 Task: Look for Airbnb properties in Weil der Stadt, Germany from 5th November, 2023 to 16th November, 2023 for 2 adults.1  bedroom having 1 bed and 1 bathroom. Property type can be hotel. Look for 5 properties as per requirement.
Action: Mouse moved to (456, 88)
Screenshot: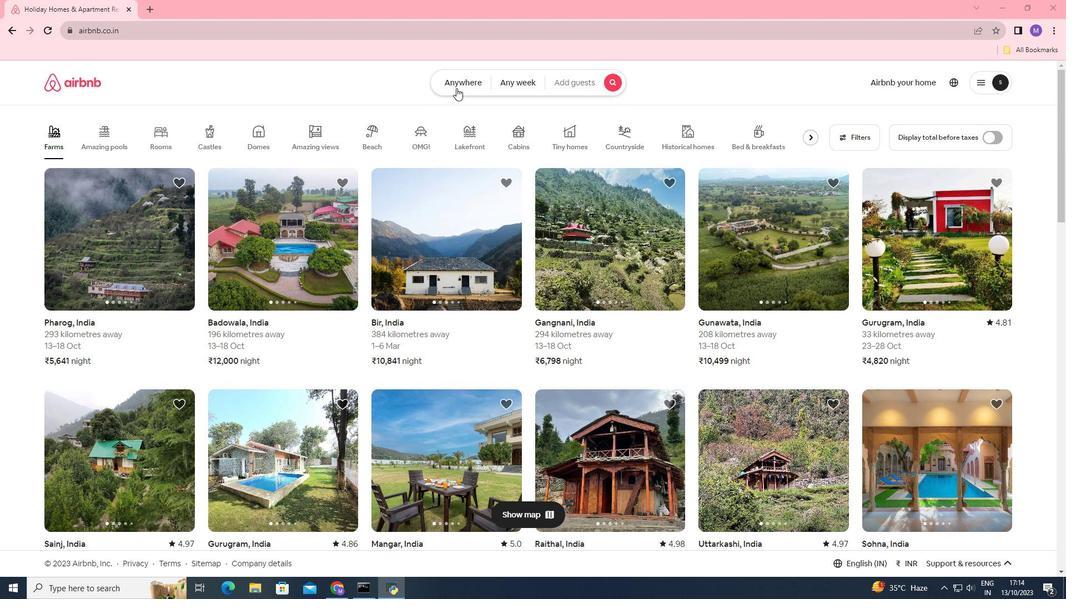 
Action: Mouse pressed left at (456, 88)
Screenshot: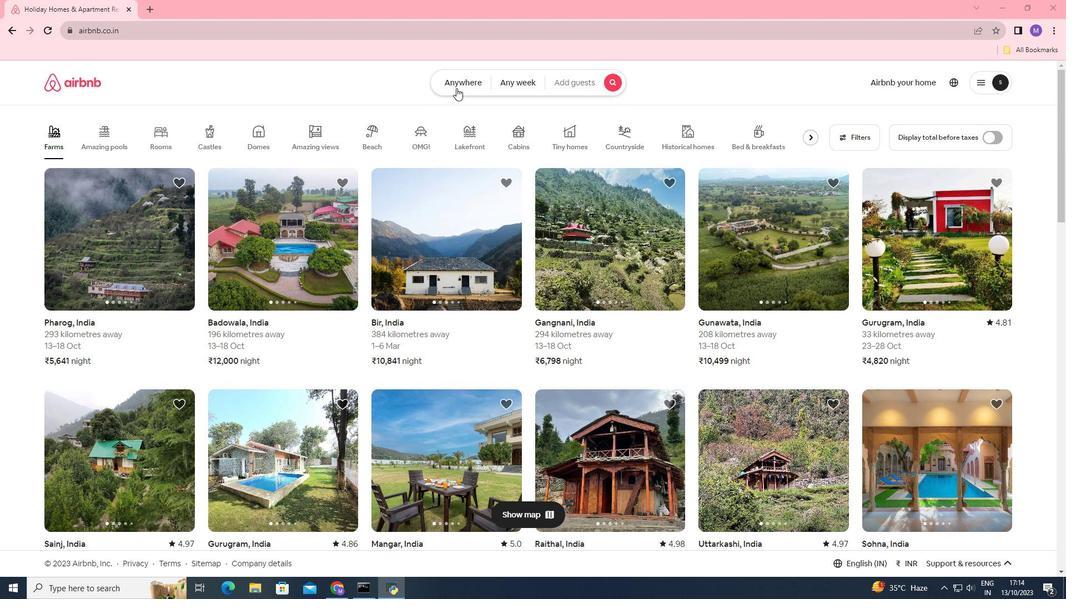 
Action: Mouse moved to (381, 123)
Screenshot: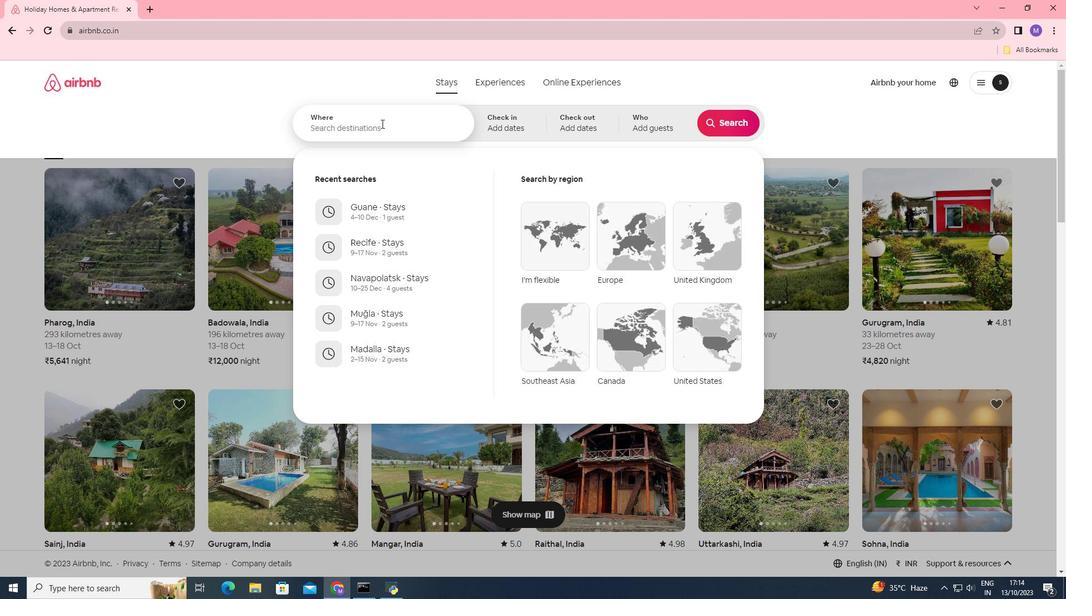 
Action: Mouse pressed left at (381, 123)
Screenshot: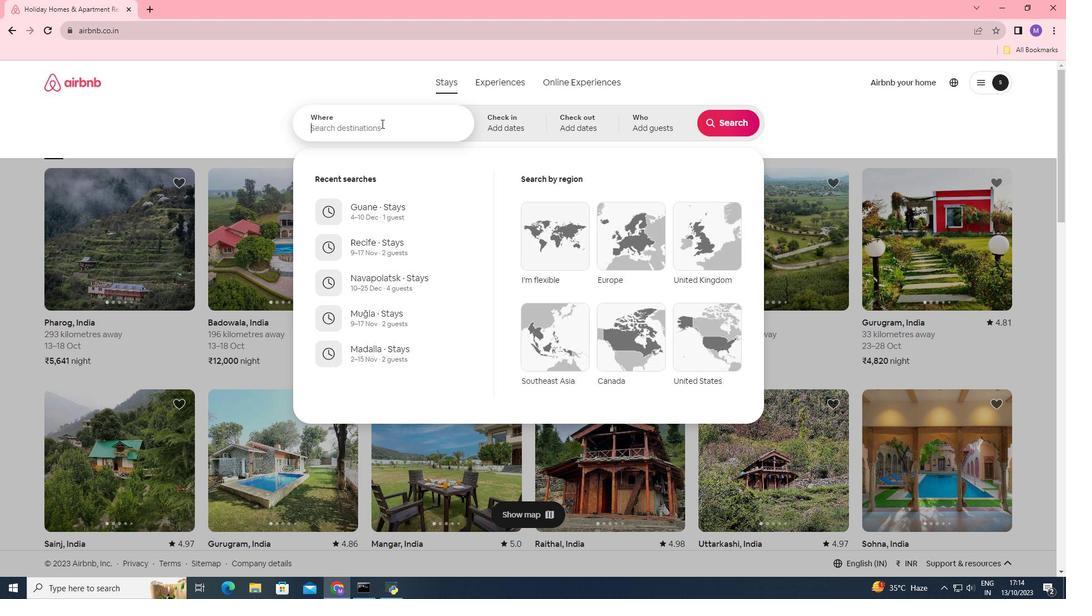
Action: Key pressed <Key.shift>Weil<Key.space>der<Key.space>stadt,<Key.space><Key.shift>Germany
Screenshot: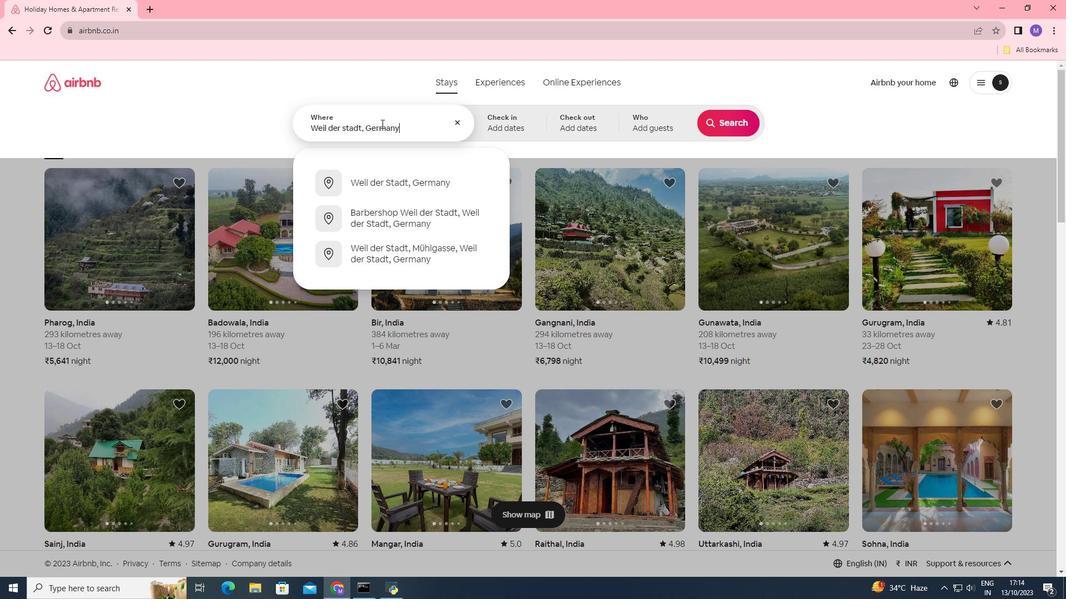 
Action: Mouse scrolled (381, 124) with delta (0, 0)
Screenshot: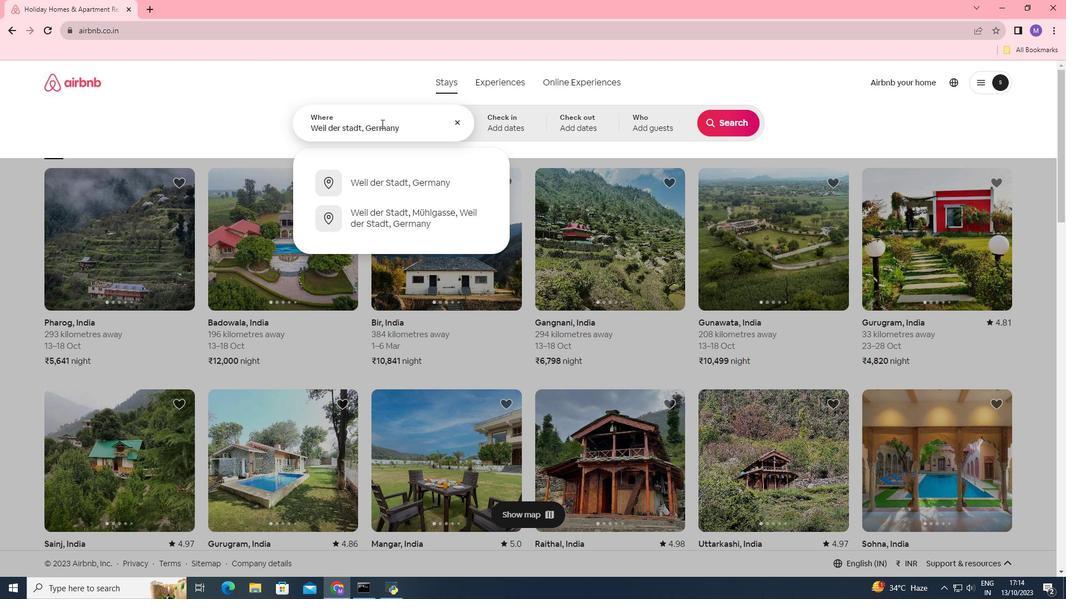 
Action: Mouse moved to (497, 113)
Screenshot: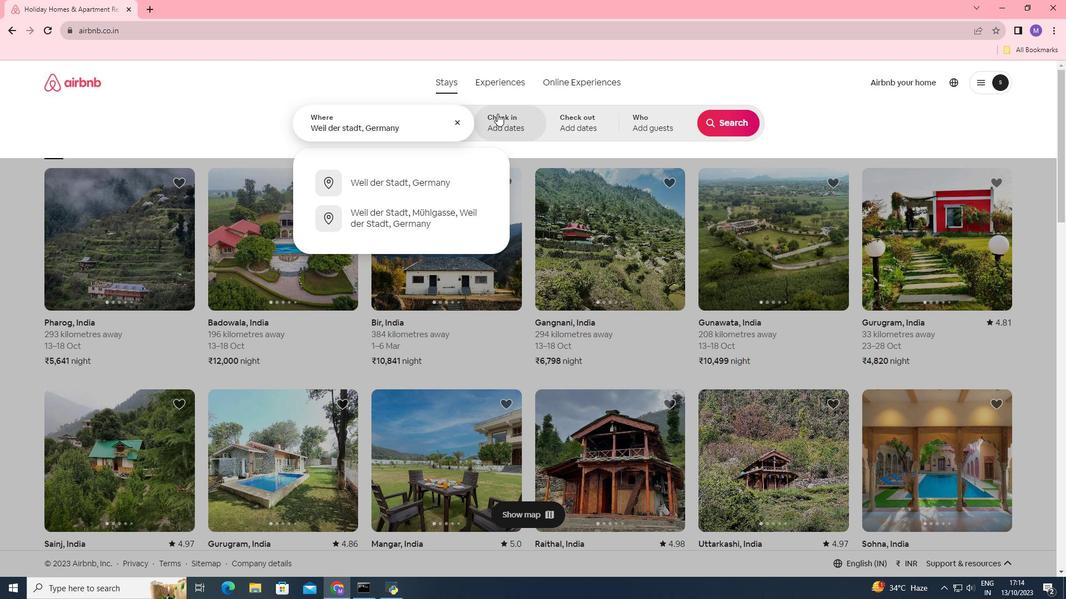 
Action: Mouse pressed left at (497, 113)
Screenshot: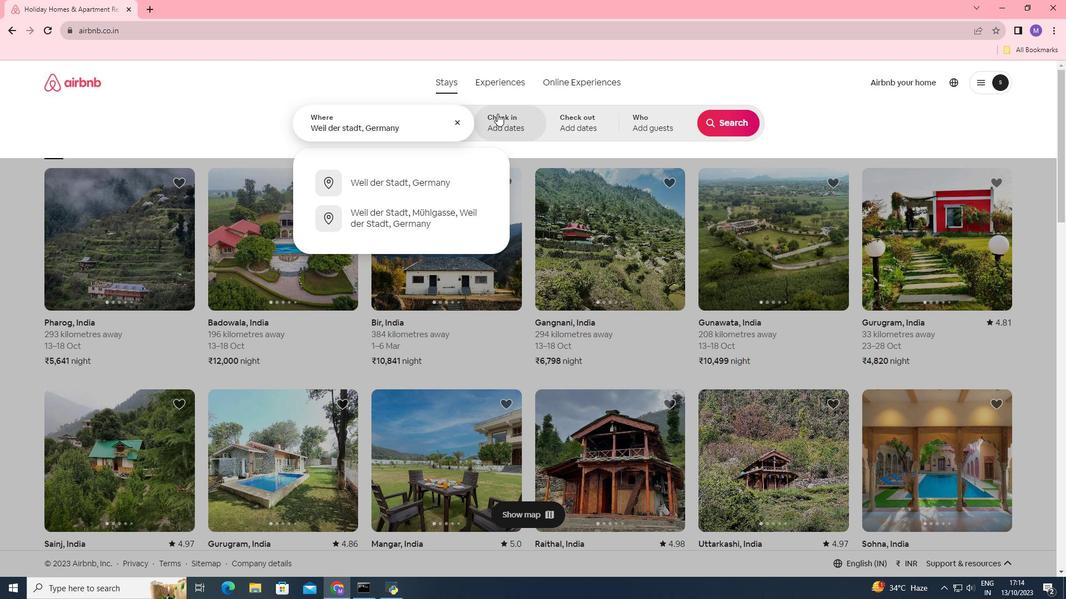 
Action: Mouse moved to (563, 282)
Screenshot: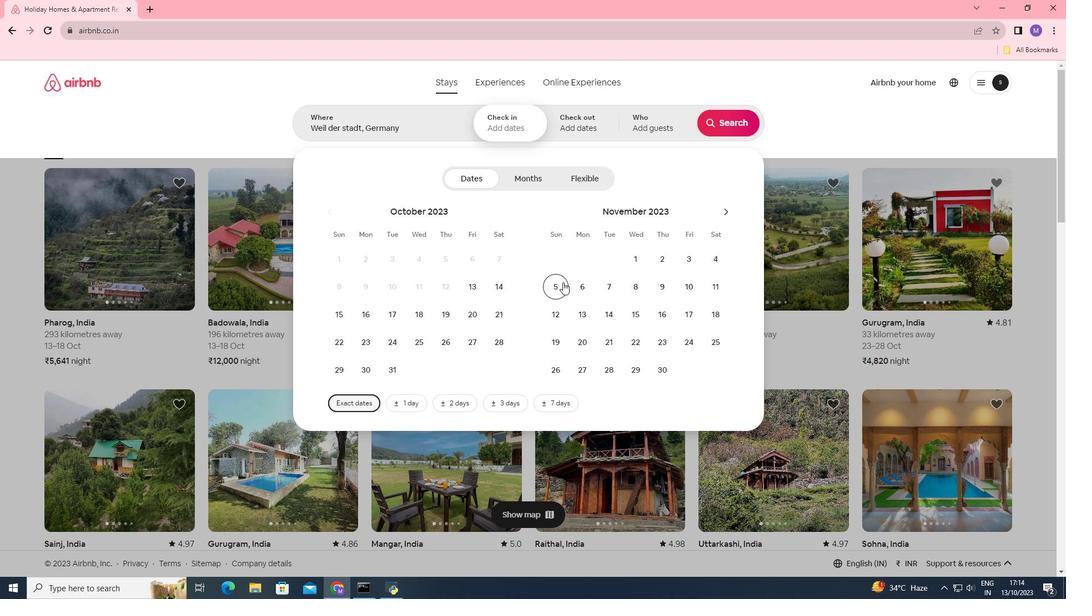 
Action: Mouse pressed left at (563, 282)
Screenshot: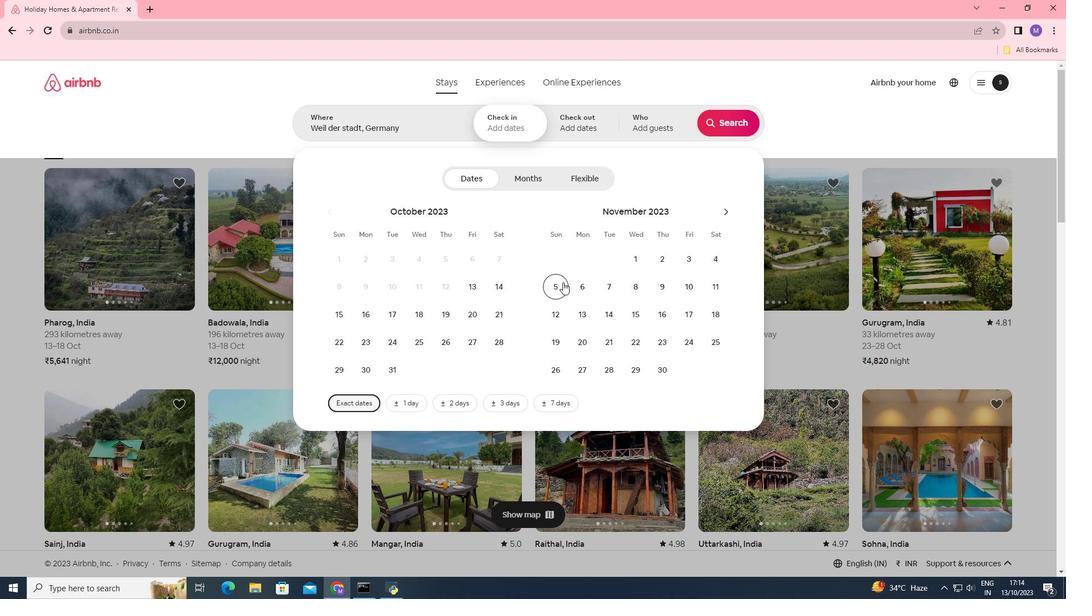 
Action: Mouse moved to (660, 313)
Screenshot: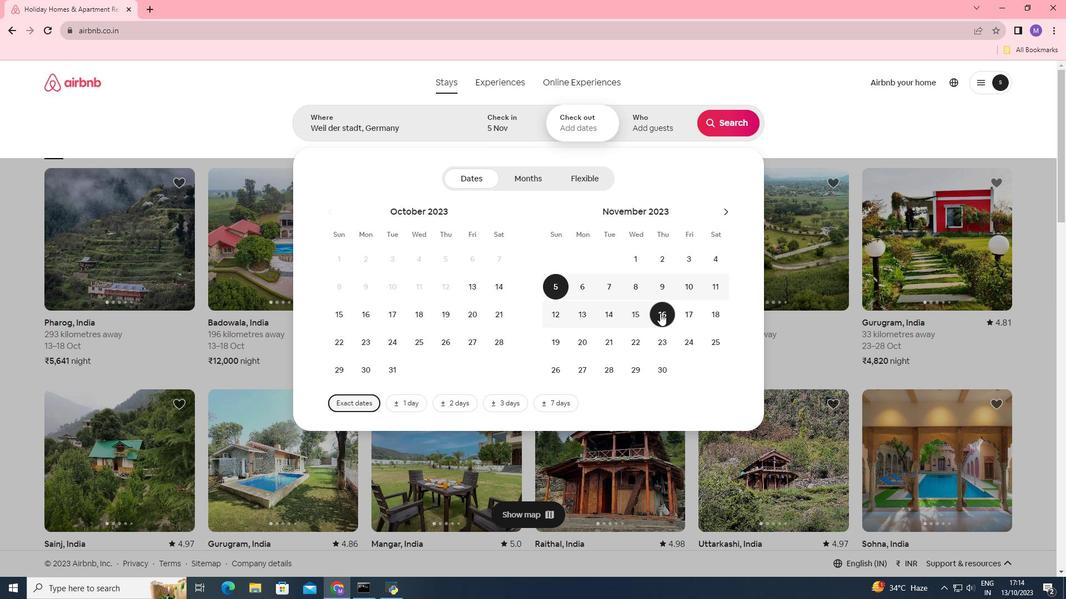 
Action: Mouse pressed left at (660, 313)
Screenshot: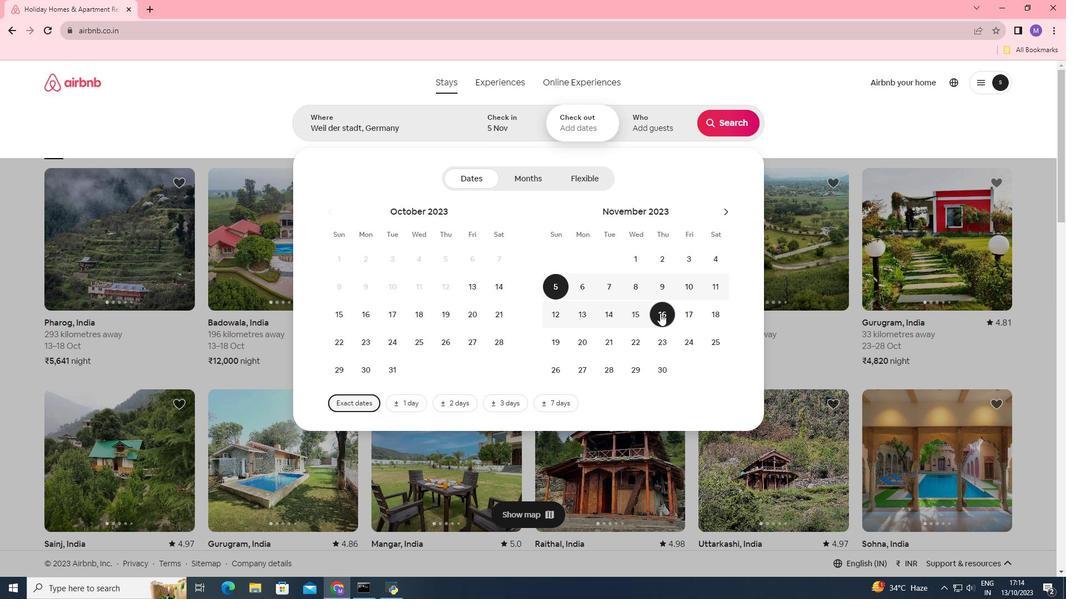 
Action: Mouse moved to (653, 130)
Screenshot: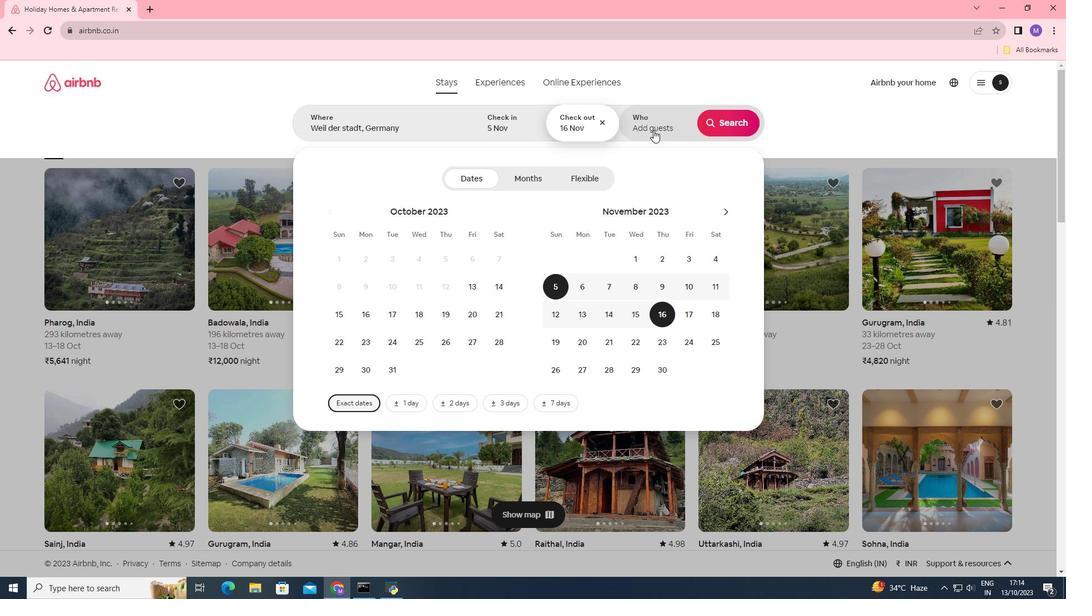 
Action: Mouse pressed left at (653, 130)
Screenshot: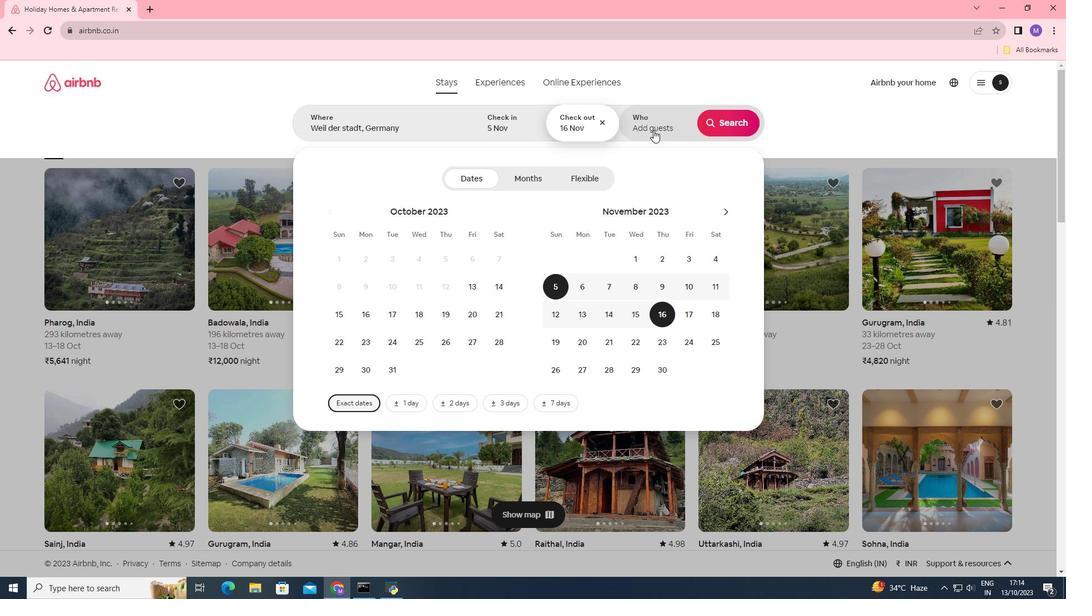 
Action: Mouse moved to (729, 182)
Screenshot: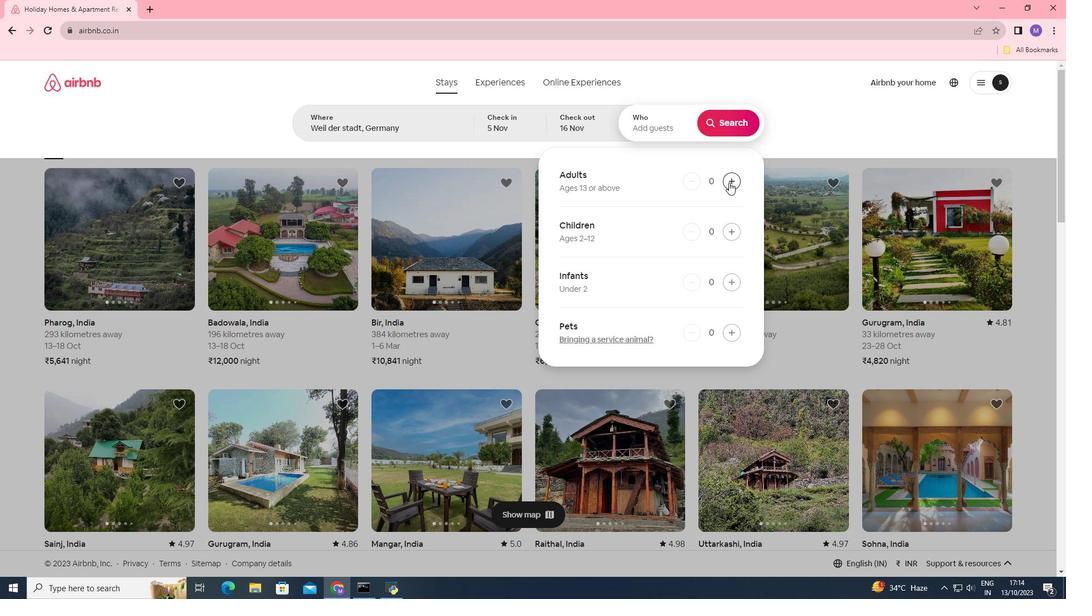 
Action: Mouse pressed left at (729, 182)
Screenshot: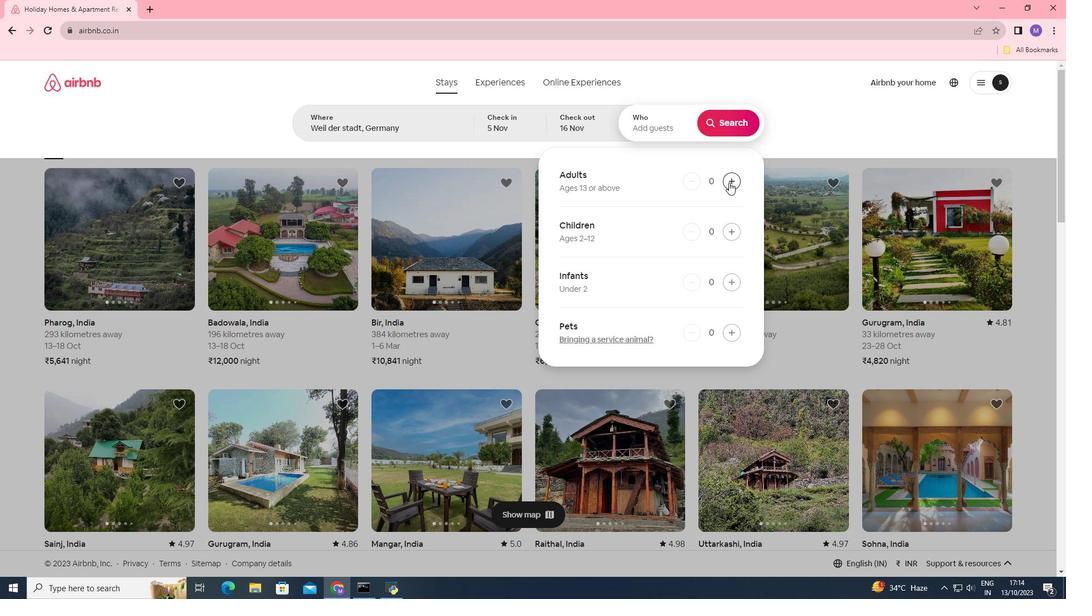
Action: Mouse pressed left at (729, 182)
Screenshot: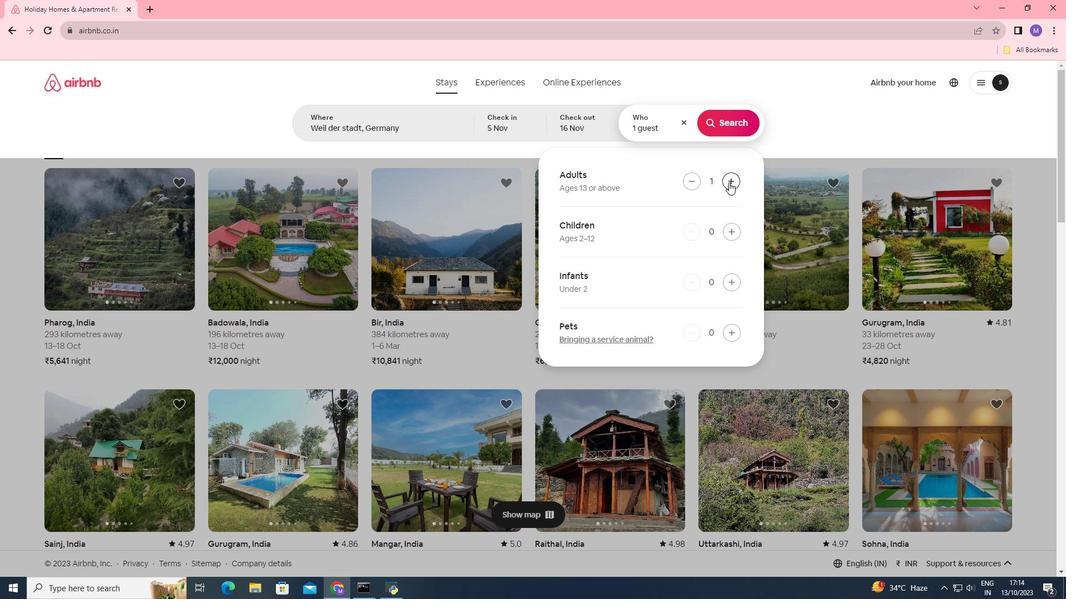 
Action: Mouse moved to (735, 121)
Screenshot: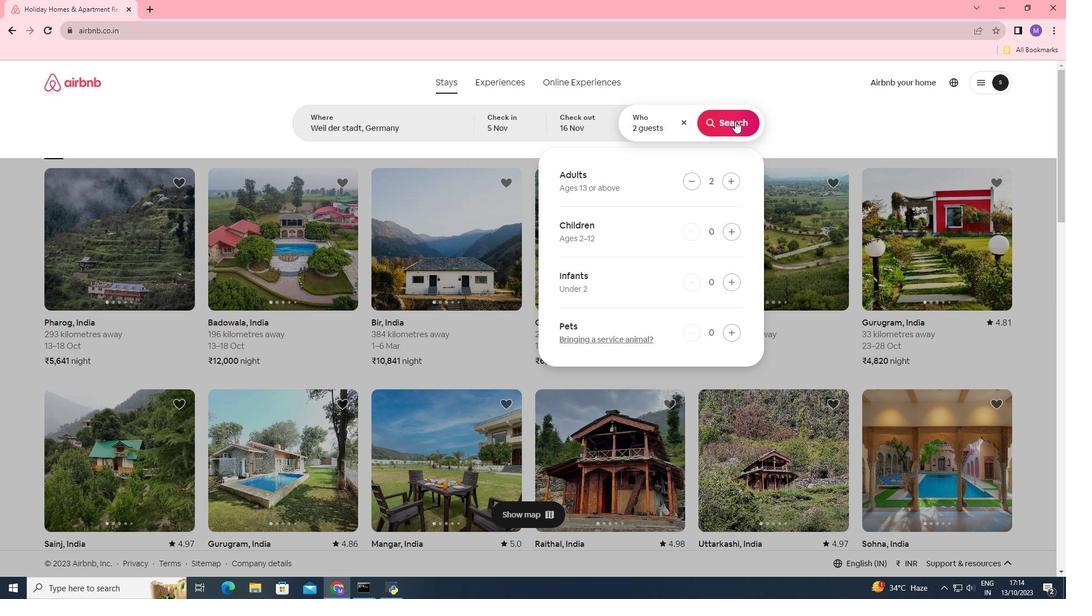 
Action: Mouse pressed left at (735, 121)
Screenshot: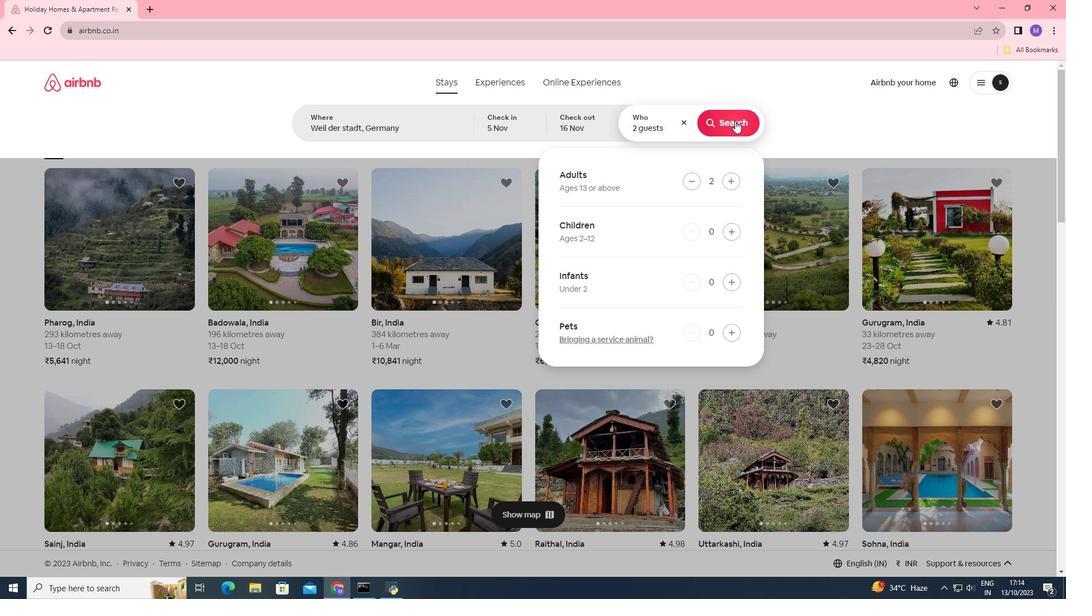 
Action: Mouse moved to (883, 129)
Screenshot: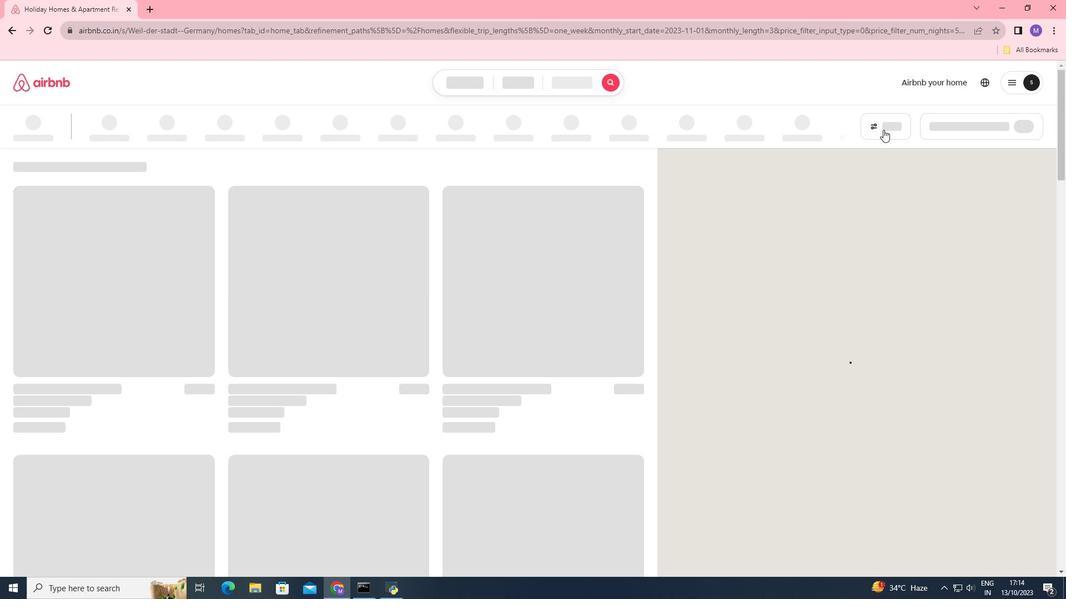 
Action: Mouse pressed left at (883, 129)
Screenshot: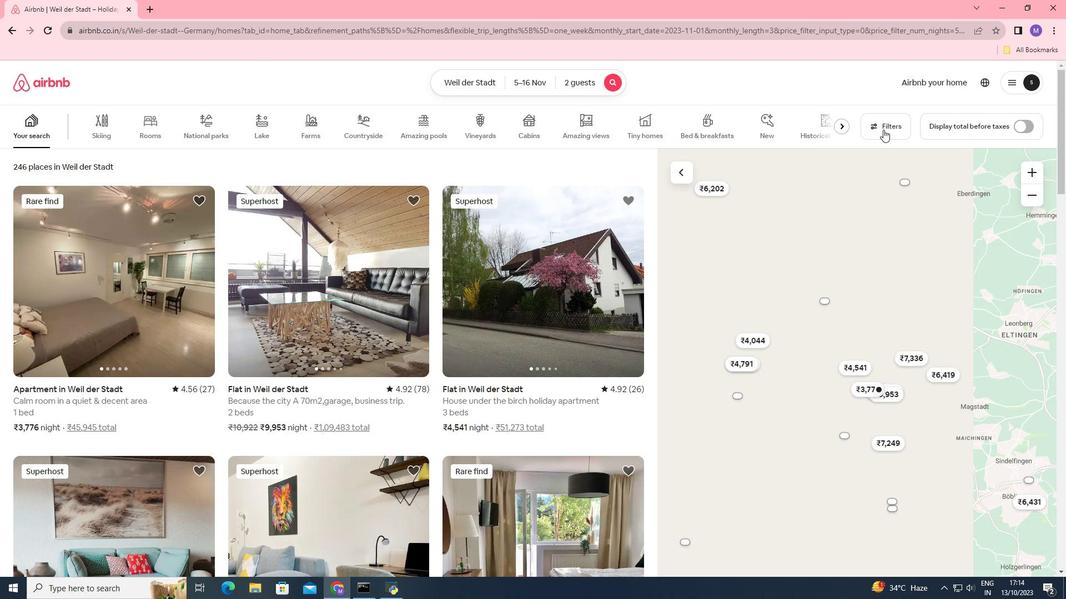 
Action: Mouse moved to (407, 460)
Screenshot: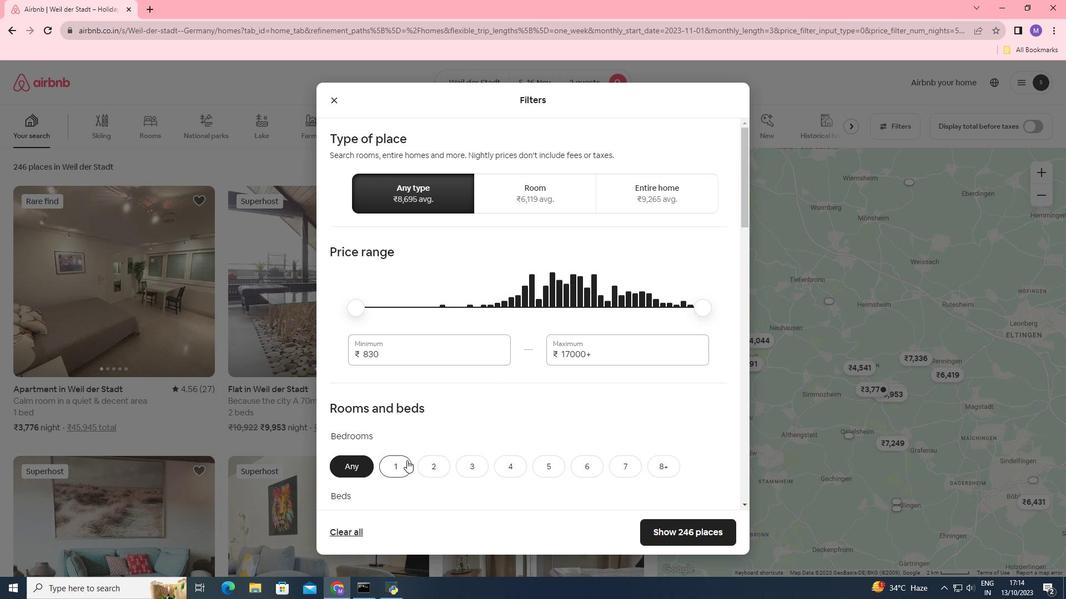 
Action: Mouse pressed left at (407, 460)
Screenshot: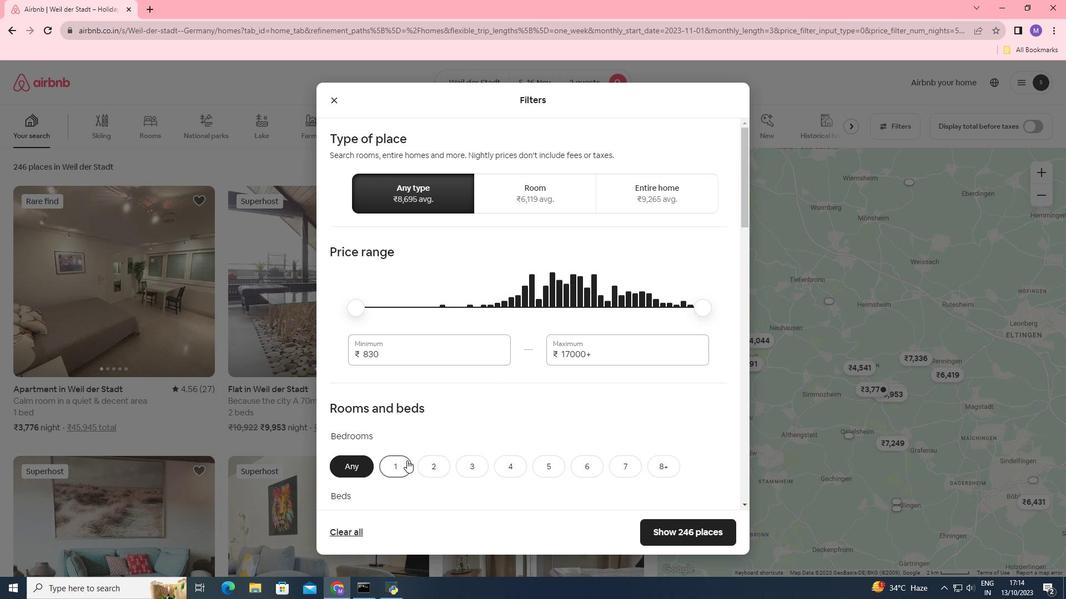 
Action: Mouse moved to (428, 354)
Screenshot: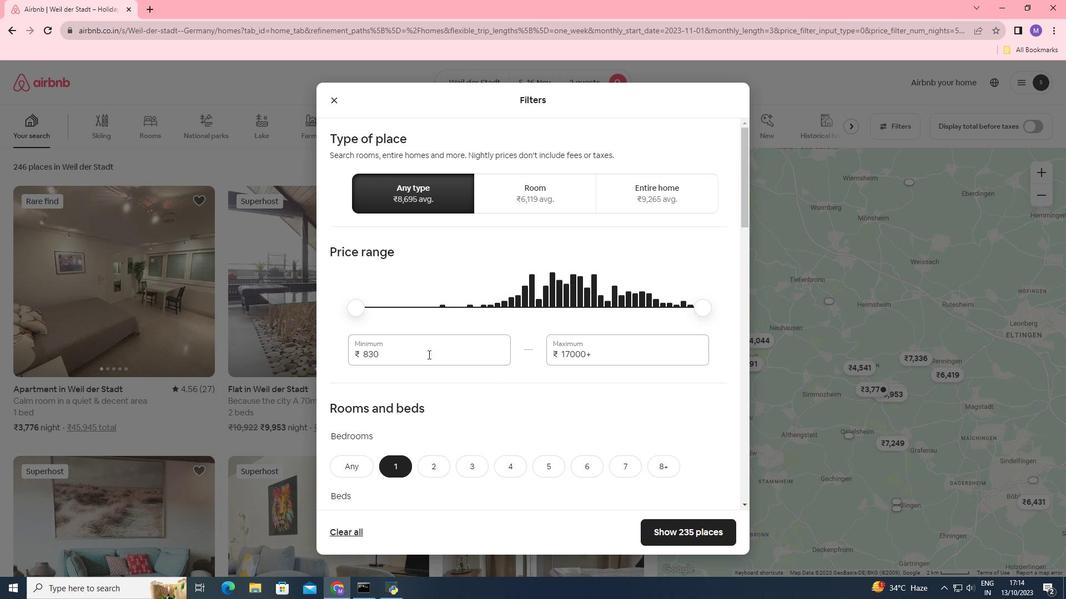 
Action: Mouse scrolled (428, 354) with delta (0, 0)
Screenshot: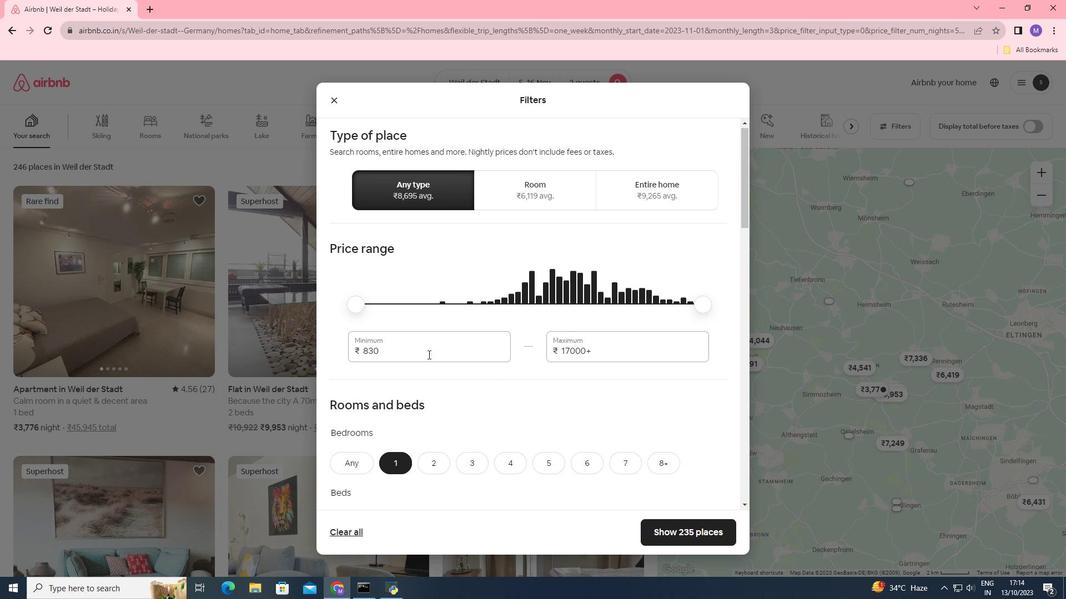 
Action: Mouse scrolled (428, 354) with delta (0, 0)
Screenshot: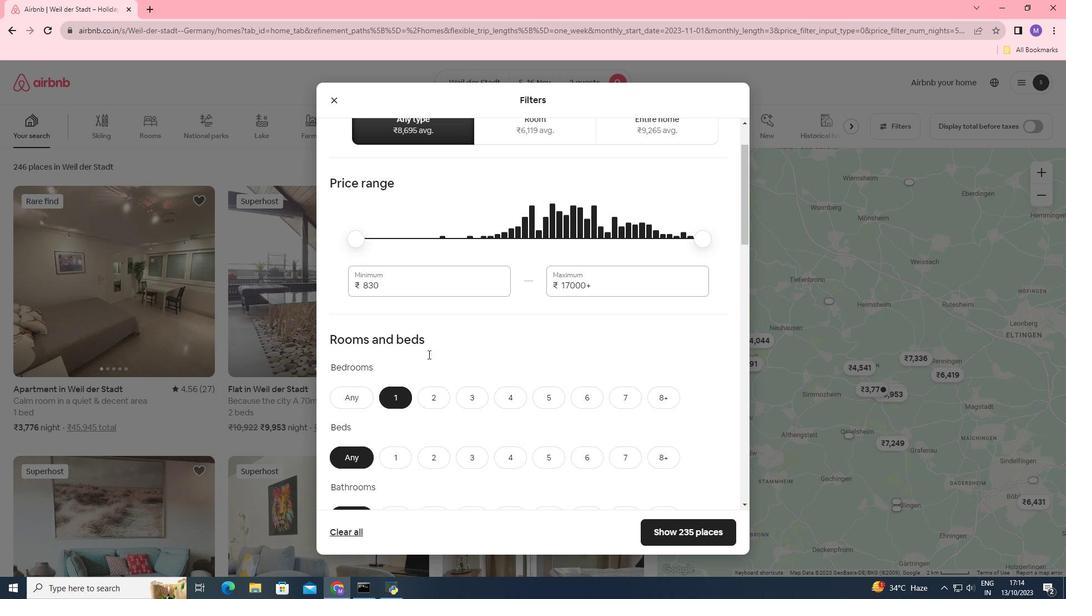 
Action: Mouse scrolled (428, 354) with delta (0, 0)
Screenshot: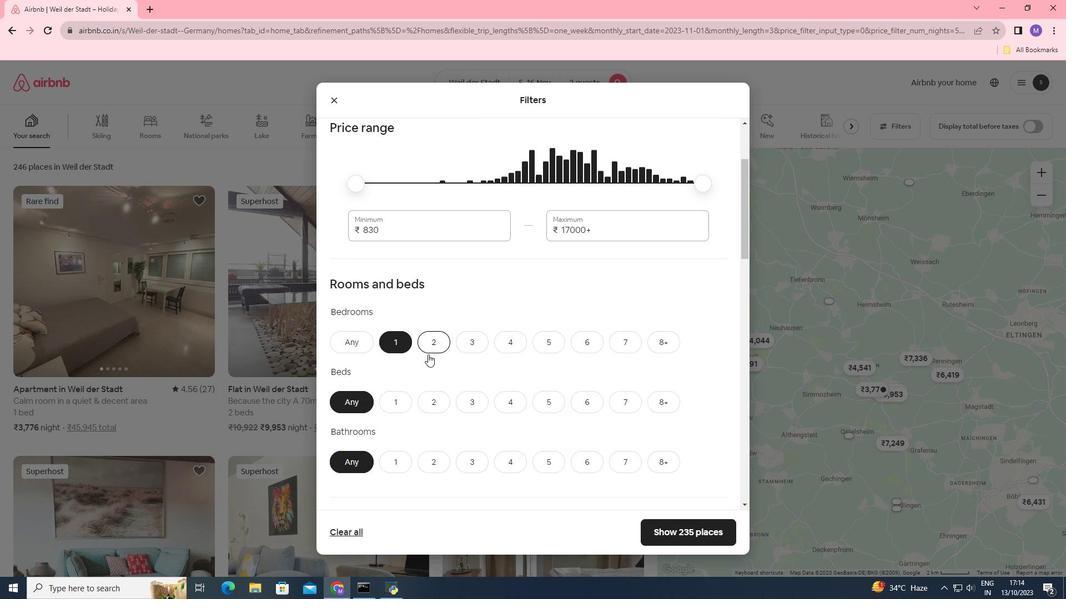 
Action: Mouse moved to (391, 359)
Screenshot: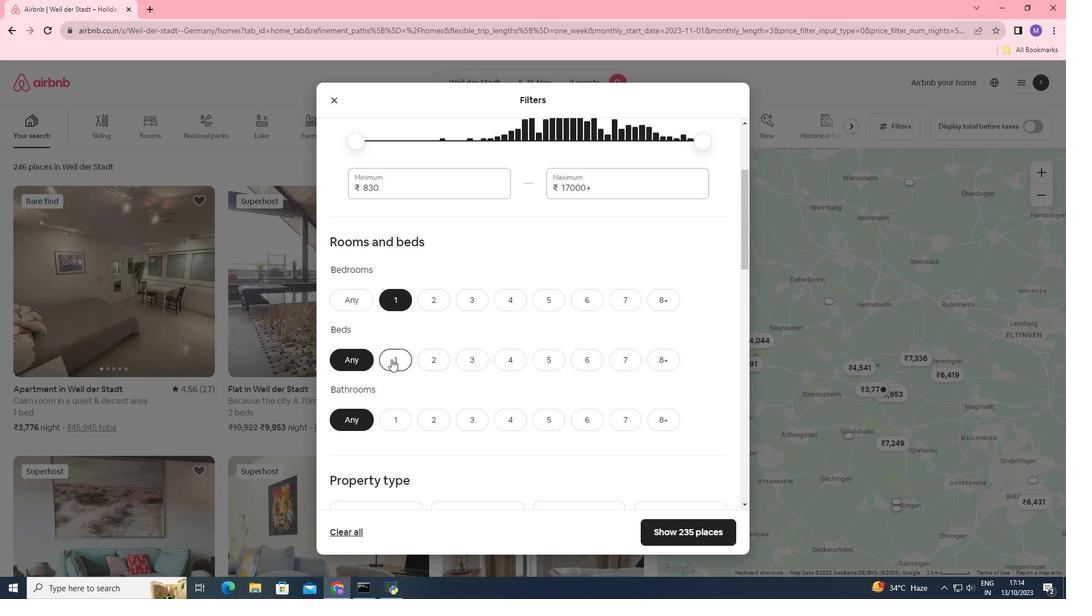 
Action: Mouse pressed left at (391, 359)
Screenshot: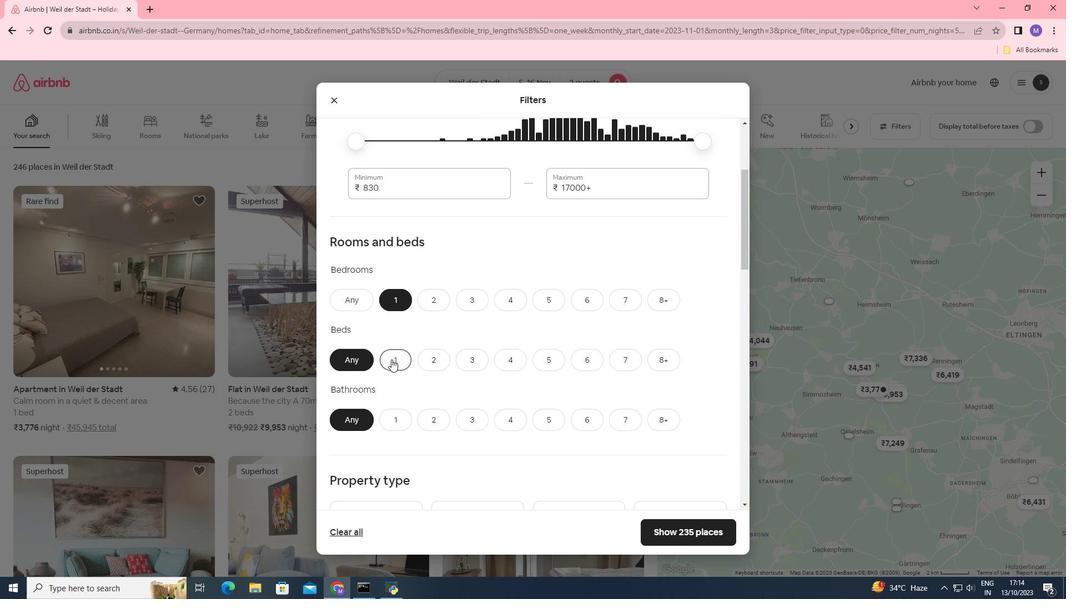 
Action: Mouse moved to (398, 415)
Screenshot: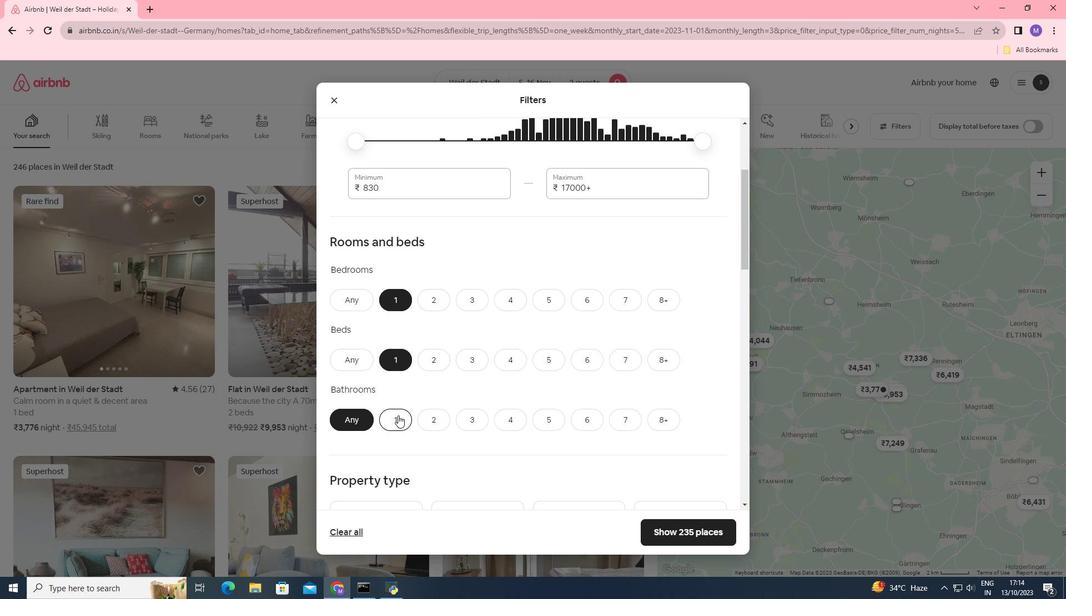 
Action: Mouse pressed left at (398, 415)
Screenshot: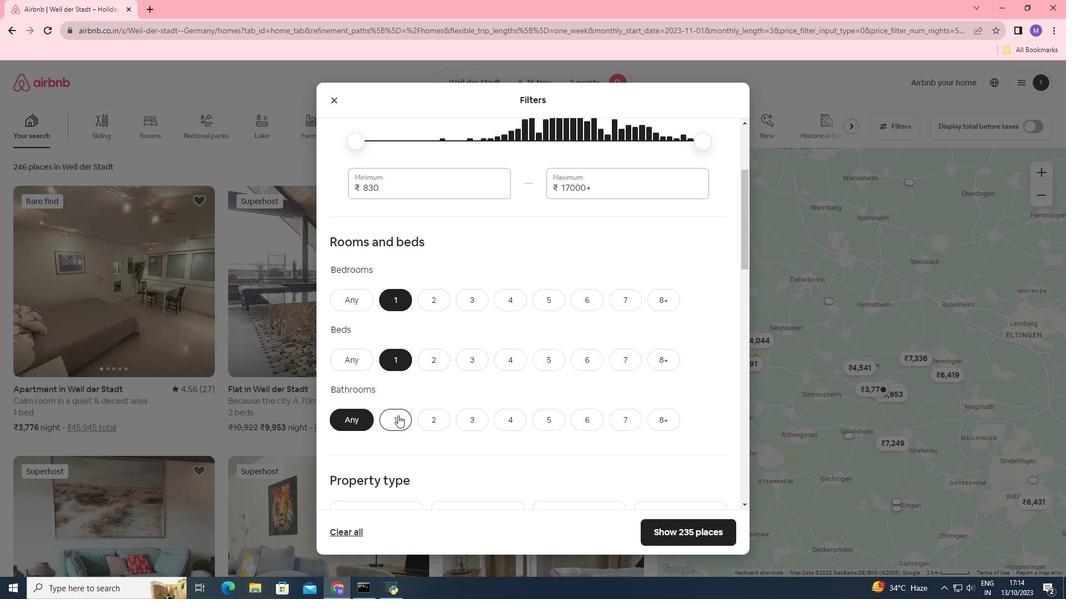 
Action: Mouse moved to (496, 340)
Screenshot: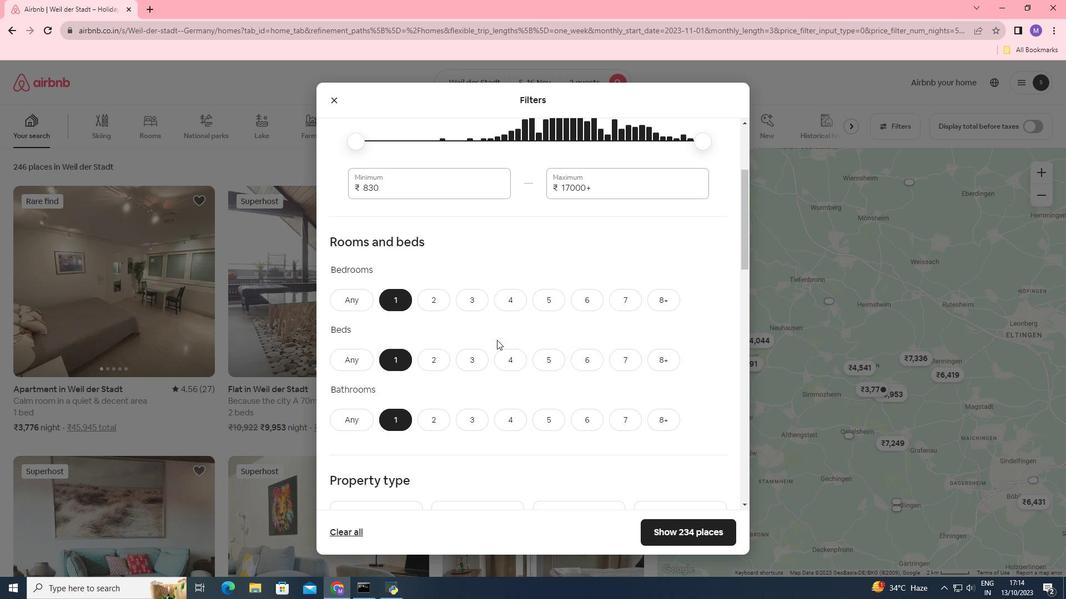 
Action: Mouse scrolled (496, 339) with delta (0, 0)
Screenshot: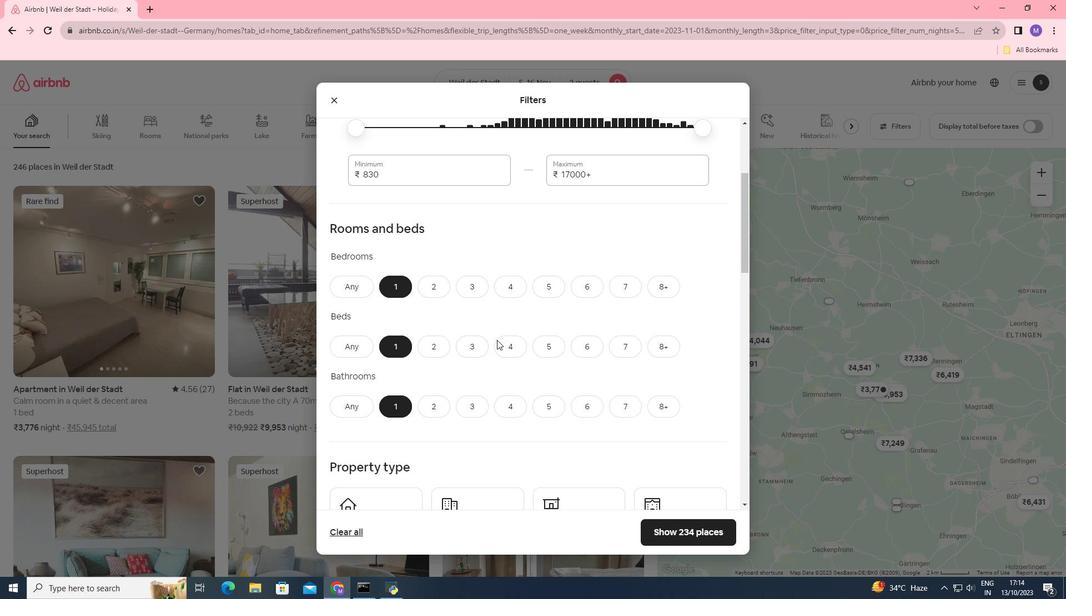 
Action: Mouse scrolled (496, 339) with delta (0, 0)
Screenshot: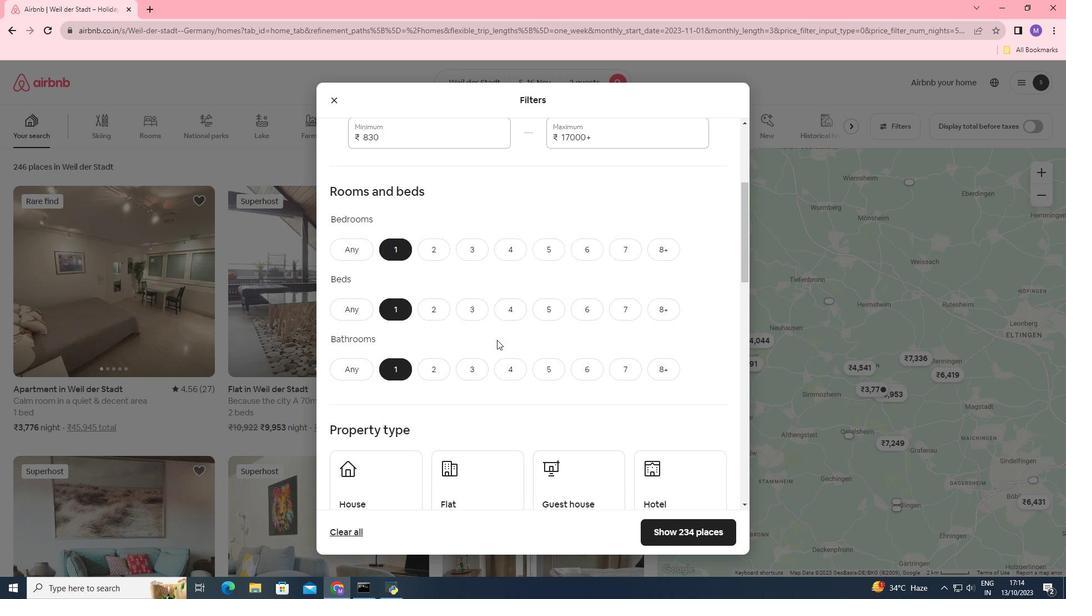 
Action: Mouse scrolled (496, 339) with delta (0, 0)
Screenshot: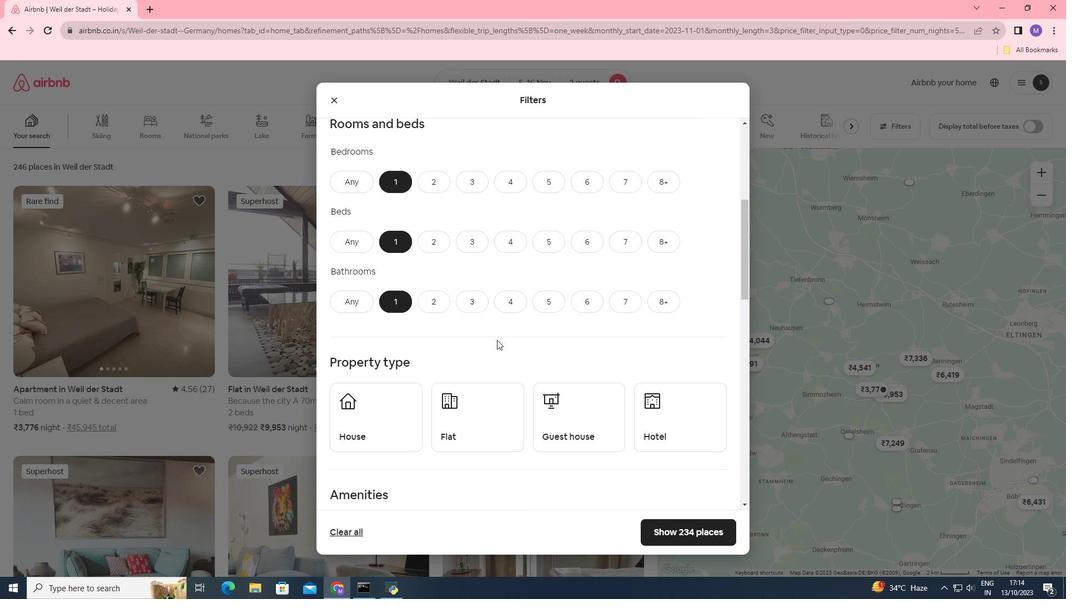 
Action: Mouse moved to (699, 391)
Screenshot: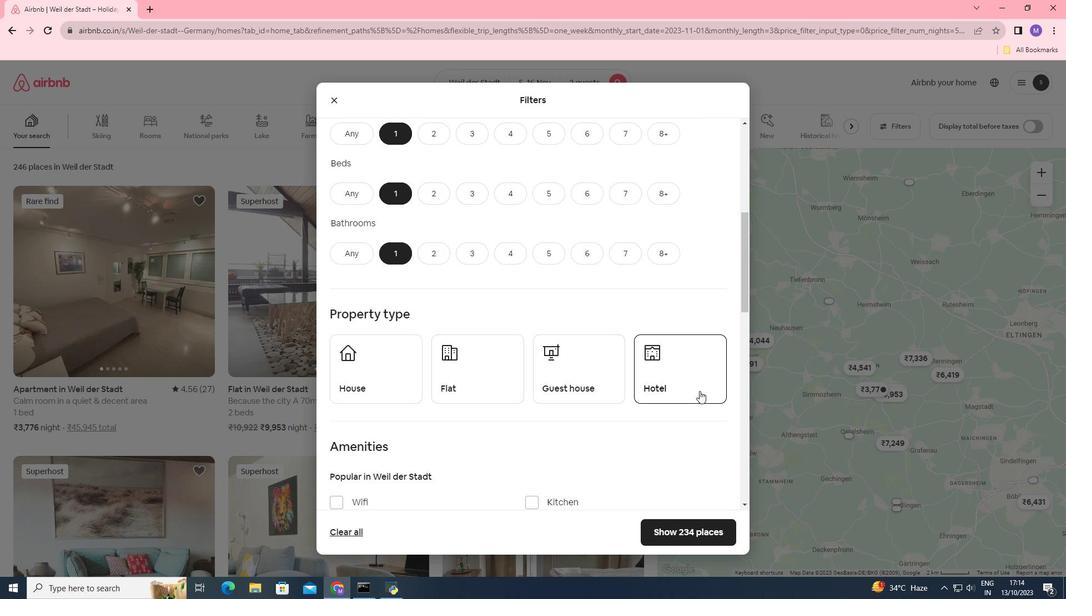 
Action: Mouse pressed left at (699, 391)
Screenshot: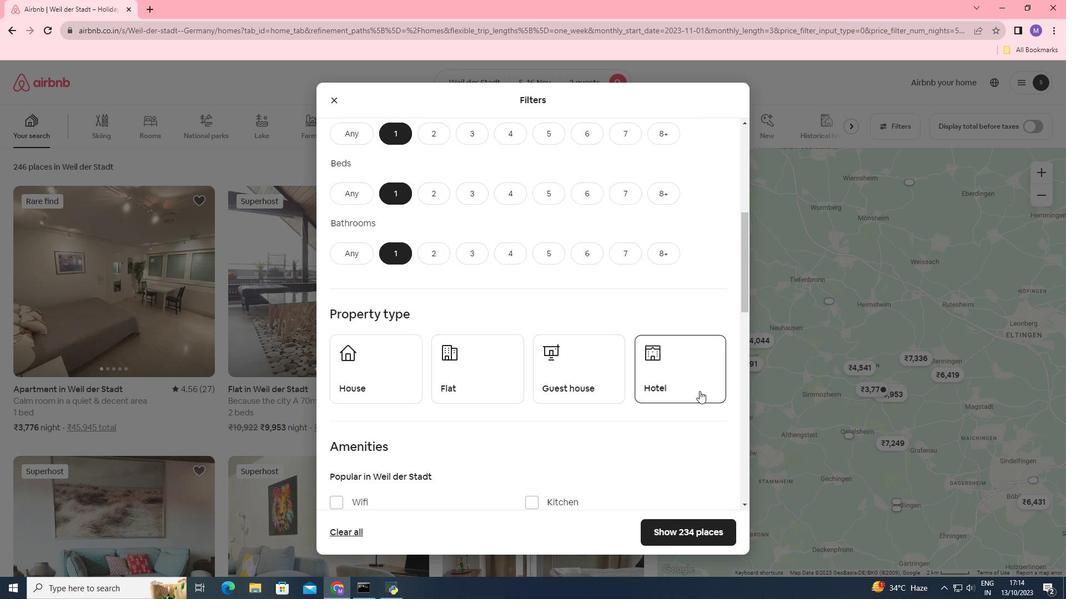 
Action: Mouse moved to (629, 294)
Screenshot: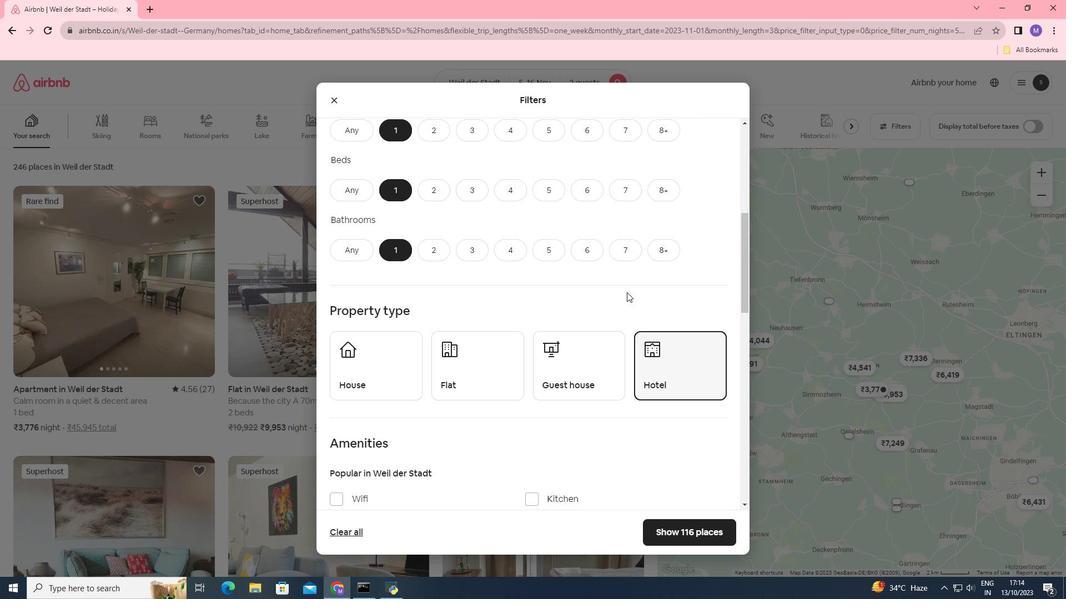 
Action: Mouse scrolled (629, 293) with delta (0, 0)
Screenshot: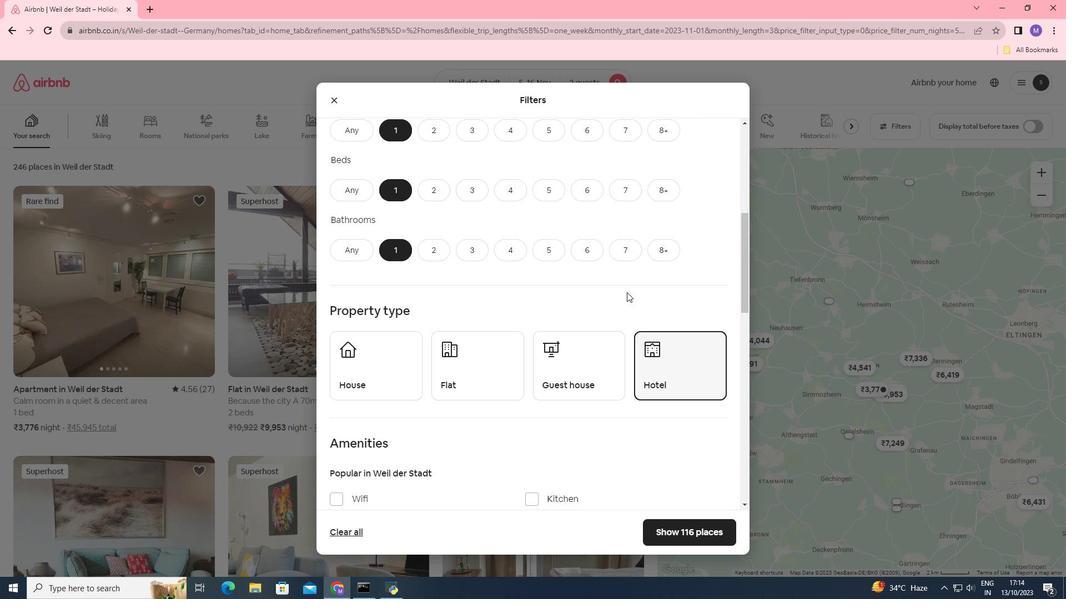 
Action: Mouse moved to (626, 292)
Screenshot: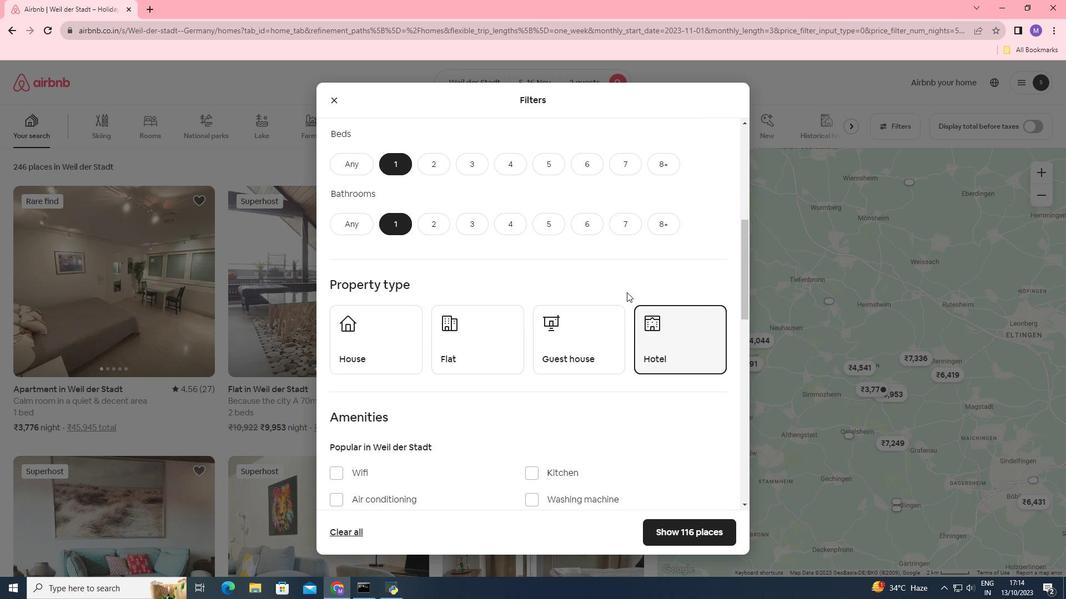 
Action: Mouse scrolled (626, 292) with delta (0, 0)
Screenshot: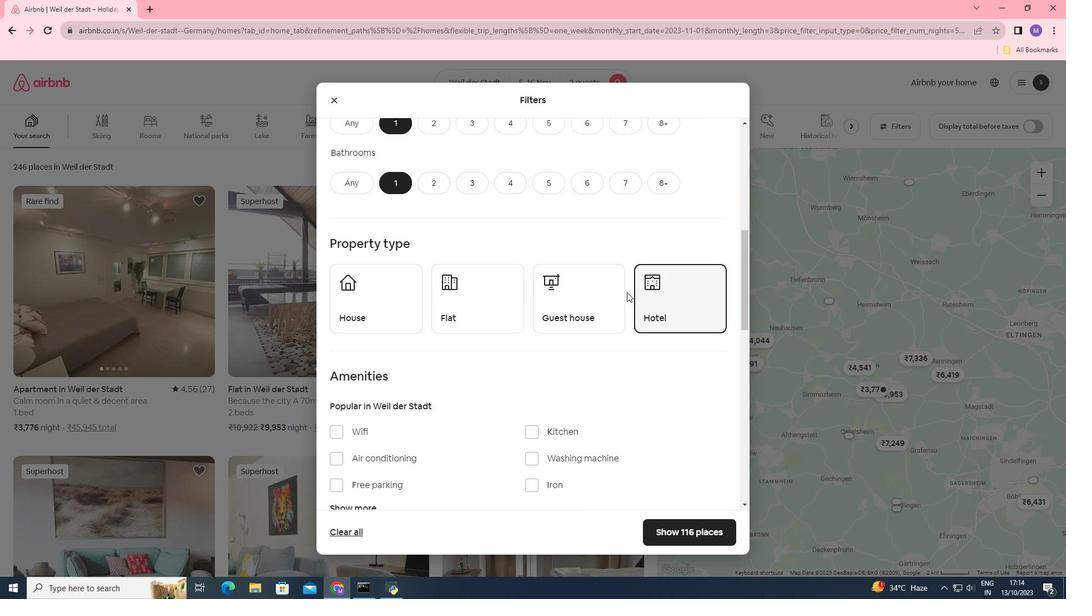 
Action: Mouse moved to (361, 468)
Screenshot: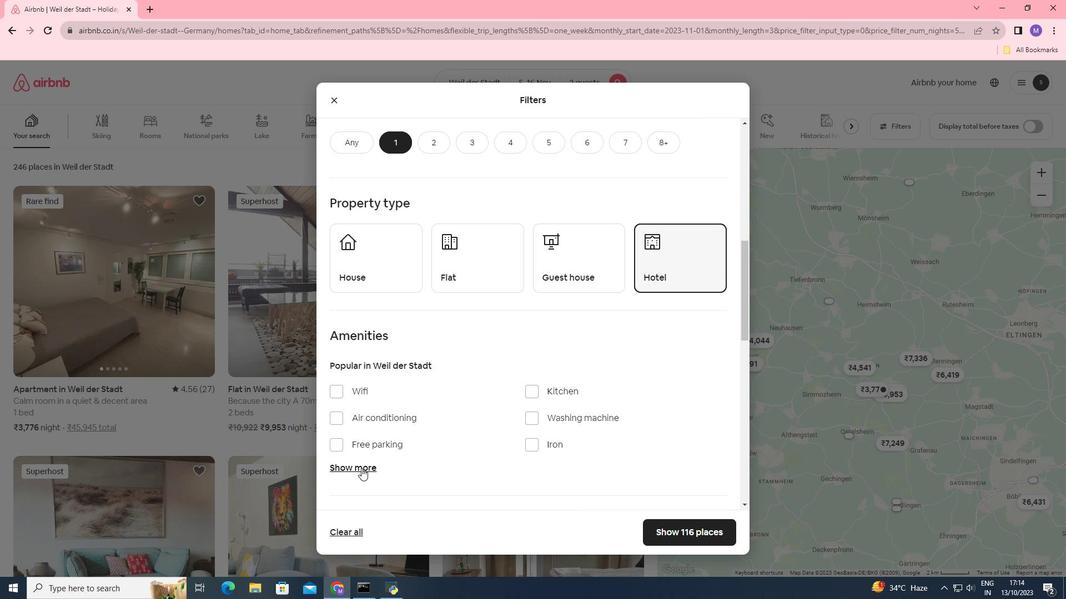 
Action: Mouse pressed left at (361, 468)
Screenshot: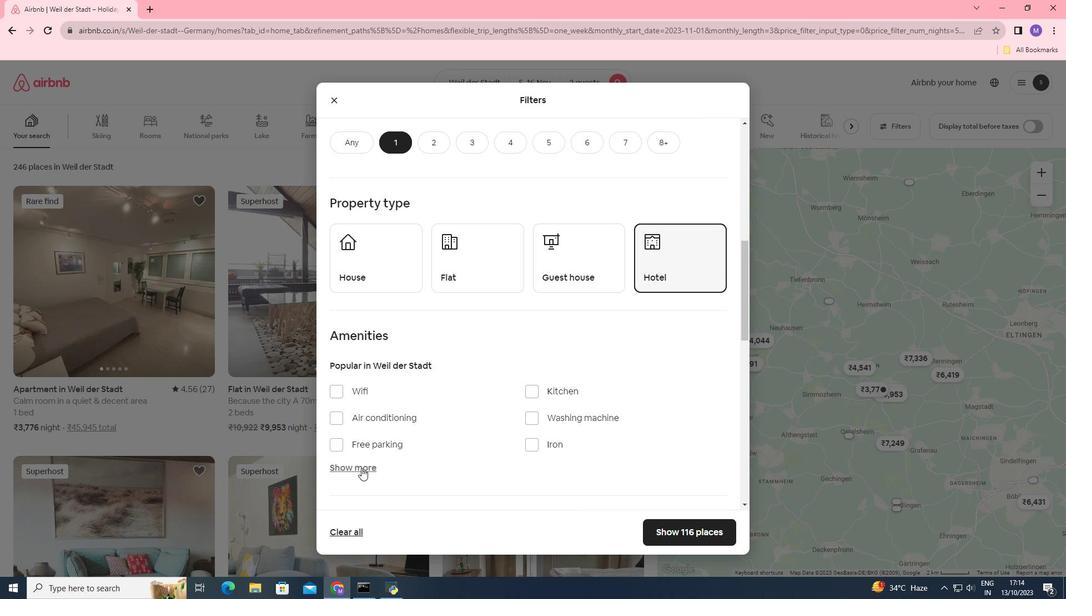 
Action: Mouse moved to (501, 380)
Screenshot: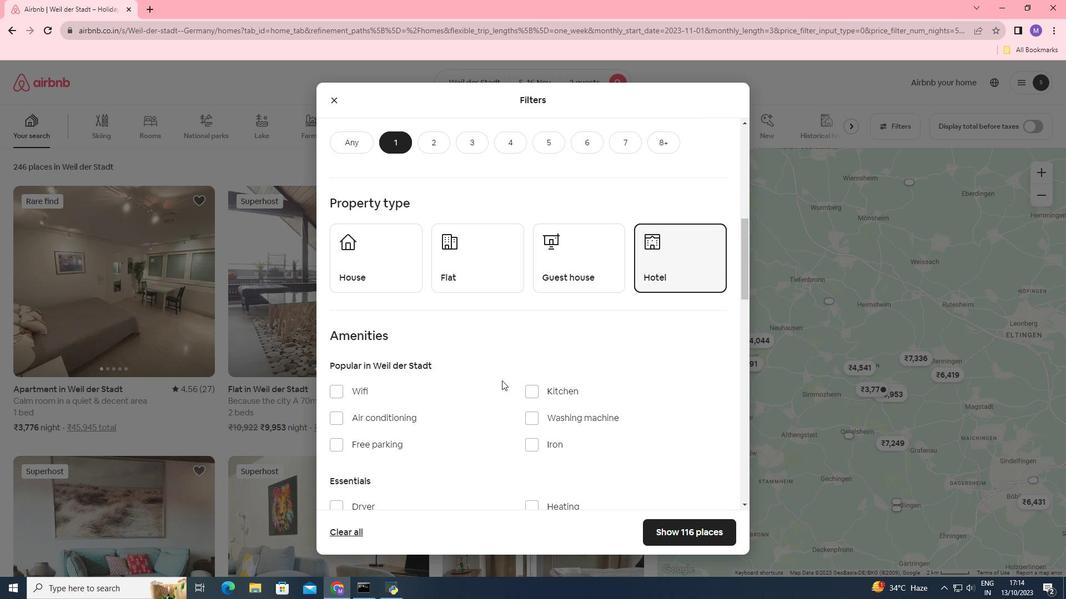 
Action: Mouse scrolled (501, 380) with delta (0, 0)
Screenshot: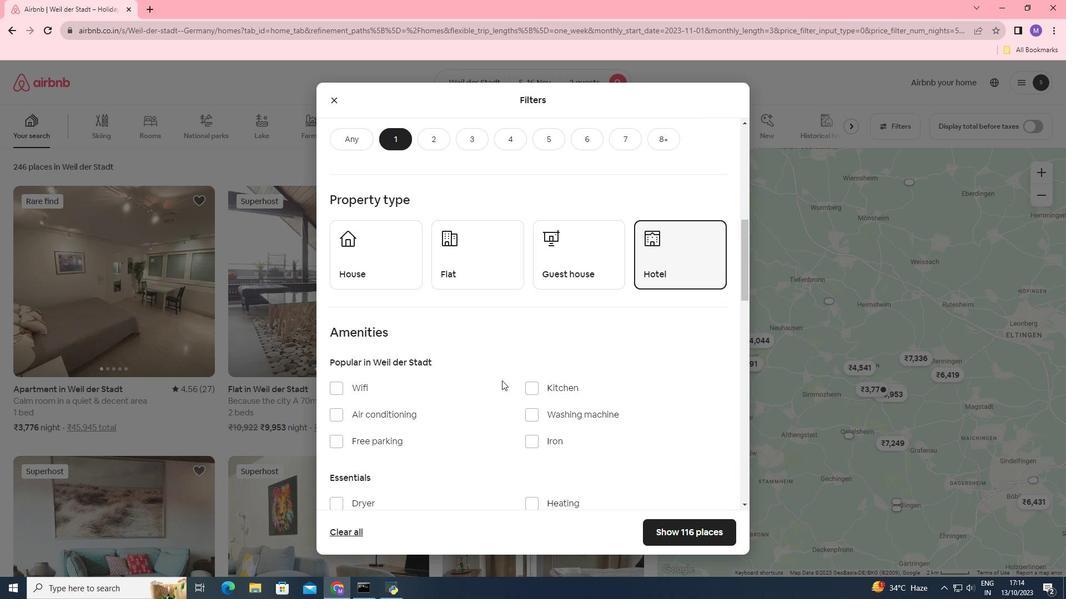 
Action: Mouse scrolled (501, 380) with delta (0, 0)
Screenshot: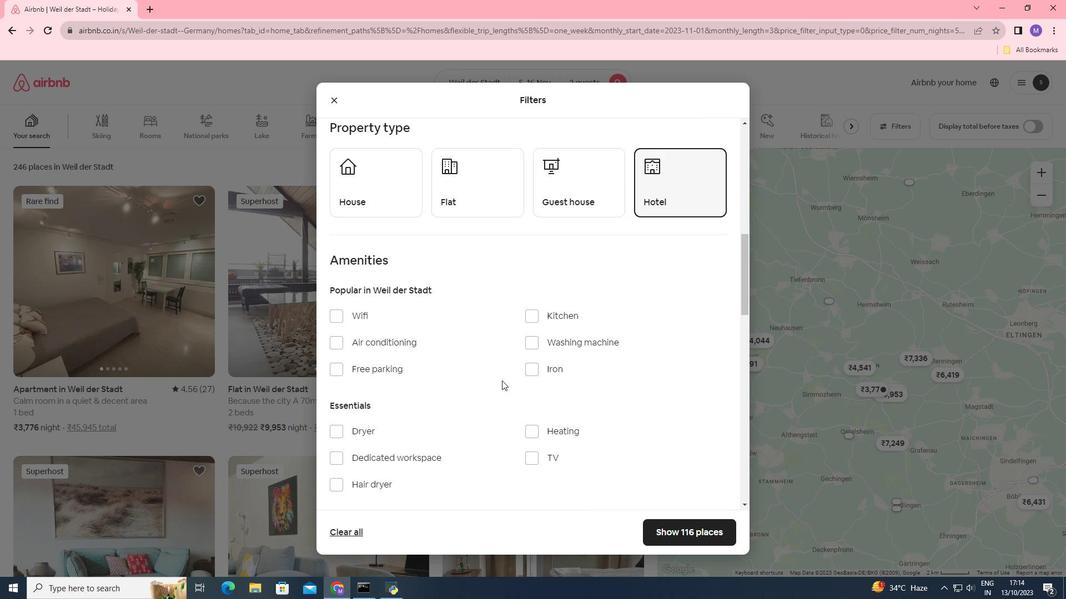 
Action: Mouse moved to (590, 375)
Screenshot: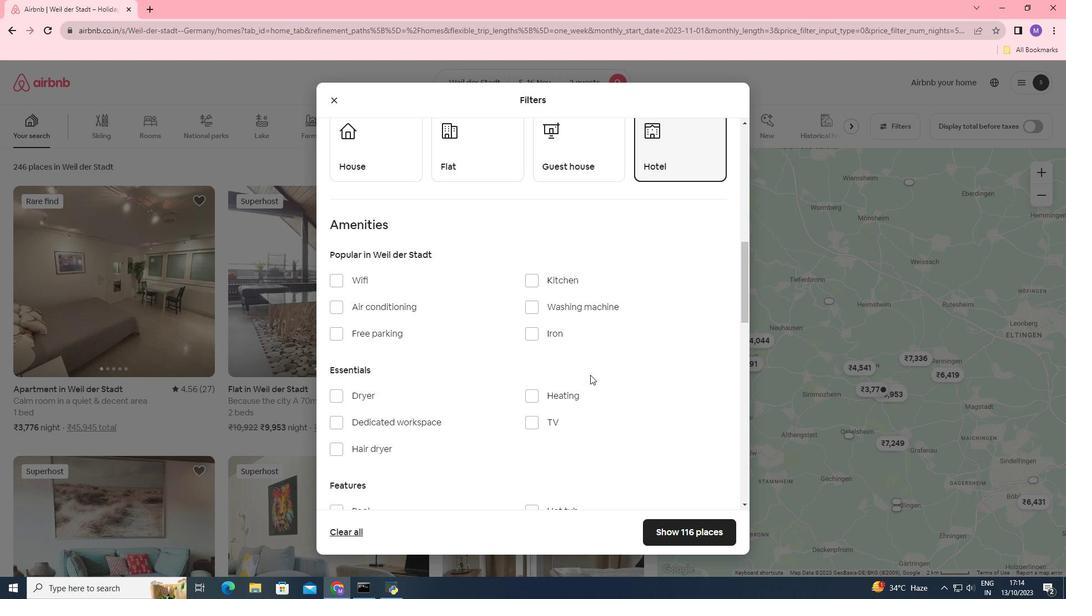 
Action: Mouse scrolled (590, 374) with delta (0, 0)
Screenshot: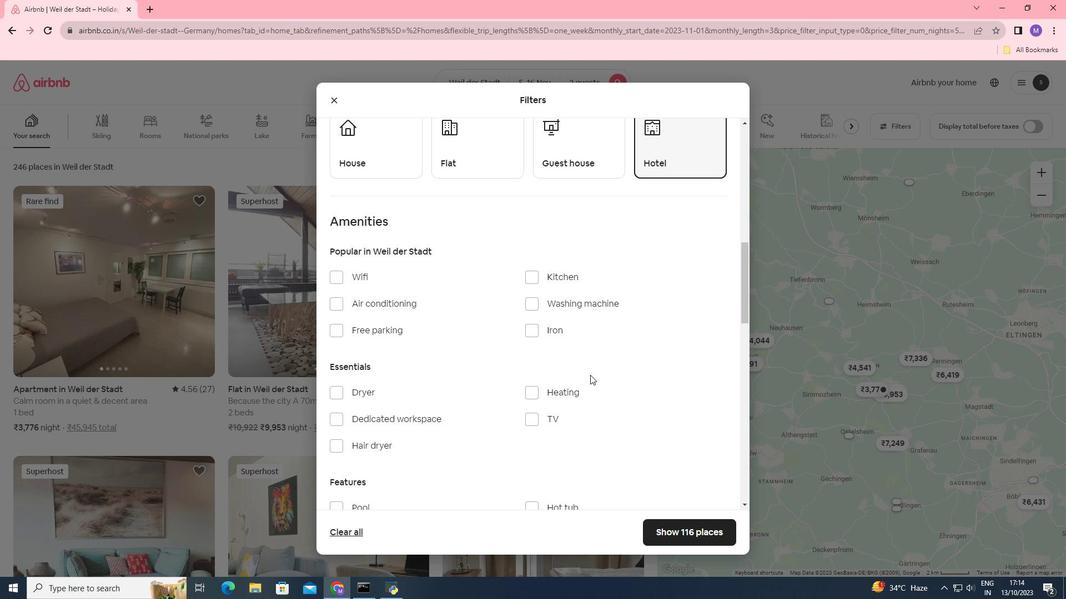 
Action: Mouse scrolled (590, 374) with delta (0, 0)
Screenshot: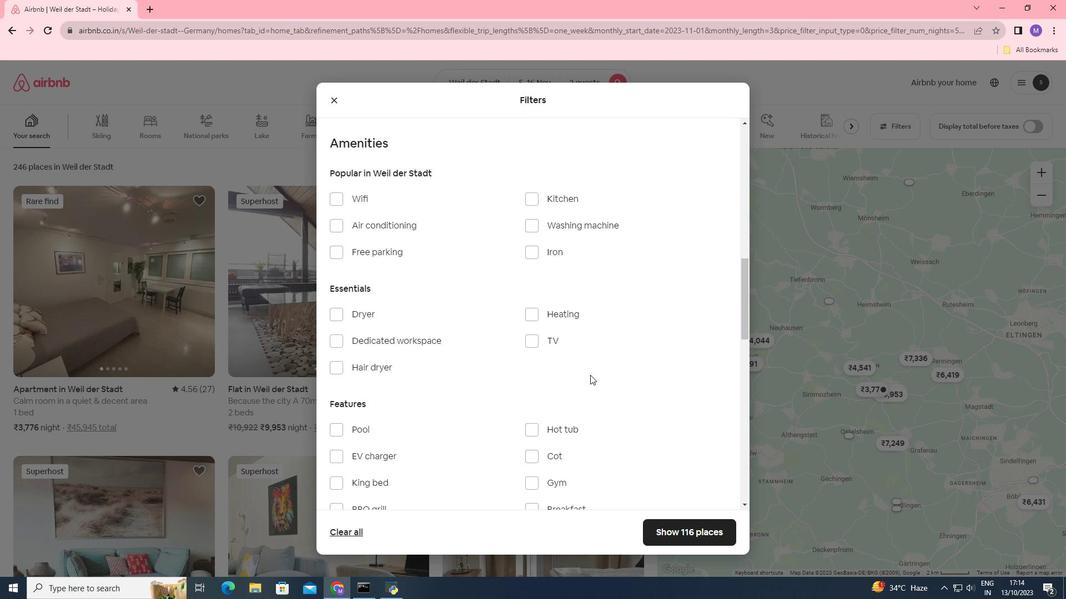 
Action: Mouse moved to (606, 376)
Screenshot: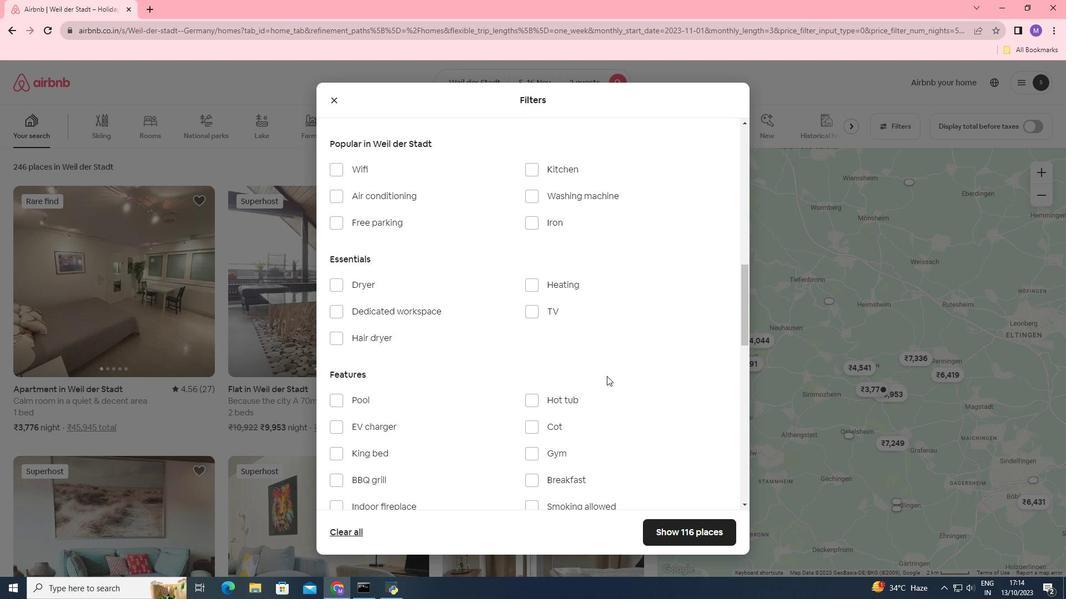 
Action: Mouse scrolled (606, 375) with delta (0, 0)
Screenshot: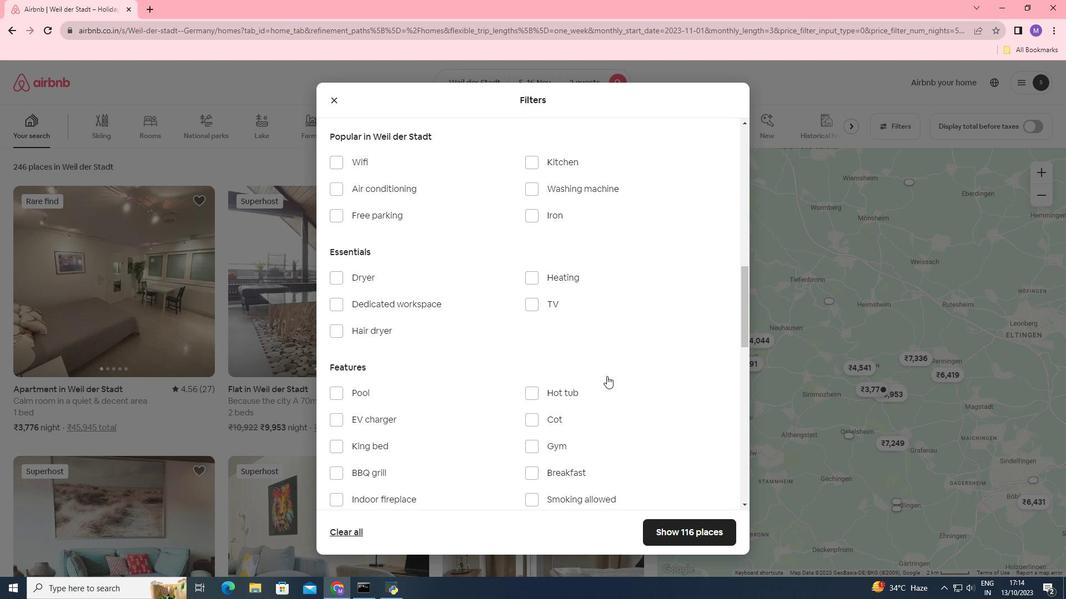 
Action: Mouse scrolled (606, 375) with delta (0, 0)
Screenshot: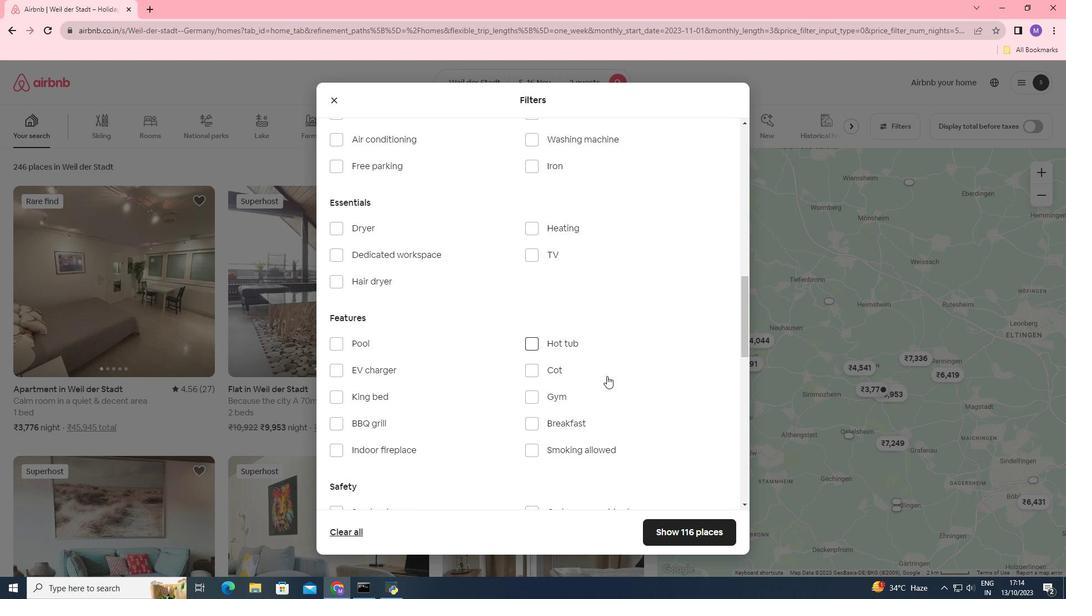 
Action: Mouse scrolled (606, 375) with delta (0, 0)
Screenshot: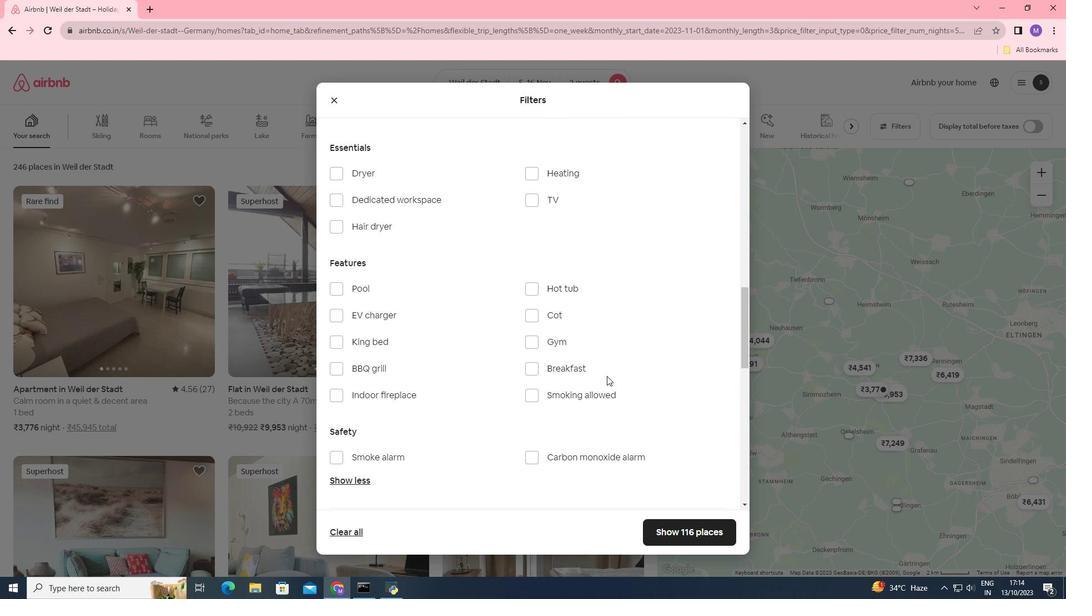 
Action: Mouse scrolled (606, 375) with delta (0, 0)
Screenshot: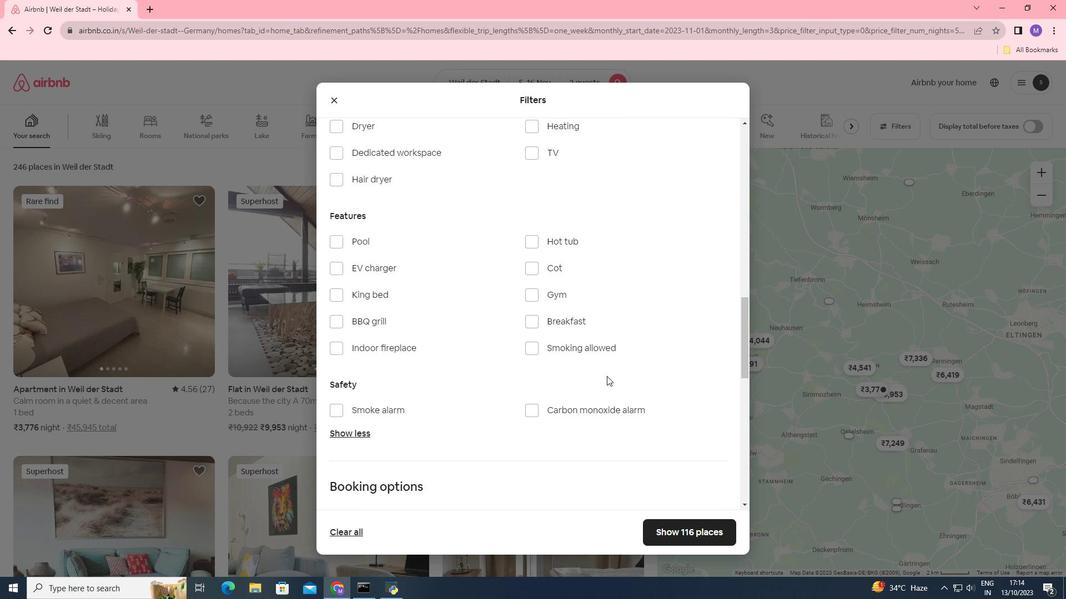 
Action: Mouse scrolled (606, 375) with delta (0, 0)
Screenshot: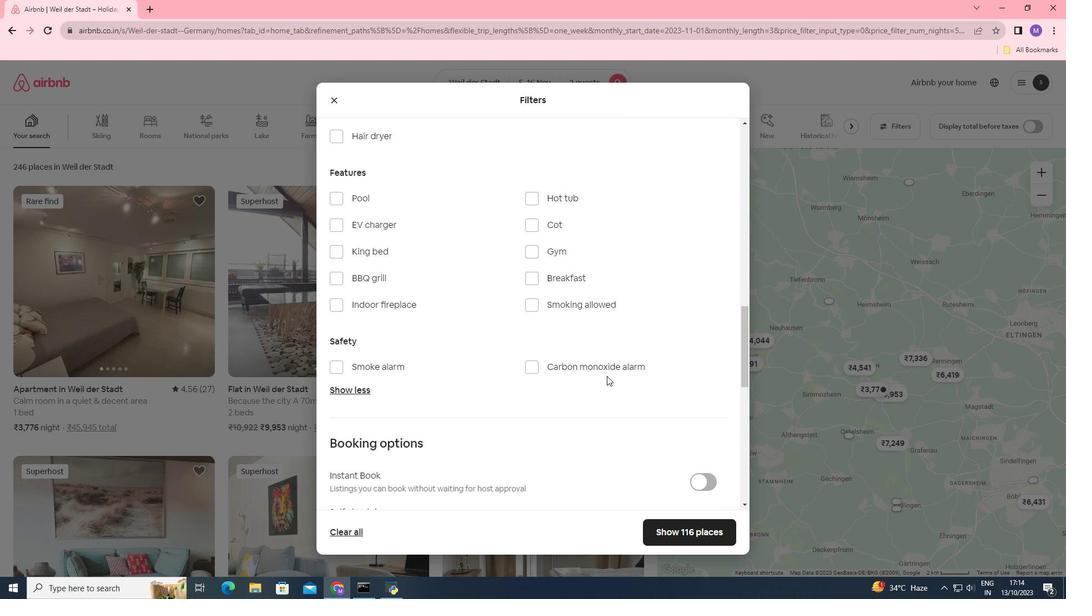 
Action: Mouse scrolled (606, 375) with delta (0, 0)
Screenshot: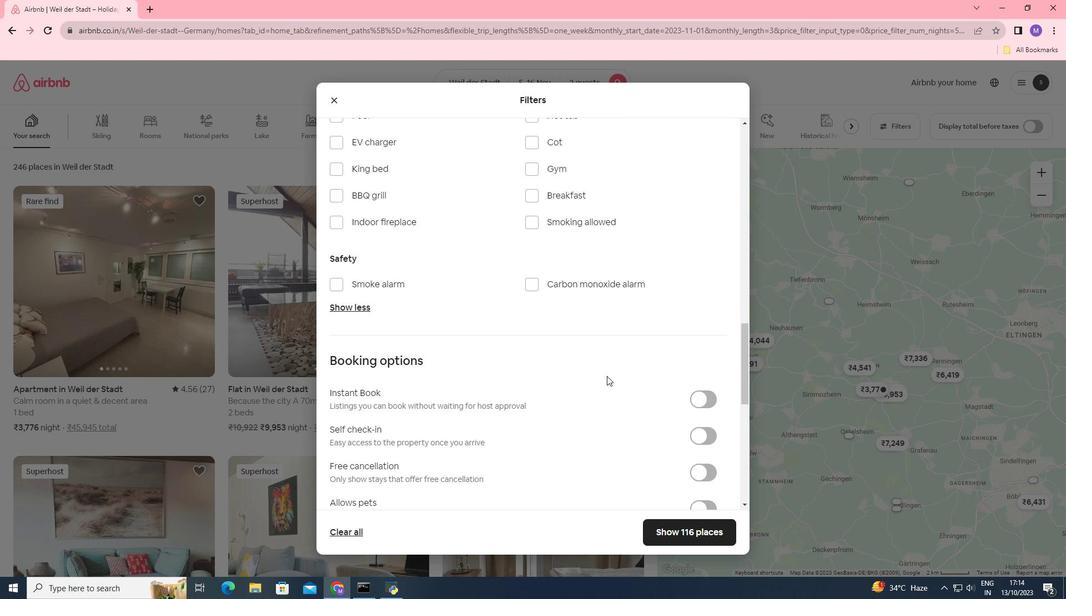
Action: Mouse scrolled (606, 375) with delta (0, 0)
Screenshot: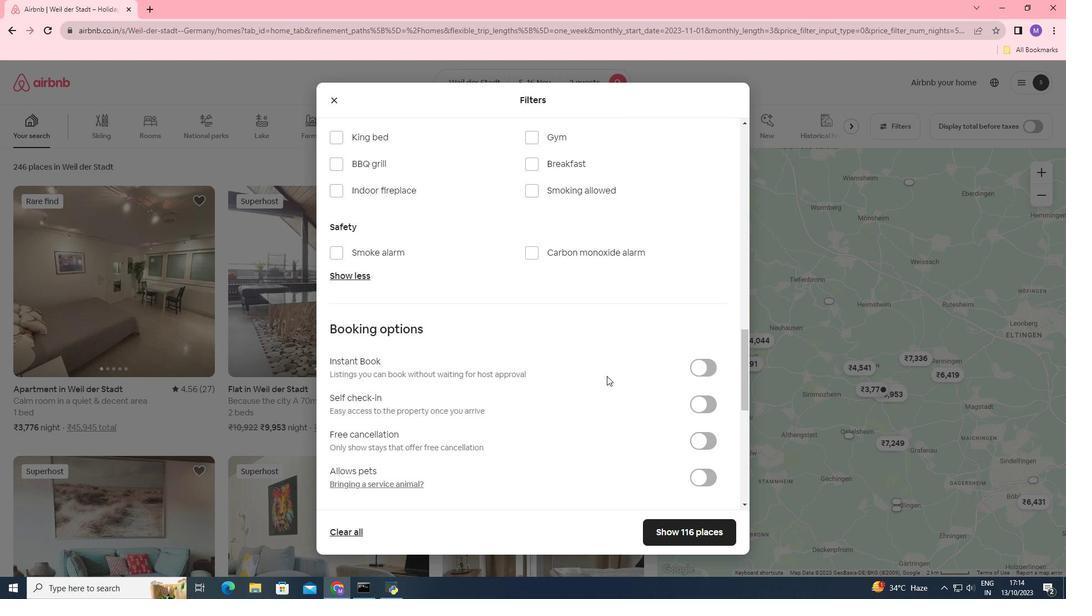 
Action: Mouse moved to (704, 540)
Screenshot: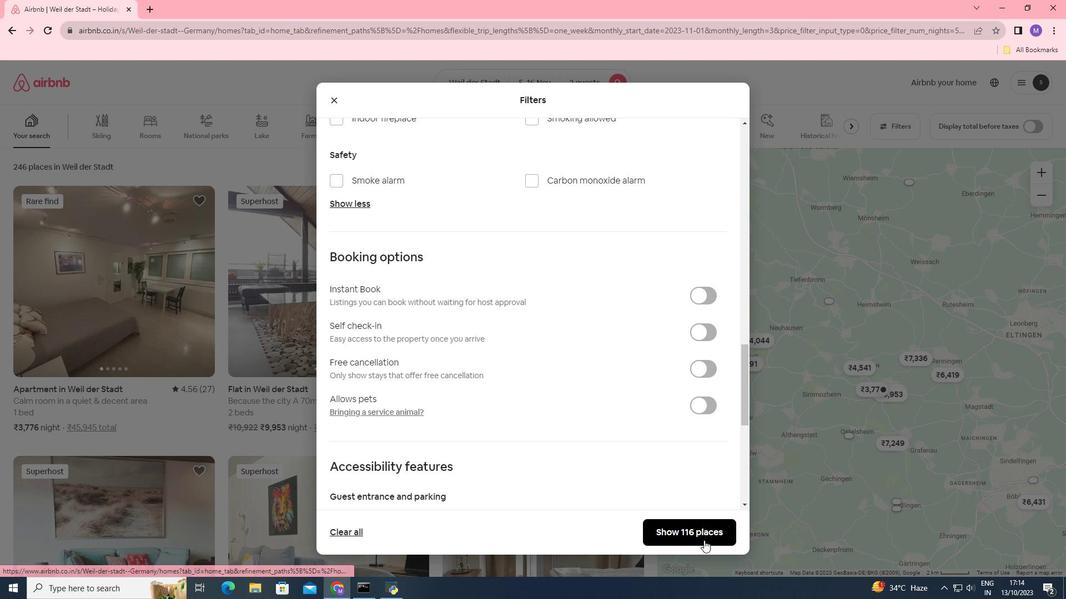 
Action: Mouse pressed left at (704, 540)
Screenshot: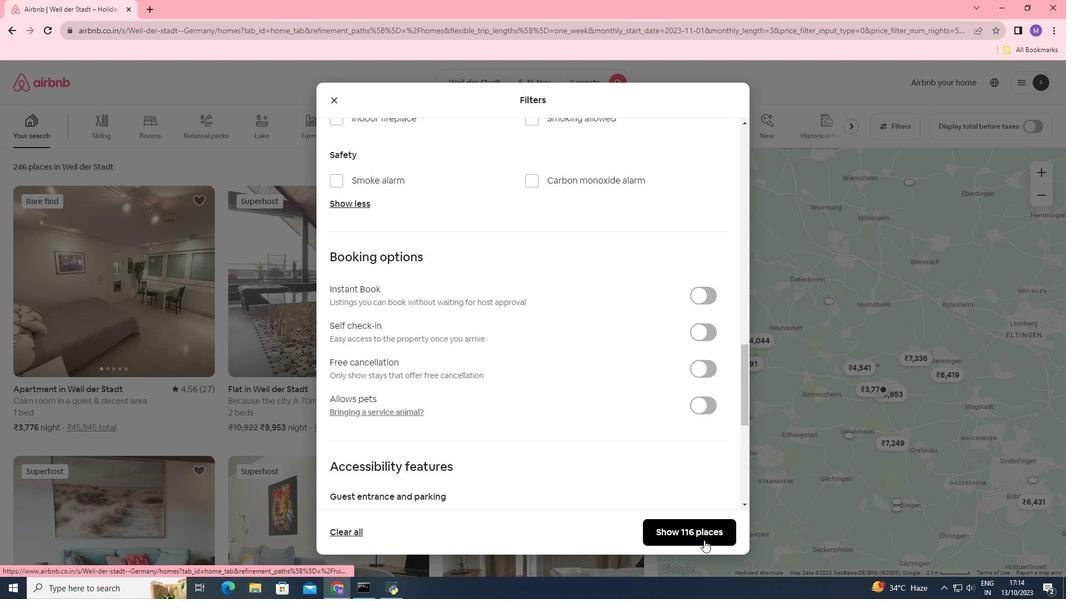
Action: Mouse moved to (159, 267)
Screenshot: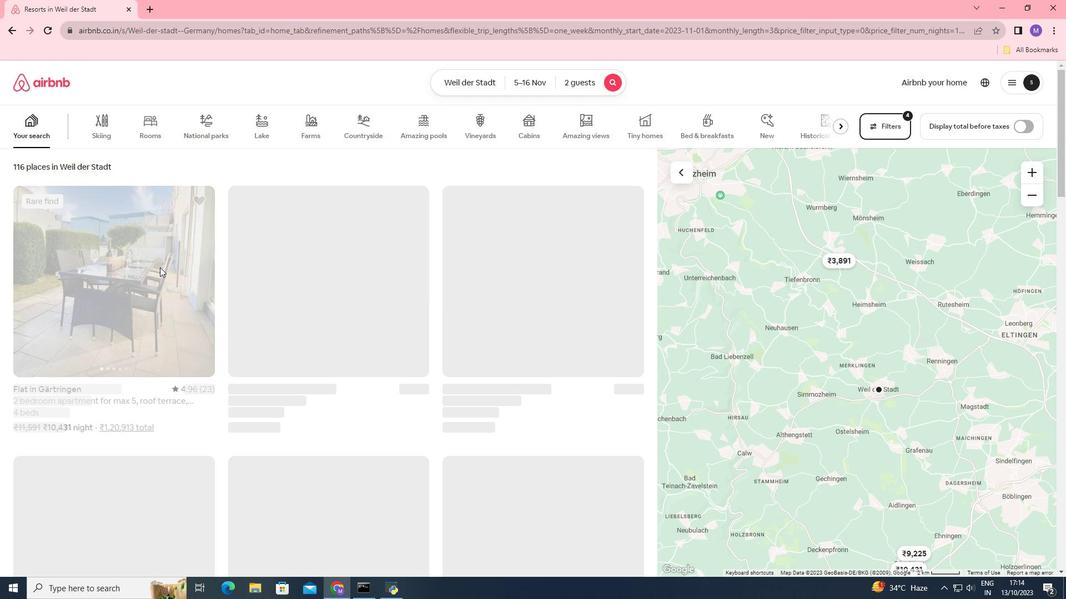 
Action: Mouse pressed left at (159, 267)
Screenshot: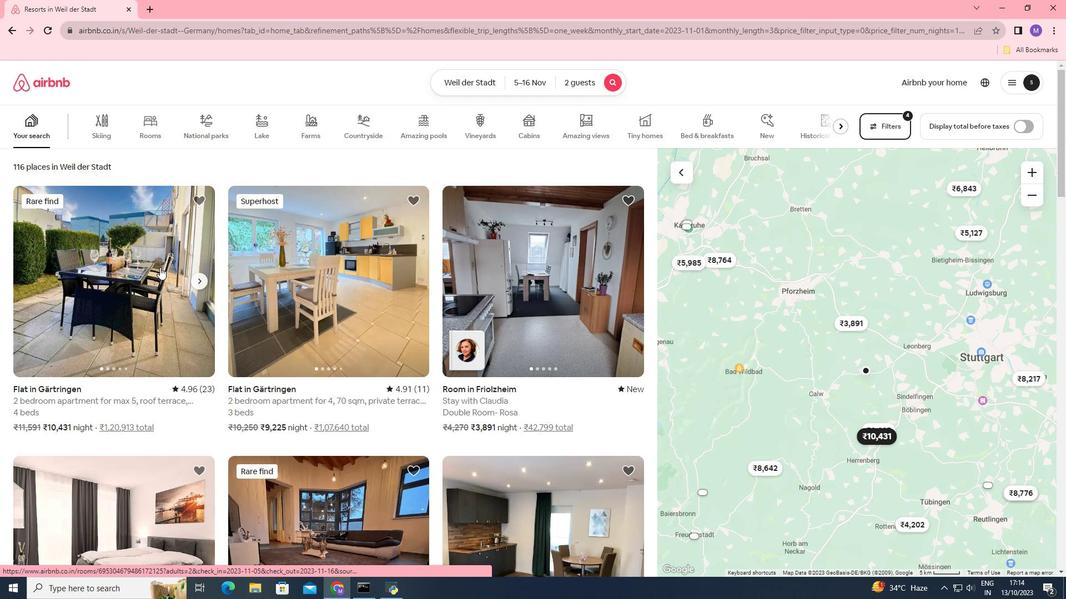 
Action: Mouse moved to (781, 415)
Screenshot: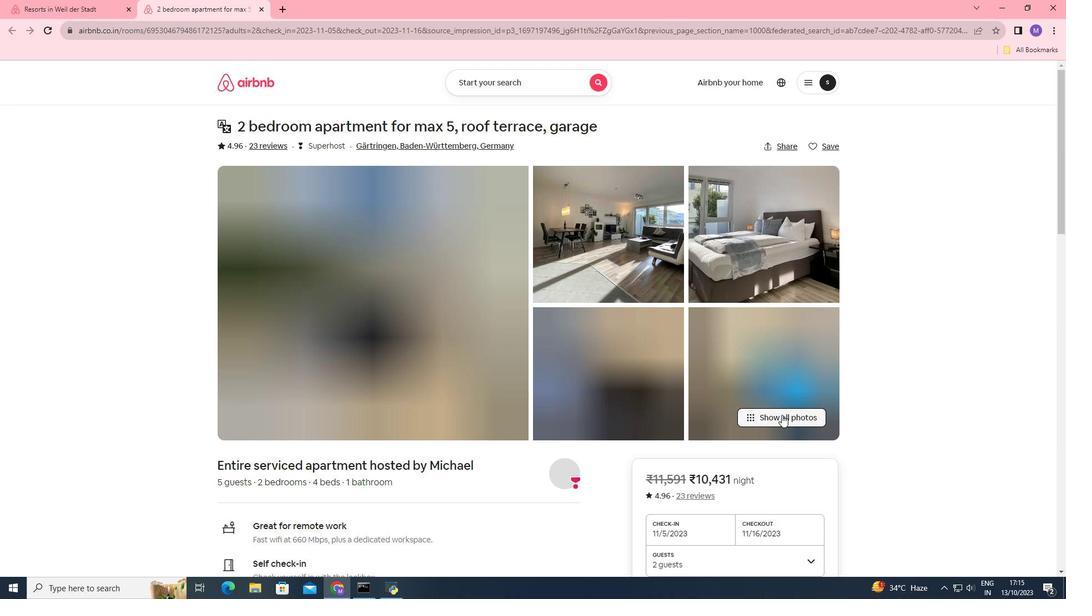 
Action: Mouse pressed left at (781, 415)
Screenshot: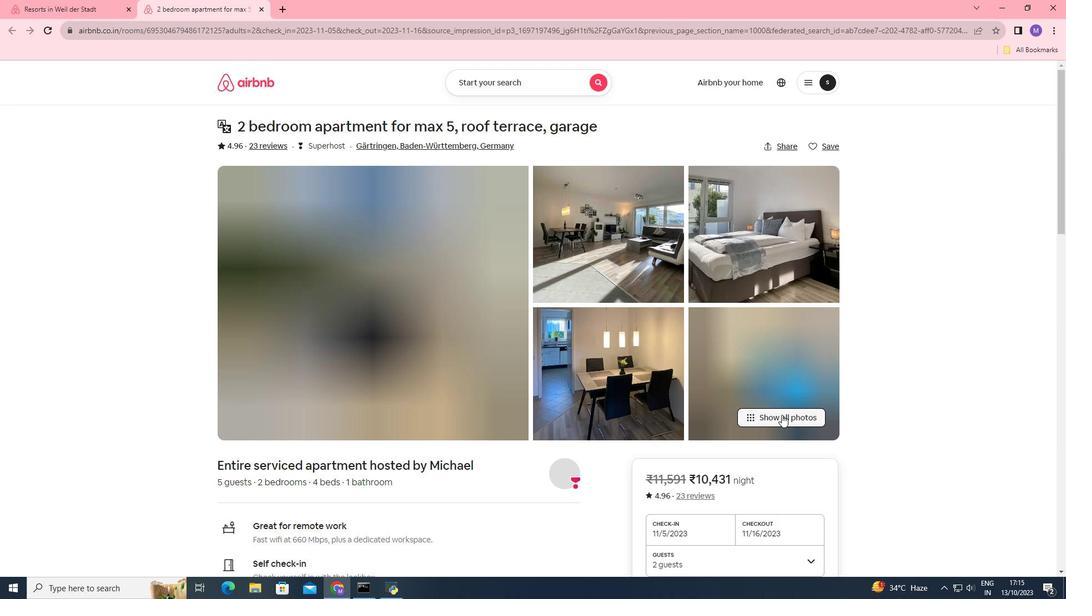 
Action: Mouse moved to (616, 338)
Screenshot: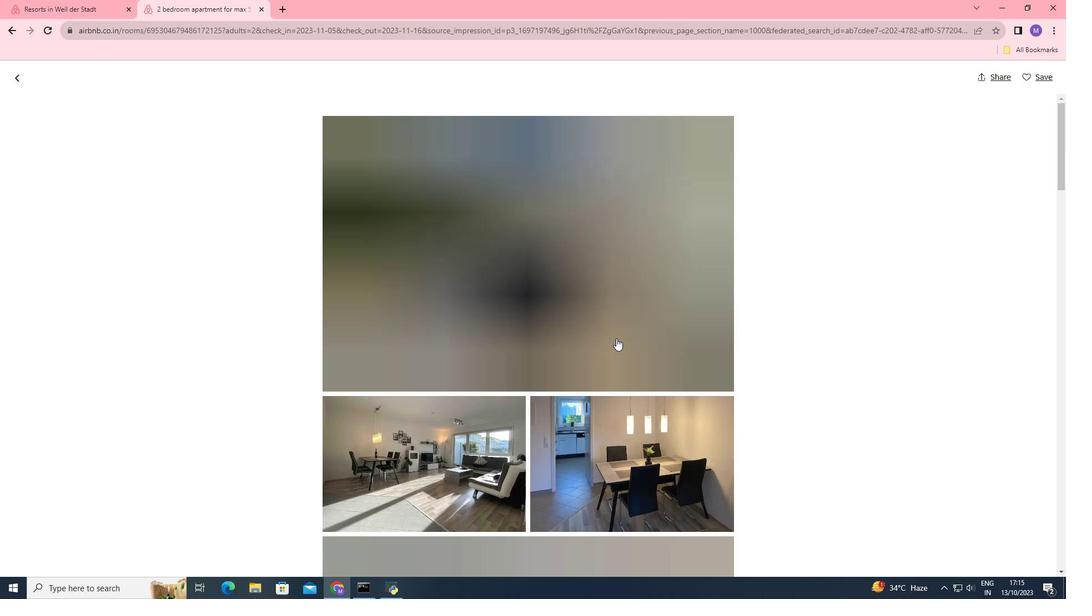 
Action: Mouse scrolled (616, 338) with delta (0, 0)
Screenshot: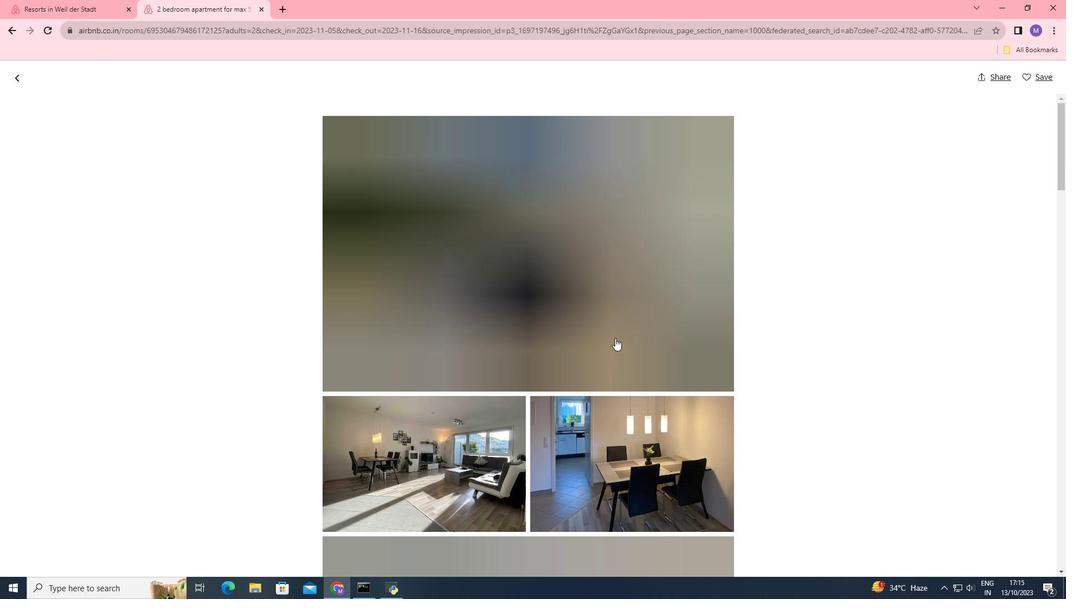 
Action: Mouse moved to (615, 338)
Screenshot: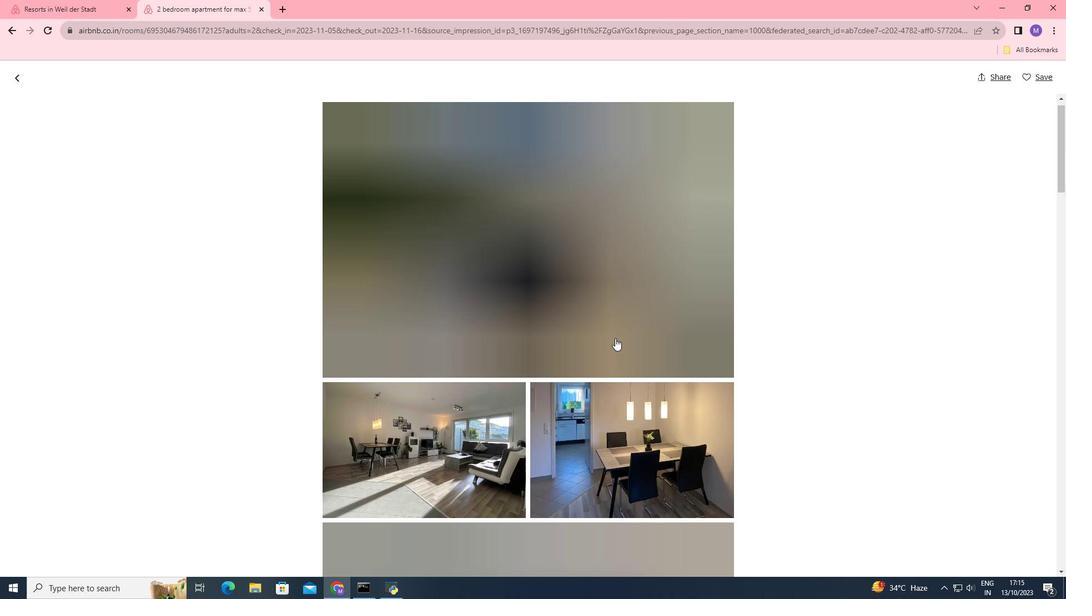 
Action: Mouse scrolled (615, 338) with delta (0, 0)
Screenshot: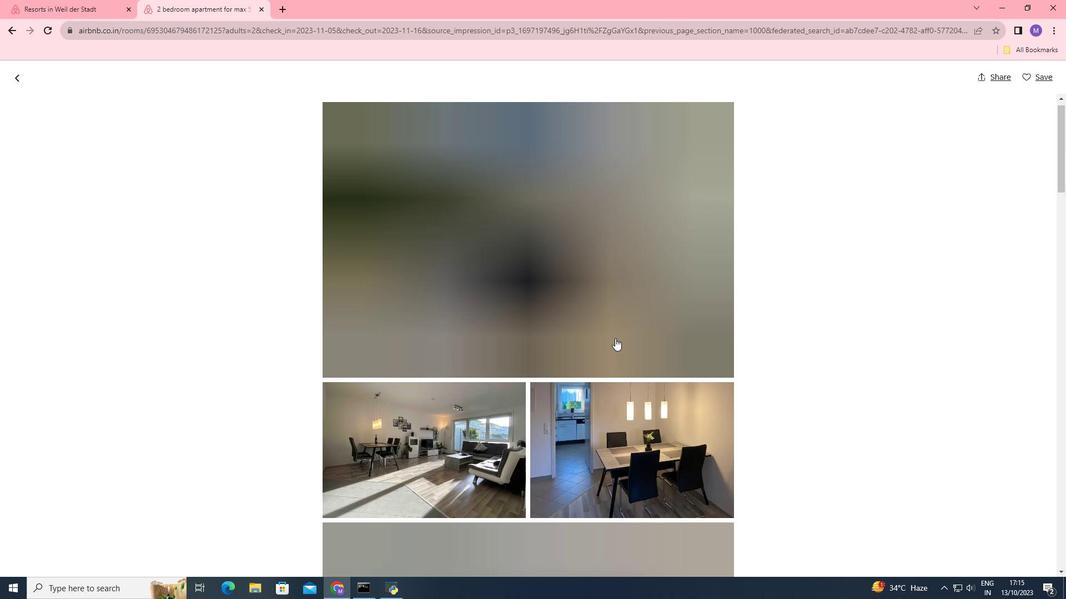 
Action: Mouse scrolled (615, 338) with delta (0, 0)
Screenshot: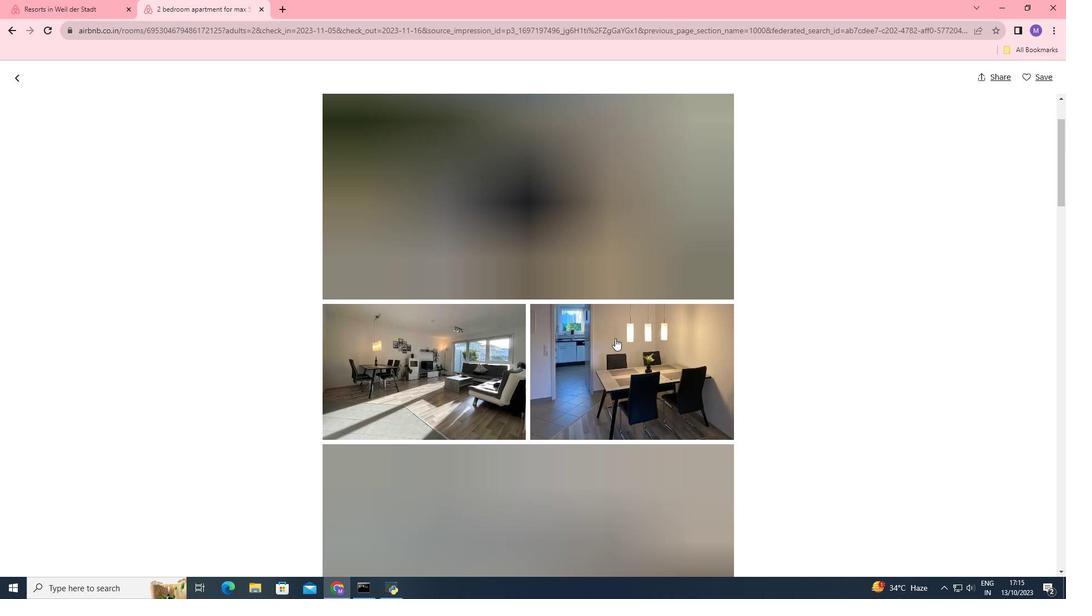 
Action: Mouse scrolled (615, 338) with delta (0, 0)
Screenshot: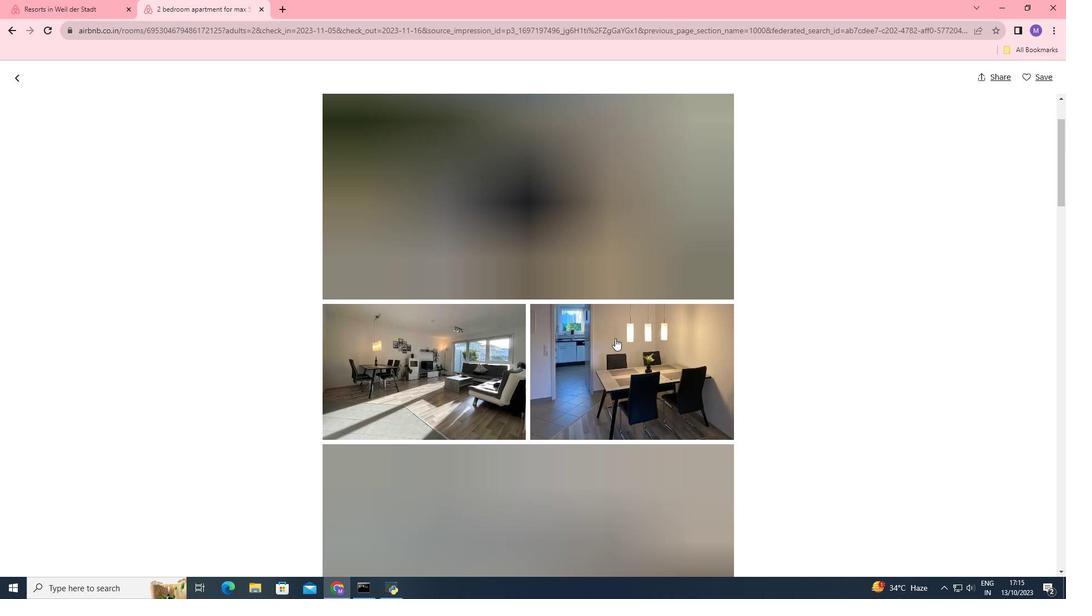 
Action: Mouse scrolled (615, 338) with delta (0, 0)
Screenshot: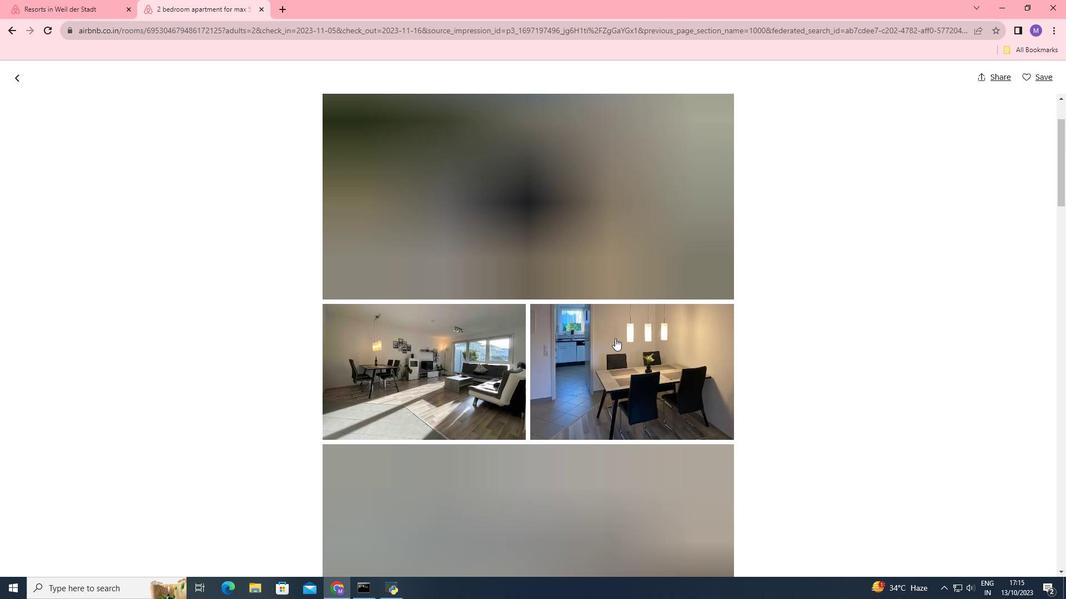 
Action: Mouse scrolled (615, 338) with delta (0, 0)
Screenshot: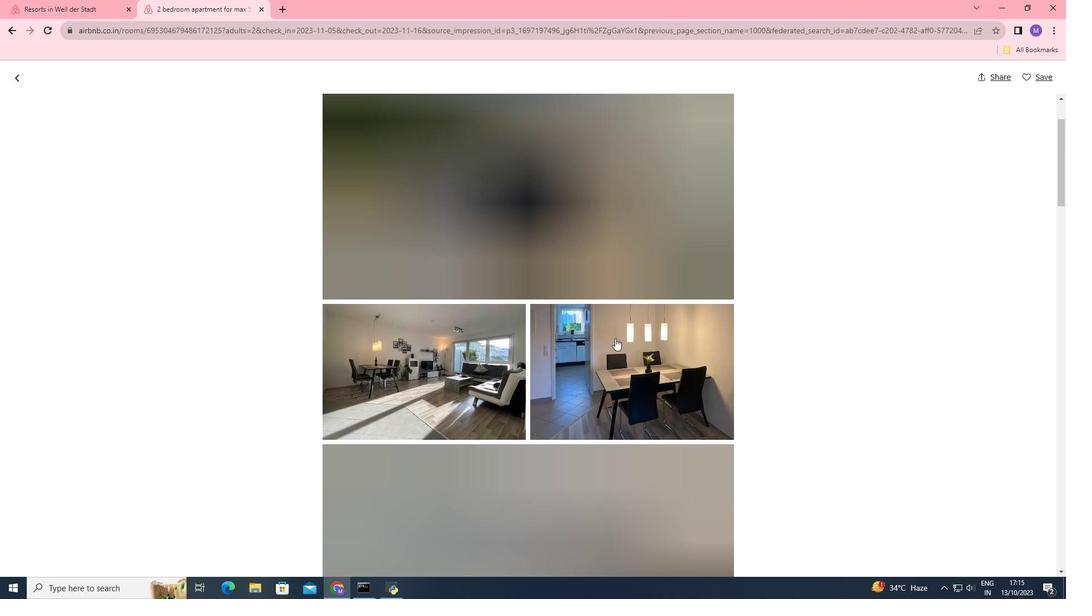 
Action: Mouse scrolled (615, 338) with delta (0, 0)
Screenshot: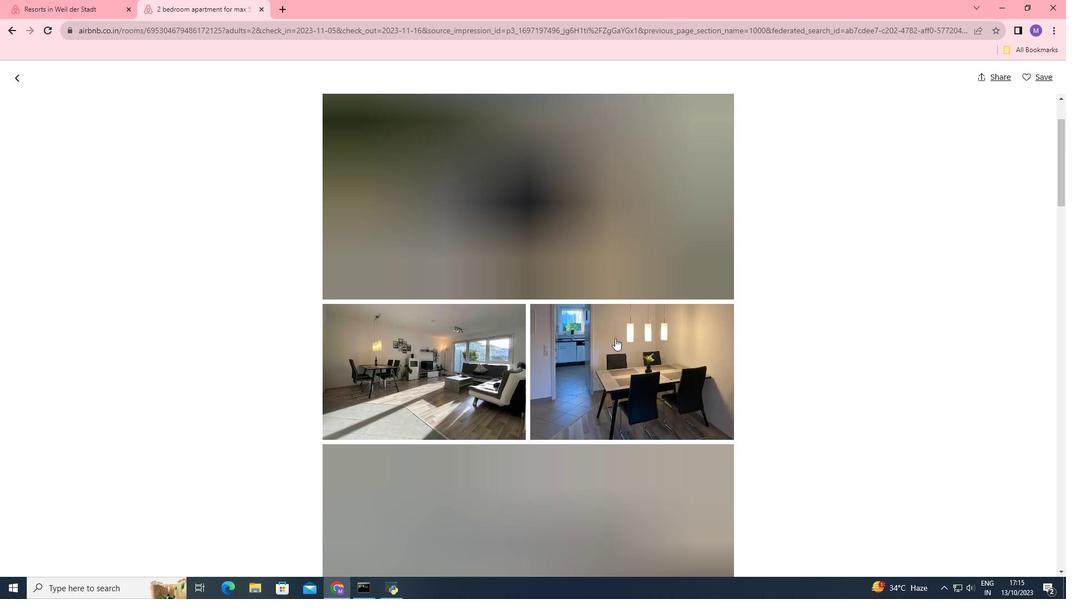 
Action: Mouse scrolled (615, 338) with delta (0, 0)
Screenshot: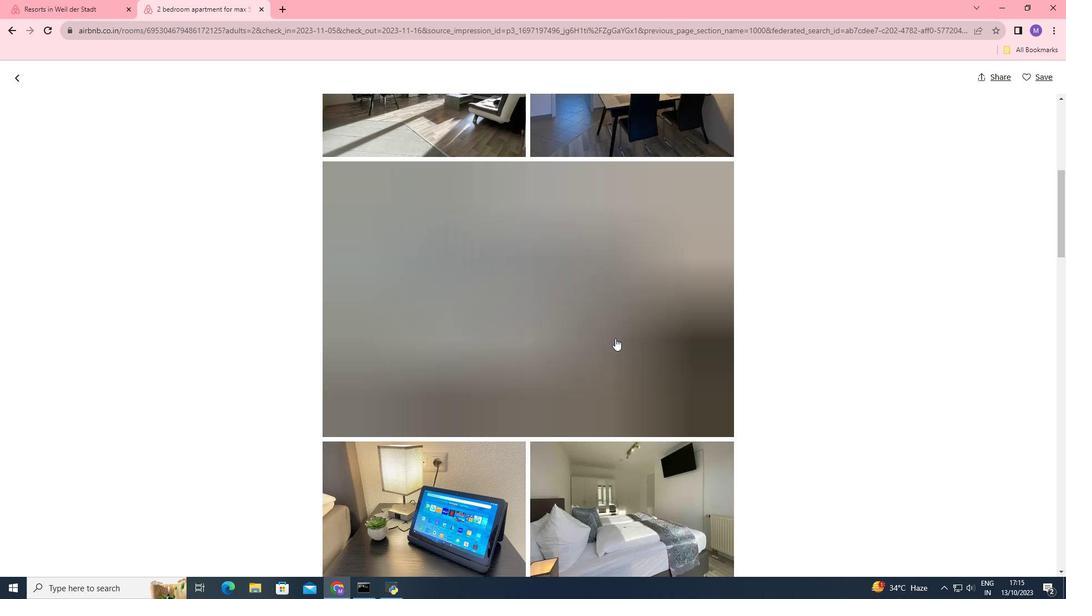 
Action: Mouse scrolled (615, 338) with delta (0, 0)
Screenshot: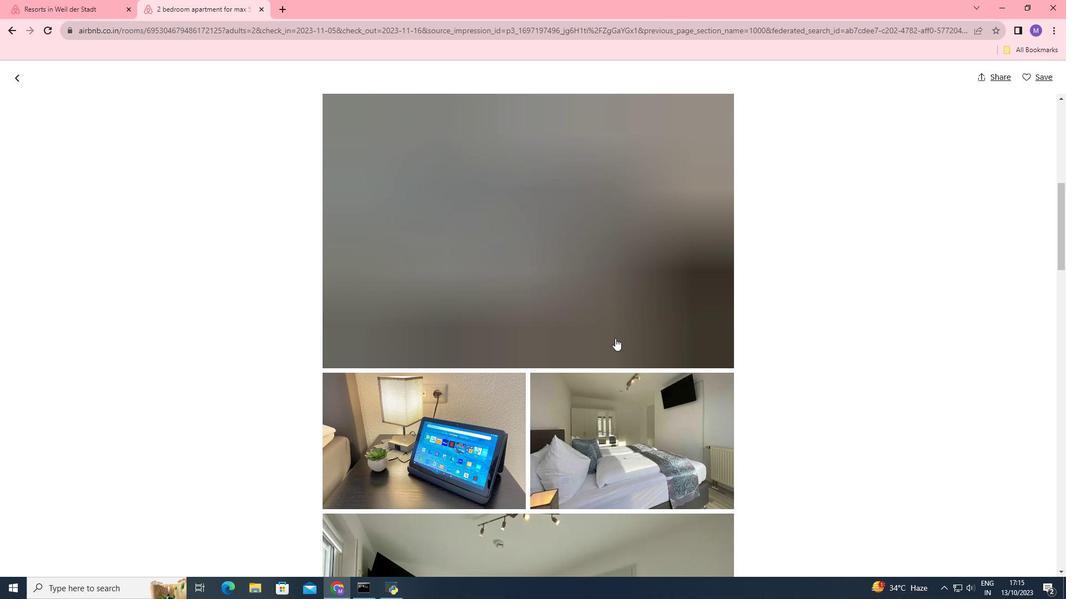 
Action: Mouse scrolled (615, 338) with delta (0, 0)
Screenshot: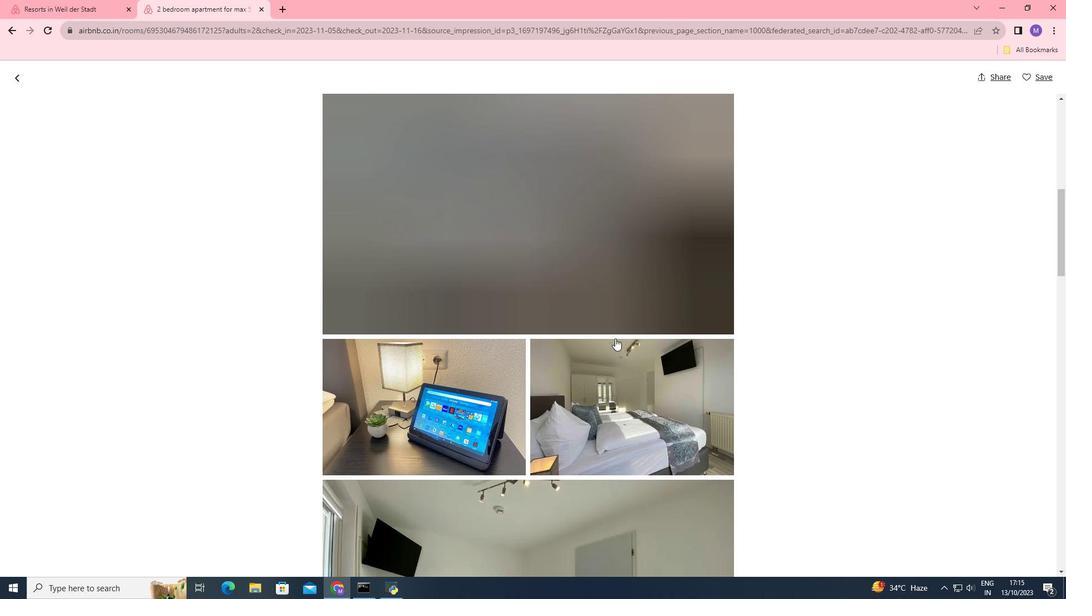 
Action: Mouse scrolled (615, 338) with delta (0, 0)
Screenshot: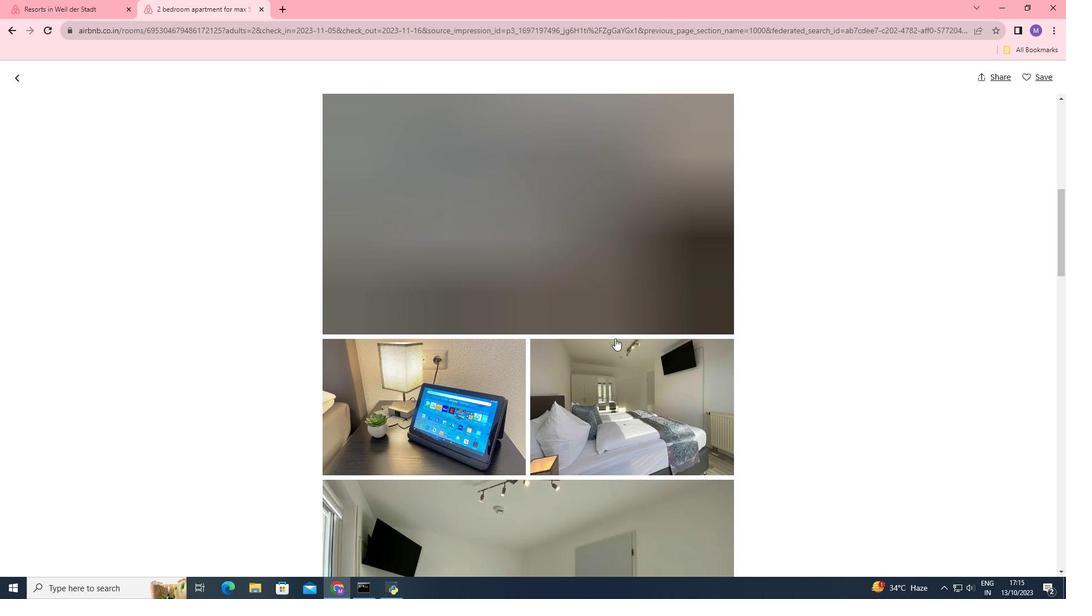 
Action: Mouse scrolled (615, 338) with delta (0, 0)
Screenshot: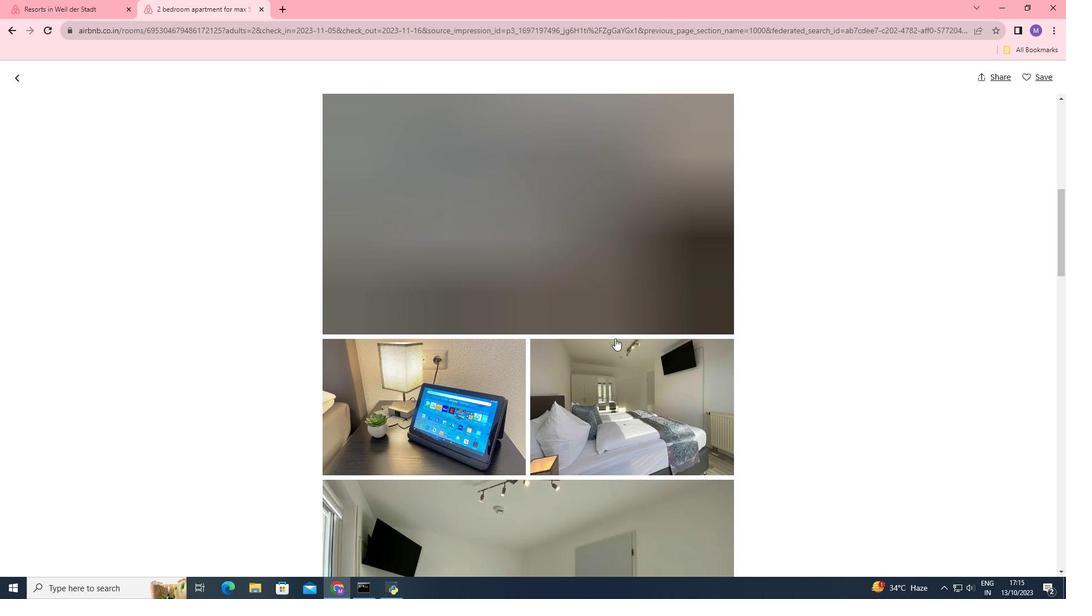
Action: Mouse scrolled (615, 338) with delta (0, 0)
Screenshot: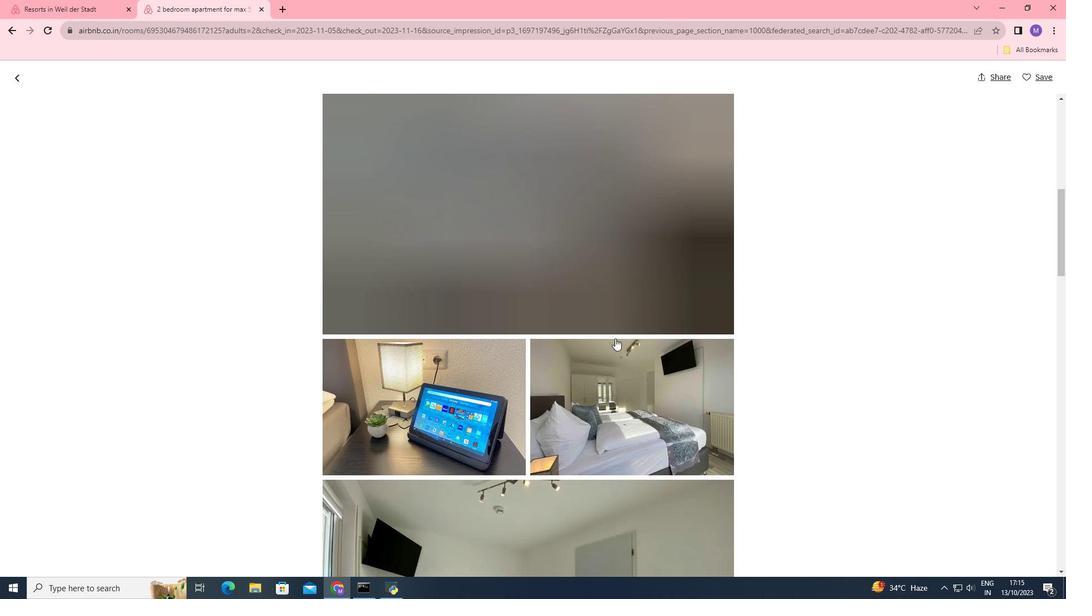 
Action: Mouse scrolled (615, 338) with delta (0, 0)
Screenshot: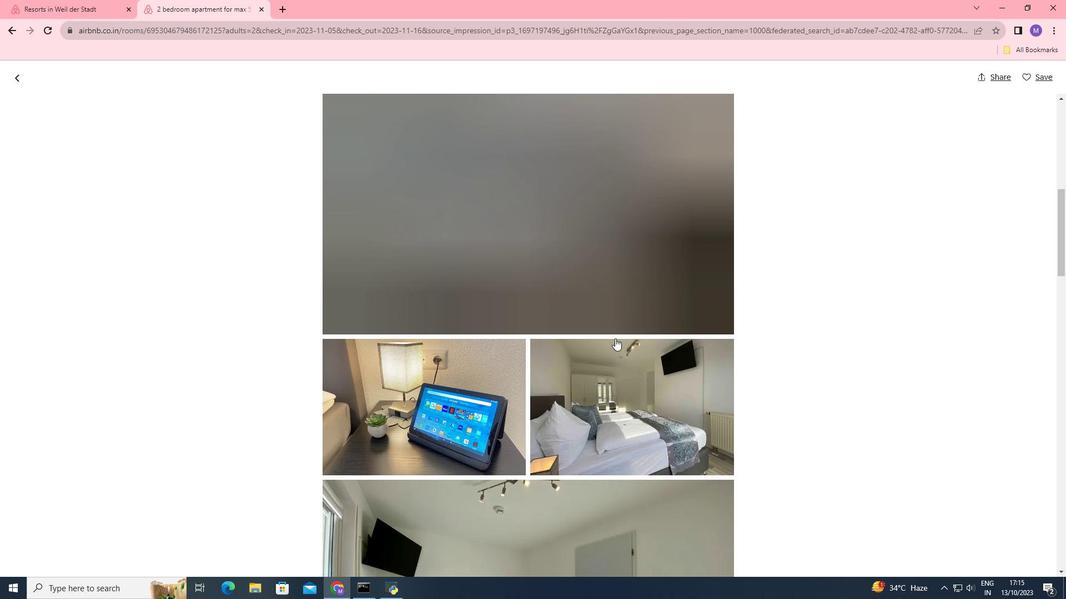 
Action: Mouse scrolled (615, 338) with delta (0, 0)
Screenshot: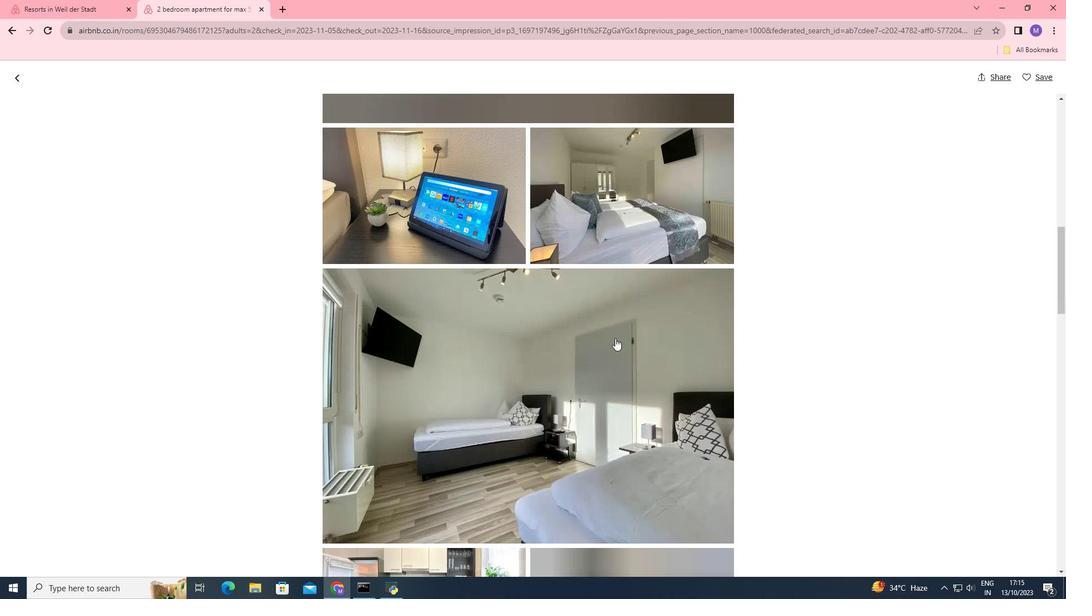 
Action: Mouse scrolled (615, 338) with delta (0, 0)
Screenshot: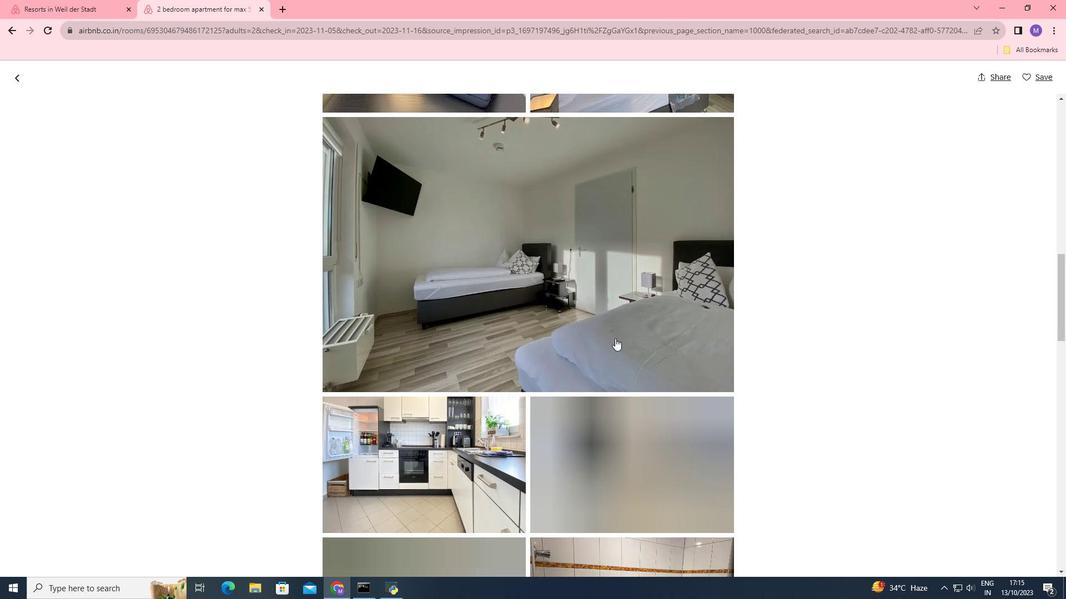 
Action: Mouse scrolled (615, 338) with delta (0, 0)
Screenshot: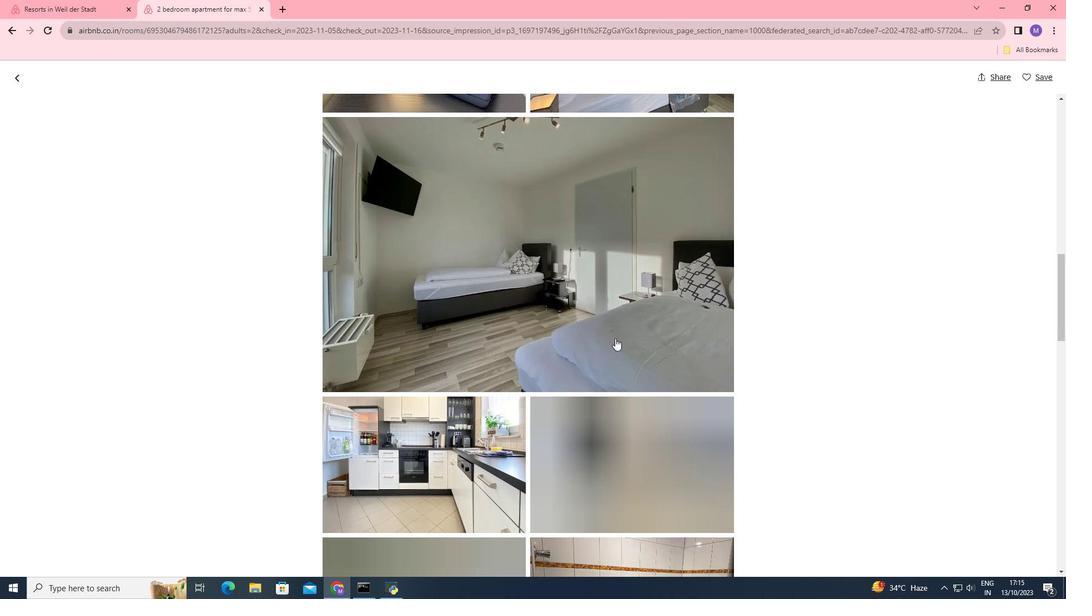 
Action: Mouse scrolled (615, 338) with delta (0, 0)
Screenshot: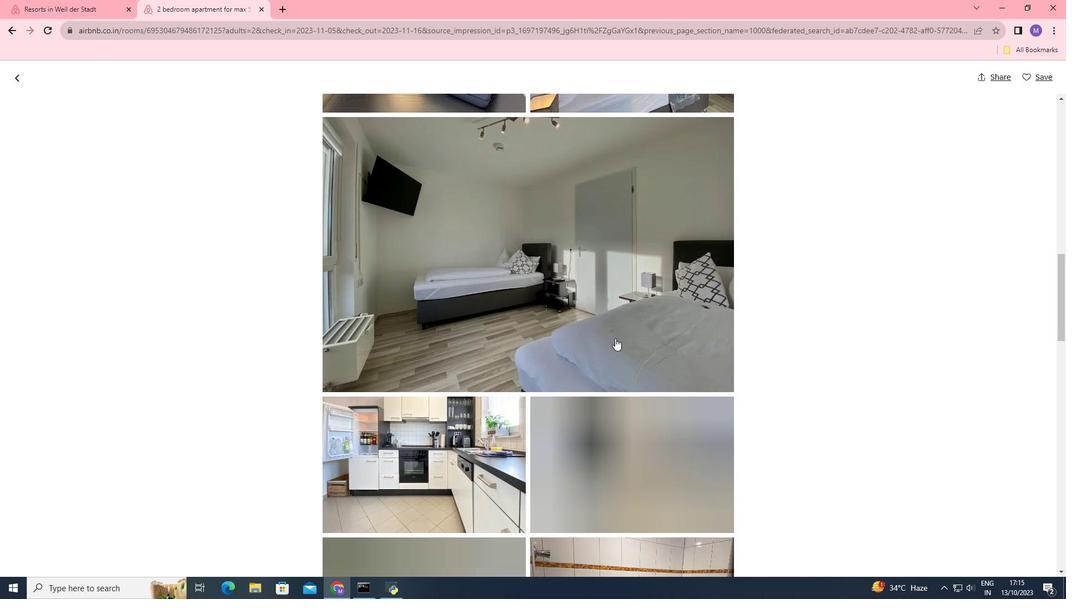 
Action: Mouse scrolled (615, 338) with delta (0, 0)
Screenshot: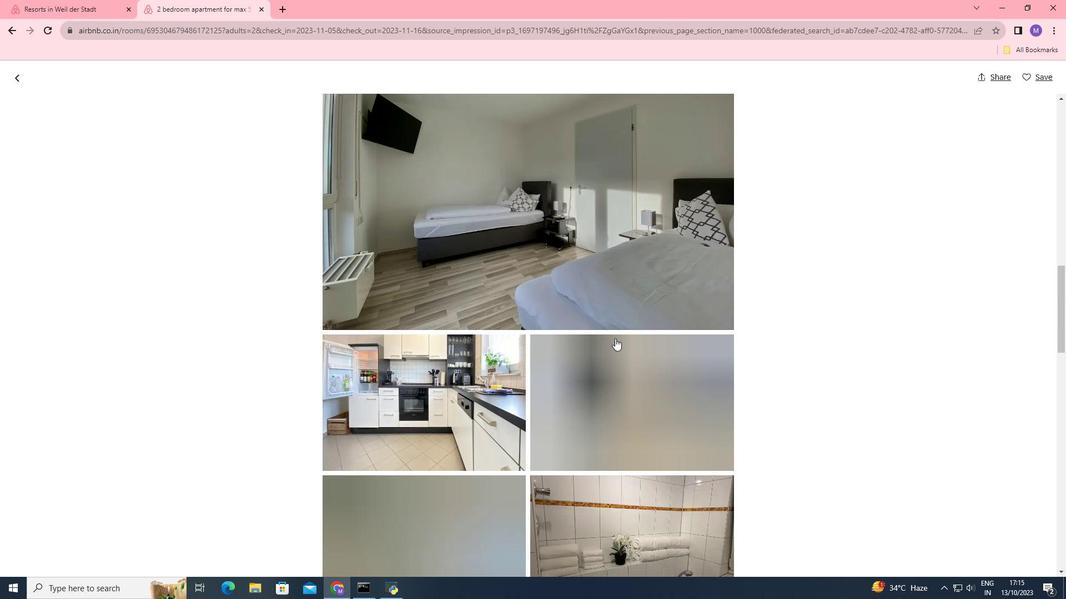 
Action: Mouse scrolled (615, 338) with delta (0, 0)
Screenshot: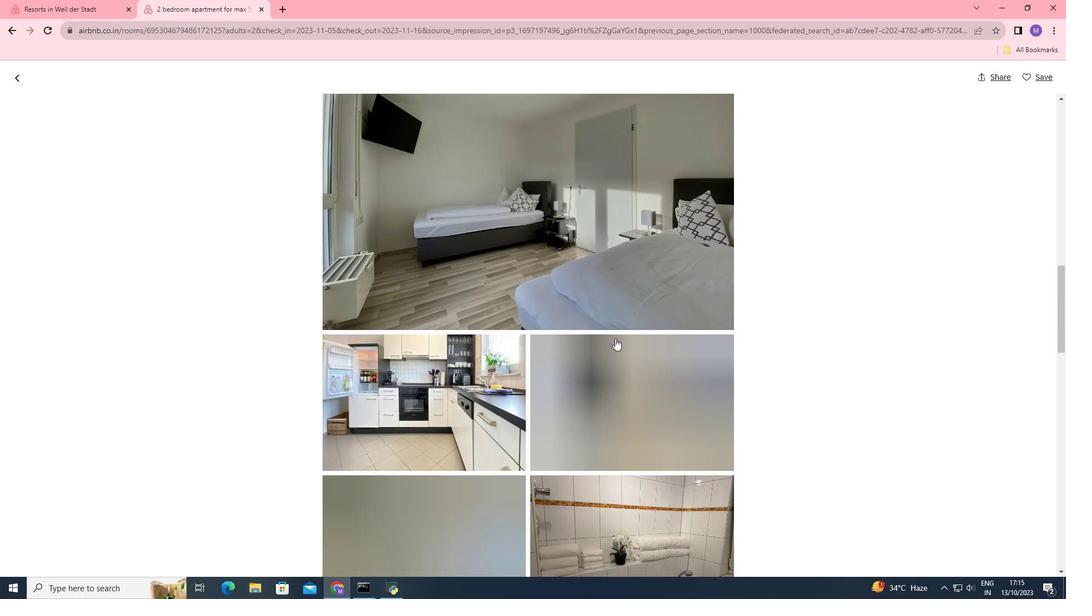 
Action: Mouse scrolled (615, 338) with delta (0, 0)
Screenshot: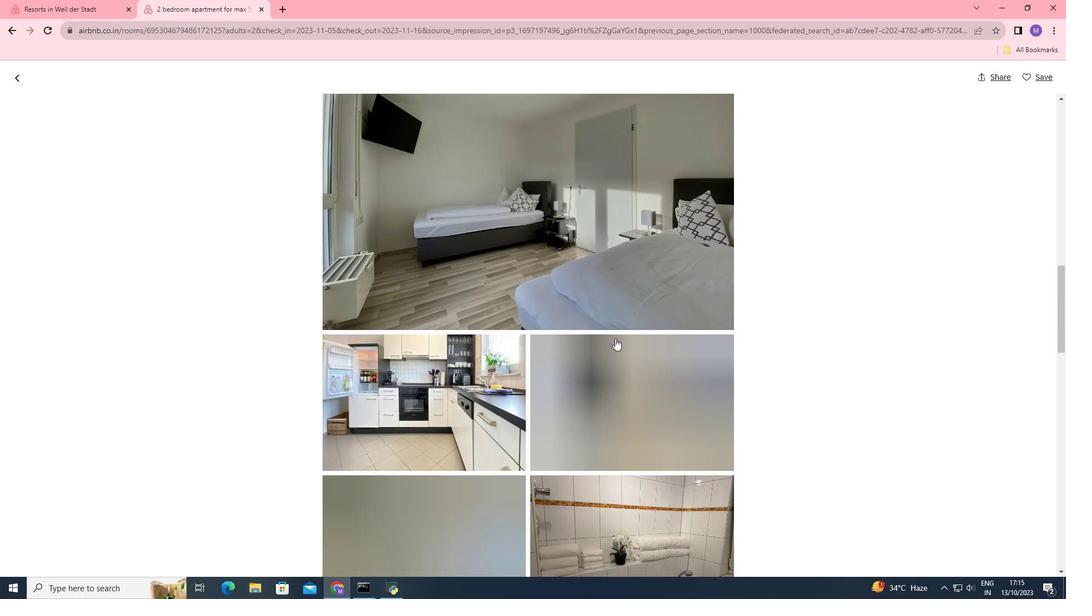 
Action: Mouse scrolled (615, 338) with delta (0, 0)
Screenshot: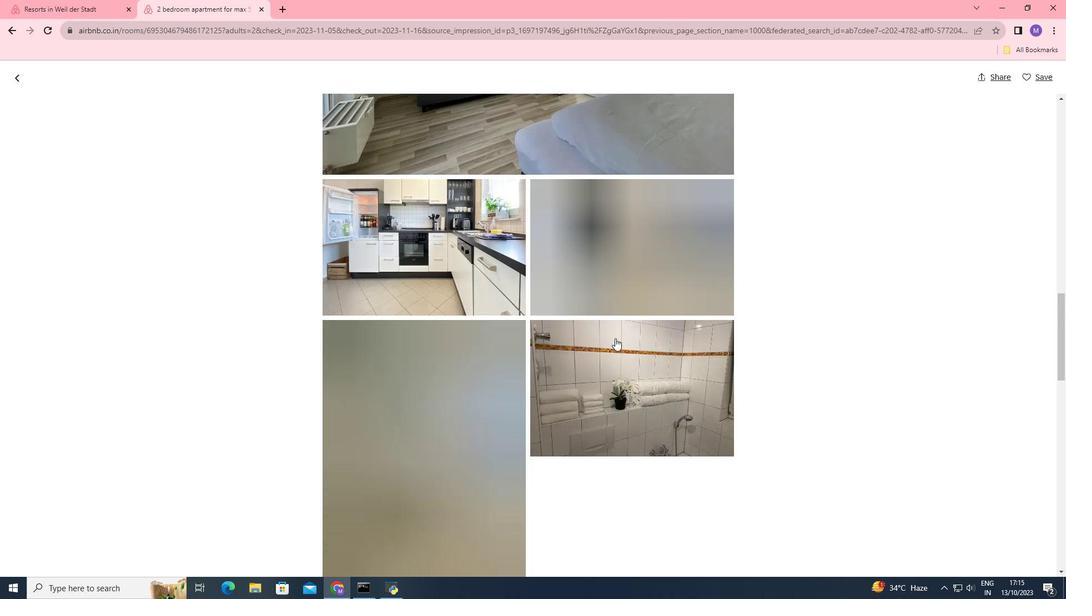 
Action: Mouse scrolled (615, 338) with delta (0, 0)
Screenshot: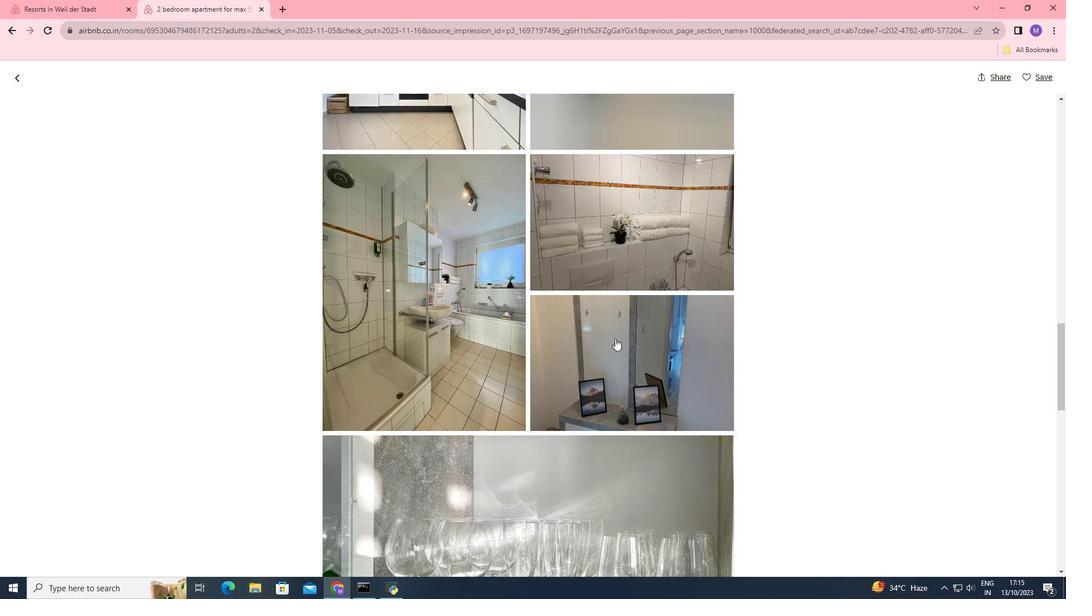 
Action: Mouse scrolled (615, 338) with delta (0, 0)
Screenshot: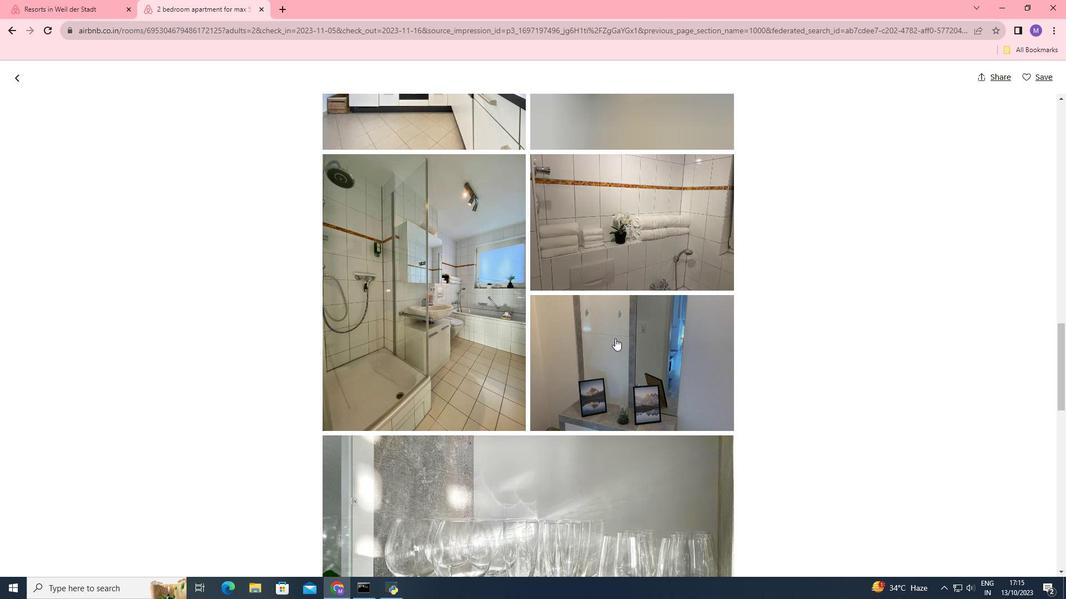 
Action: Mouse scrolled (615, 338) with delta (0, 0)
Screenshot: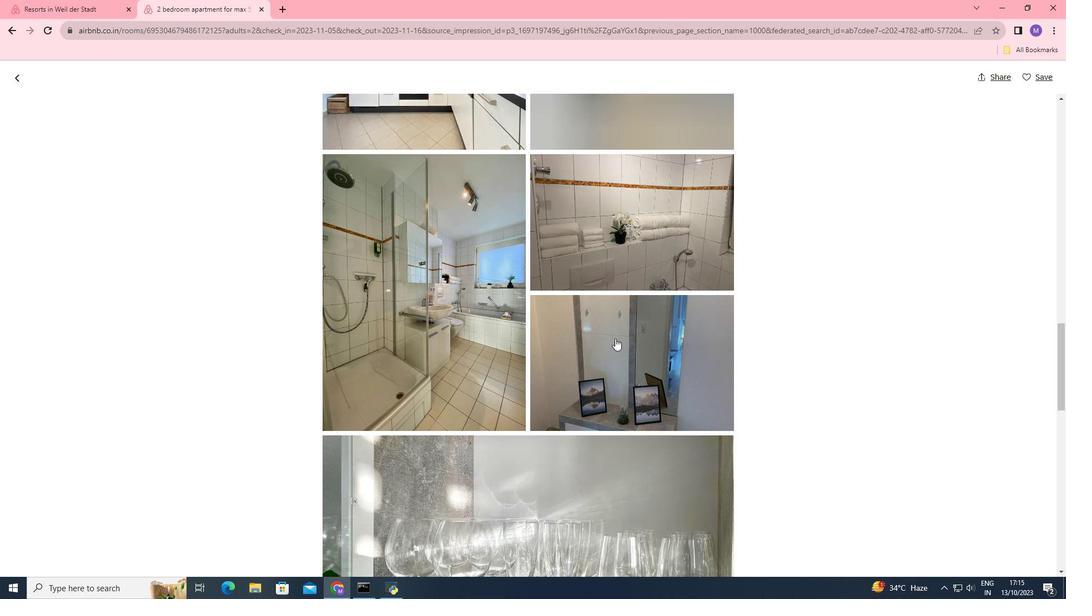 
Action: Mouse scrolled (615, 338) with delta (0, 0)
Screenshot: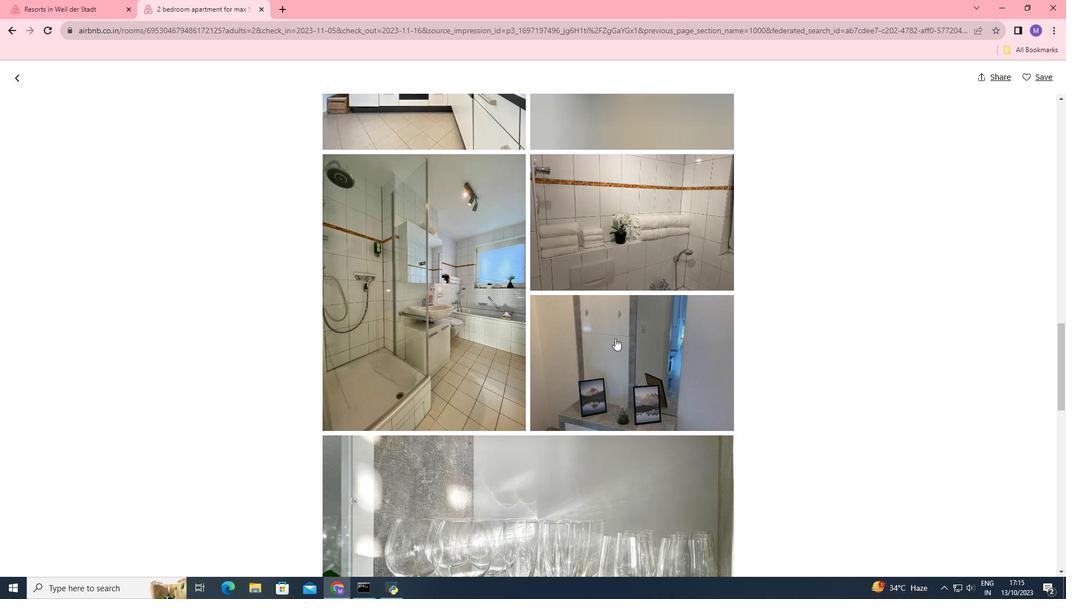 
Action: Mouse scrolled (615, 338) with delta (0, 0)
Screenshot: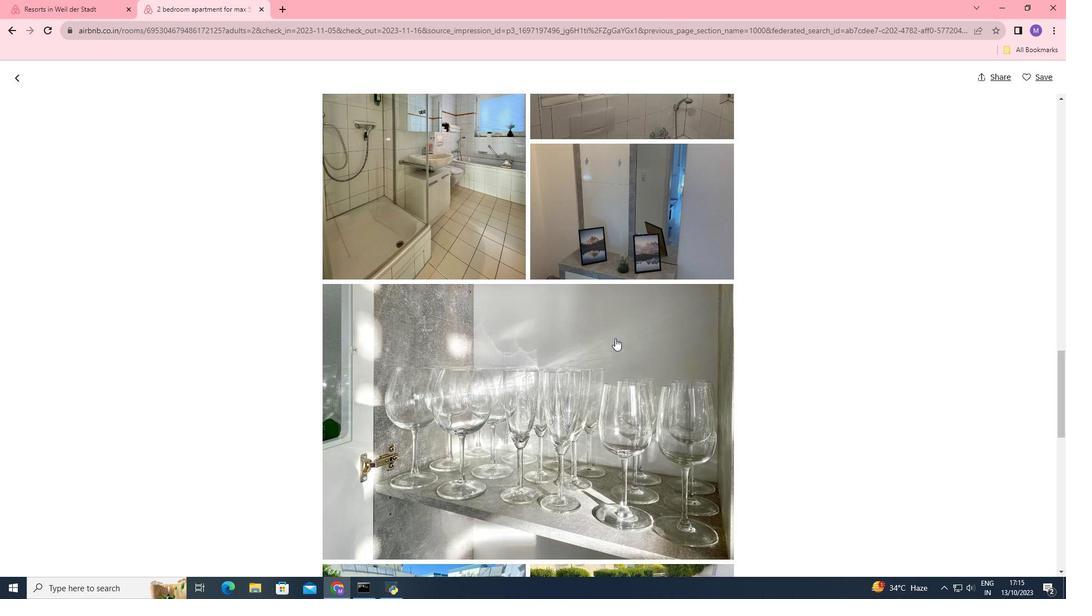 
Action: Mouse scrolled (615, 338) with delta (0, 0)
Screenshot: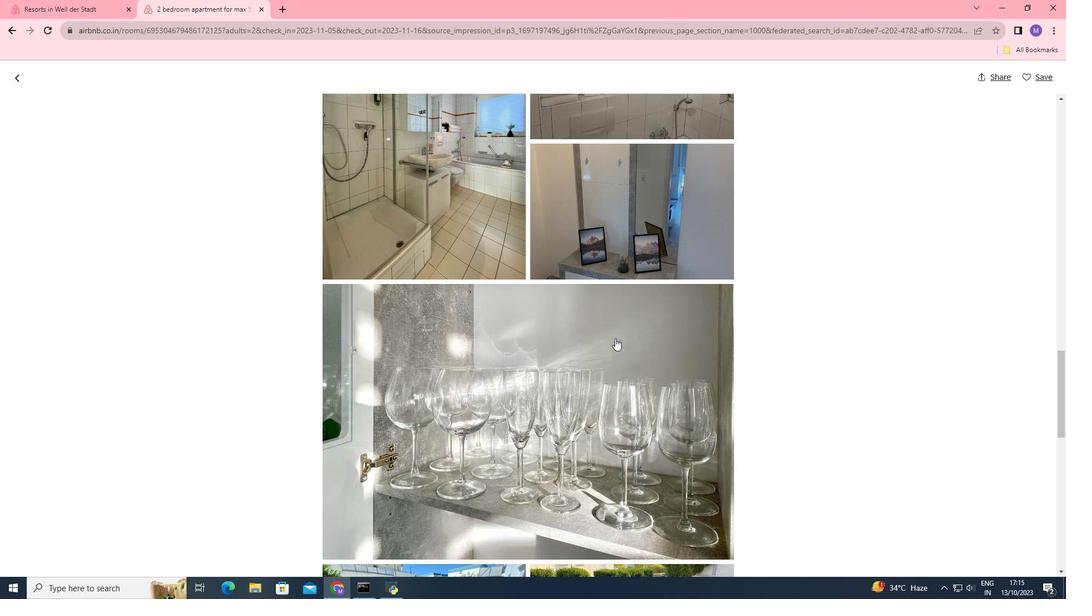 
Action: Mouse scrolled (615, 338) with delta (0, 0)
Screenshot: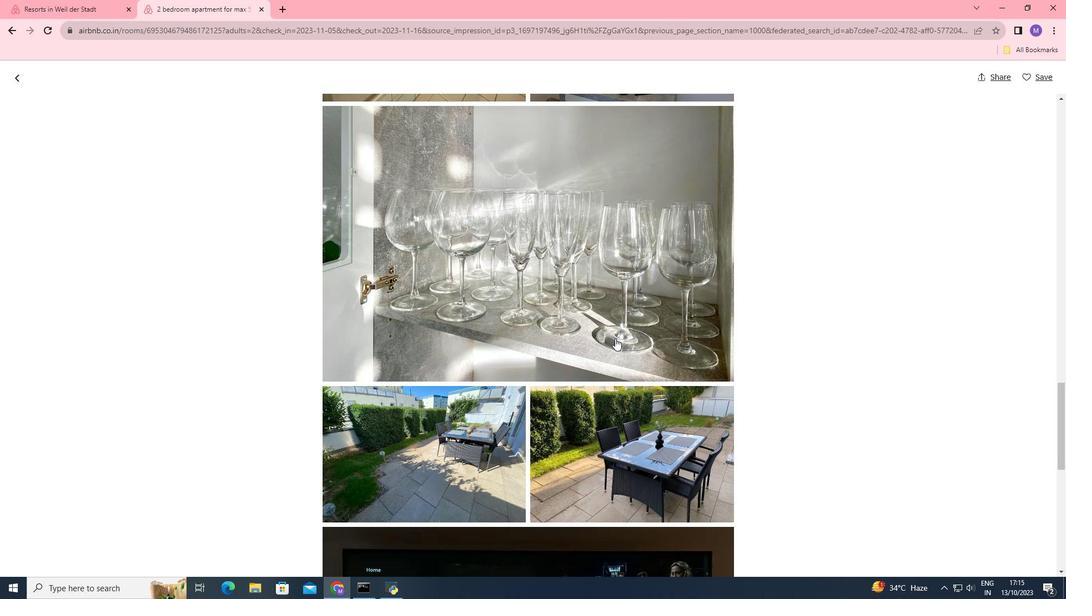 
Action: Mouse scrolled (615, 338) with delta (0, 0)
Screenshot: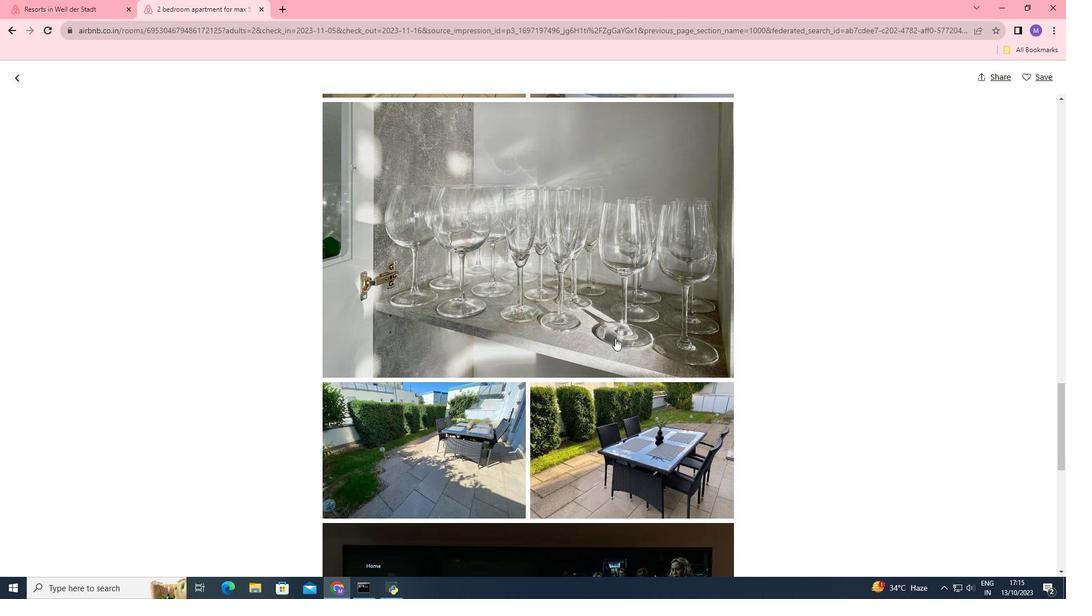 
Action: Mouse scrolled (615, 338) with delta (0, 0)
Screenshot: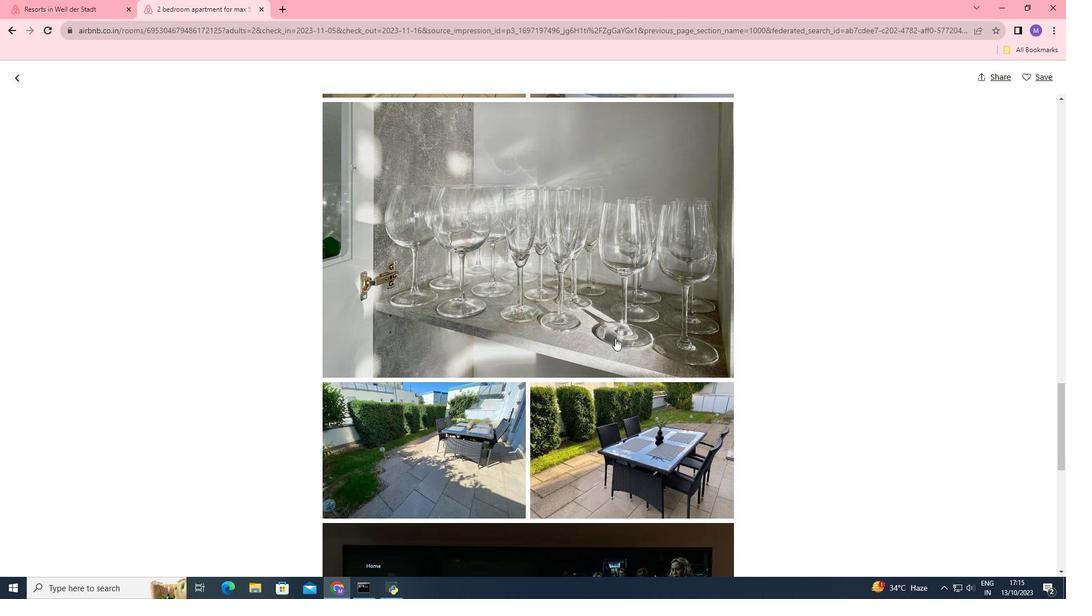 
Action: Mouse scrolled (615, 338) with delta (0, 0)
Screenshot: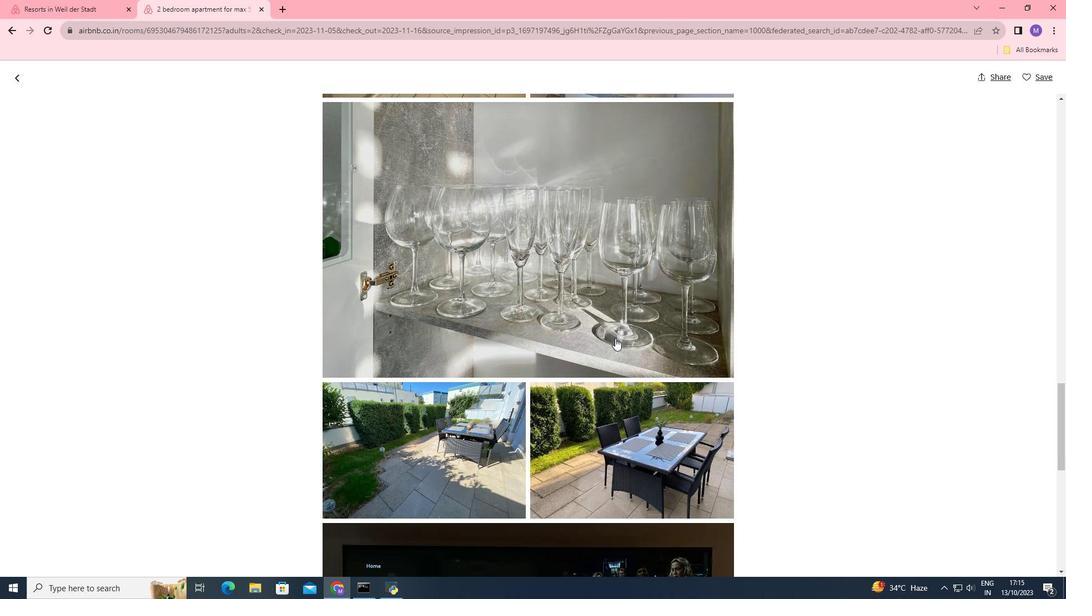
Action: Mouse scrolled (615, 338) with delta (0, 0)
Screenshot: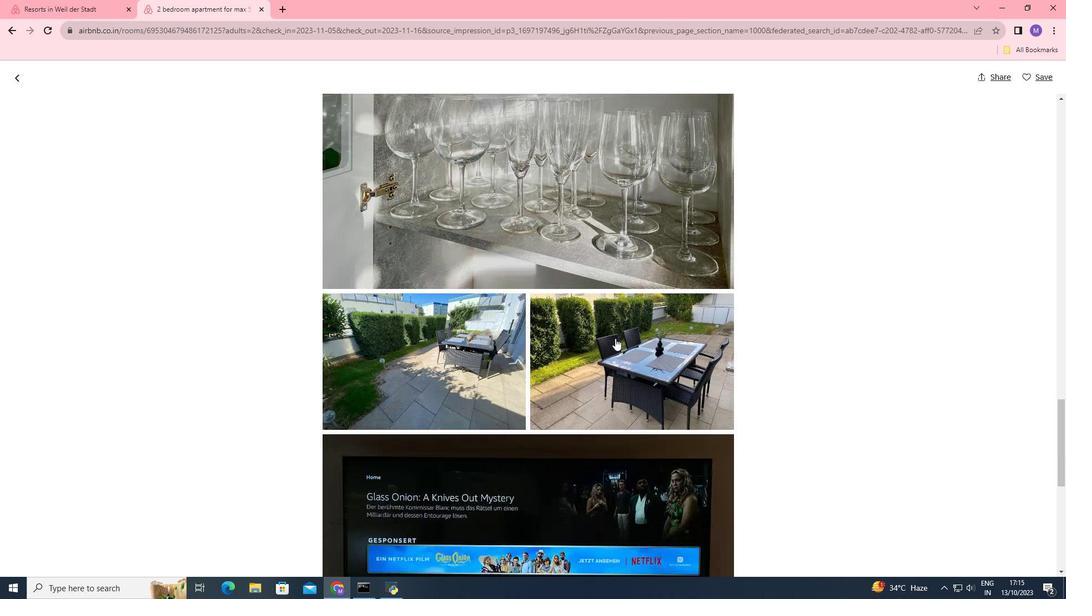 
Action: Mouse scrolled (615, 338) with delta (0, 0)
Screenshot: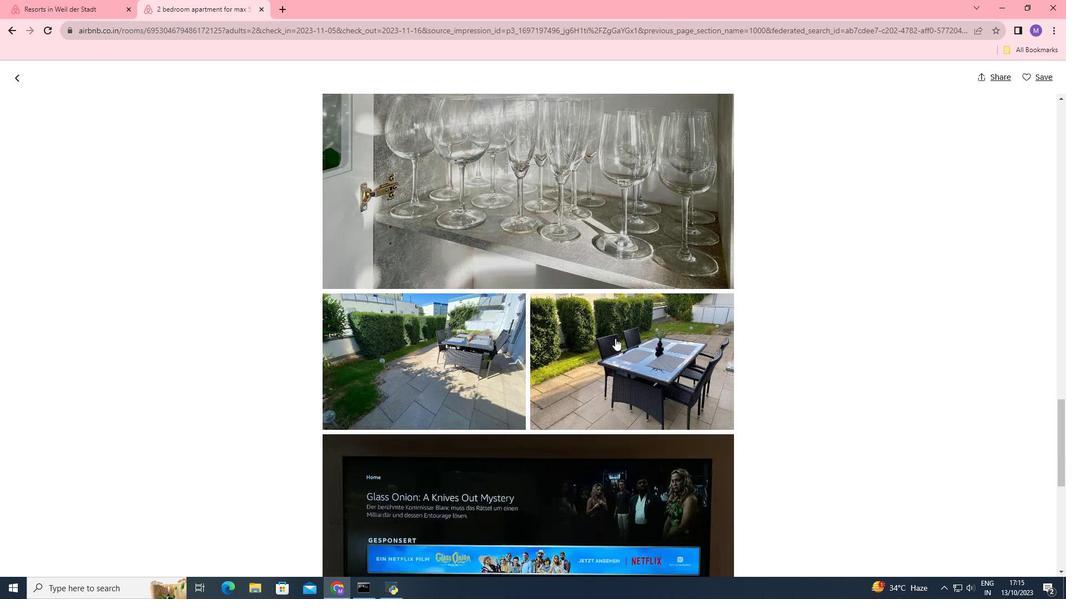 
Action: Mouse scrolled (615, 338) with delta (0, 0)
Screenshot: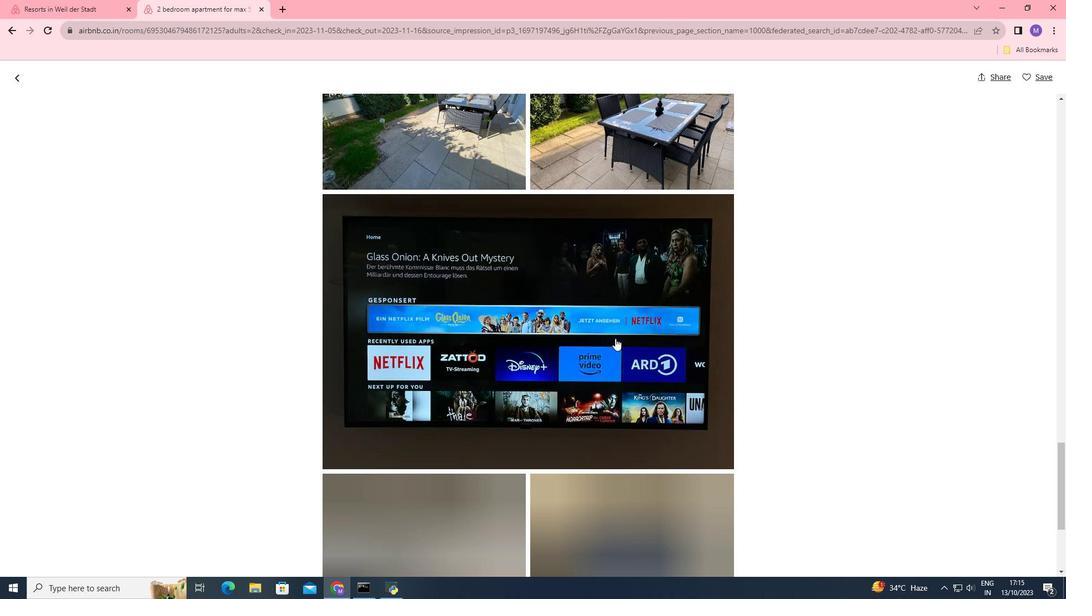 
Action: Mouse scrolled (615, 338) with delta (0, 0)
Screenshot: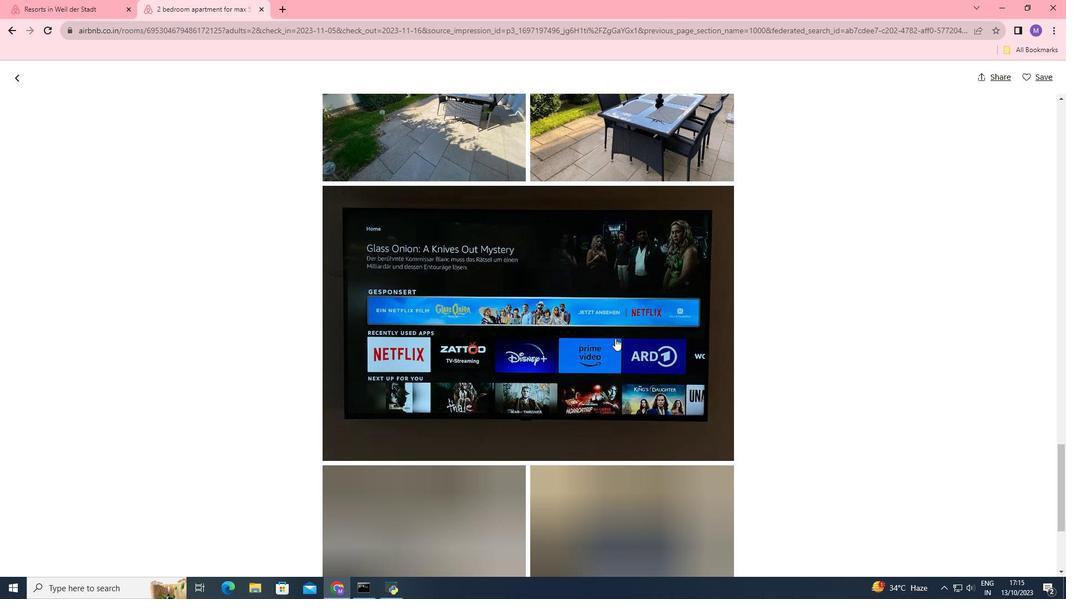 
Action: Mouse scrolled (615, 338) with delta (0, 0)
Screenshot: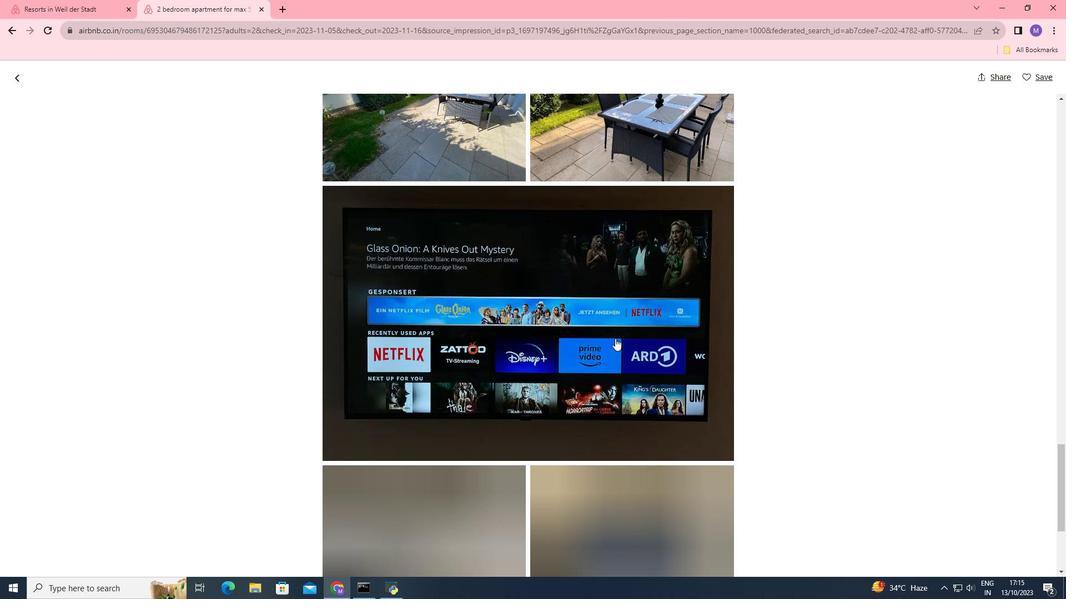 
Action: Mouse scrolled (615, 338) with delta (0, 0)
Screenshot: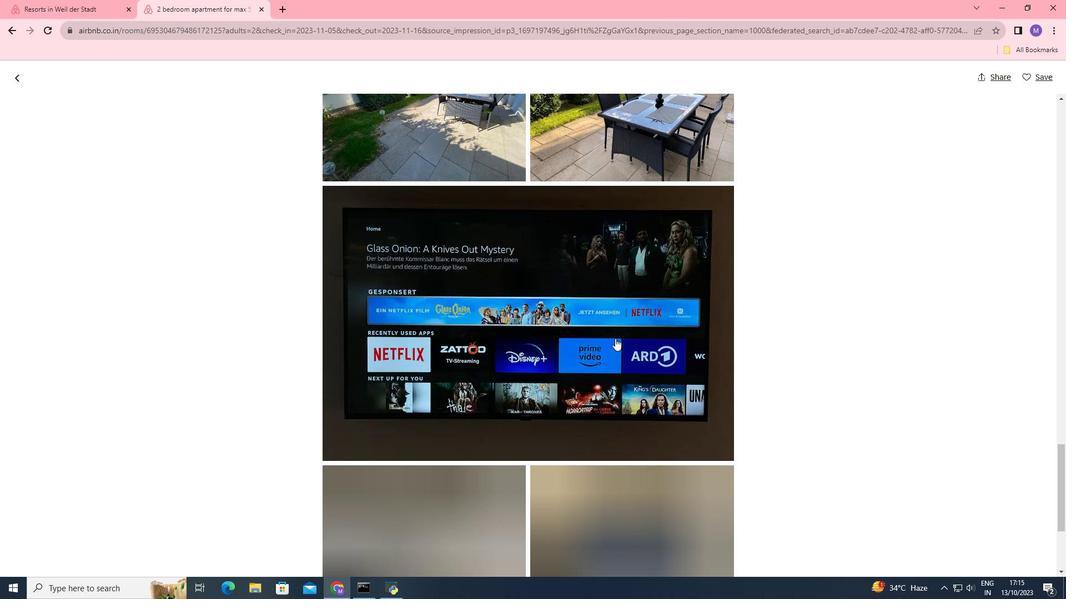 
Action: Mouse scrolled (615, 338) with delta (0, 0)
Screenshot: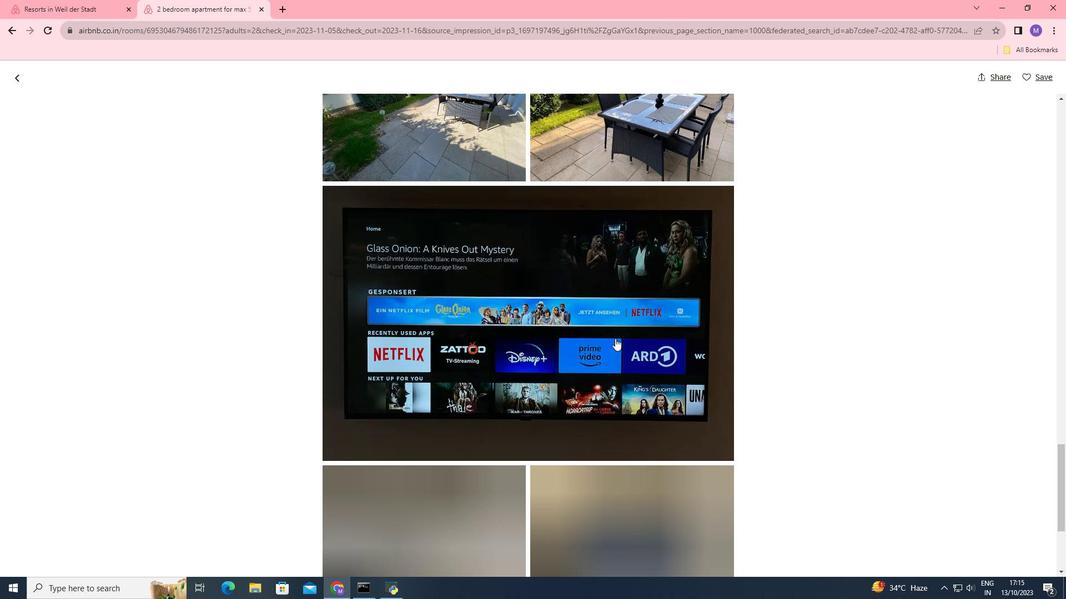 
Action: Mouse scrolled (615, 338) with delta (0, 0)
Screenshot: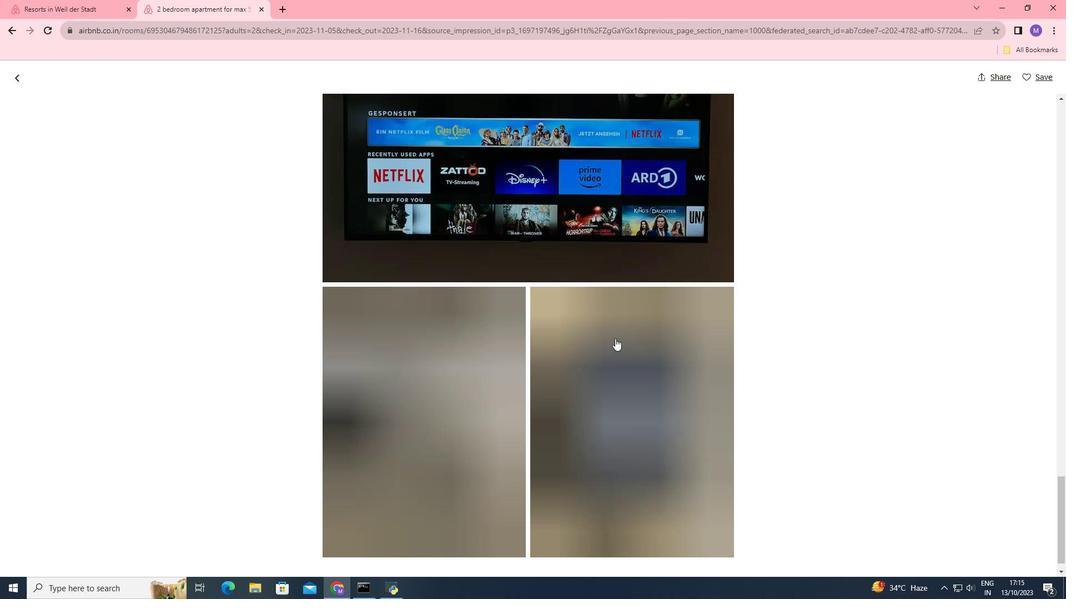 
Action: Mouse scrolled (615, 338) with delta (0, 0)
Screenshot: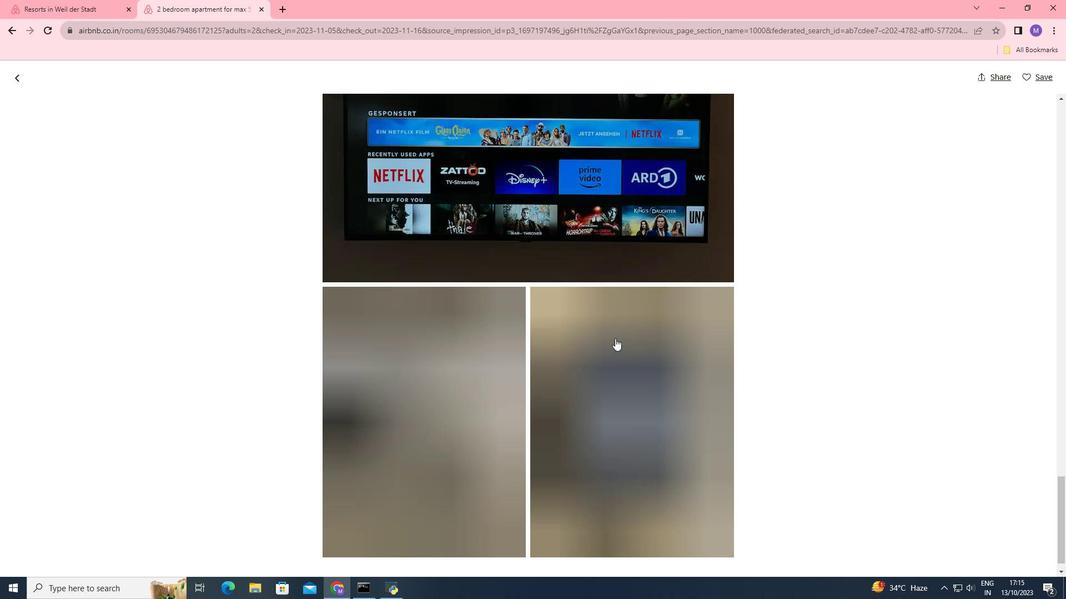 
Action: Mouse scrolled (615, 338) with delta (0, 0)
Screenshot: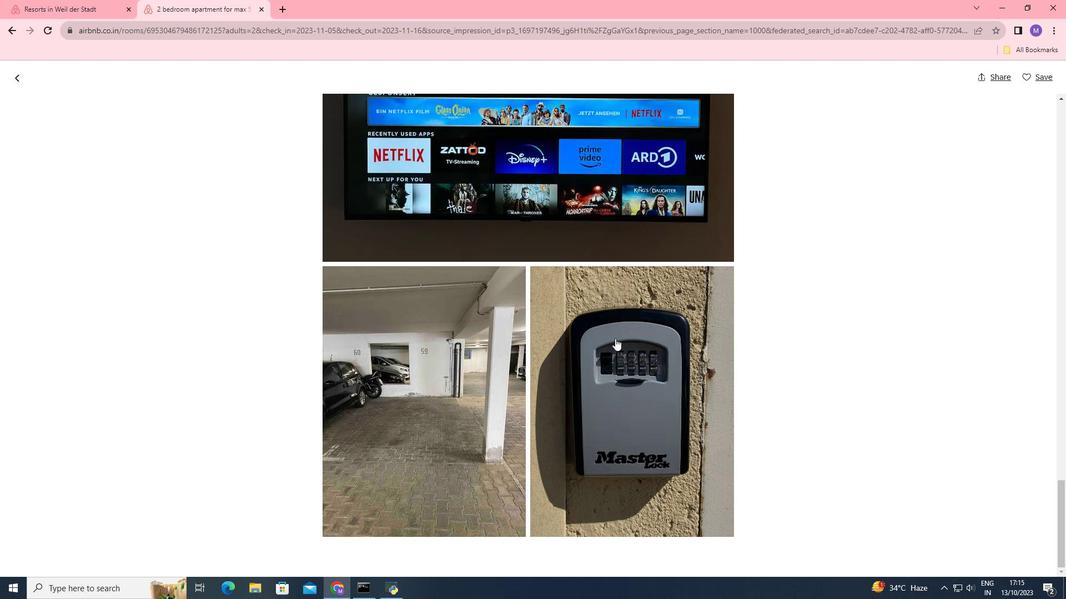 
Action: Mouse scrolled (615, 338) with delta (0, 0)
Screenshot: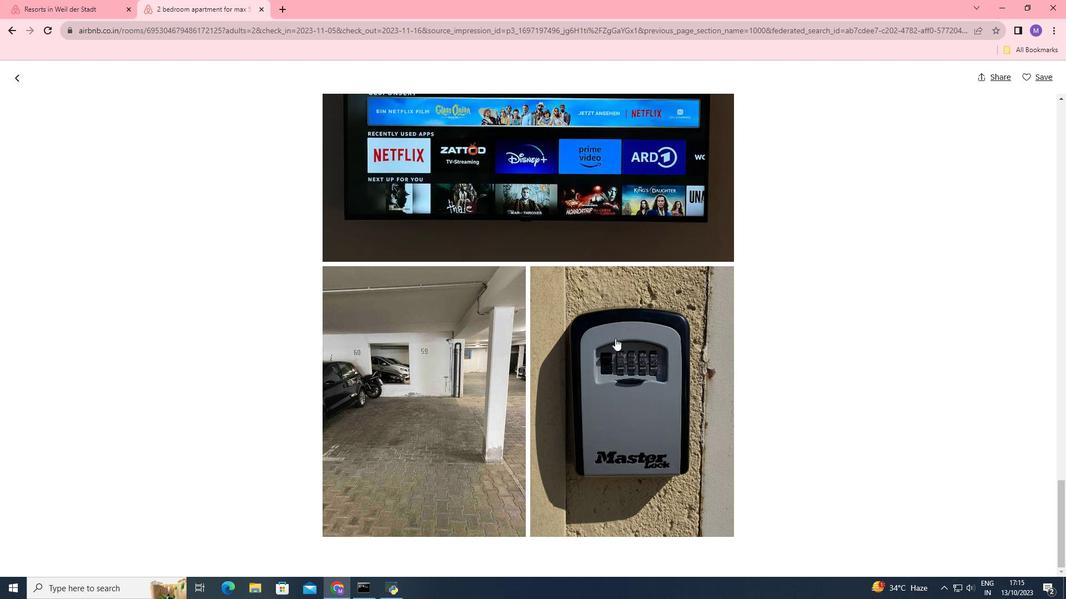 
Action: Mouse scrolled (615, 338) with delta (0, 0)
Screenshot: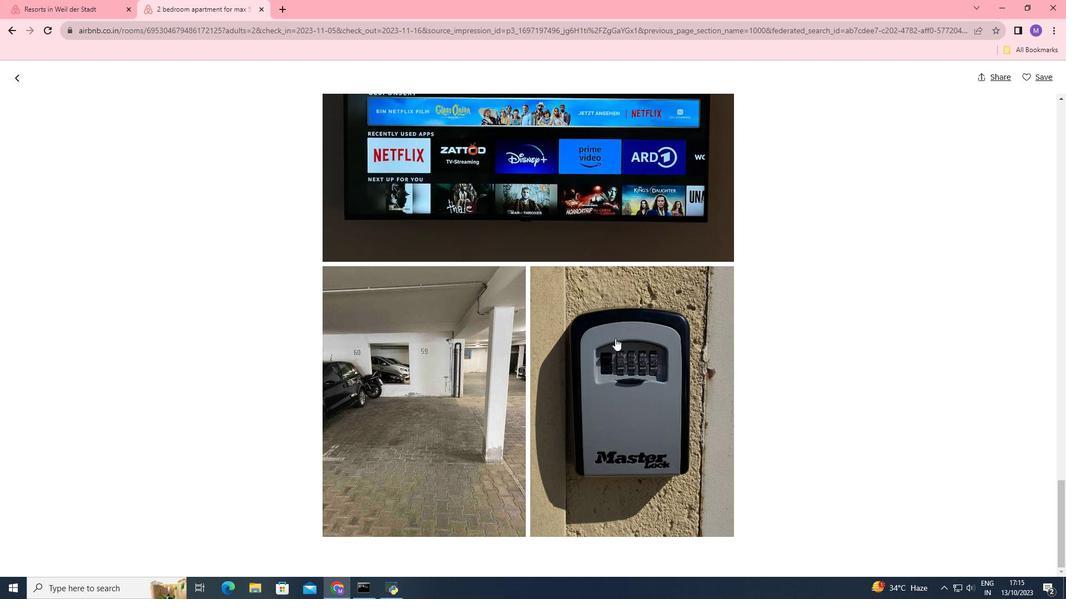 
Action: Mouse scrolled (615, 338) with delta (0, 0)
Screenshot: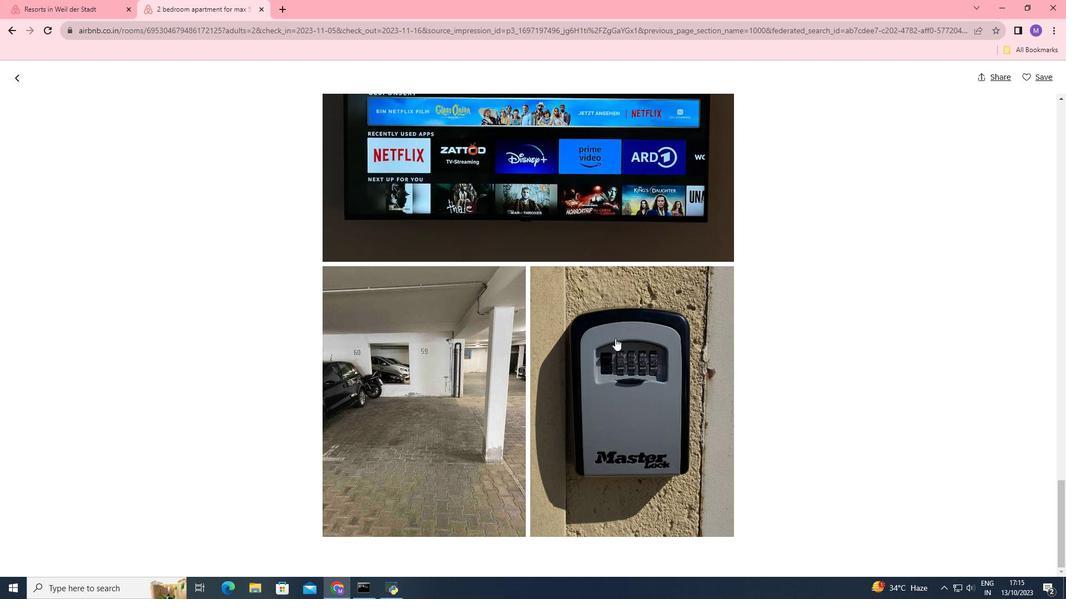 
Action: Mouse scrolled (615, 338) with delta (0, 0)
Screenshot: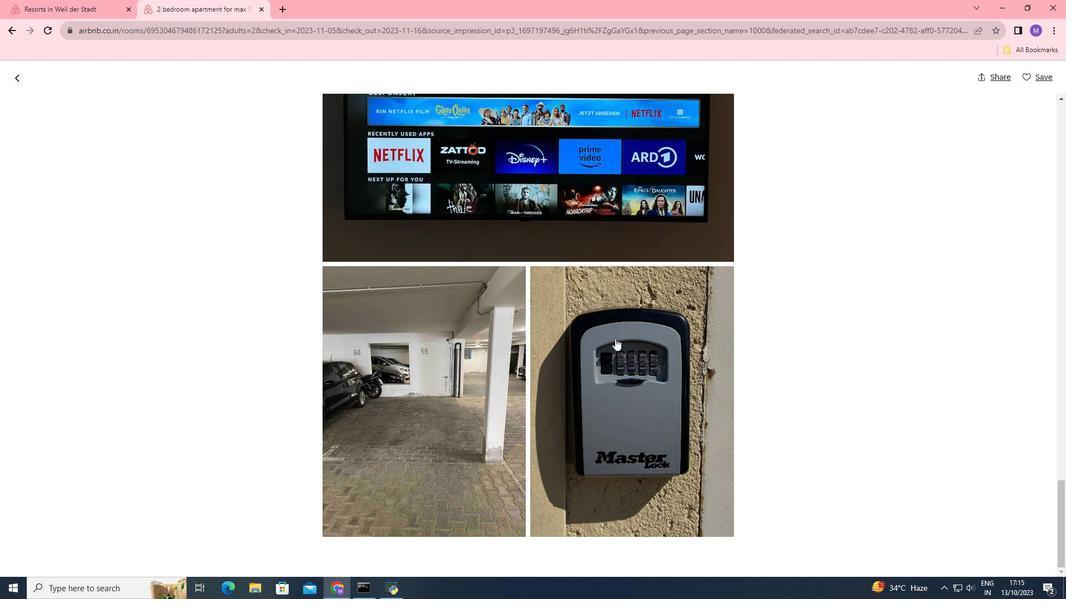 
Action: Mouse moved to (16, 77)
Screenshot: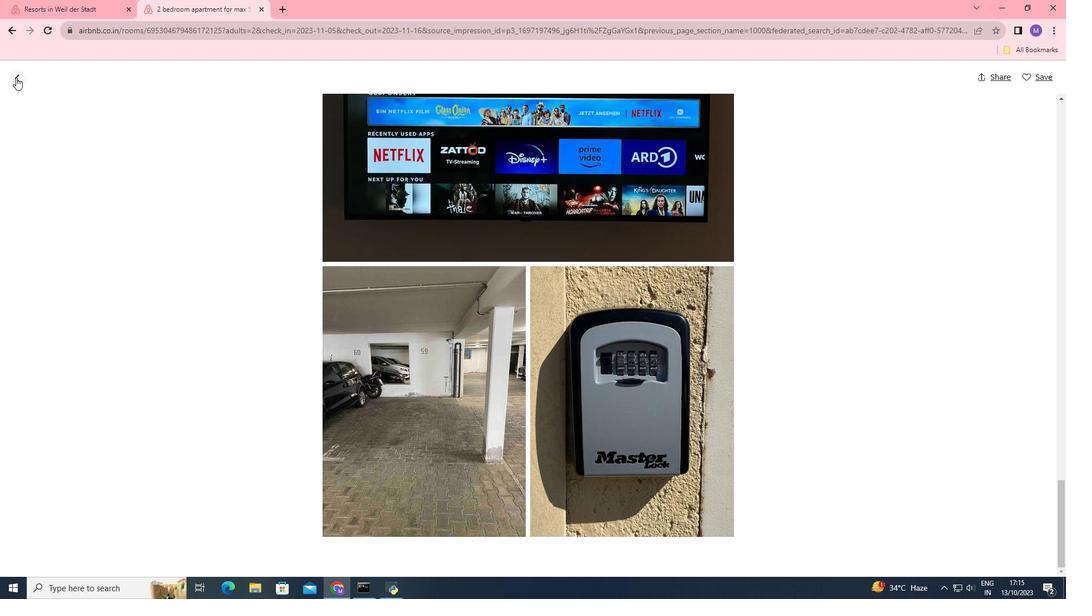 
Action: Mouse pressed left at (16, 77)
Screenshot: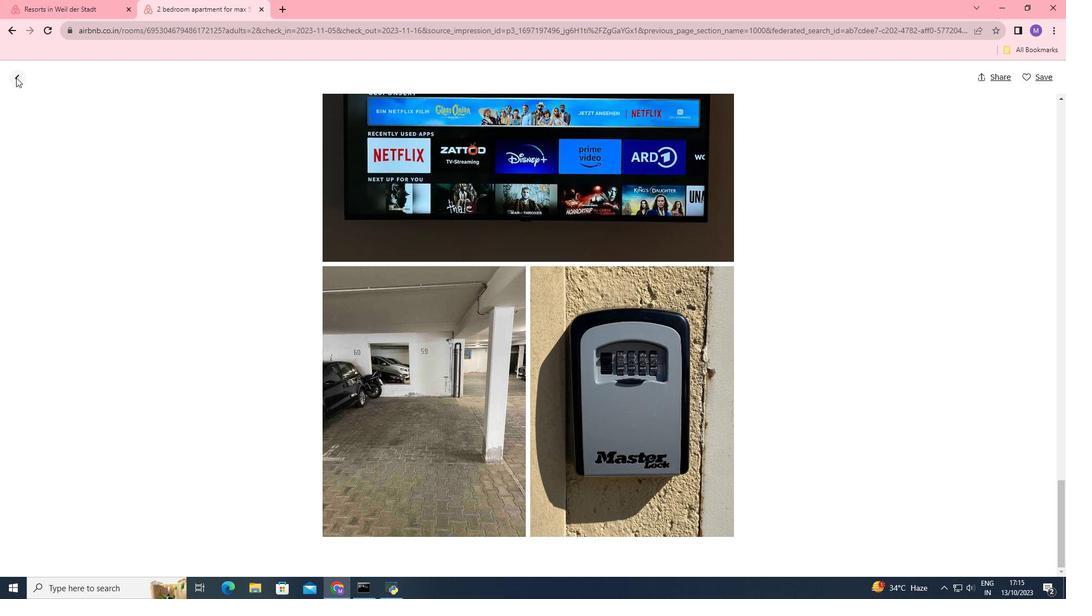 
Action: Mouse moved to (565, 299)
Screenshot: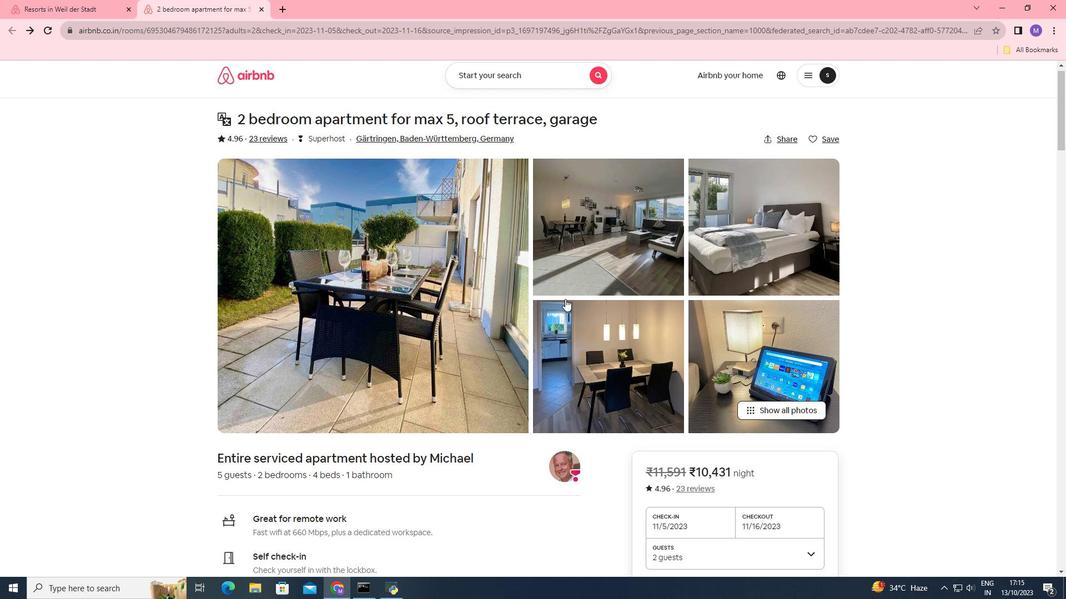 
Action: Mouse scrolled (565, 298) with delta (0, 0)
Screenshot: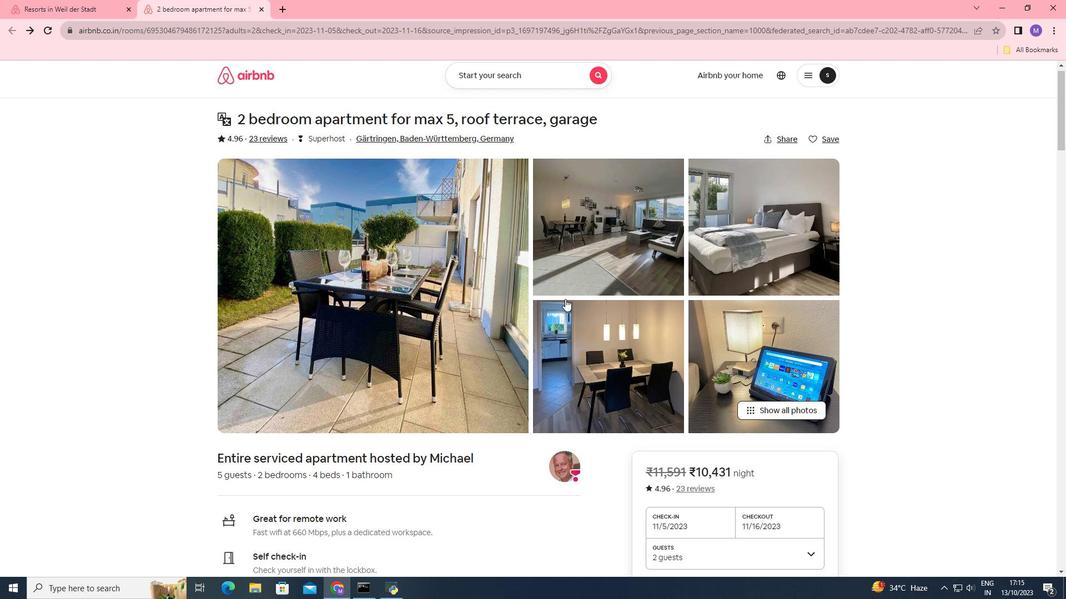 
Action: Mouse scrolled (565, 298) with delta (0, 0)
Screenshot: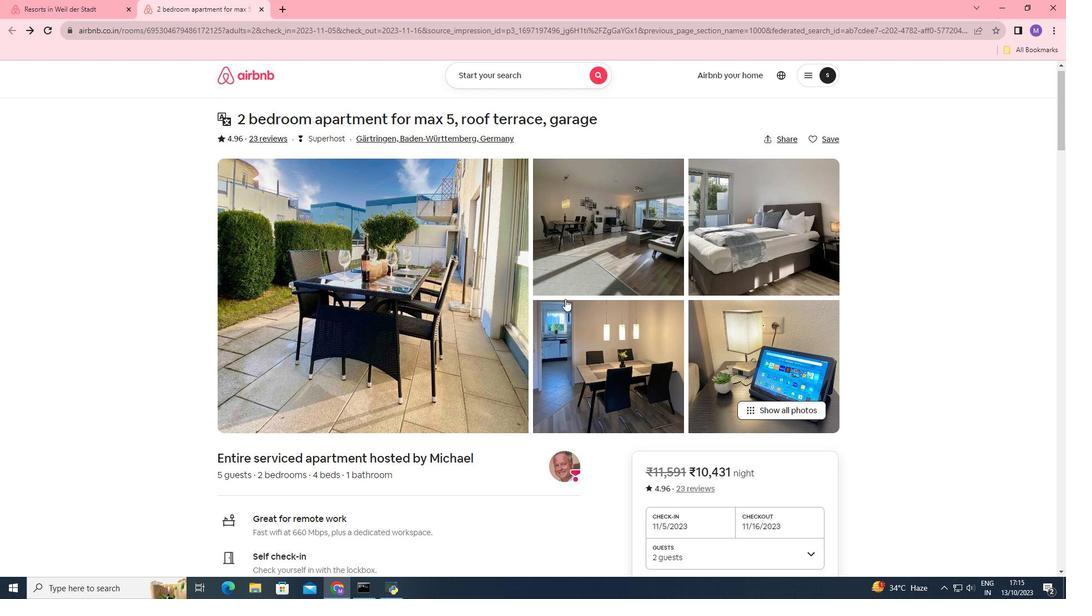 
Action: Mouse scrolled (565, 298) with delta (0, 0)
Screenshot: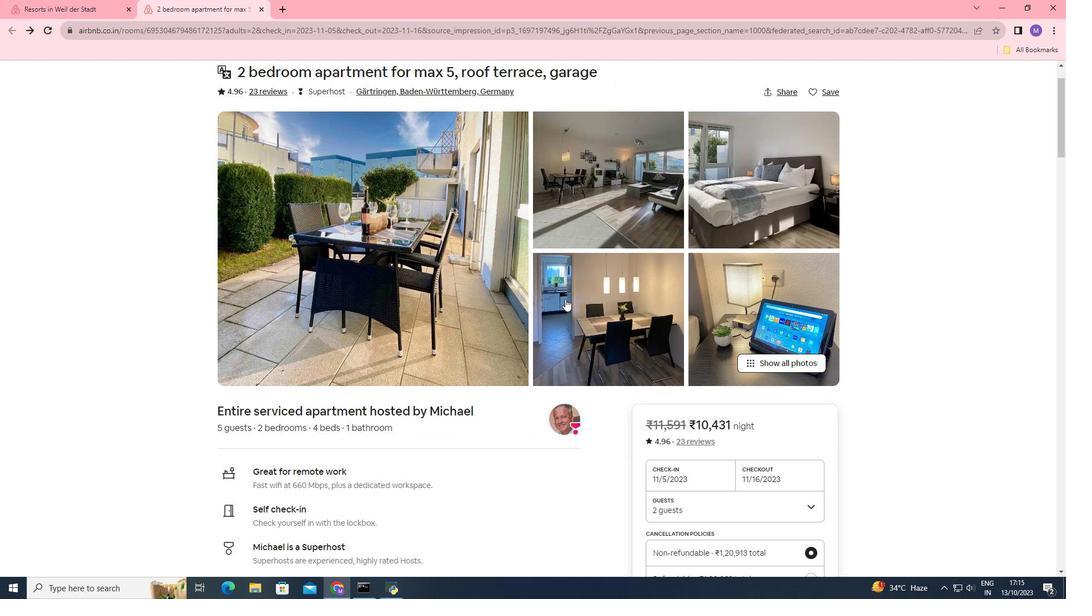 
Action: Mouse scrolled (565, 298) with delta (0, 0)
Screenshot: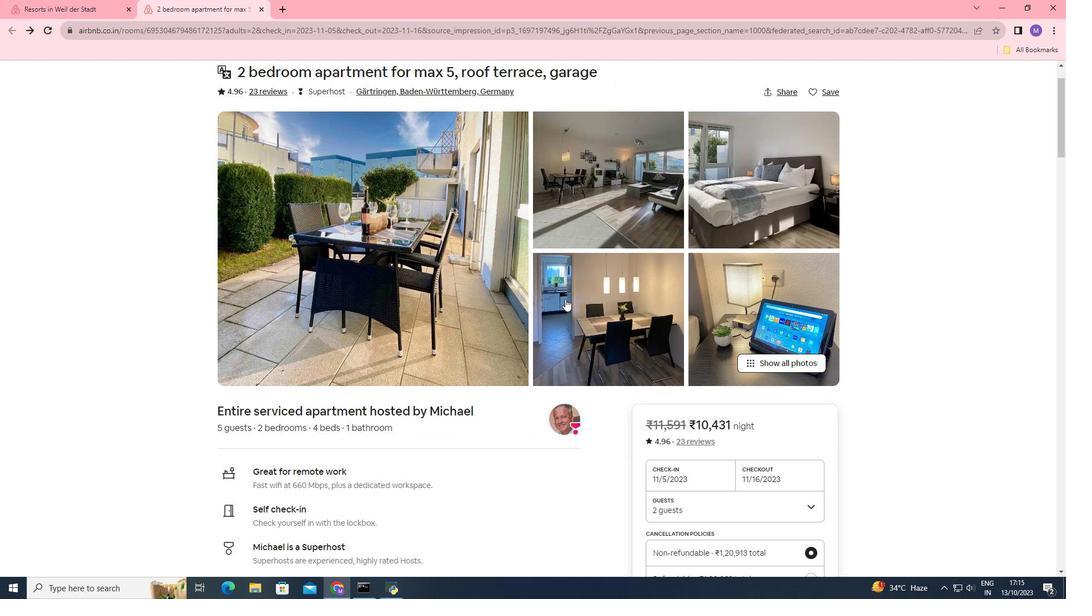 
Action: Mouse scrolled (565, 298) with delta (0, 0)
Screenshot: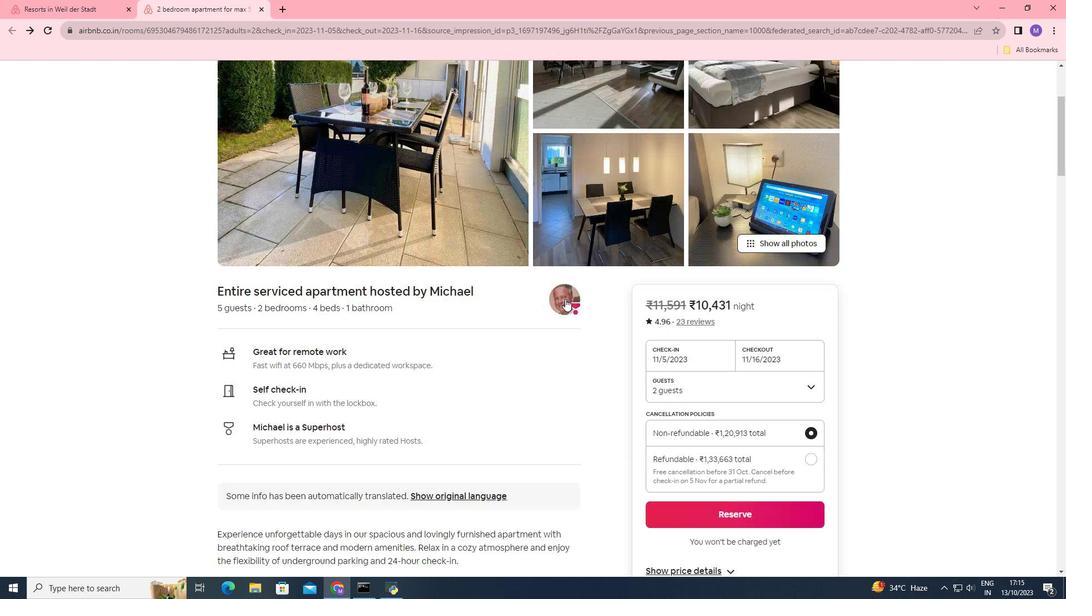 
Action: Mouse moved to (560, 297)
Screenshot: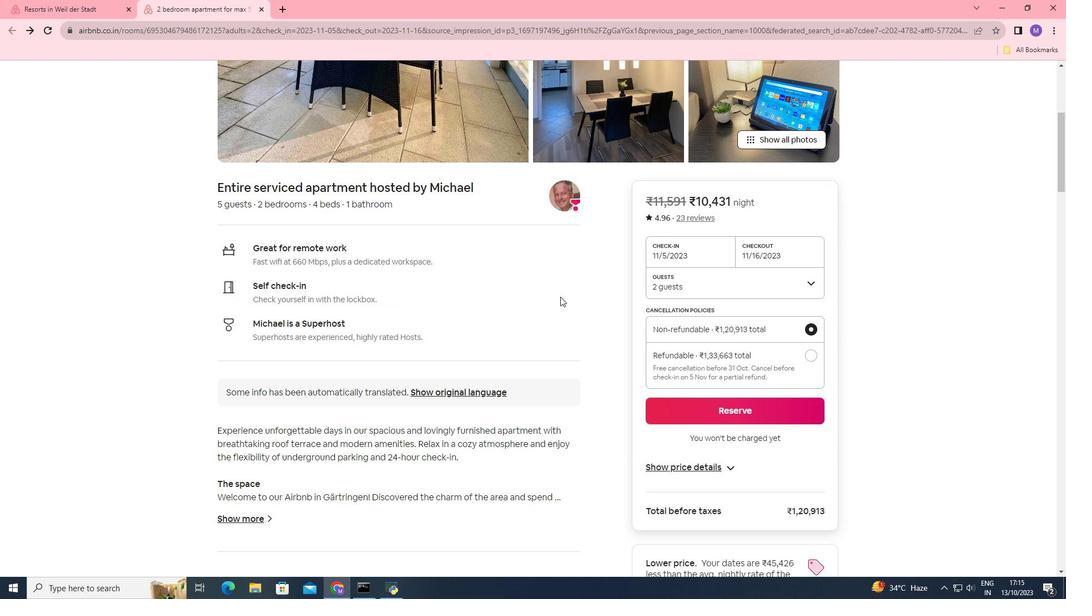 
Action: Mouse scrolled (560, 296) with delta (0, 0)
Screenshot: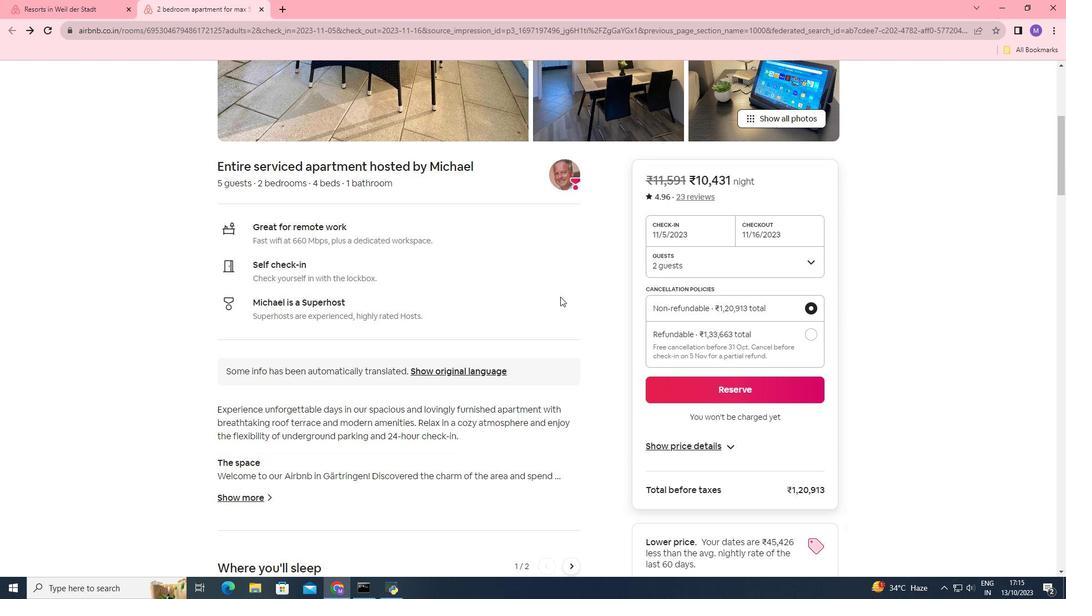 
Action: Mouse moved to (560, 297)
Screenshot: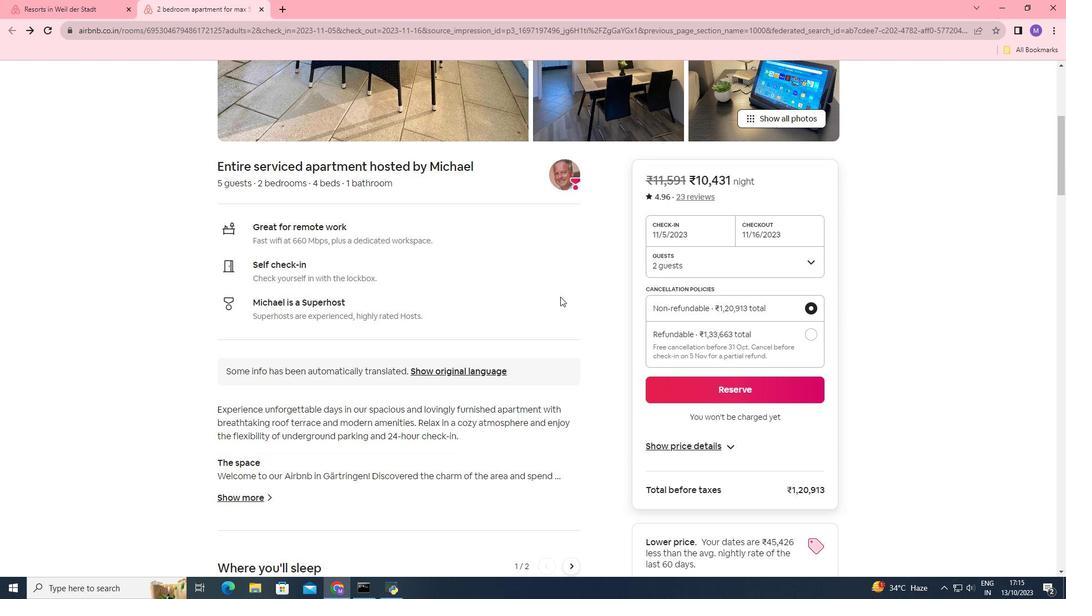 
Action: Mouse scrolled (560, 296) with delta (0, 0)
Screenshot: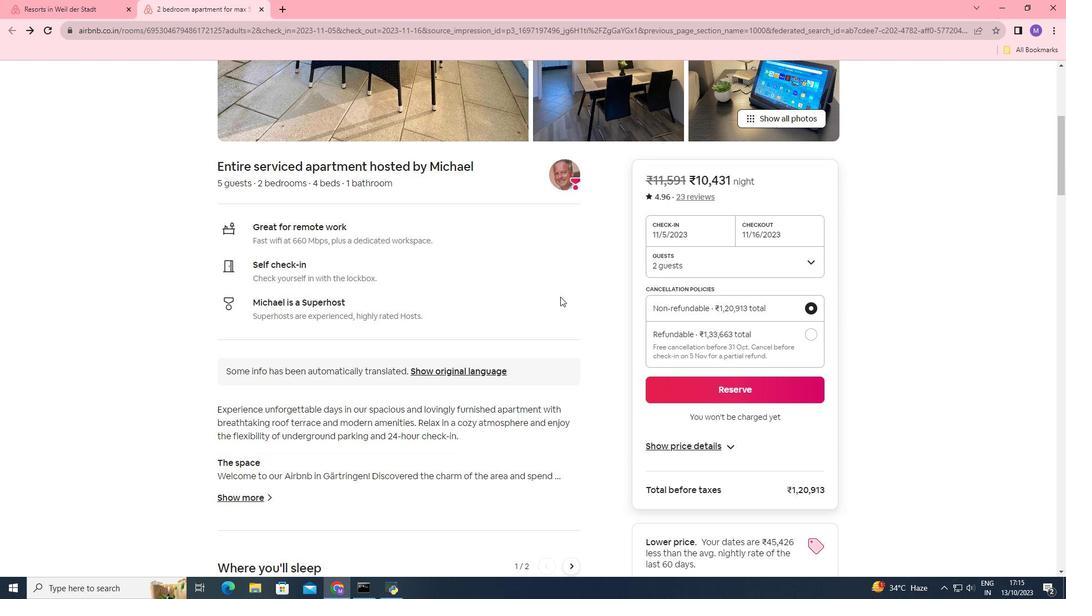 
Action: Mouse moved to (290, 307)
Screenshot: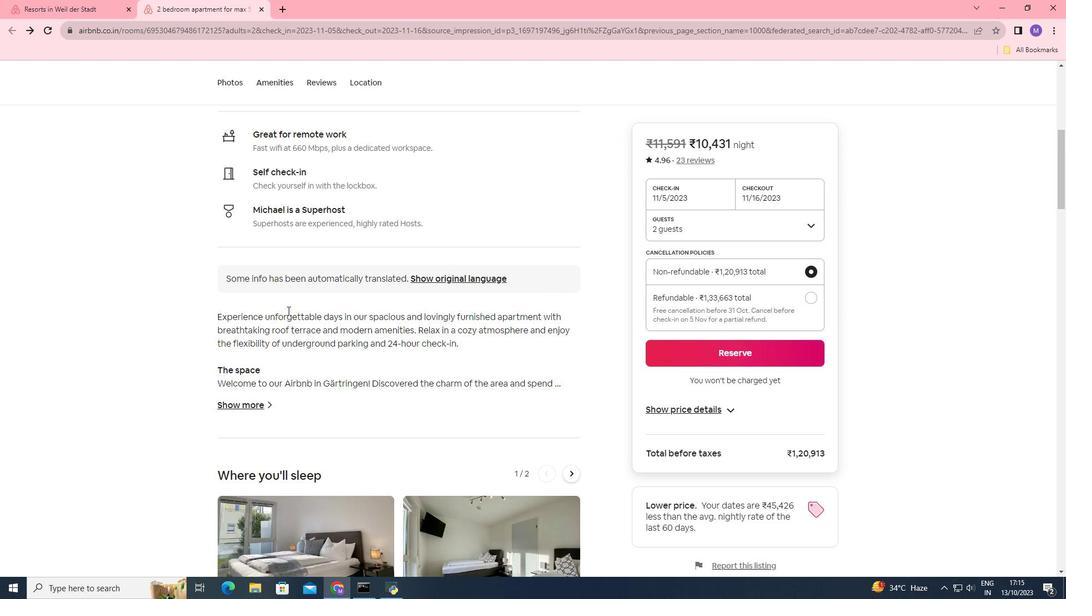 
Action: Mouse scrolled (290, 306) with delta (0, 0)
Screenshot: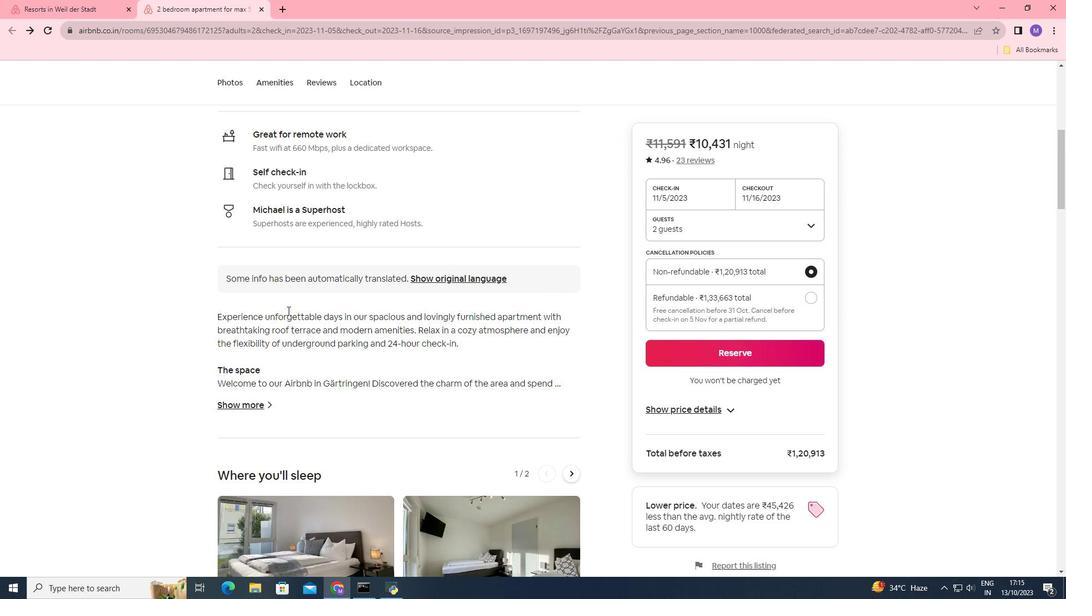 
Action: Mouse moved to (288, 310)
Screenshot: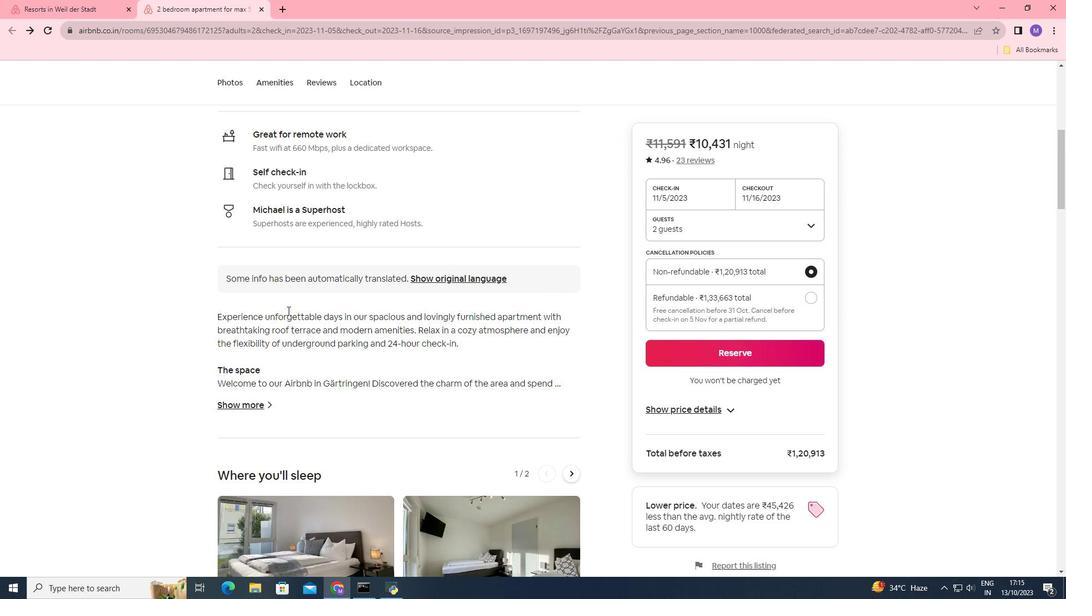 
Action: Mouse scrolled (288, 309) with delta (0, 0)
Screenshot: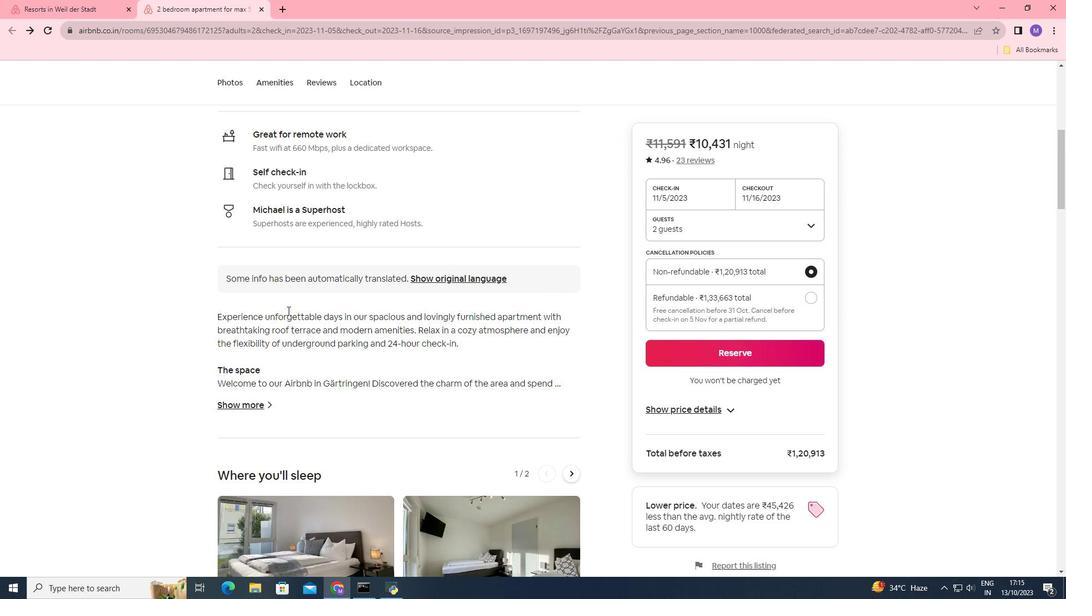 
Action: Mouse moved to (287, 312)
Screenshot: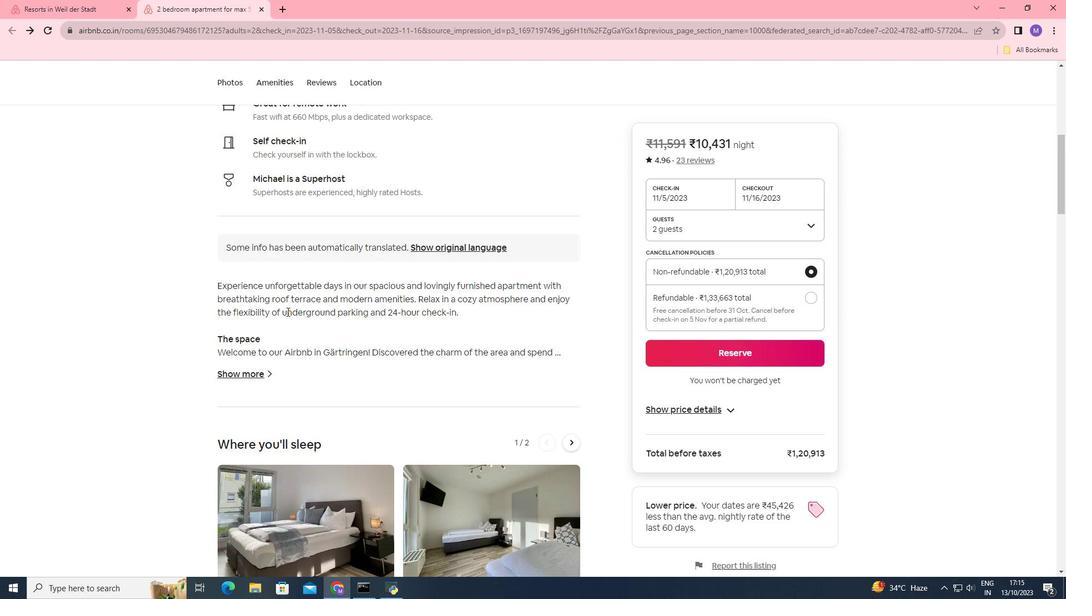 
Action: Mouse scrolled (287, 311) with delta (0, 0)
Screenshot: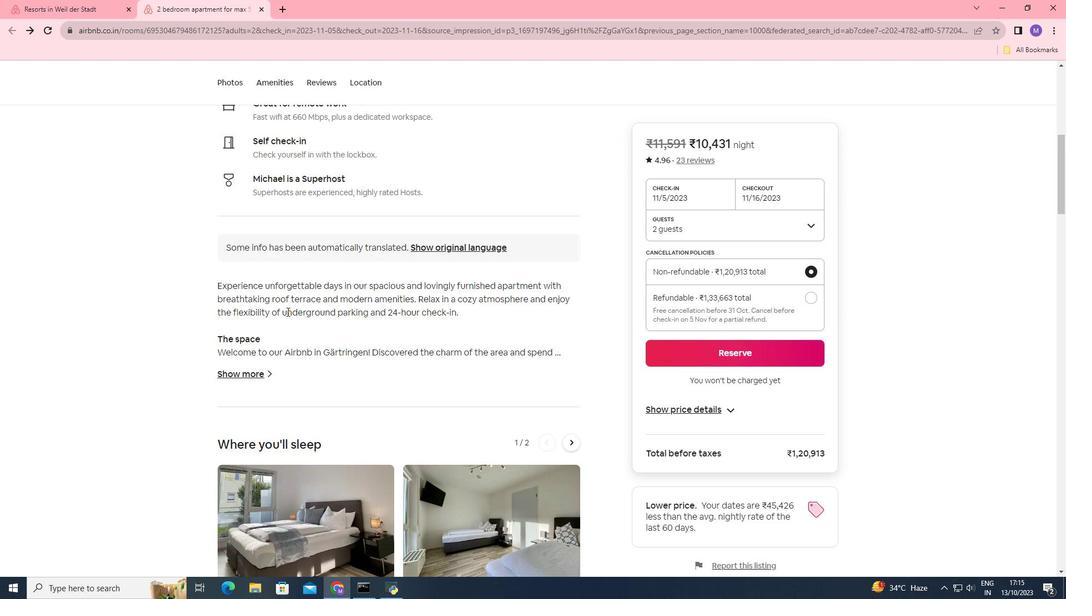 
Action: Mouse moved to (253, 238)
Screenshot: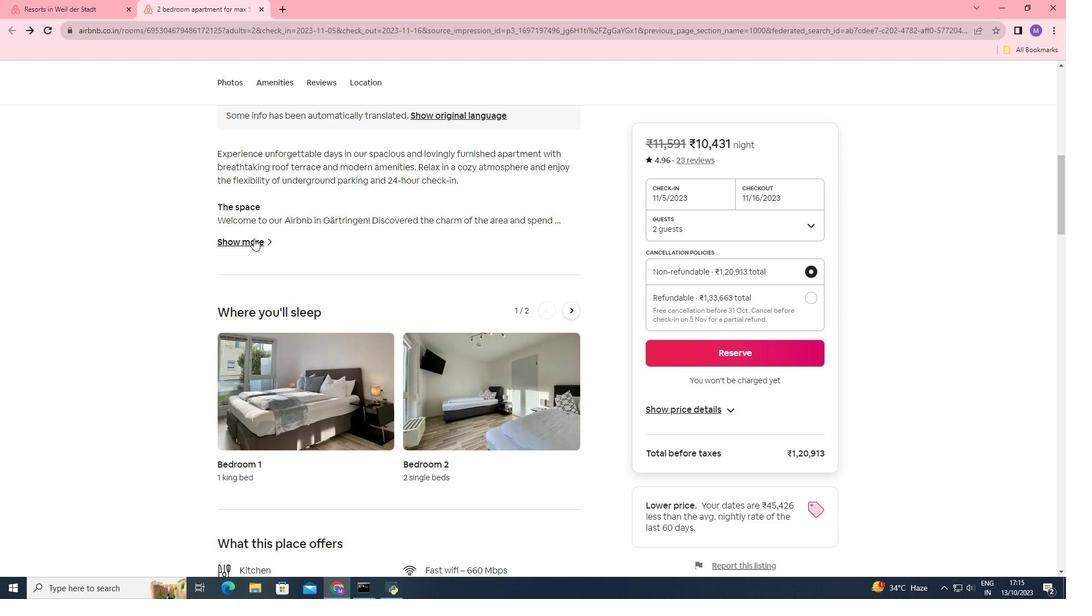 
Action: Mouse pressed left at (253, 238)
Screenshot: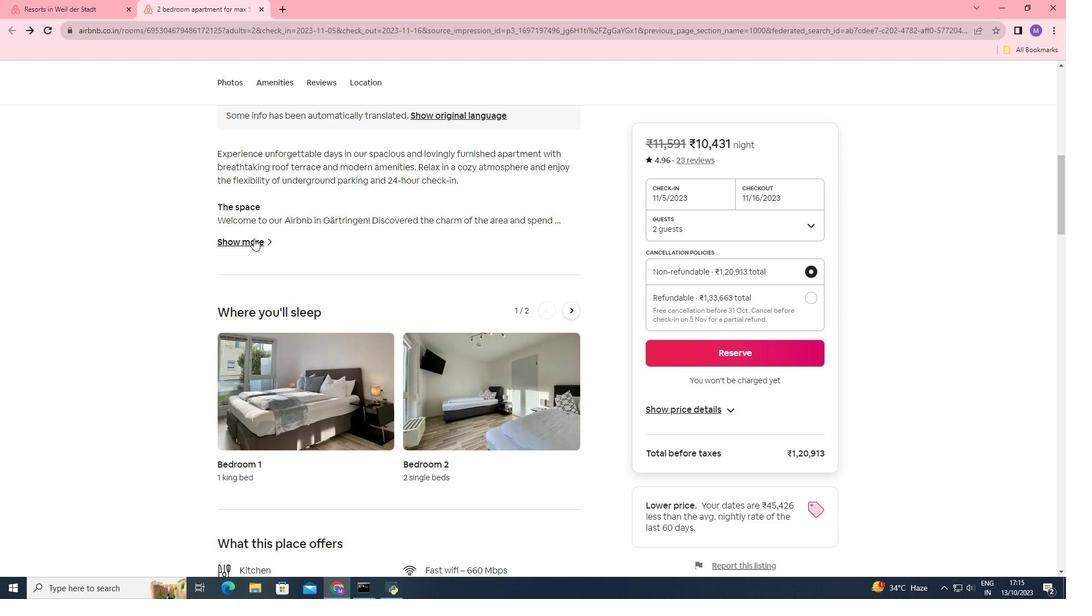 
Action: Mouse moved to (331, 103)
Screenshot: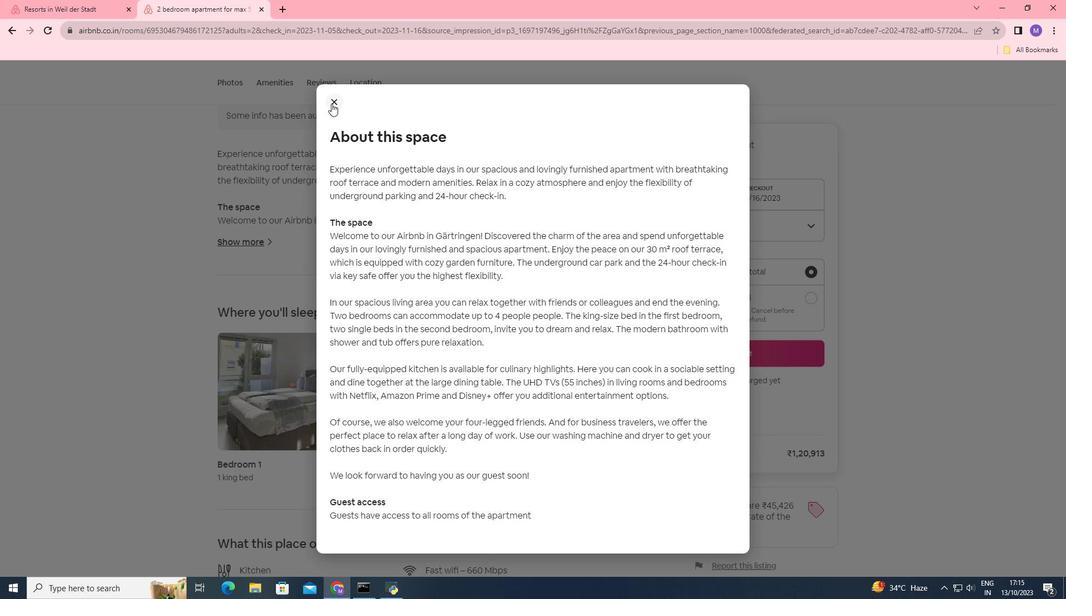 
Action: Mouse pressed left at (331, 103)
Screenshot: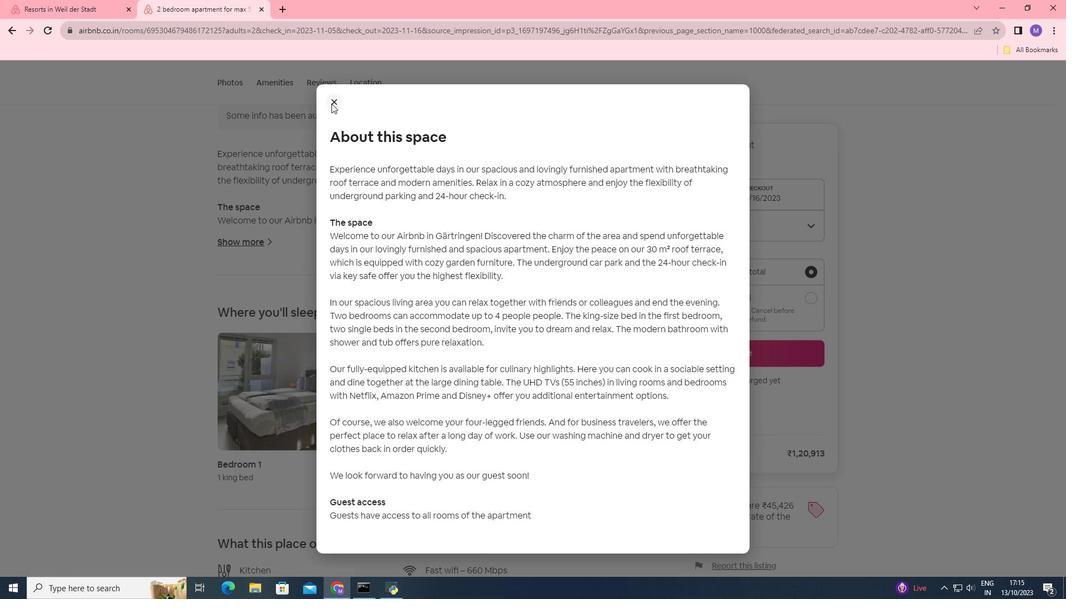 
Action: Mouse moved to (313, 220)
Screenshot: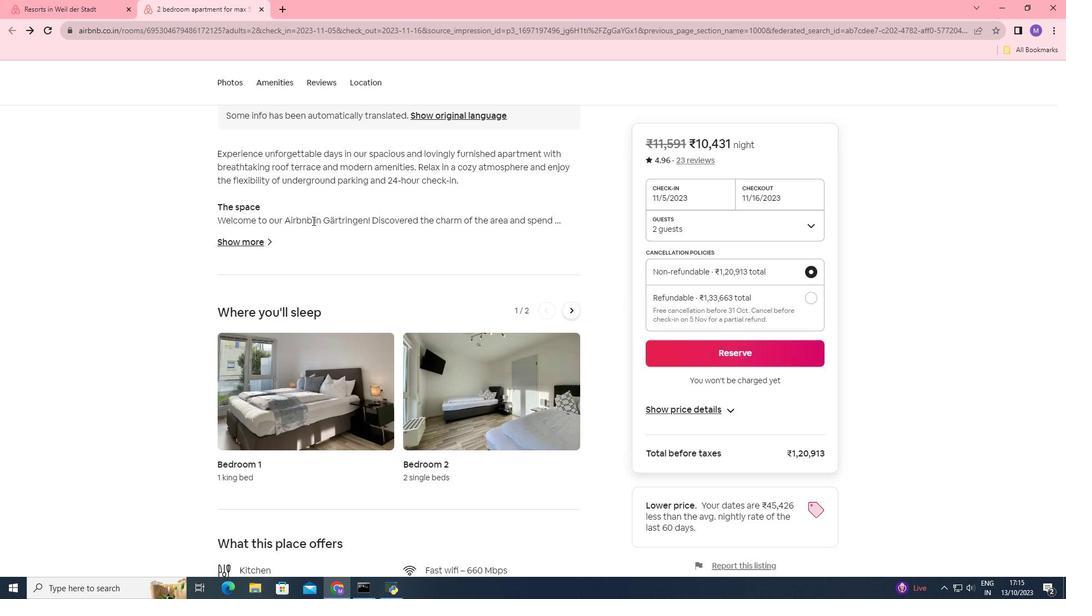 
Action: Mouse scrolled (313, 219) with delta (0, 0)
Screenshot: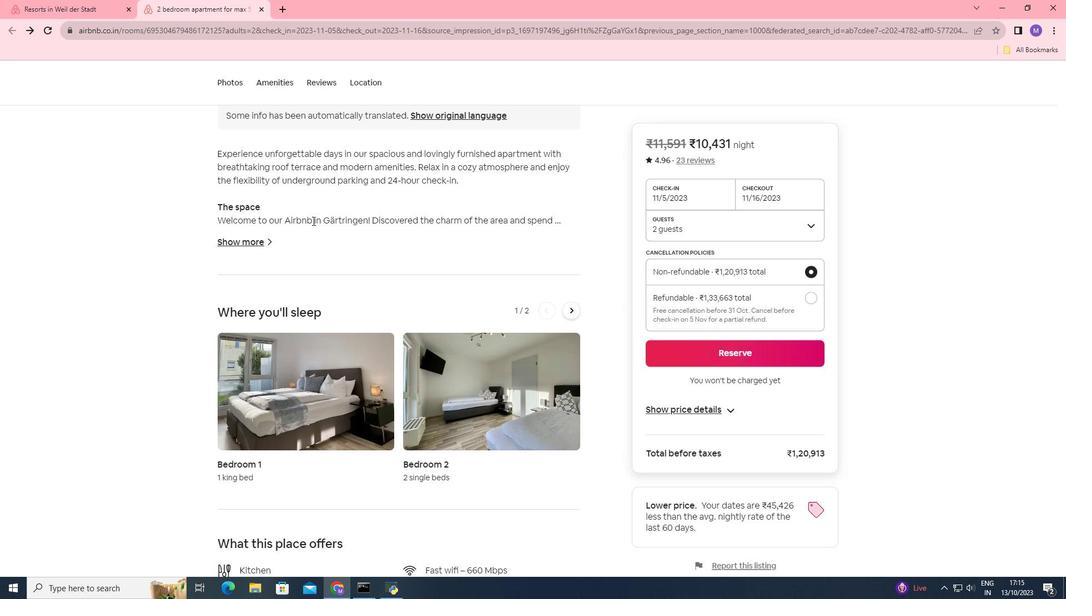 
Action: Mouse moved to (312, 220)
Screenshot: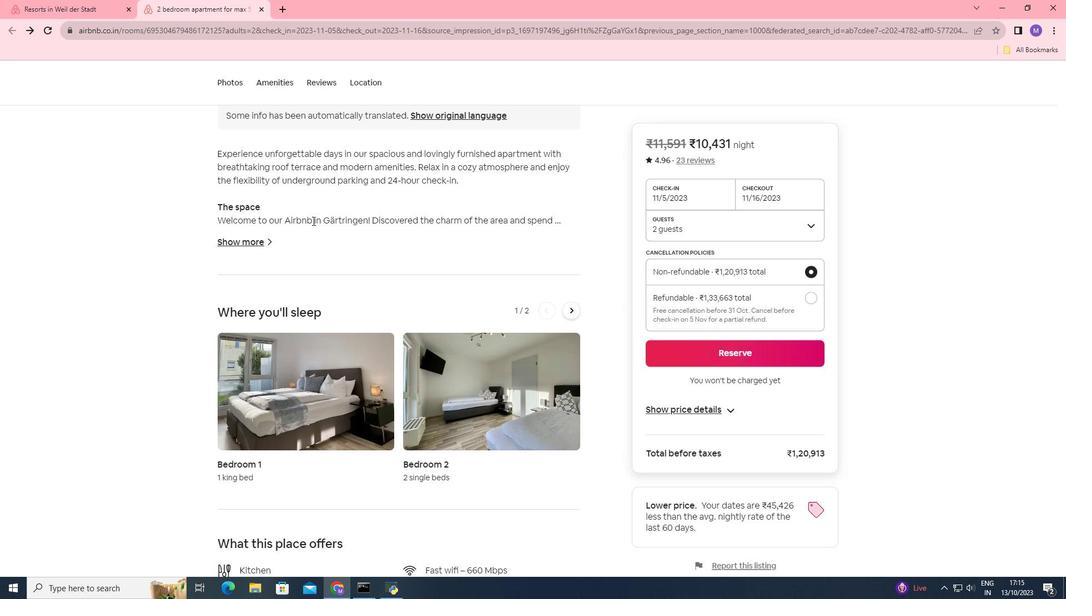 
Action: Mouse scrolled (312, 220) with delta (0, 0)
Screenshot: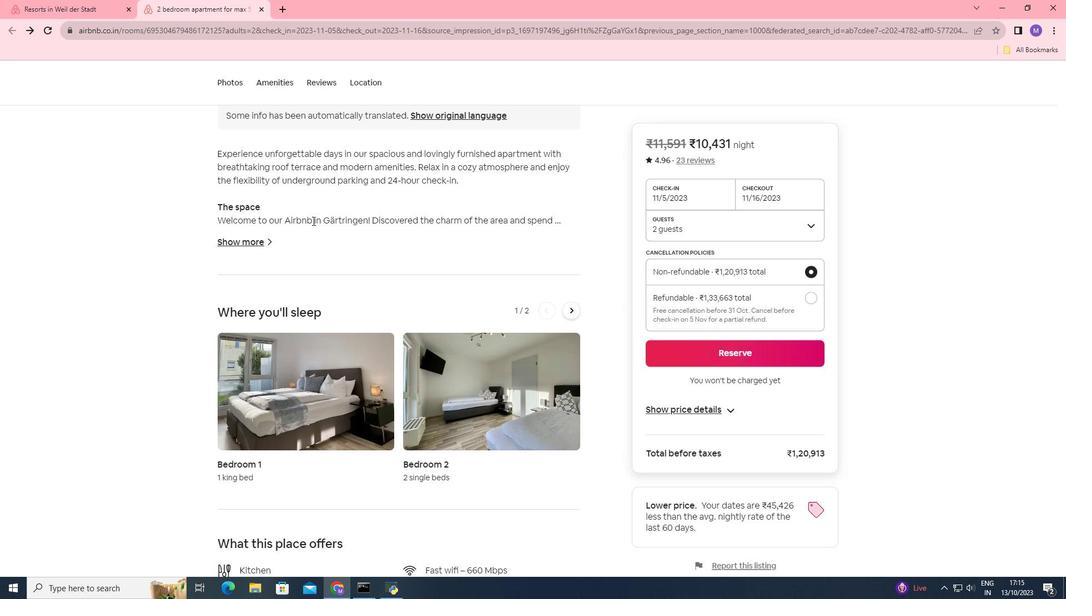 
Action: Mouse moved to (312, 221)
Screenshot: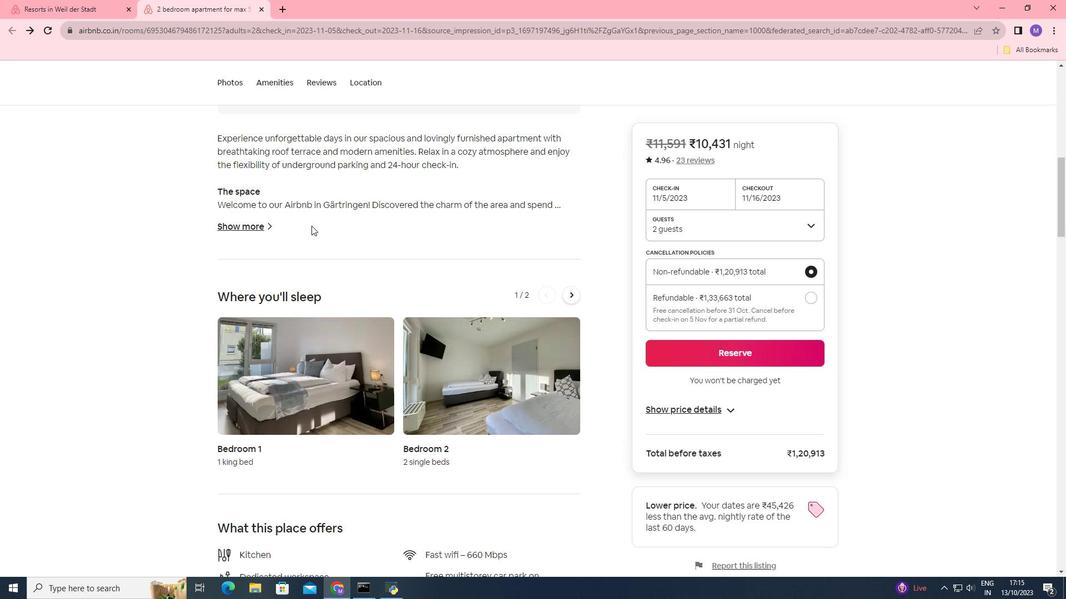 
Action: Mouse scrolled (312, 220) with delta (0, 0)
Screenshot: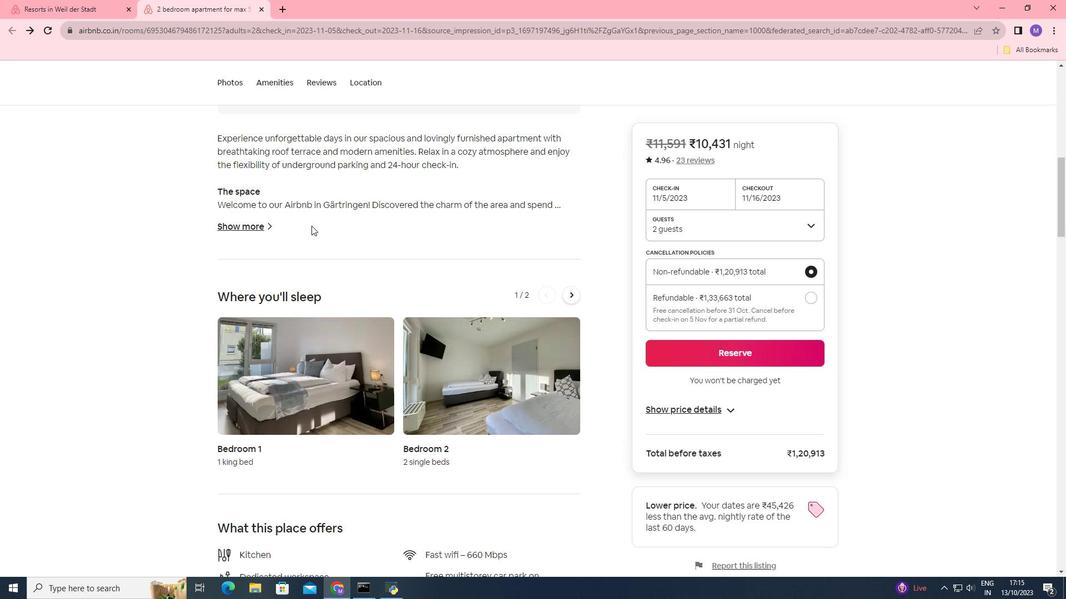 
Action: Mouse moved to (311, 224)
Screenshot: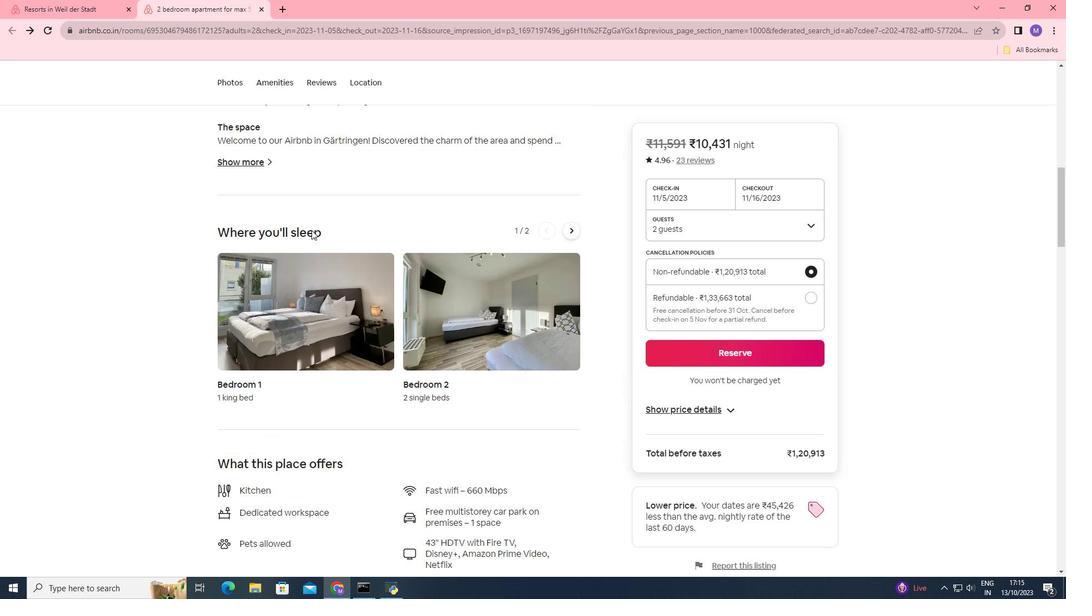 
Action: Mouse scrolled (311, 224) with delta (0, 0)
Screenshot: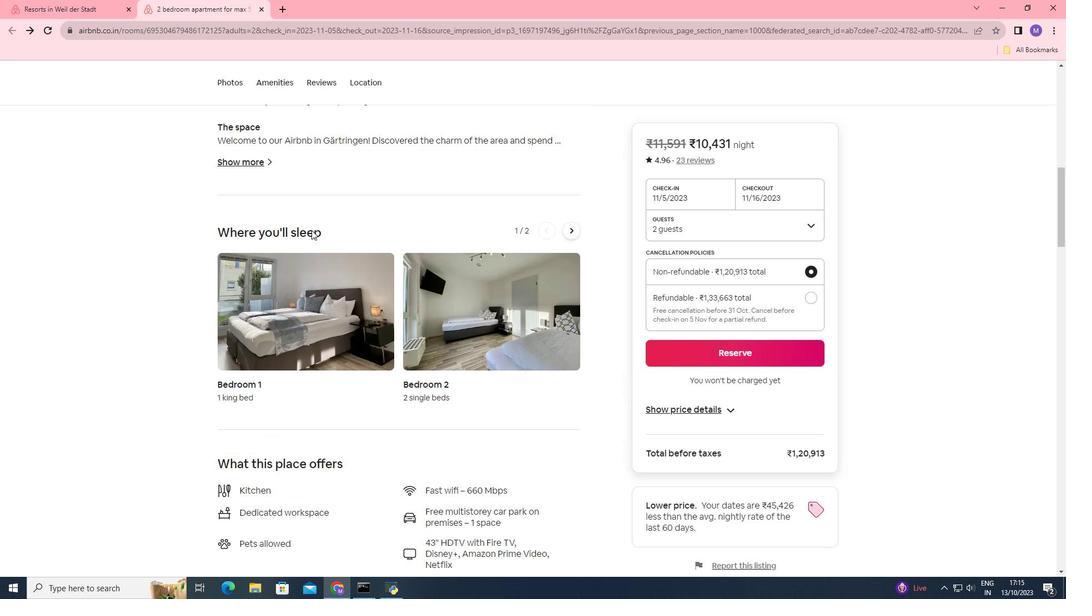 
Action: Mouse moved to (311, 227)
Screenshot: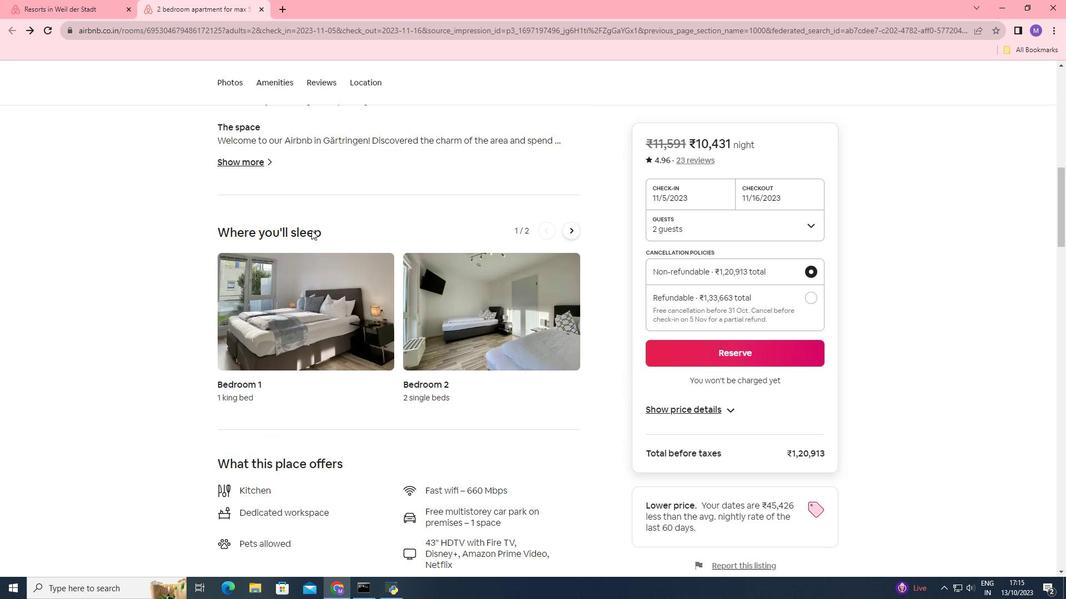 
Action: Mouse scrolled (311, 227) with delta (0, 0)
Screenshot: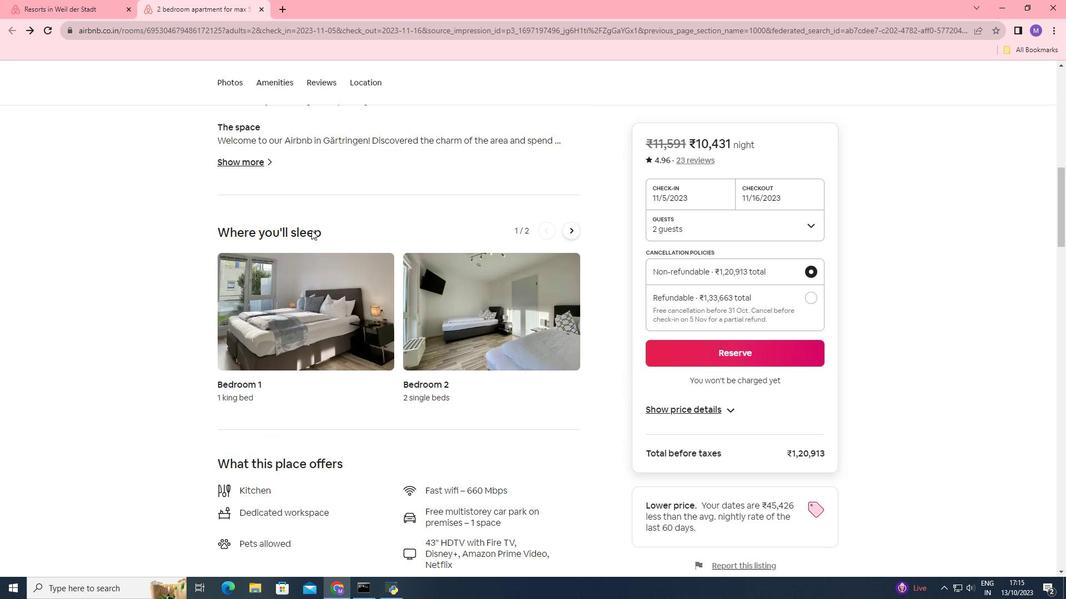 
Action: Mouse moved to (333, 332)
Screenshot: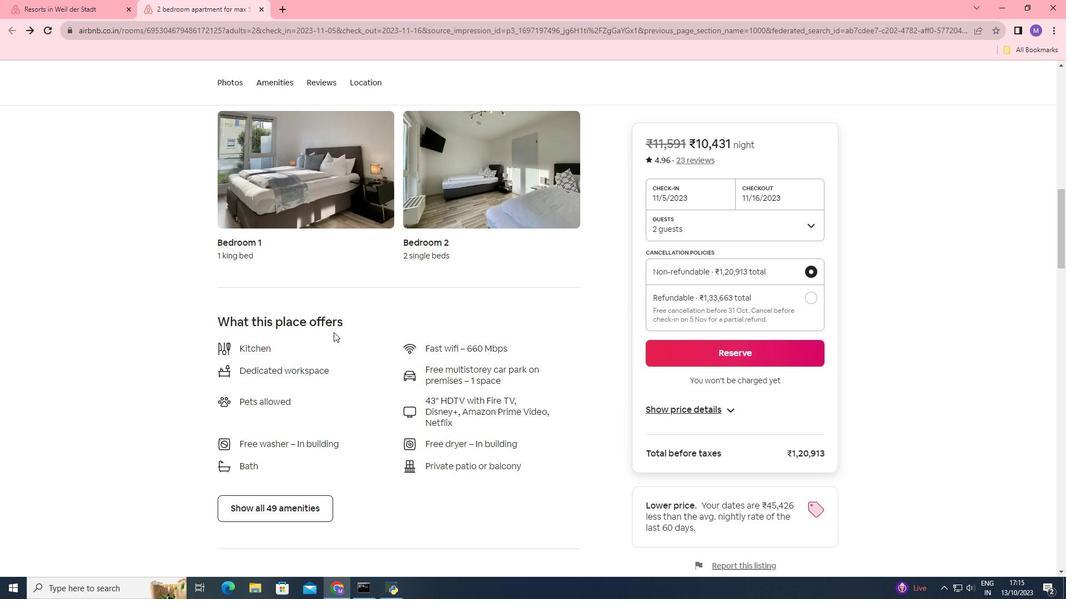 
Action: Mouse scrolled (333, 332) with delta (0, 0)
Screenshot: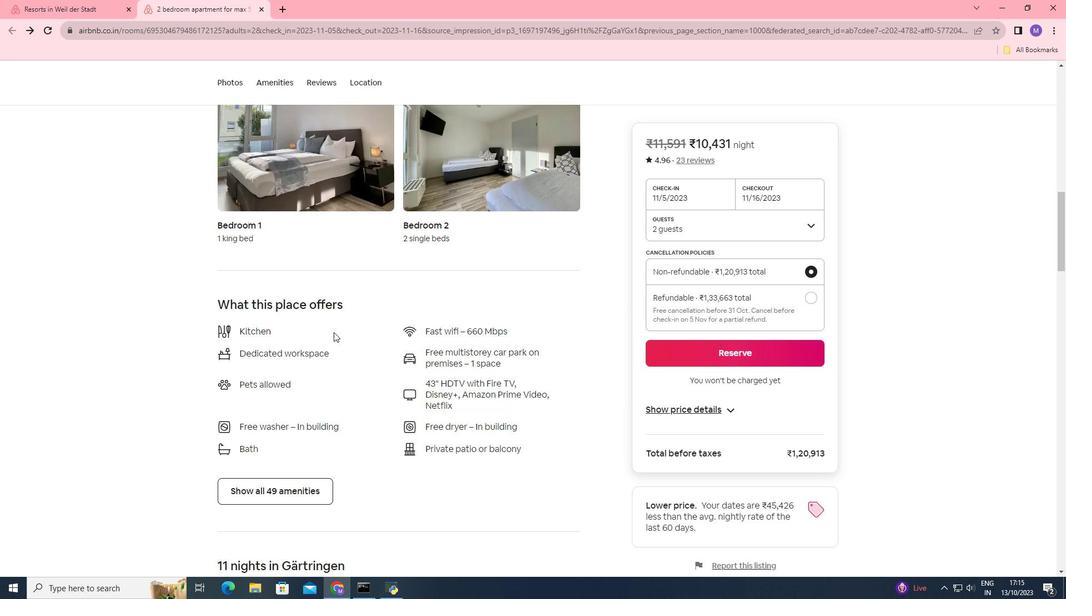 
Action: Mouse scrolled (333, 332) with delta (0, 0)
Screenshot: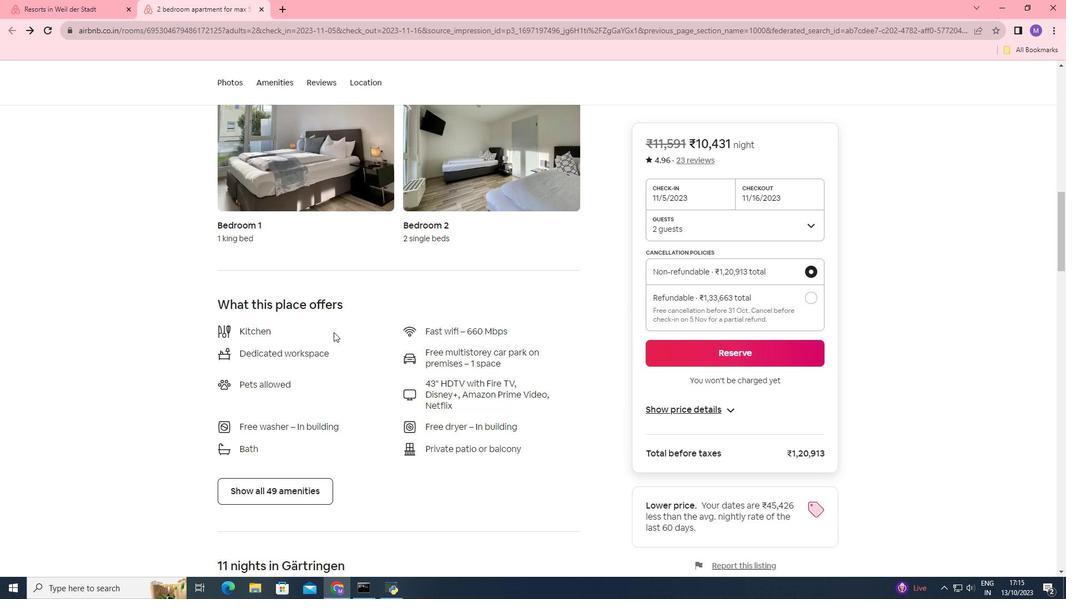 
Action: Mouse scrolled (333, 332) with delta (0, 0)
Screenshot: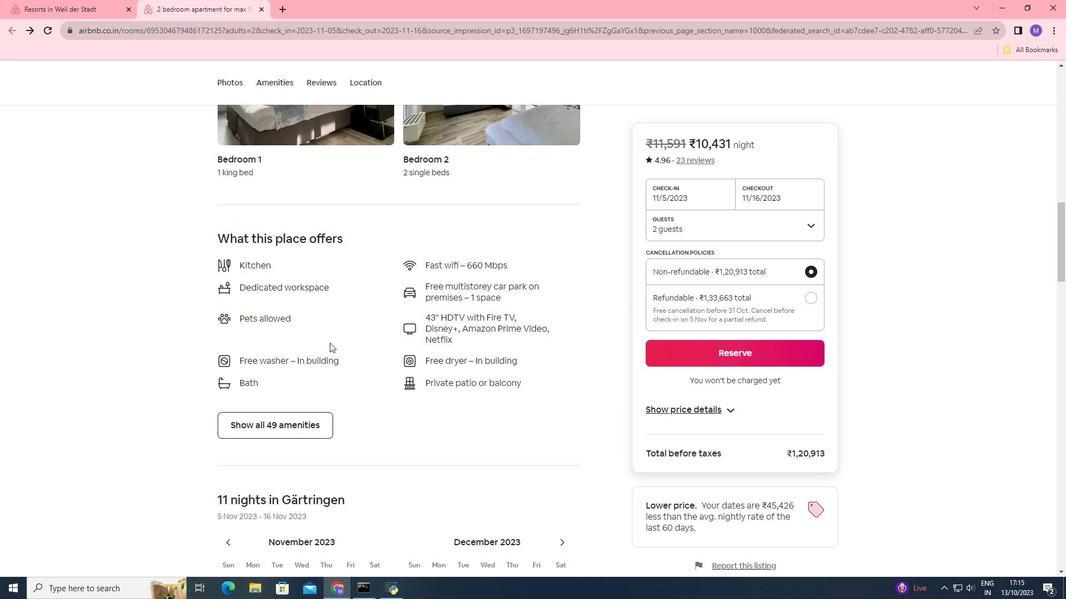 
Action: Mouse moved to (294, 342)
Screenshot: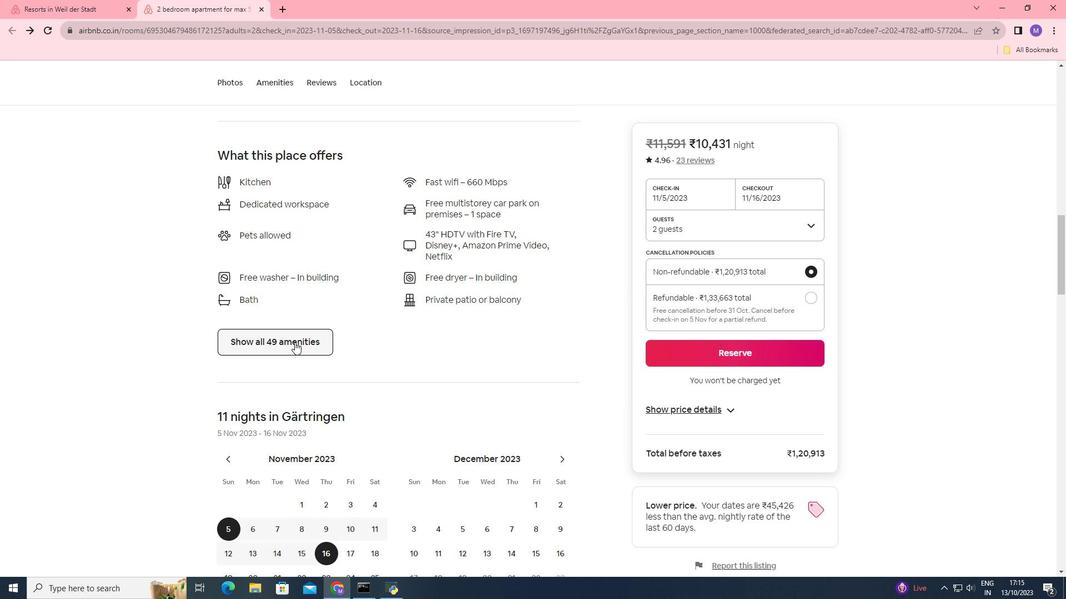 
Action: Mouse pressed left at (294, 342)
Screenshot: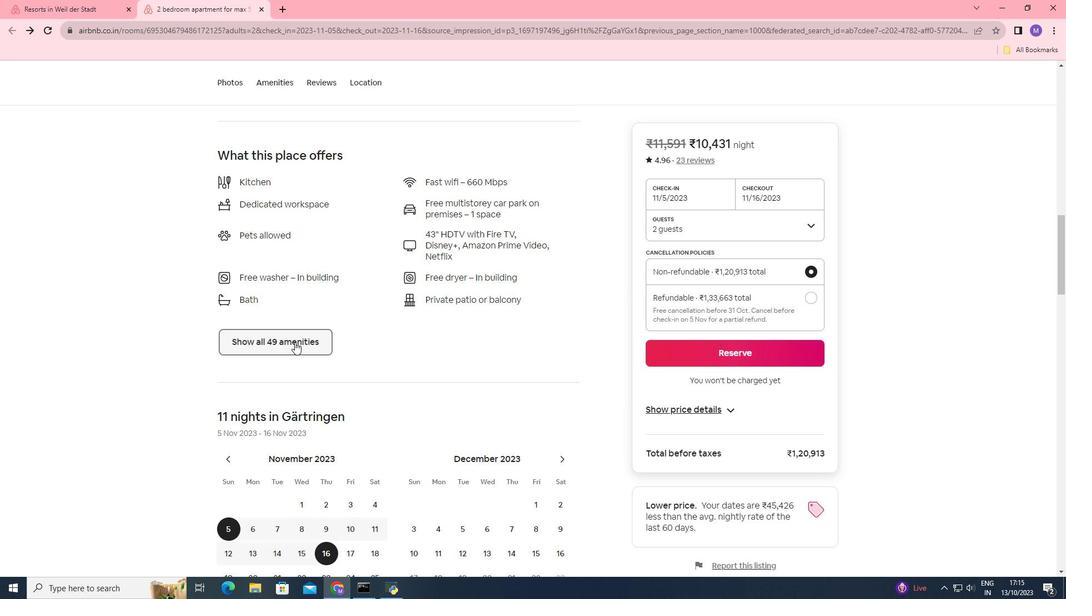 
Action: Mouse moved to (480, 267)
Screenshot: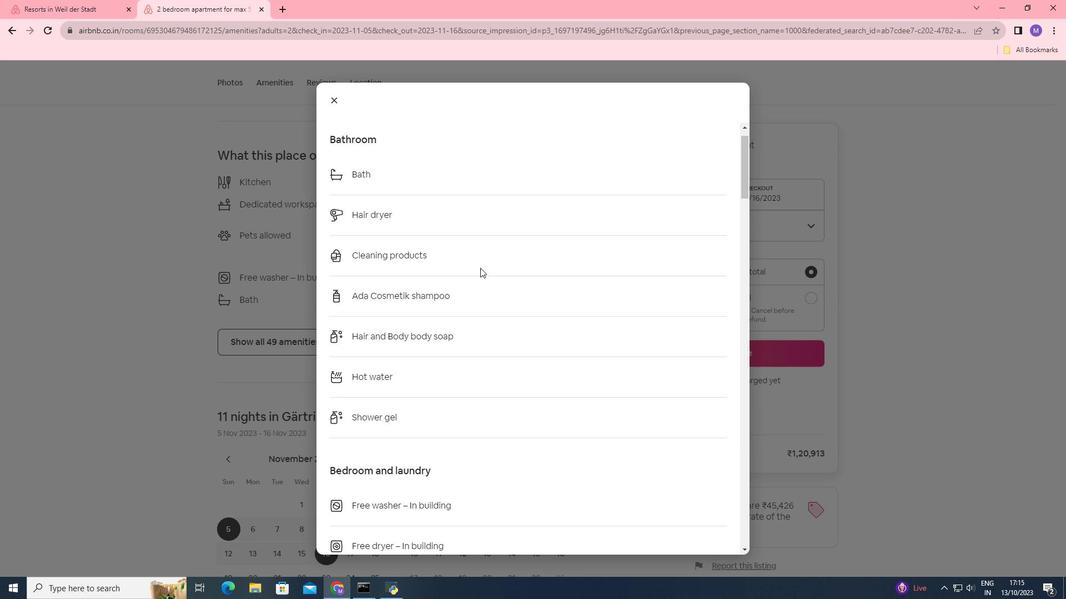 
Action: Mouse scrolled (480, 266) with delta (0, 0)
Screenshot: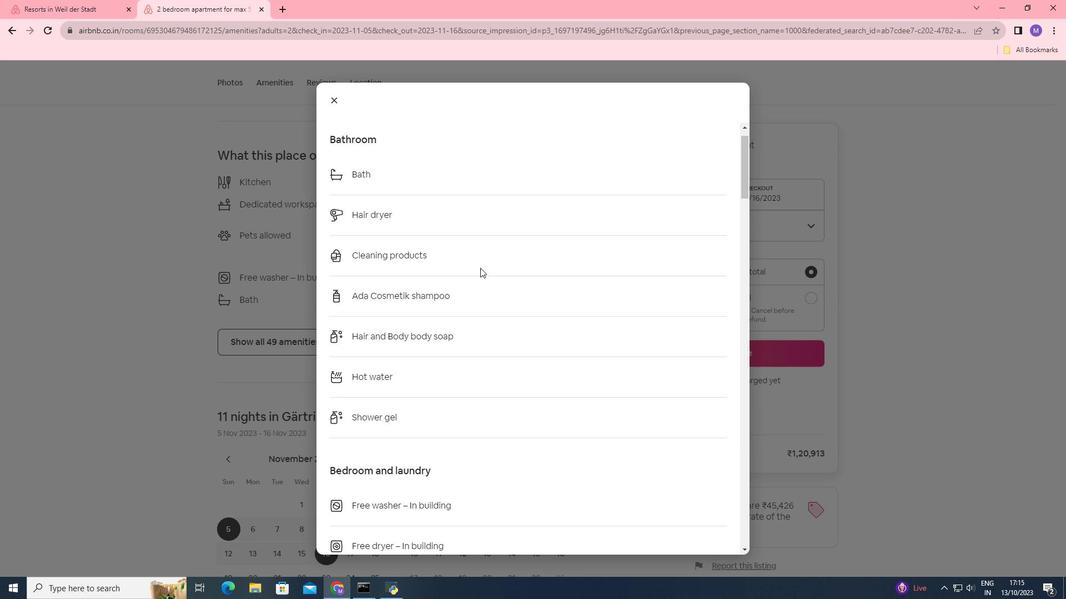 
Action: Mouse moved to (480, 267)
Screenshot: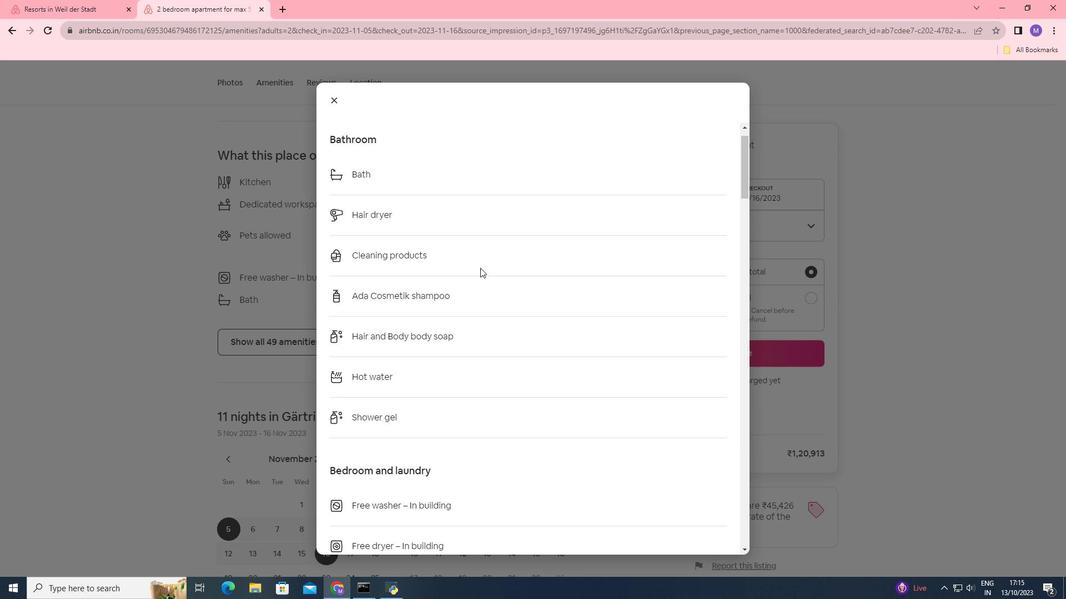 
Action: Mouse scrolled (480, 267) with delta (0, 0)
Screenshot: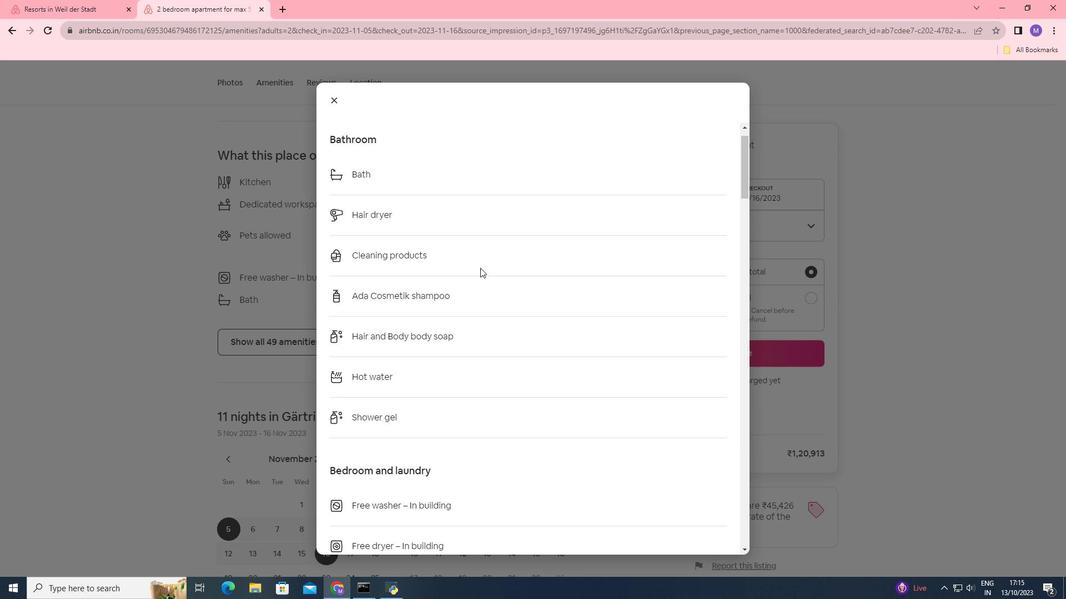 
Action: Mouse moved to (480, 268)
Screenshot: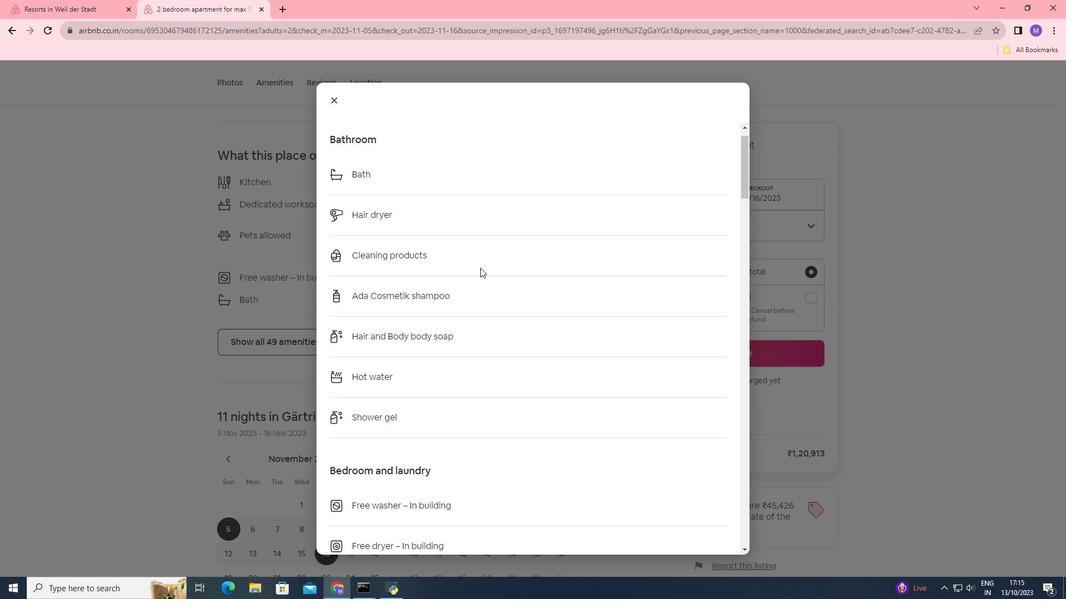 
Action: Mouse scrolled (480, 267) with delta (0, 0)
Screenshot: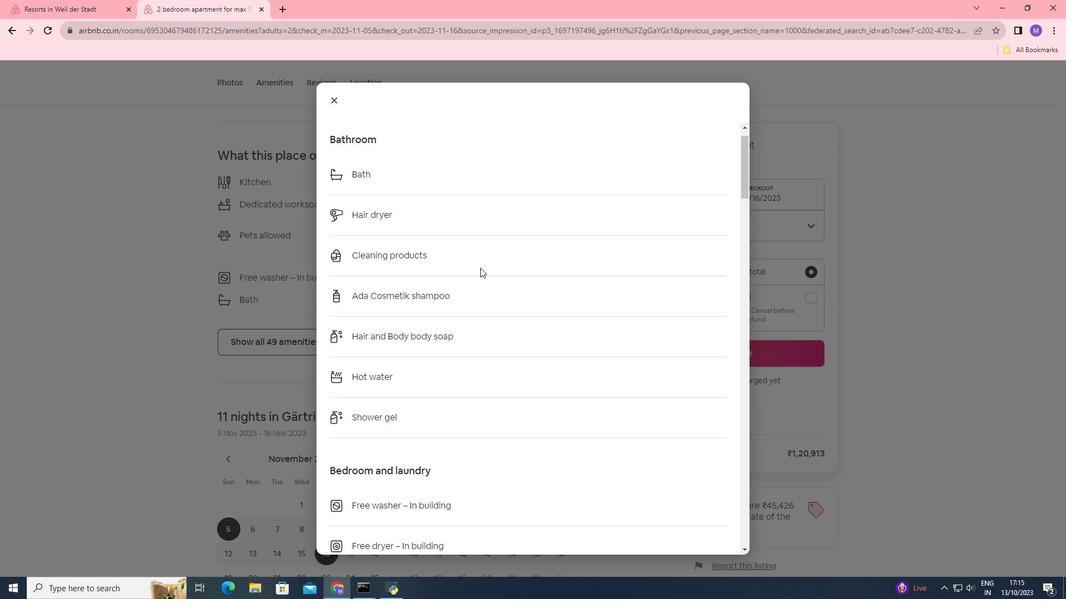 
Action: Mouse scrolled (480, 267) with delta (0, 0)
Screenshot: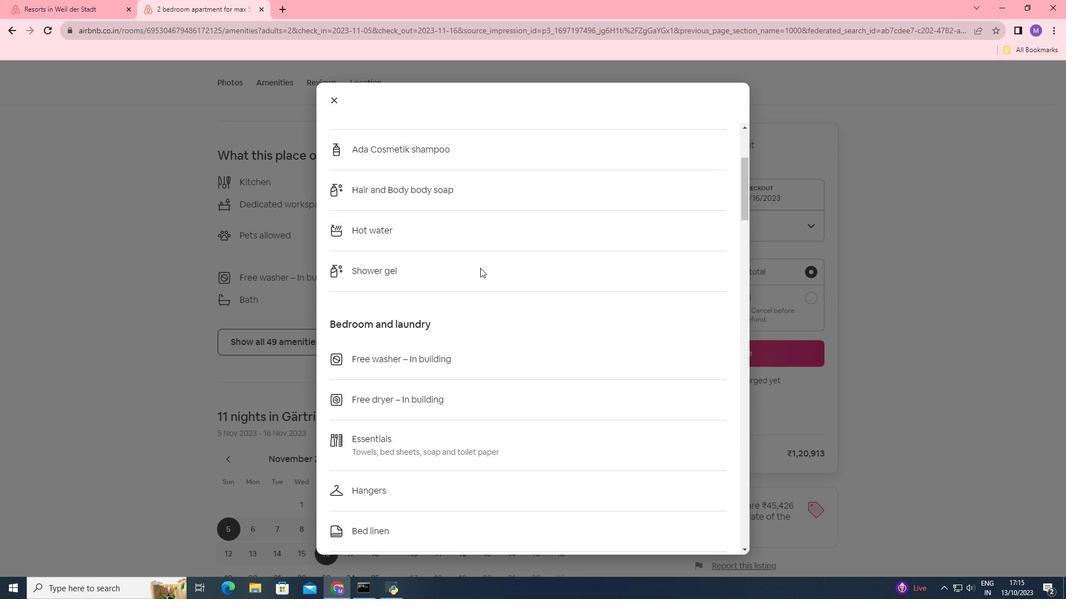 
Action: Mouse scrolled (480, 267) with delta (0, 0)
Screenshot: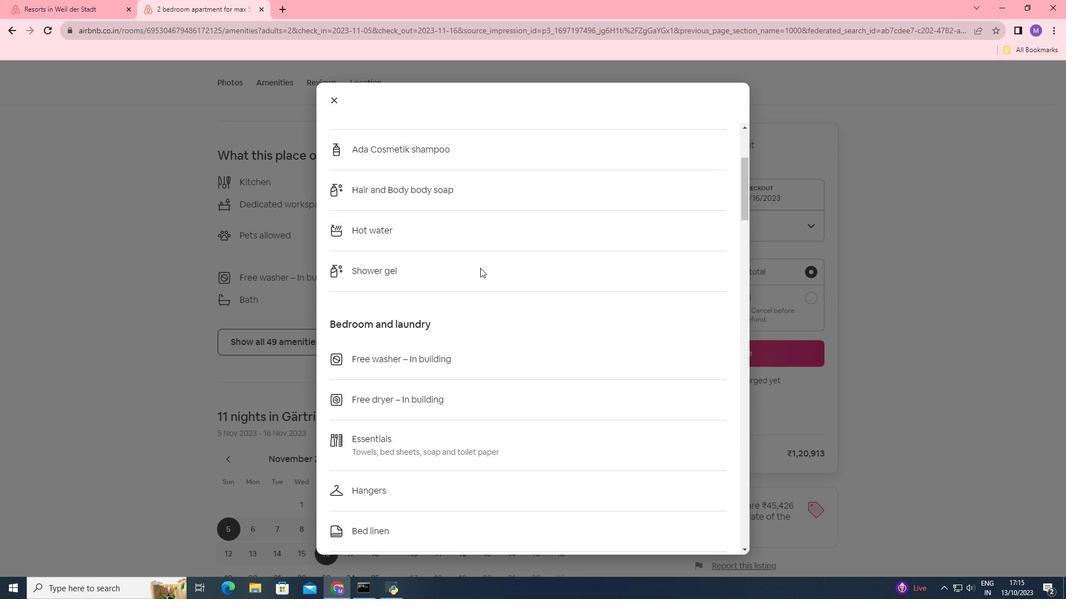 
Action: Mouse scrolled (480, 267) with delta (0, 0)
Screenshot: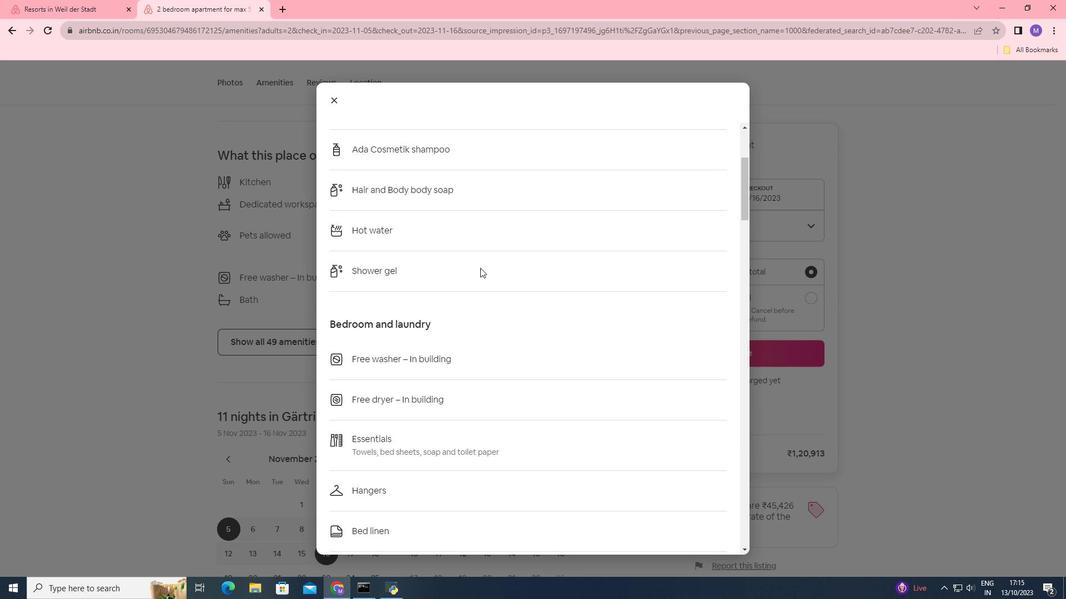 
Action: Mouse scrolled (480, 267) with delta (0, 0)
Screenshot: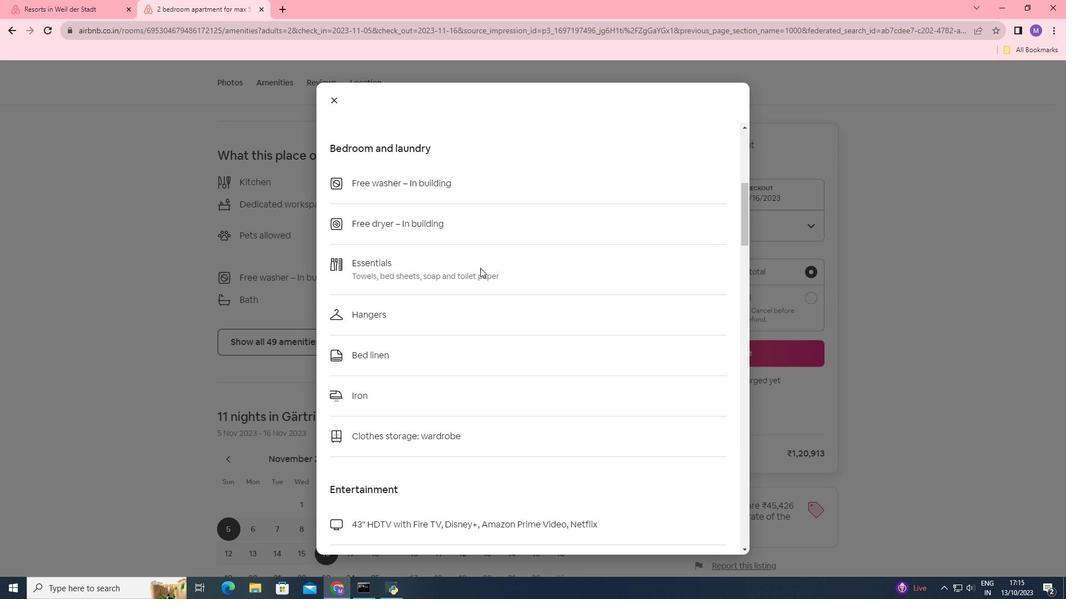 
Action: Mouse scrolled (480, 267) with delta (0, 0)
Screenshot: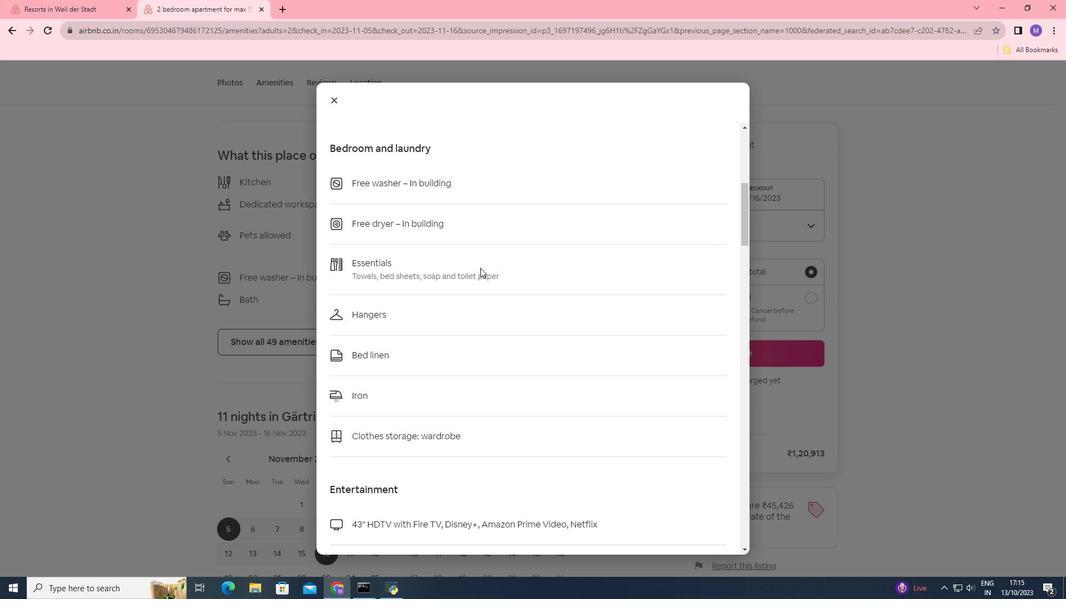 
Action: Mouse moved to (486, 274)
Screenshot: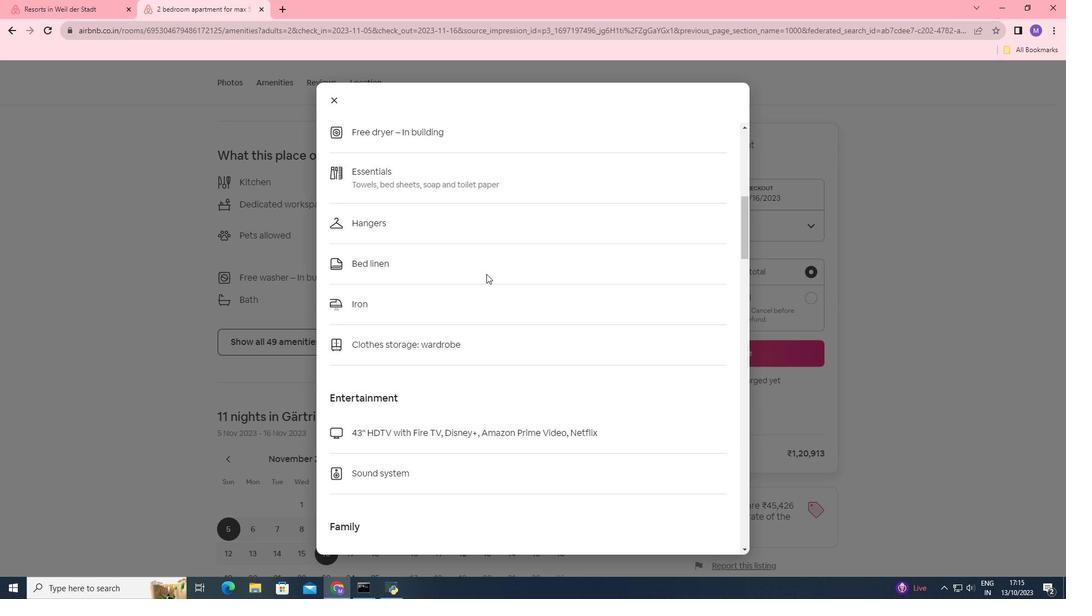 
Action: Mouse scrolled (486, 273) with delta (0, 0)
Screenshot: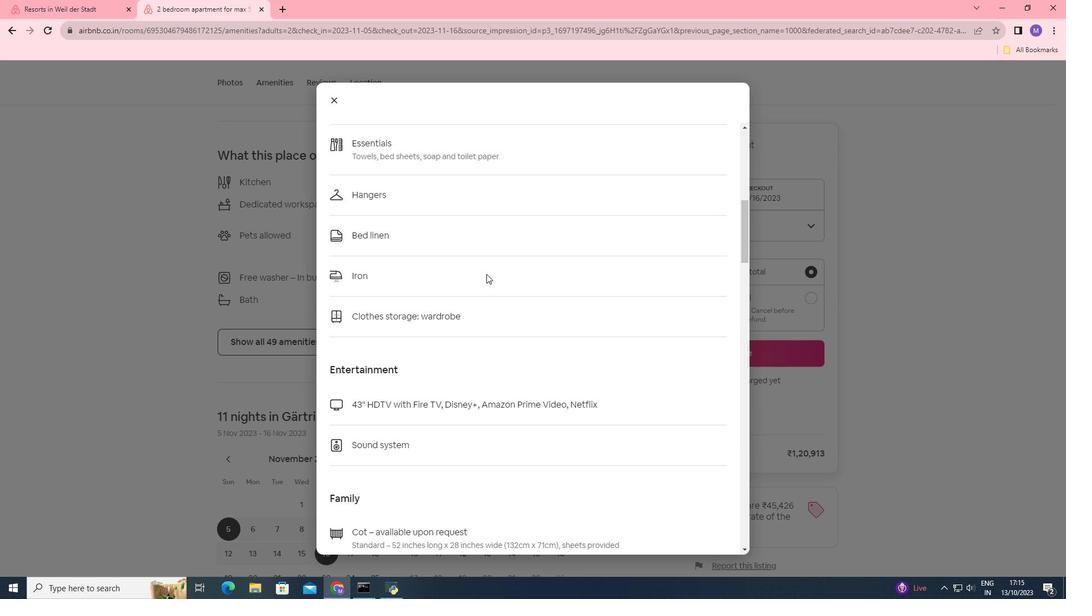 
Action: Mouse scrolled (486, 273) with delta (0, 0)
Screenshot: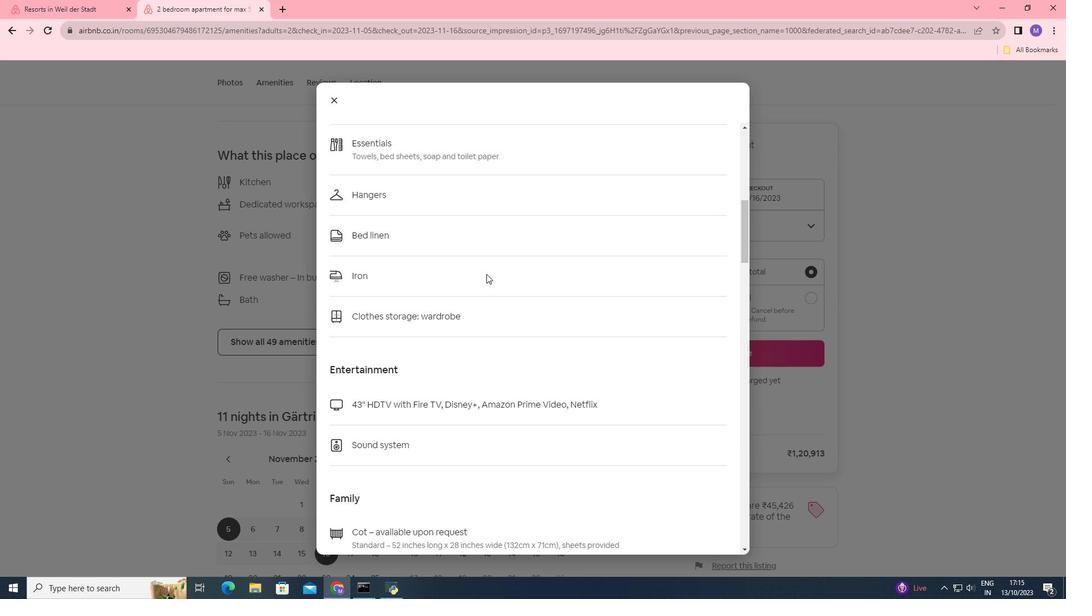 
Action: Mouse scrolled (486, 273) with delta (0, 0)
Screenshot: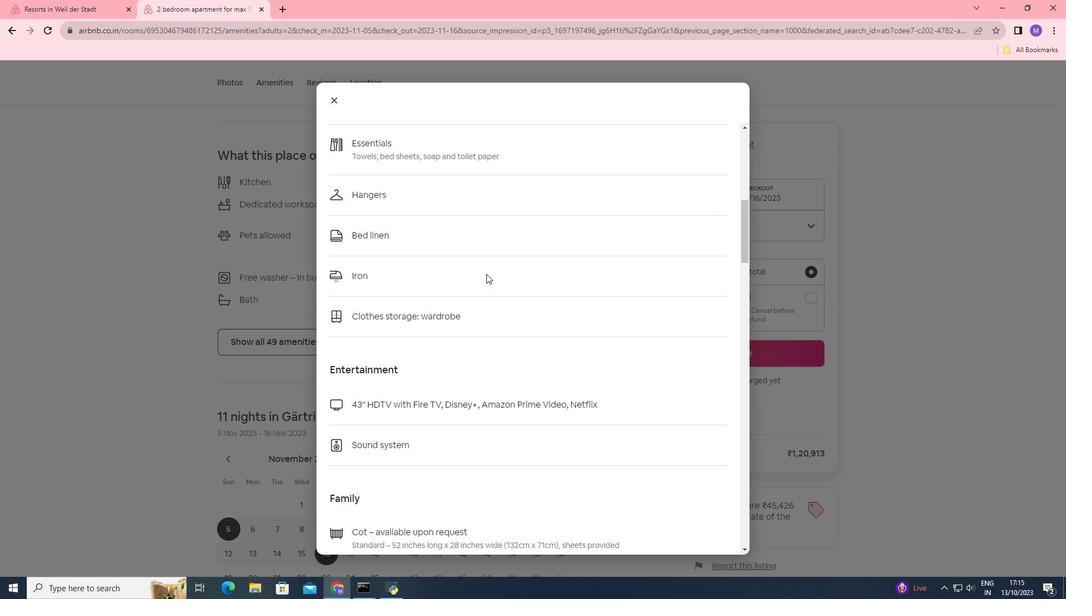 
Action: Mouse scrolled (486, 273) with delta (0, 0)
Screenshot: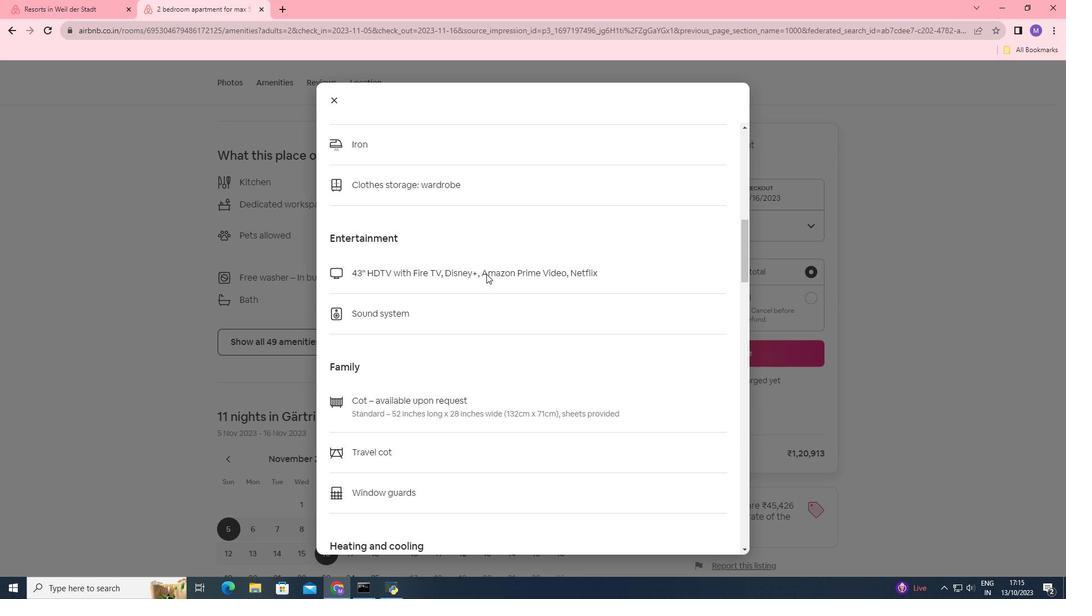 
Action: Mouse scrolled (486, 273) with delta (0, 0)
Screenshot: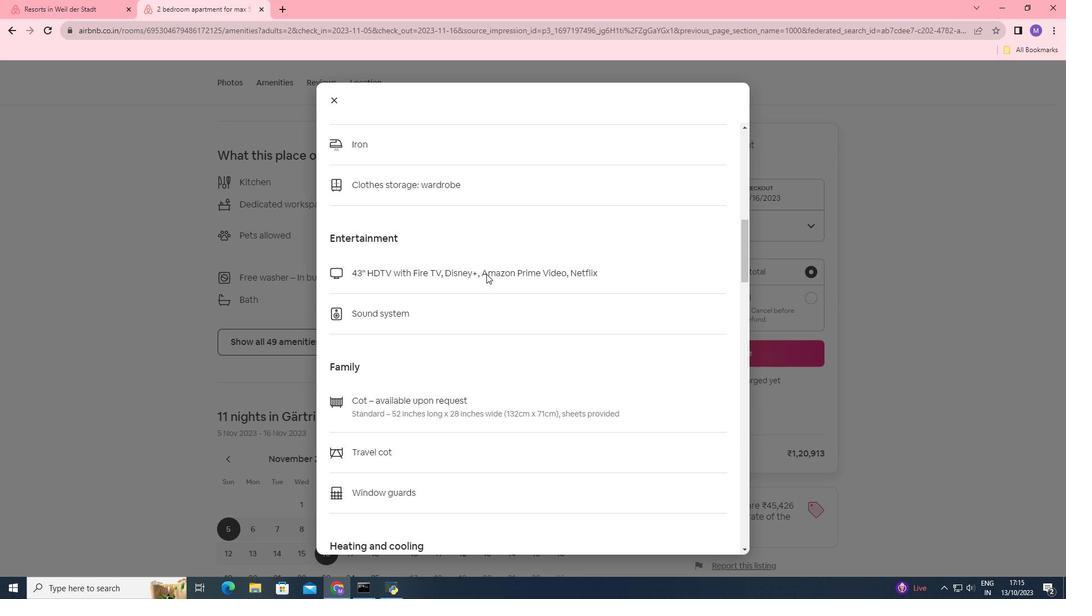 
Action: Mouse scrolled (486, 273) with delta (0, 0)
Screenshot: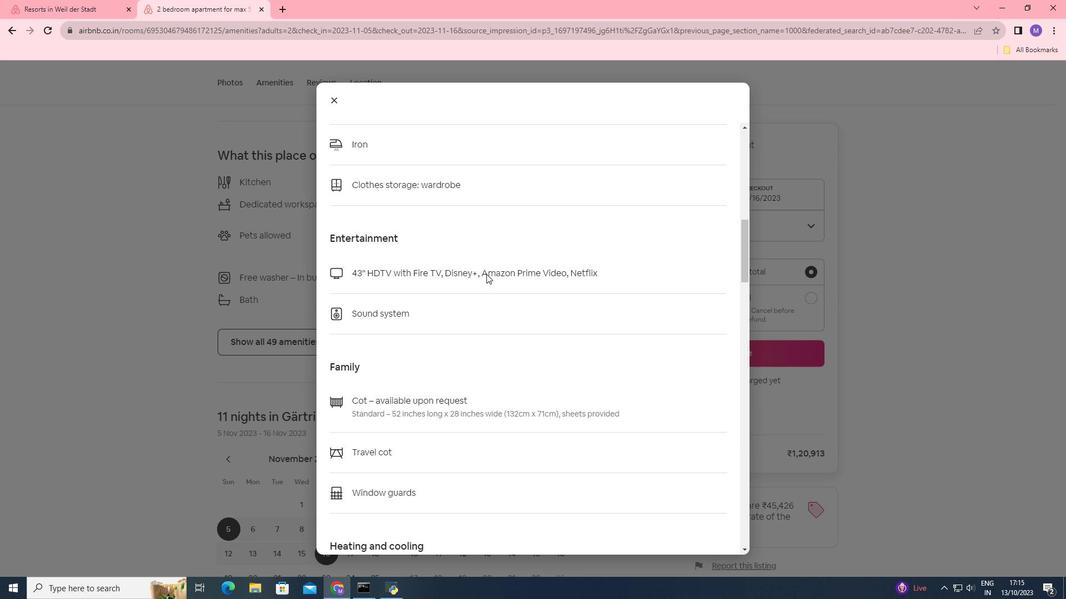 
Action: Mouse scrolled (486, 273) with delta (0, 0)
Screenshot: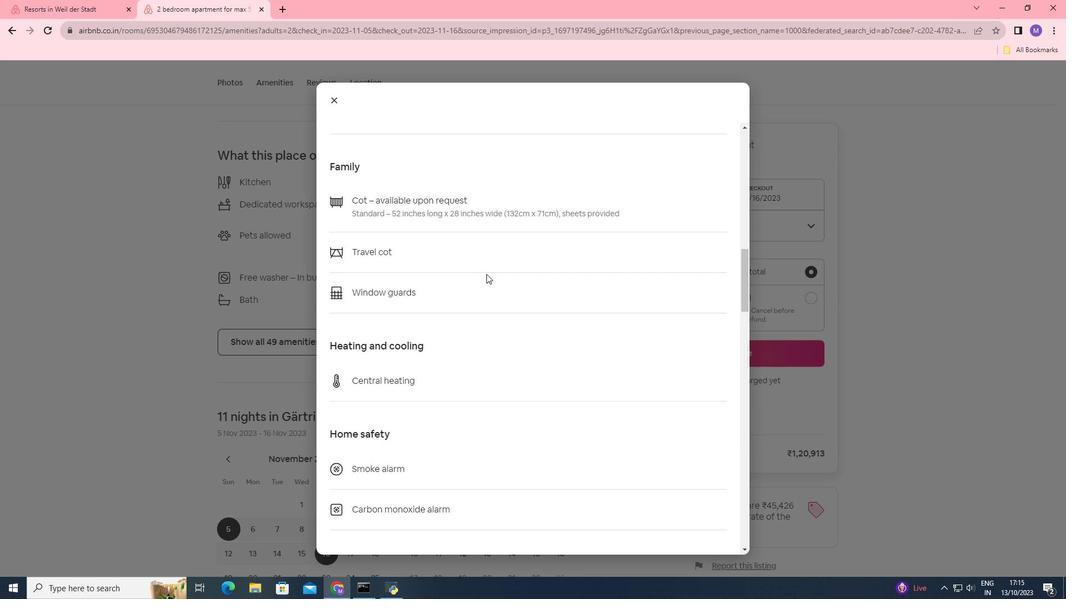 
Action: Mouse scrolled (486, 273) with delta (0, 0)
Screenshot: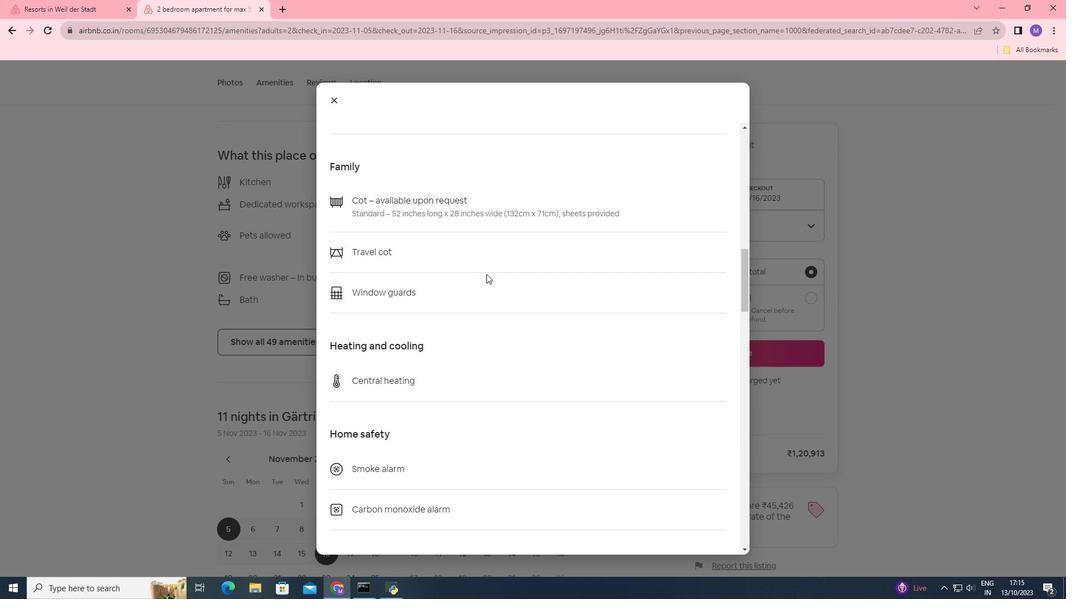 
Action: Mouse scrolled (486, 273) with delta (0, 0)
Screenshot: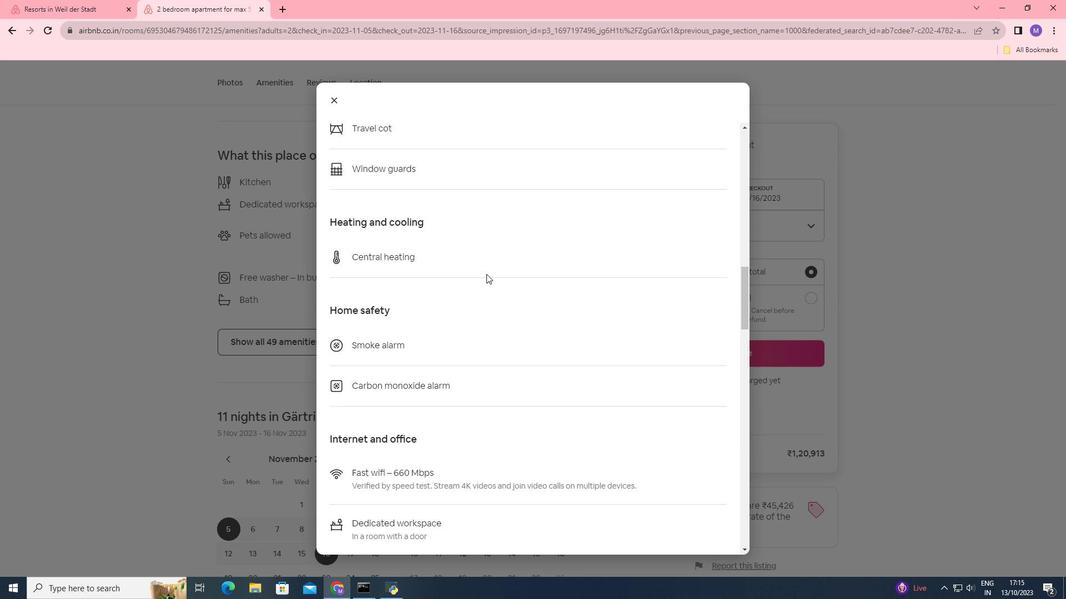 
Action: Mouse moved to (494, 282)
Screenshot: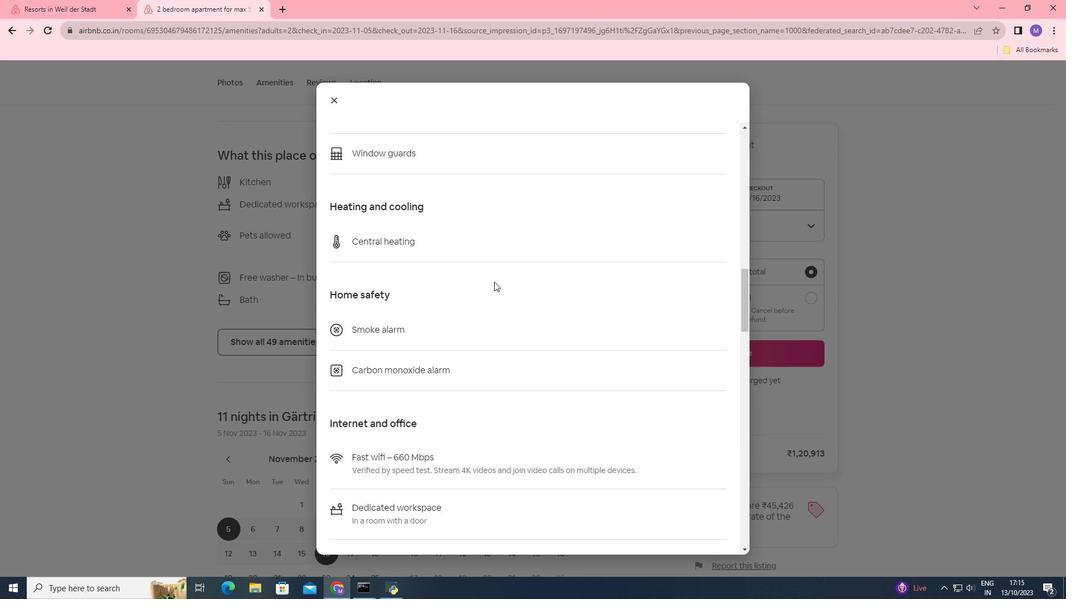 
Action: Mouse scrolled (494, 281) with delta (0, 0)
Screenshot: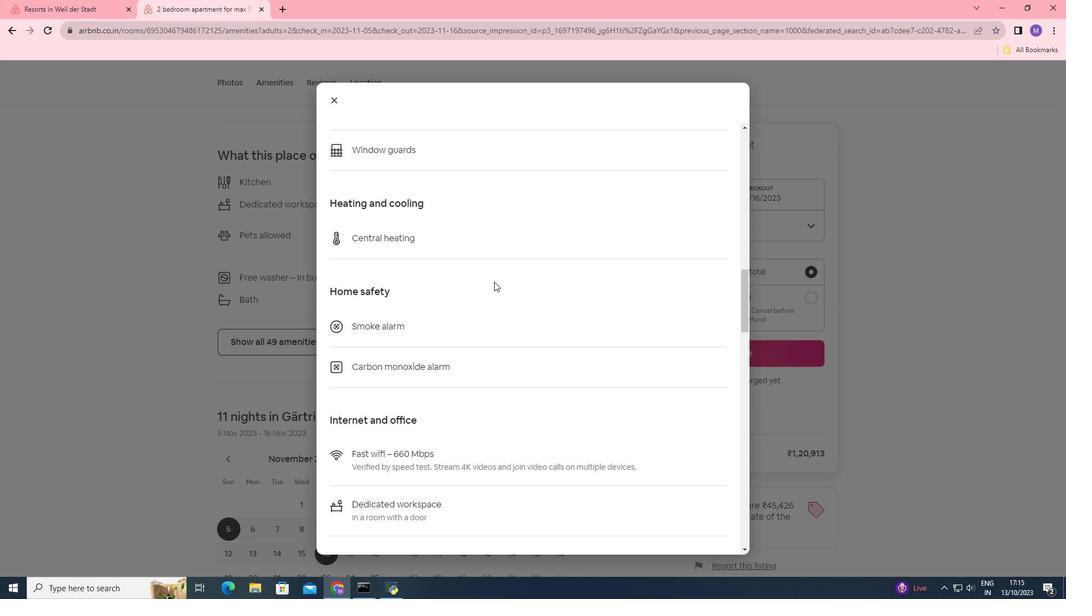 
Action: Mouse scrolled (494, 281) with delta (0, 0)
Screenshot: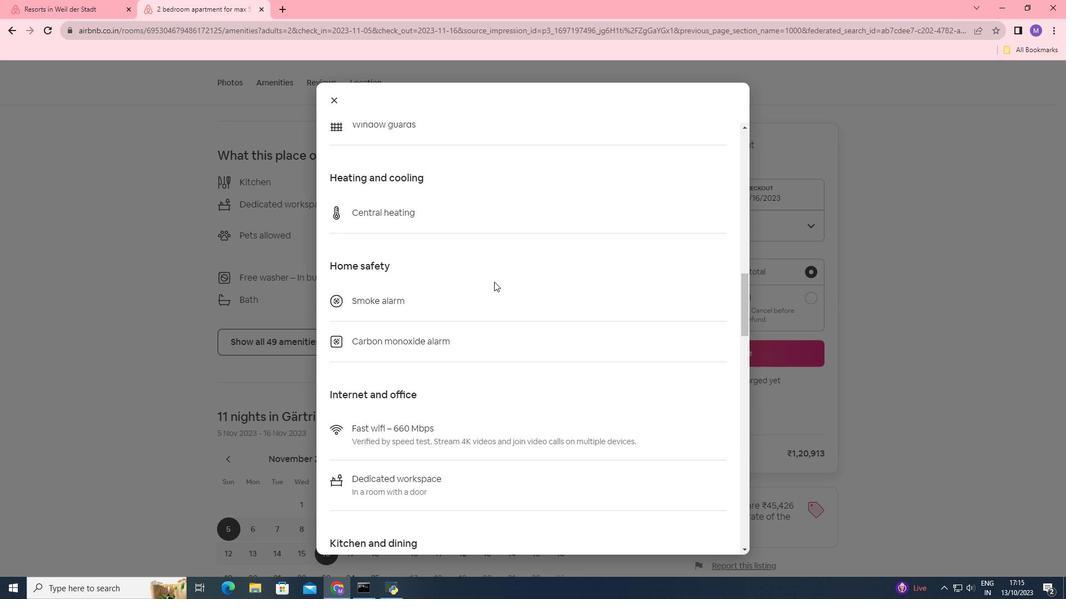 
Action: Mouse scrolled (494, 281) with delta (0, 0)
Screenshot: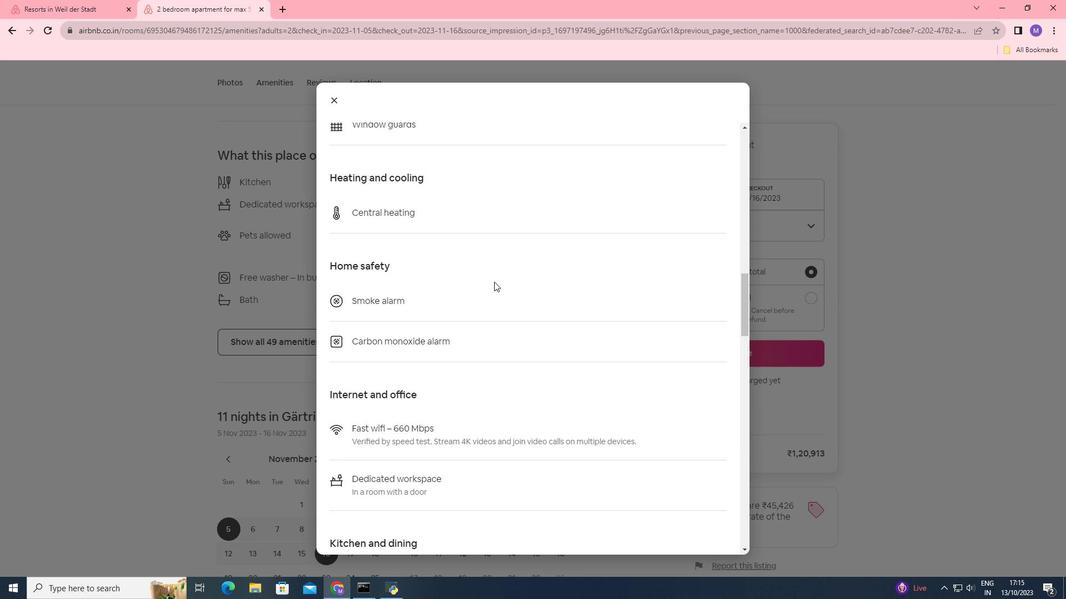 
Action: Mouse scrolled (494, 281) with delta (0, 0)
Screenshot: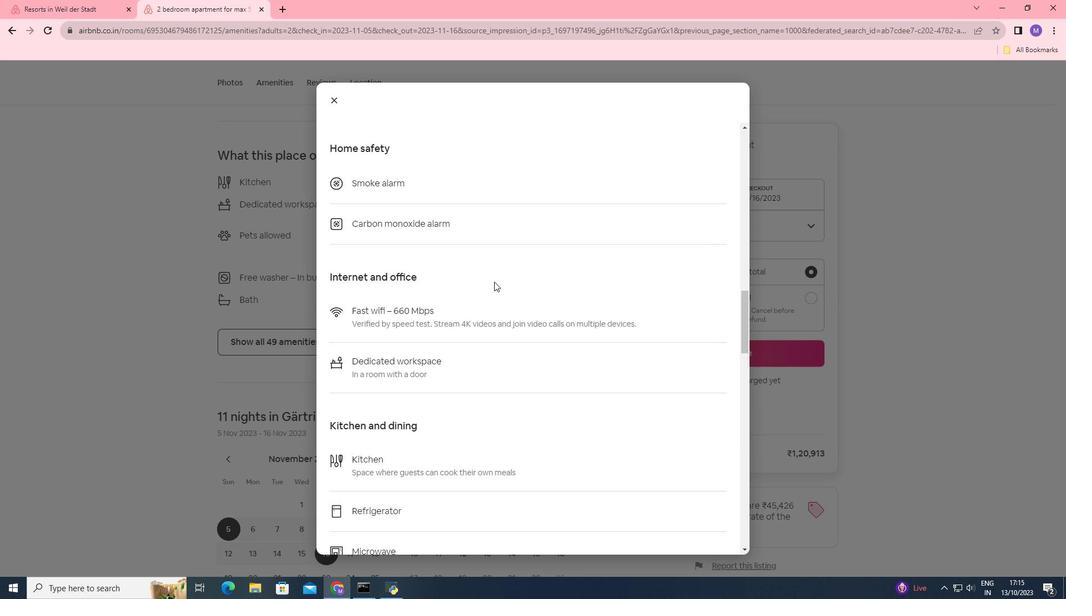 
Action: Mouse scrolled (494, 281) with delta (0, 0)
Screenshot: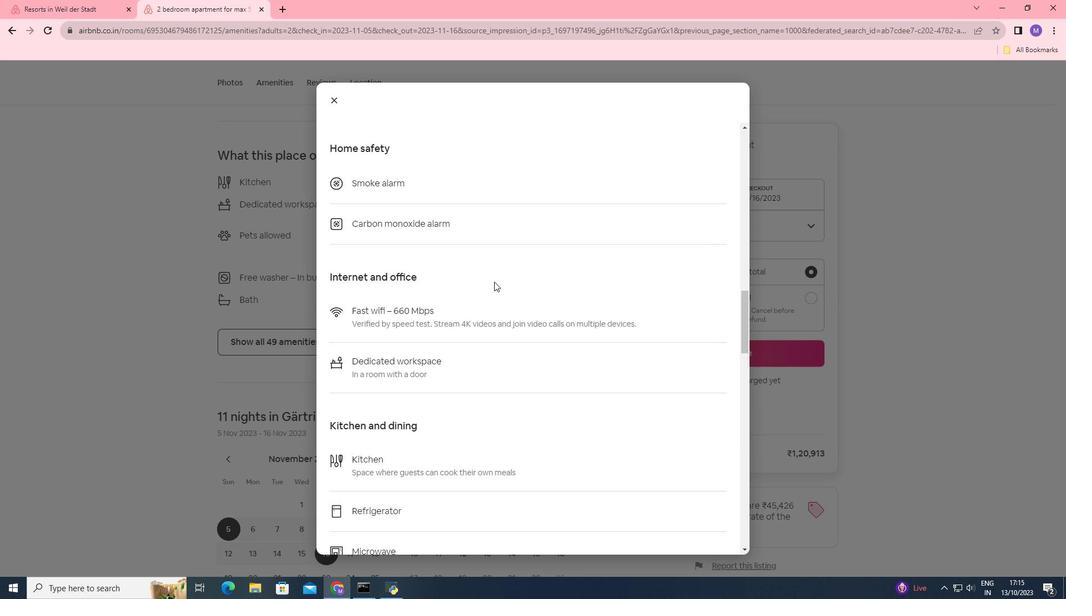 
Action: Mouse scrolled (494, 281) with delta (0, 0)
Screenshot: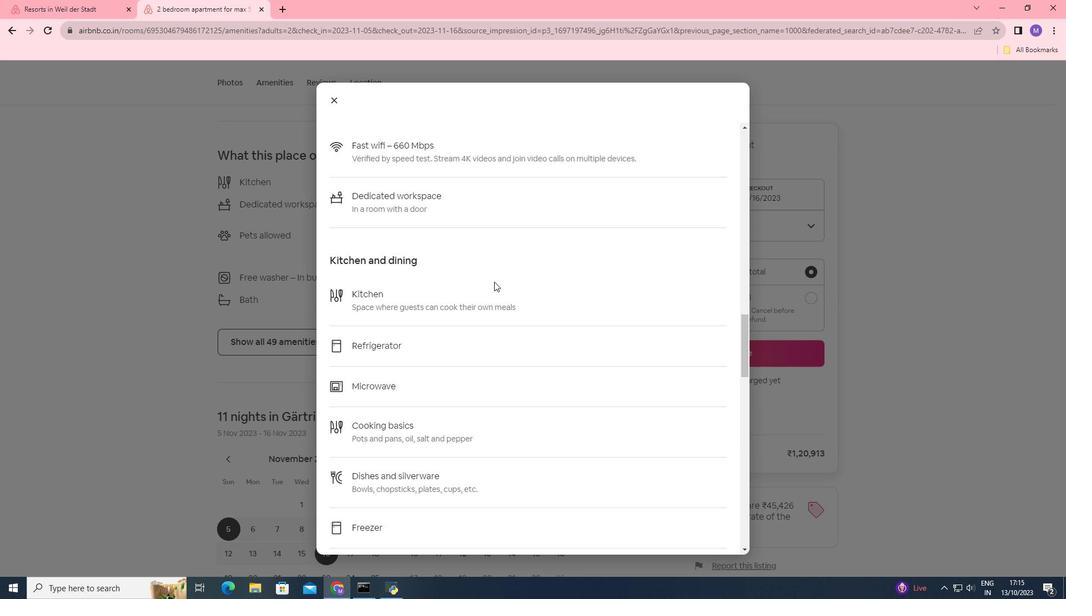 
Action: Mouse scrolled (494, 281) with delta (0, 0)
Screenshot: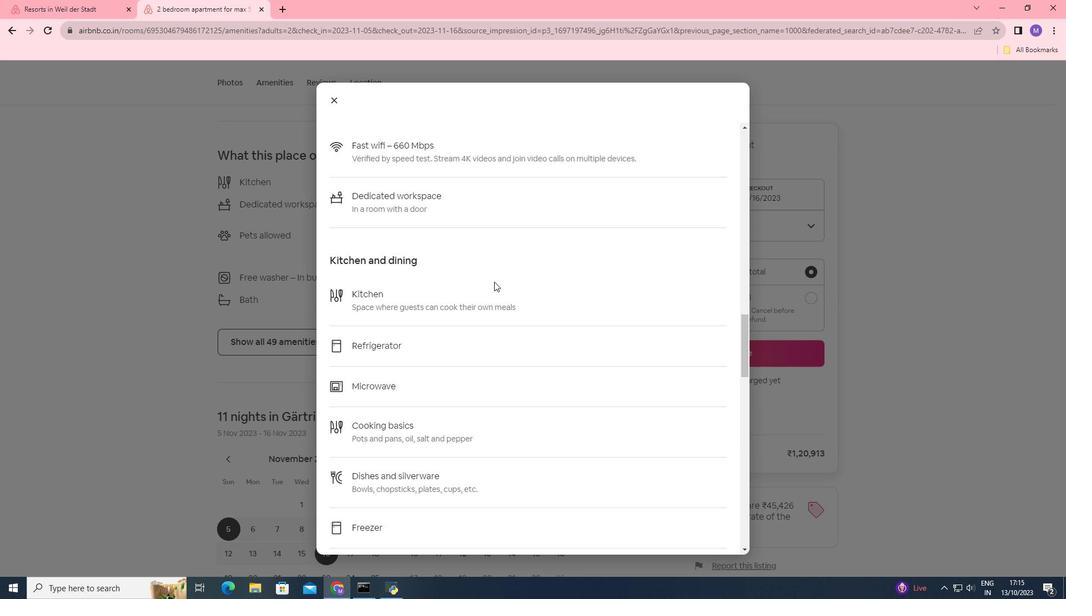 
Action: Mouse scrolled (494, 281) with delta (0, 0)
Screenshot: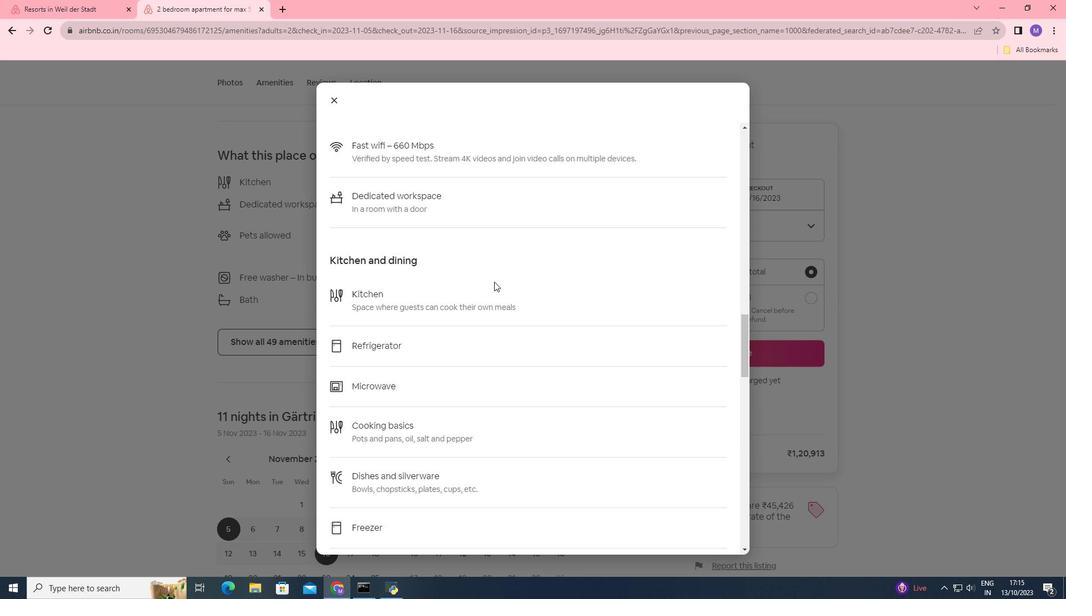 
Action: Mouse moved to (494, 282)
Screenshot: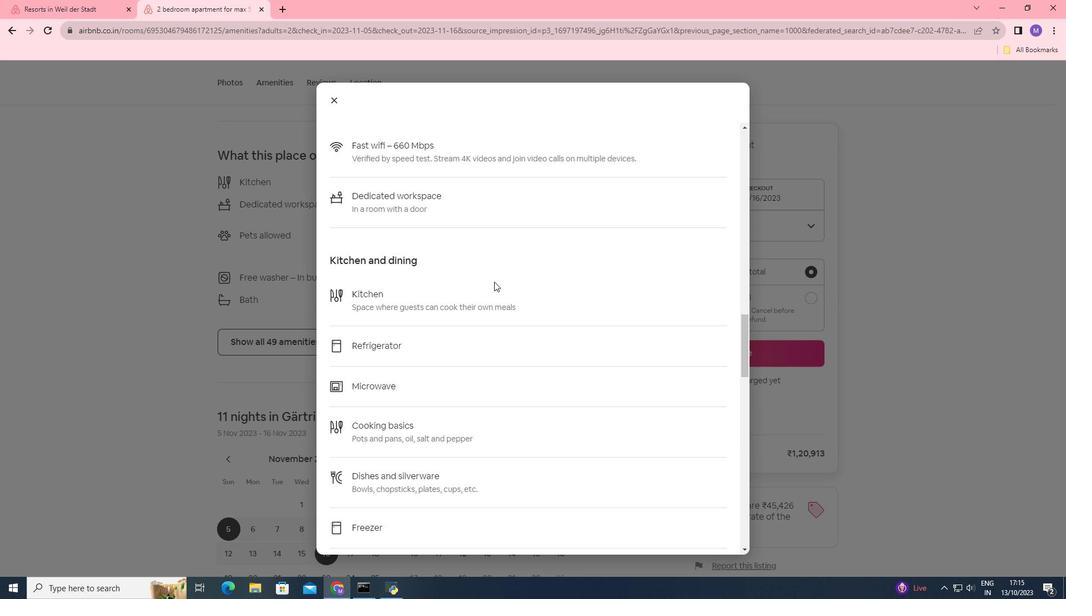 
Action: Mouse scrolled (494, 281) with delta (0, 0)
Screenshot: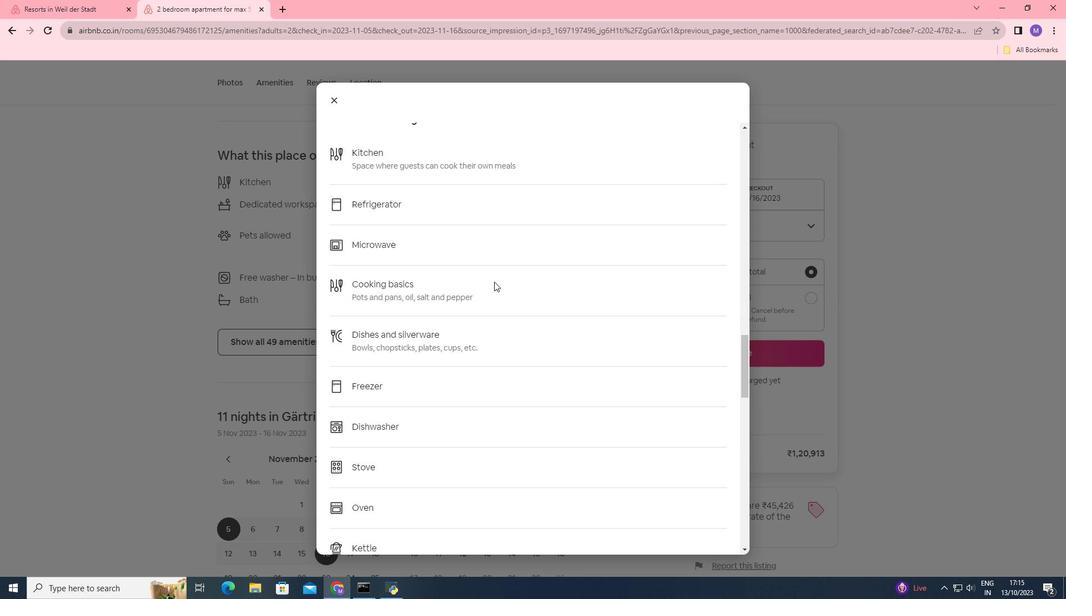 
Action: Mouse scrolled (494, 281) with delta (0, 0)
Screenshot: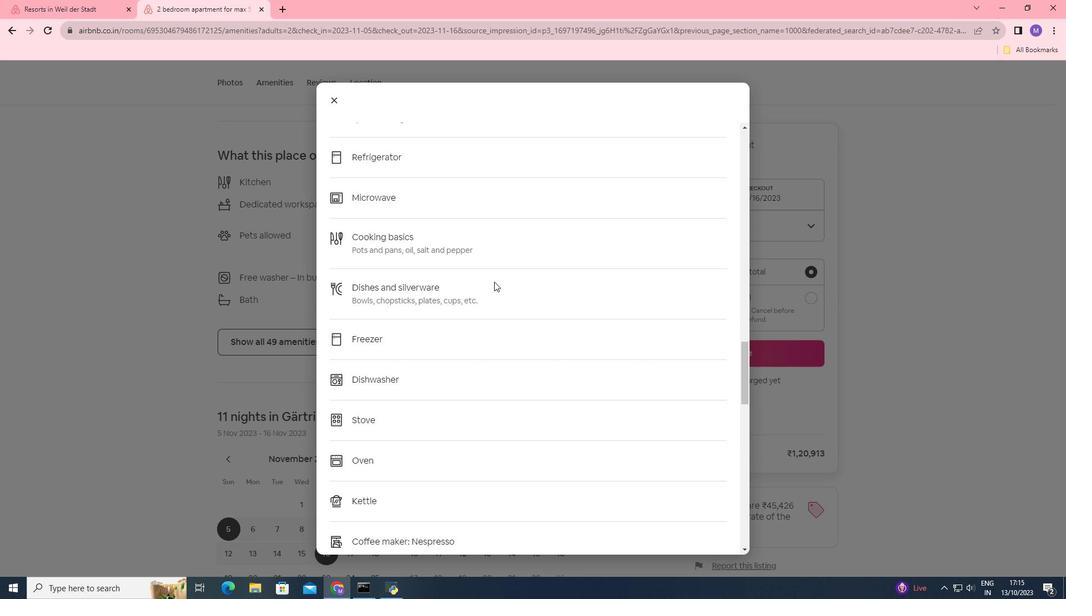 
Action: Mouse scrolled (494, 281) with delta (0, 0)
Screenshot: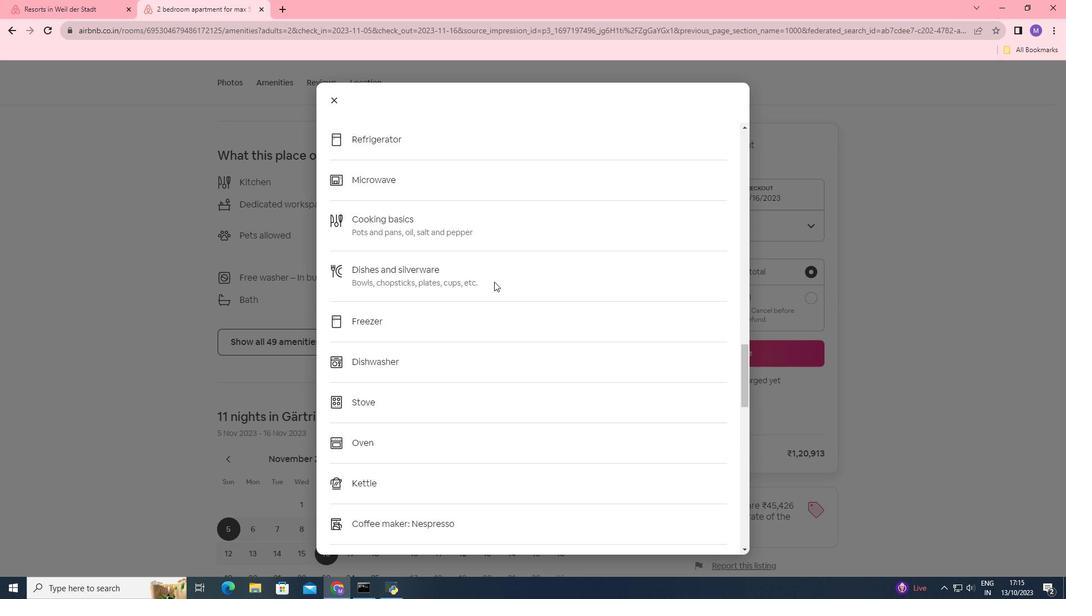 
Action: Mouse scrolled (494, 281) with delta (0, 0)
Screenshot: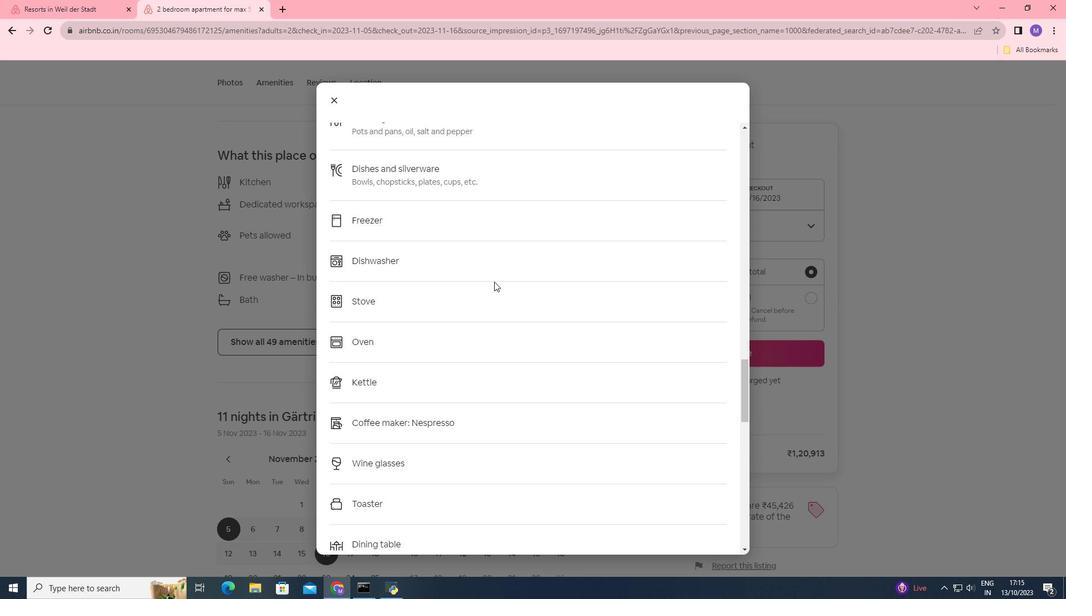 
Action: Mouse scrolled (494, 281) with delta (0, 0)
Screenshot: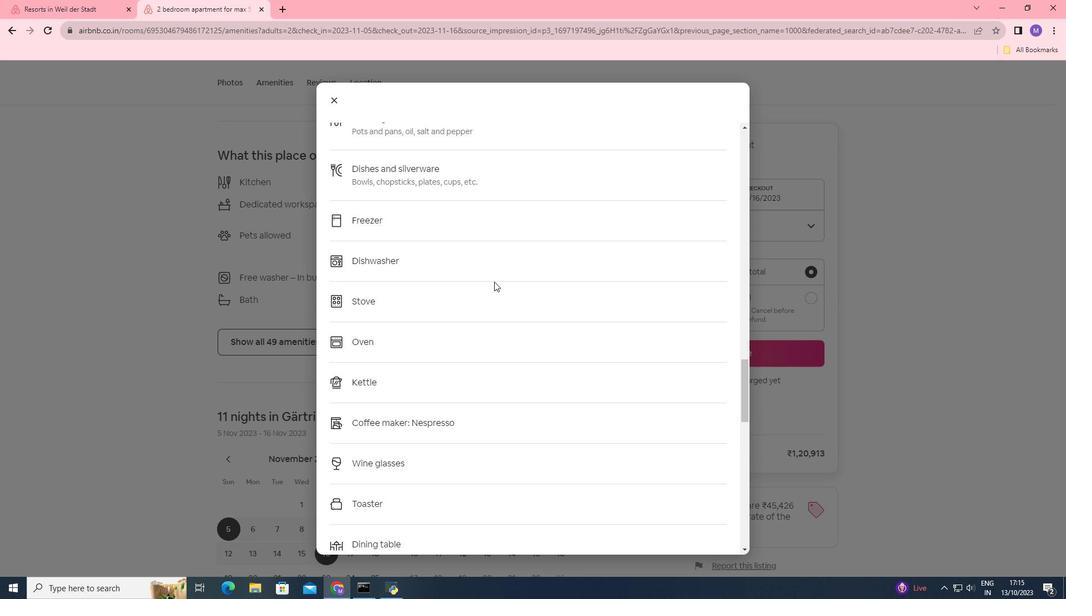 
Action: Mouse scrolled (494, 281) with delta (0, 0)
Screenshot: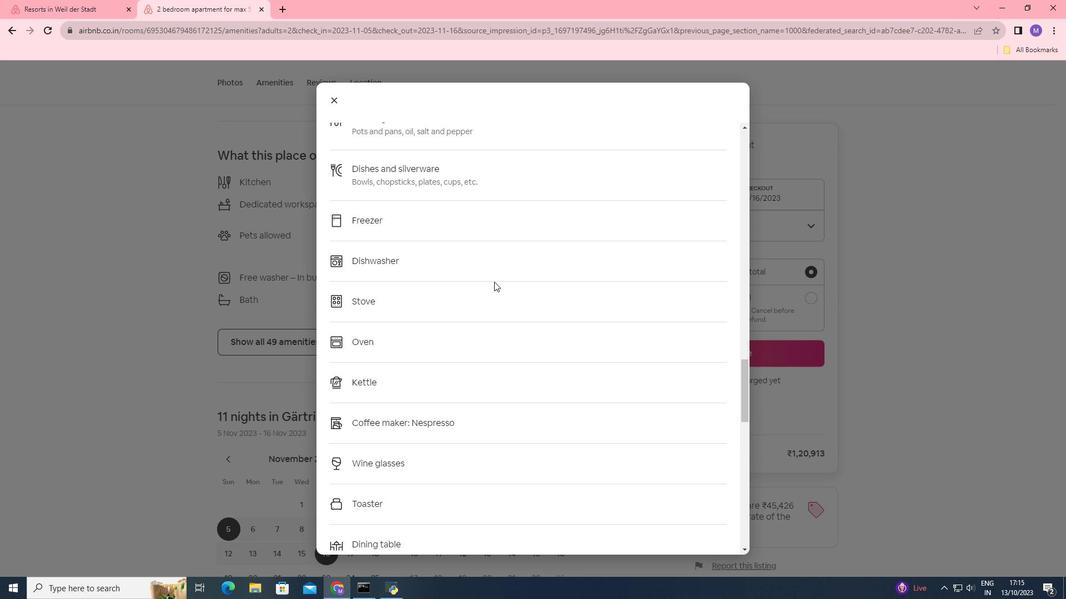 
Action: Mouse scrolled (494, 281) with delta (0, 0)
Screenshot: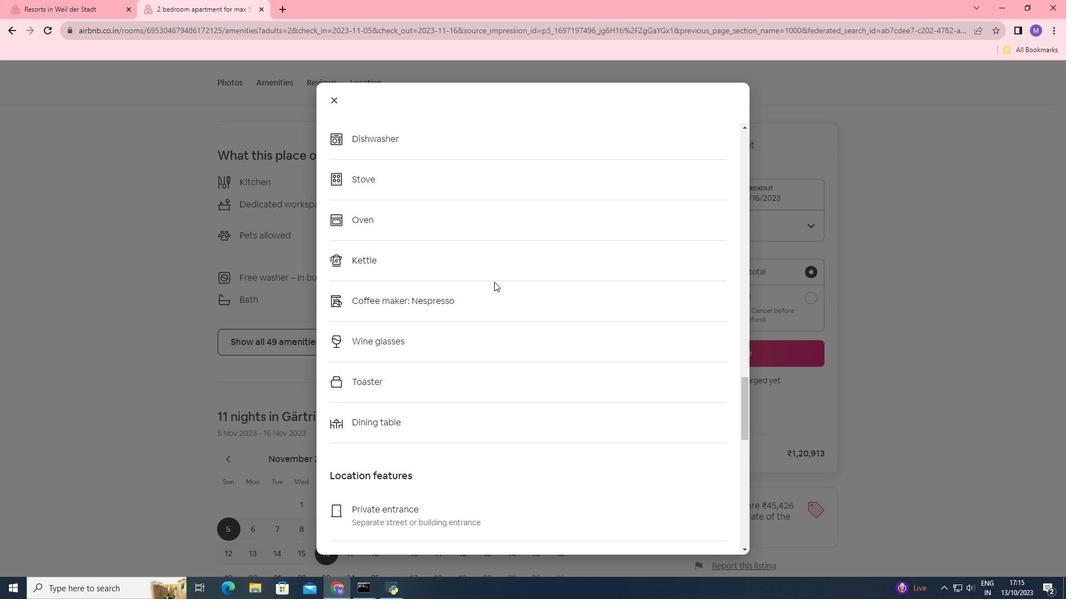 
Action: Mouse scrolled (494, 281) with delta (0, 0)
Screenshot: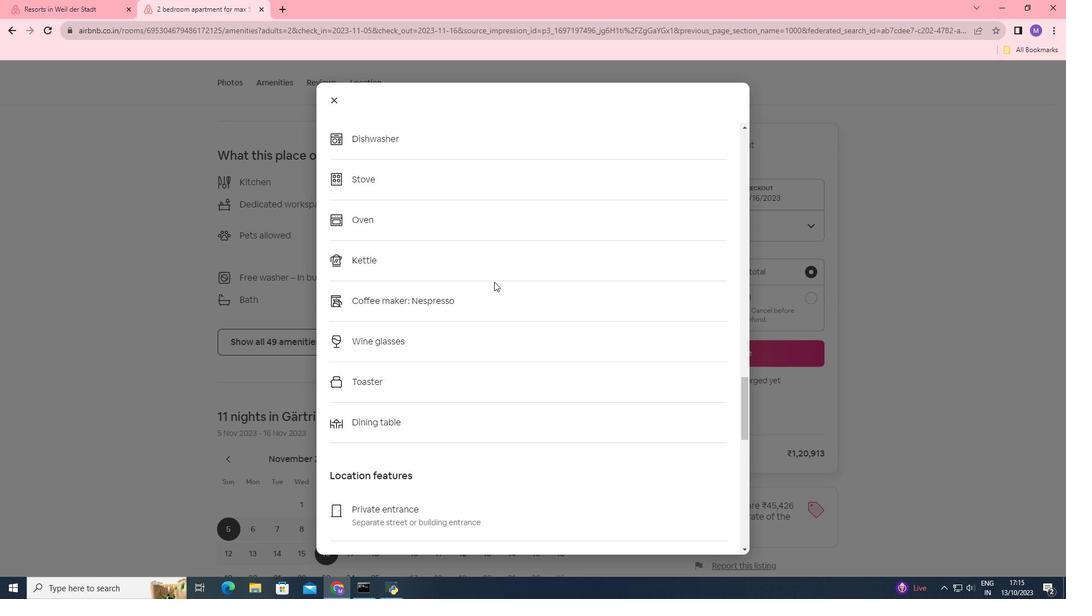 
Action: Mouse scrolled (494, 281) with delta (0, 0)
Screenshot: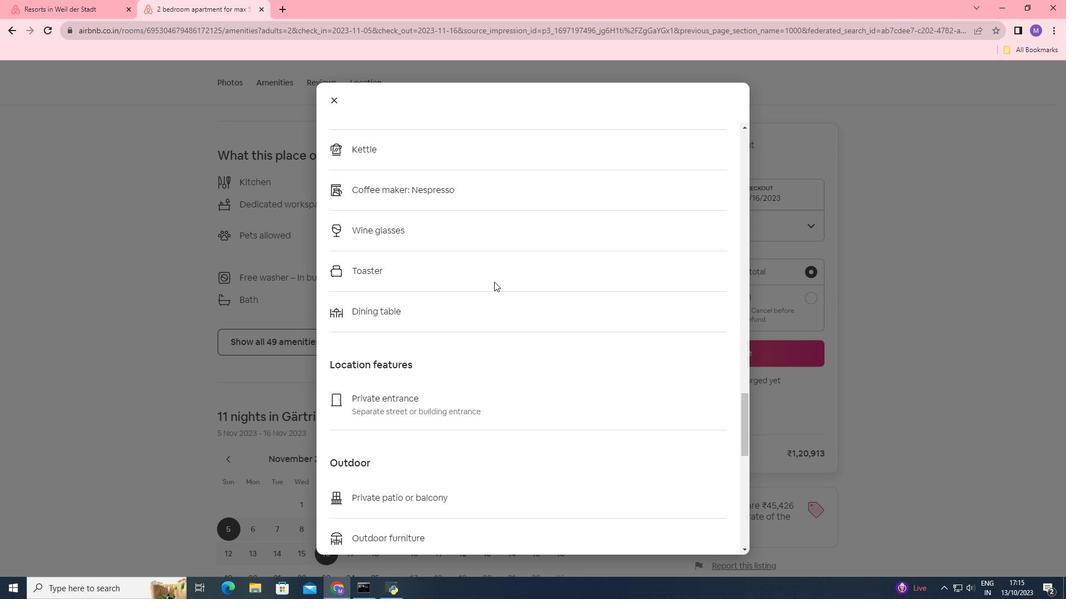 
Action: Mouse scrolled (494, 281) with delta (0, 0)
Screenshot: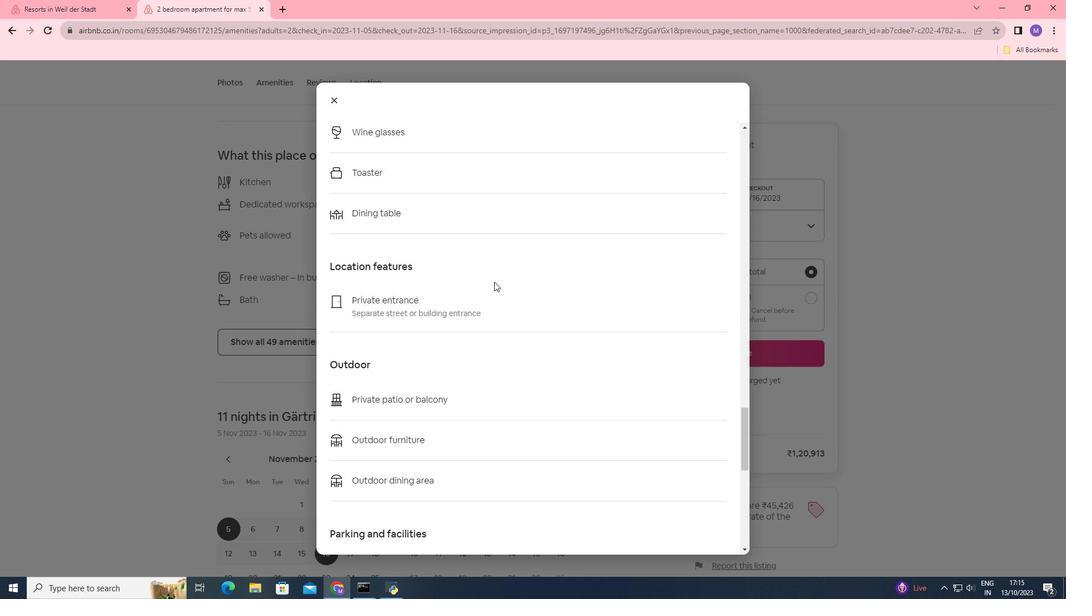 
Action: Mouse scrolled (494, 281) with delta (0, 0)
Screenshot: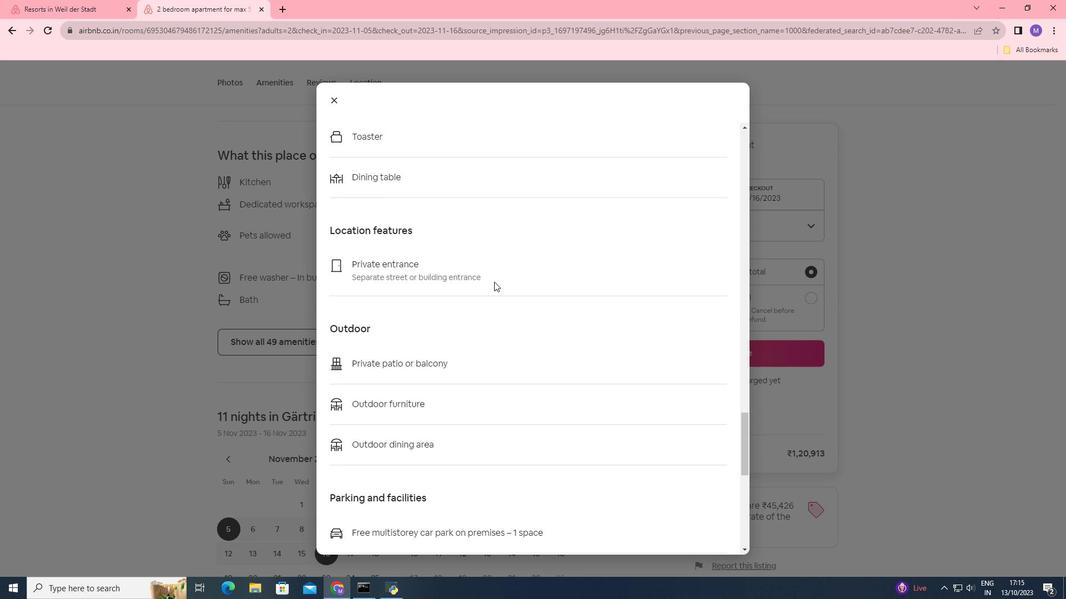 
Action: Mouse scrolled (494, 281) with delta (0, 0)
Screenshot: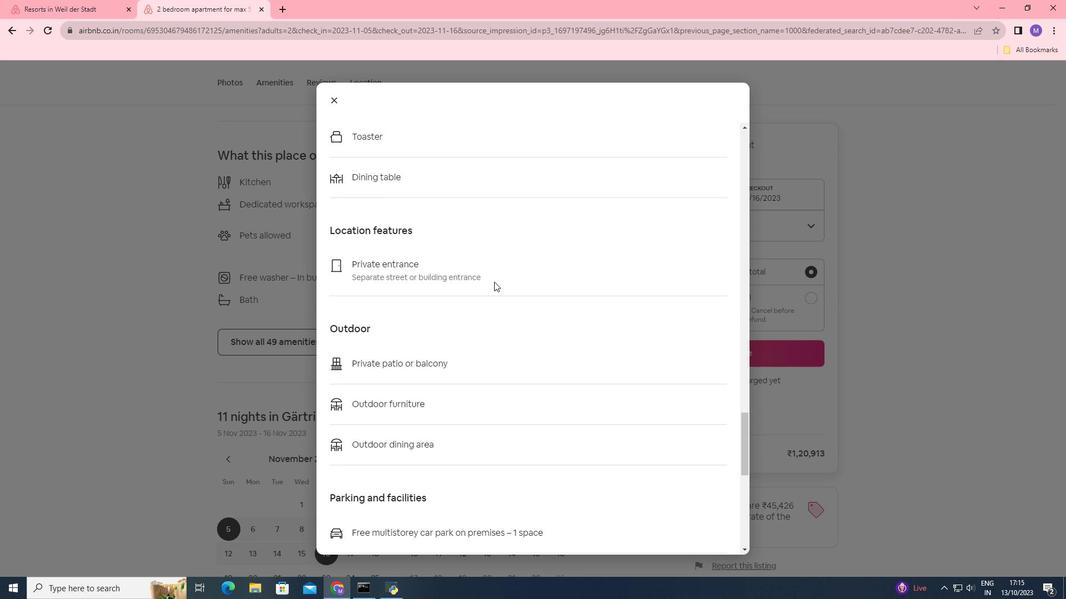 
Action: Mouse scrolled (494, 281) with delta (0, 0)
Screenshot: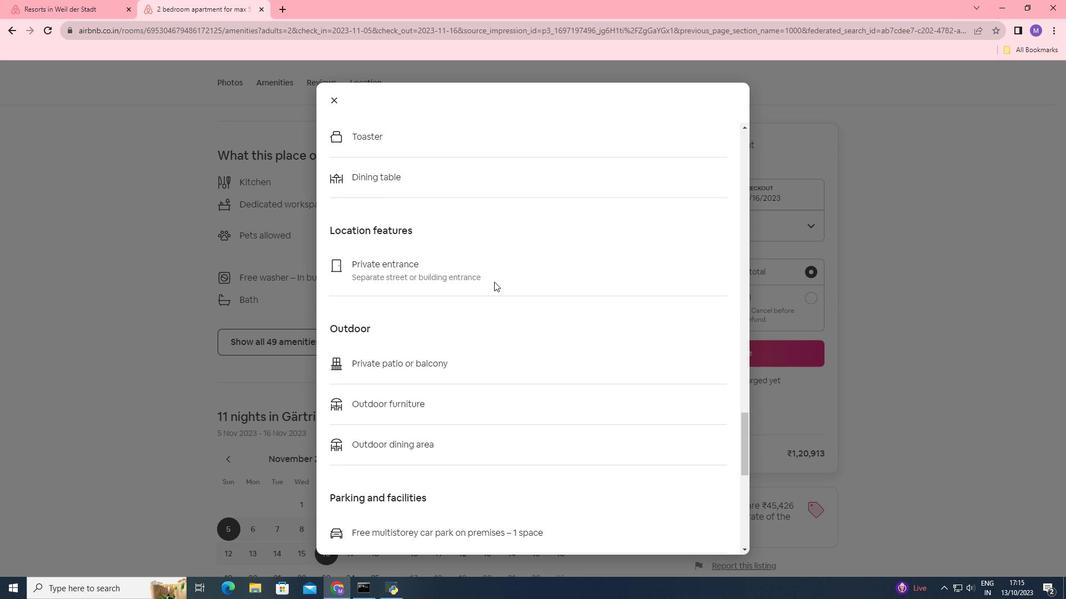 
Action: Mouse scrolled (494, 281) with delta (0, 0)
Screenshot: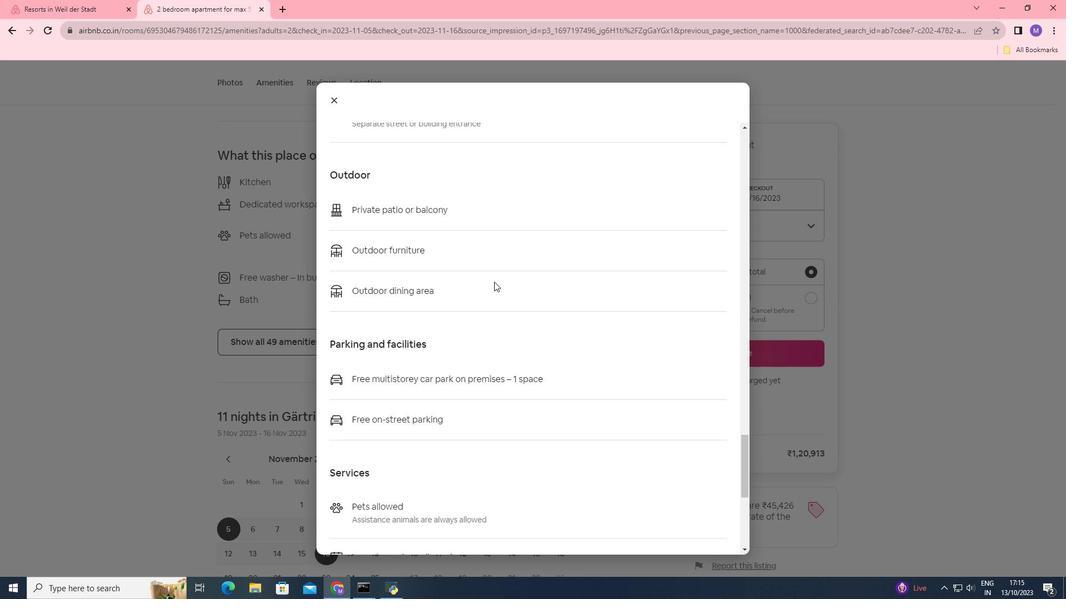 
Action: Mouse scrolled (494, 281) with delta (0, 0)
Screenshot: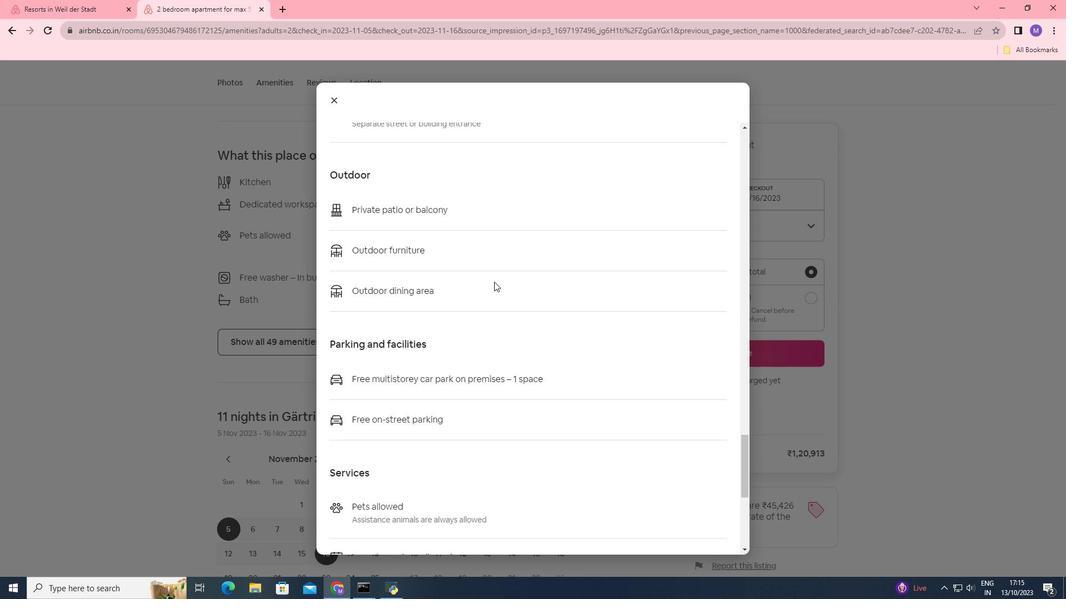 
Action: Mouse scrolled (494, 281) with delta (0, 0)
Screenshot: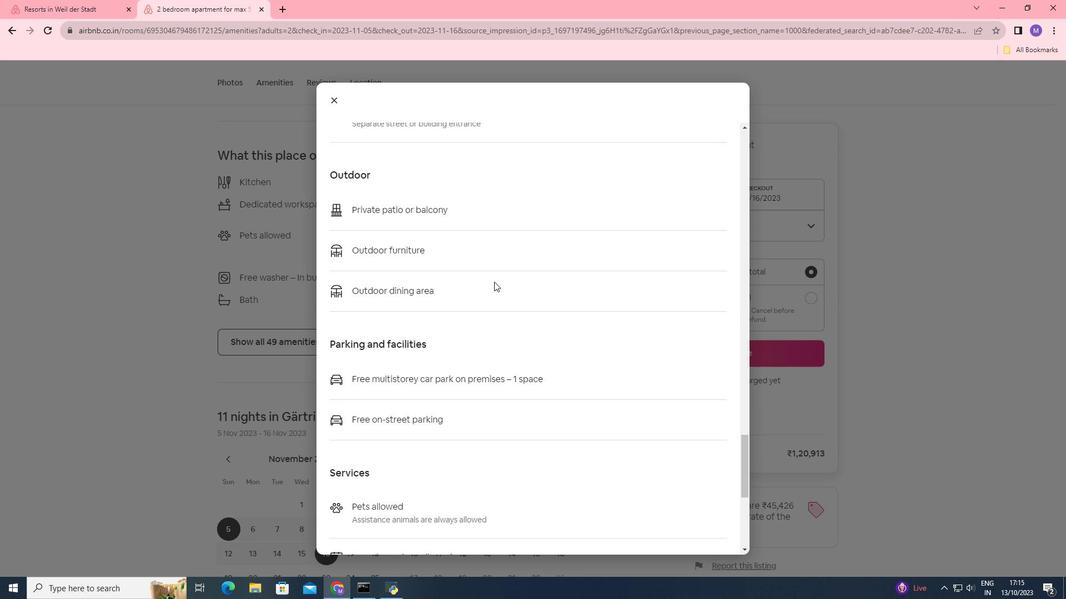 
Action: Mouse scrolled (494, 281) with delta (0, 0)
Screenshot: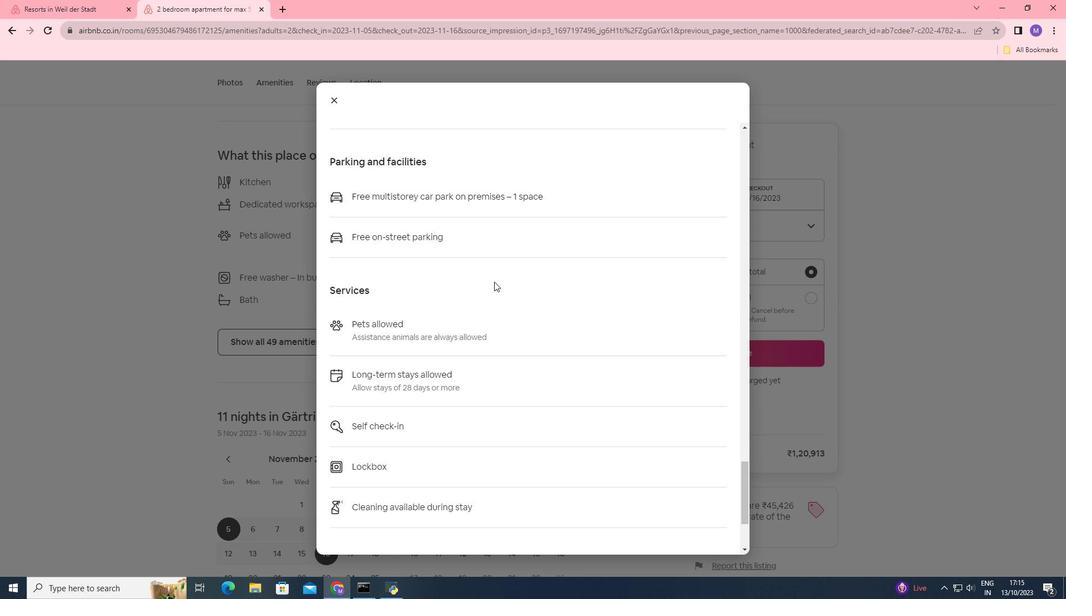 
Action: Mouse scrolled (494, 281) with delta (0, 0)
Screenshot: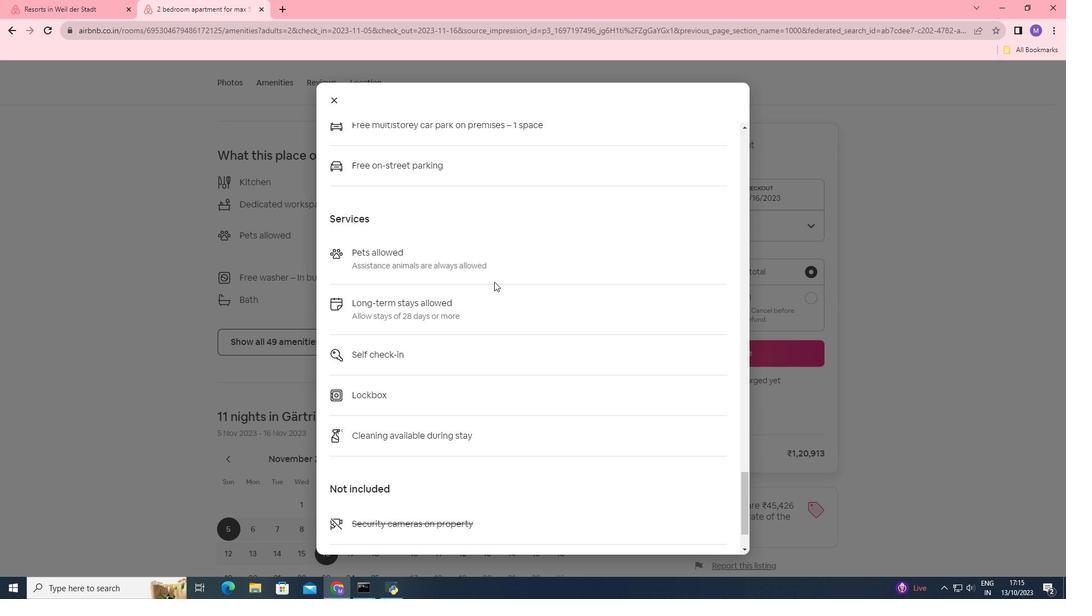 
Action: Mouse scrolled (494, 281) with delta (0, 0)
Screenshot: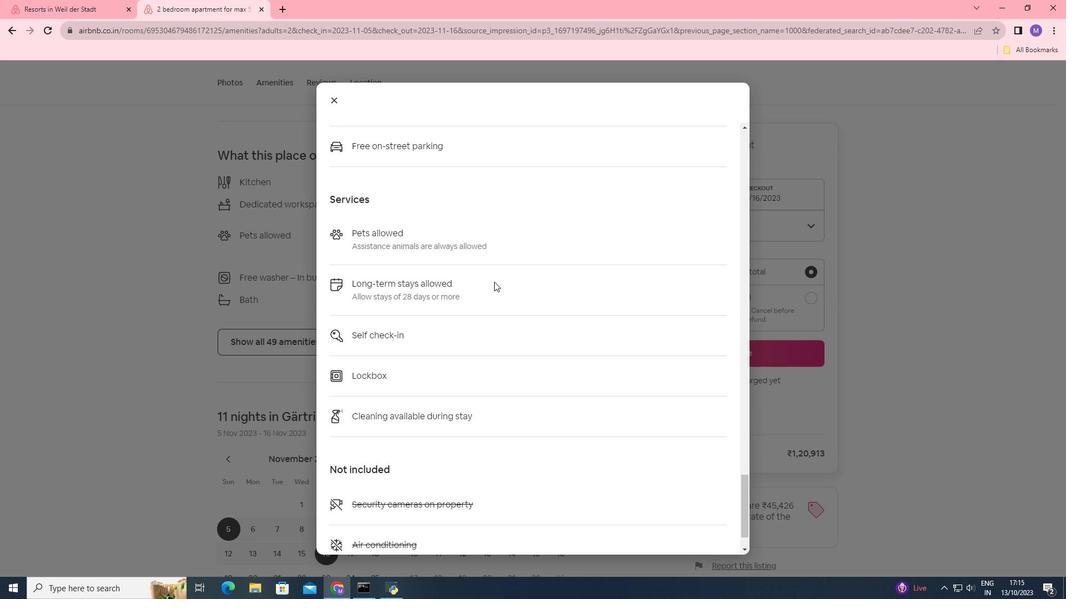 
Action: Mouse scrolled (494, 281) with delta (0, 0)
Screenshot: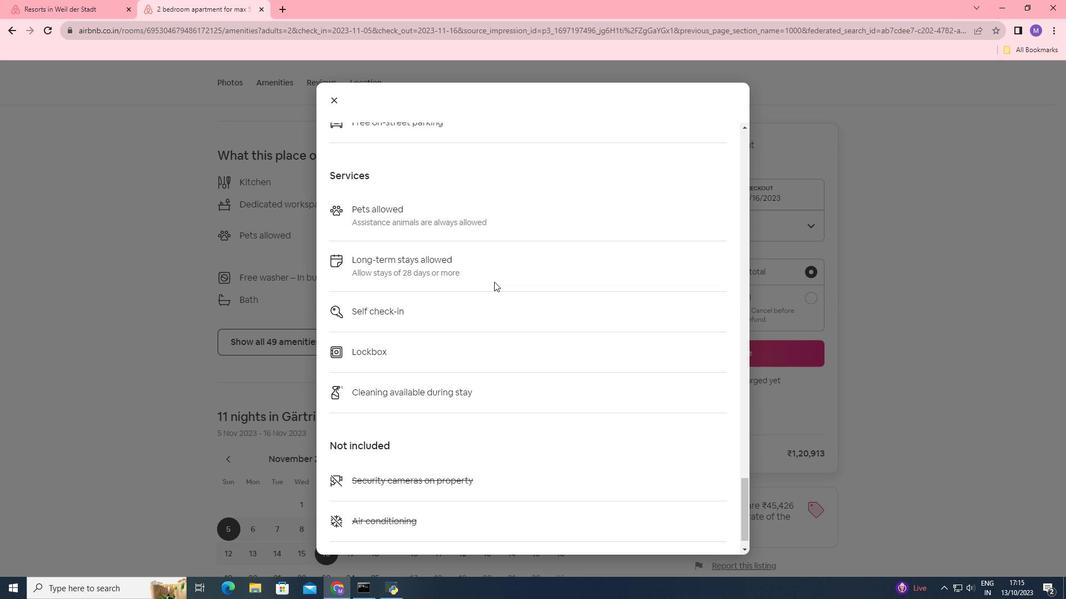 
Action: Mouse scrolled (494, 281) with delta (0, 0)
Screenshot: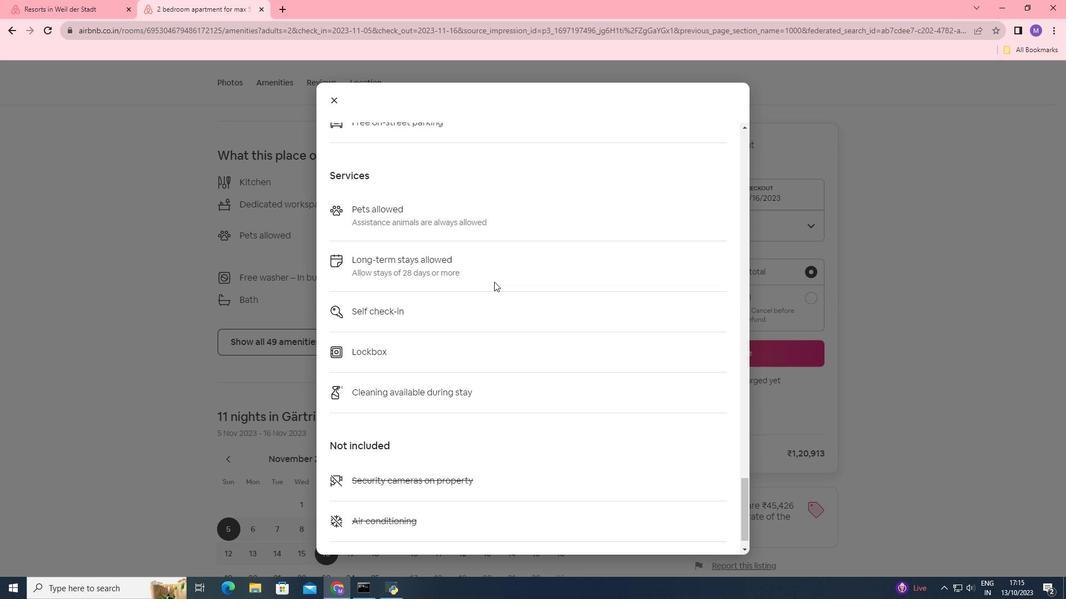 
Action: Mouse scrolled (494, 281) with delta (0, 0)
Screenshot: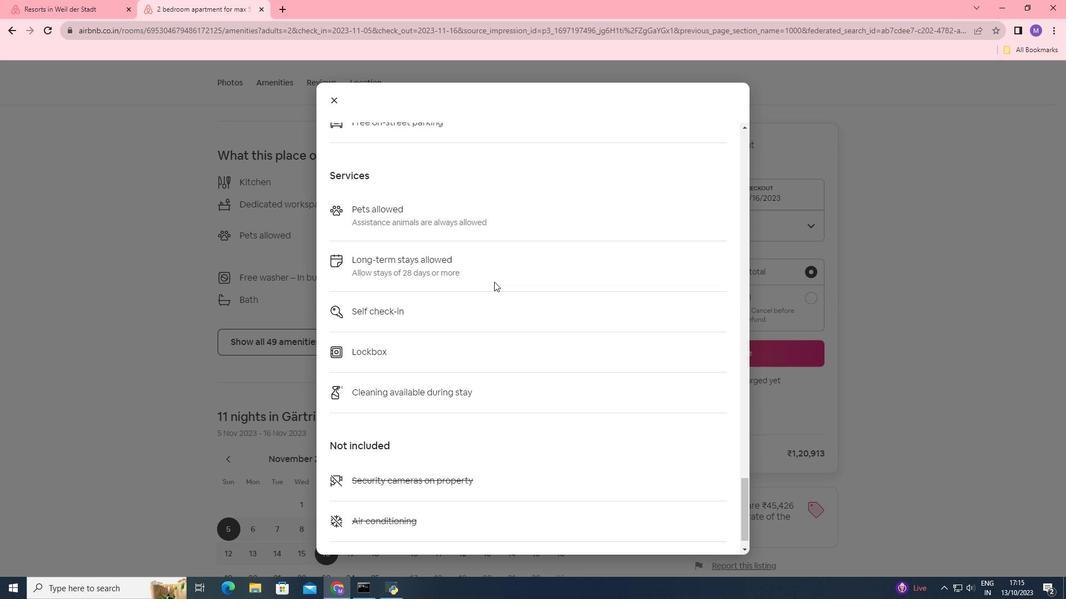 
Action: Mouse scrolled (494, 281) with delta (0, 0)
Screenshot: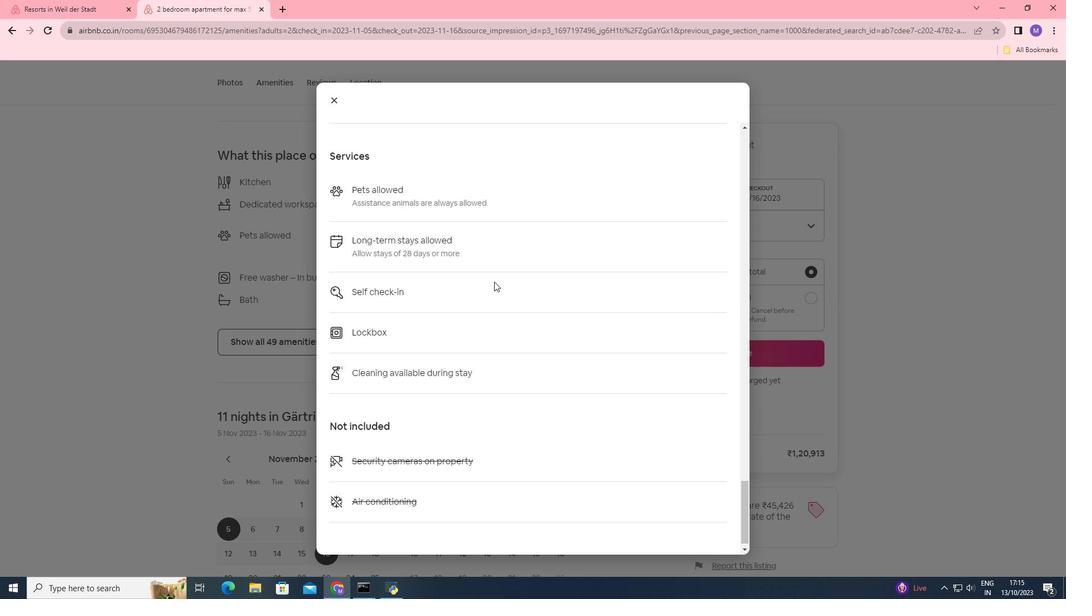 
Action: Mouse scrolled (494, 281) with delta (0, 0)
Screenshot: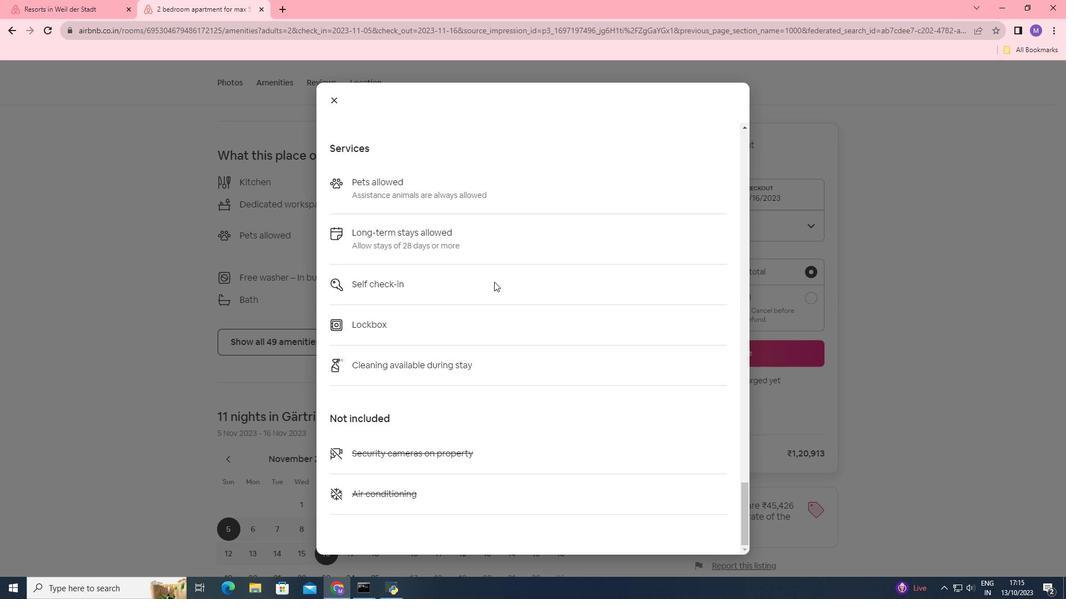 
Action: Mouse scrolled (494, 281) with delta (0, 0)
Screenshot: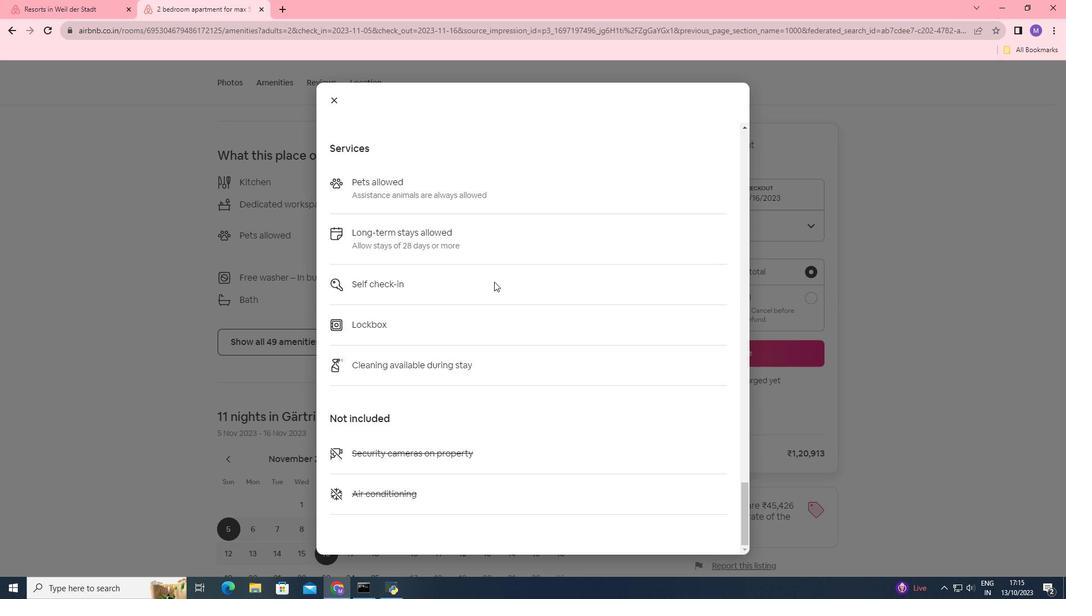 
Action: Mouse moved to (338, 105)
Screenshot: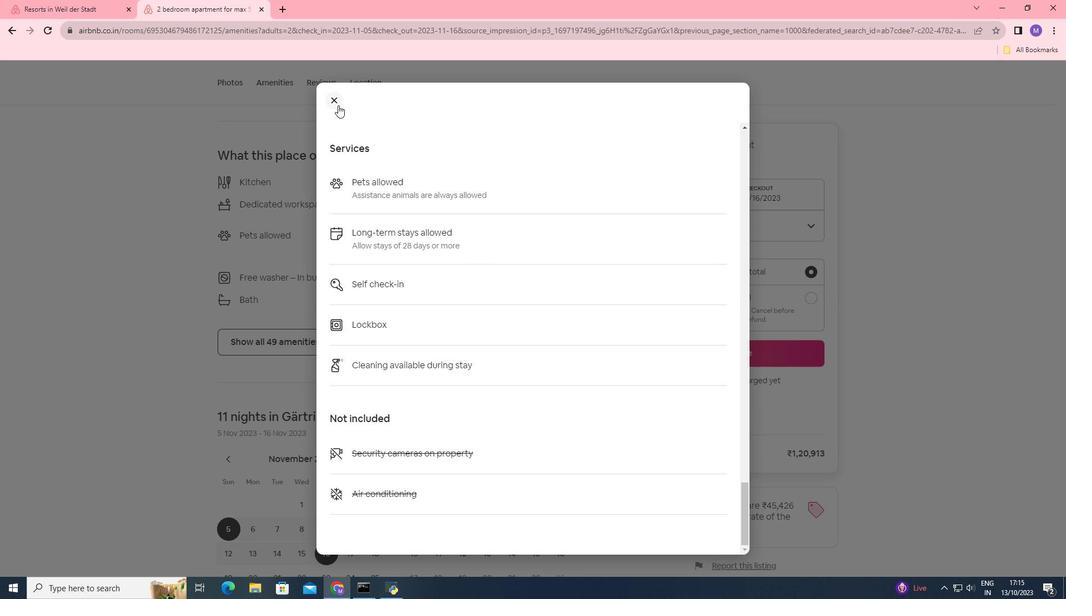 
Action: Mouse pressed left at (338, 105)
Screenshot: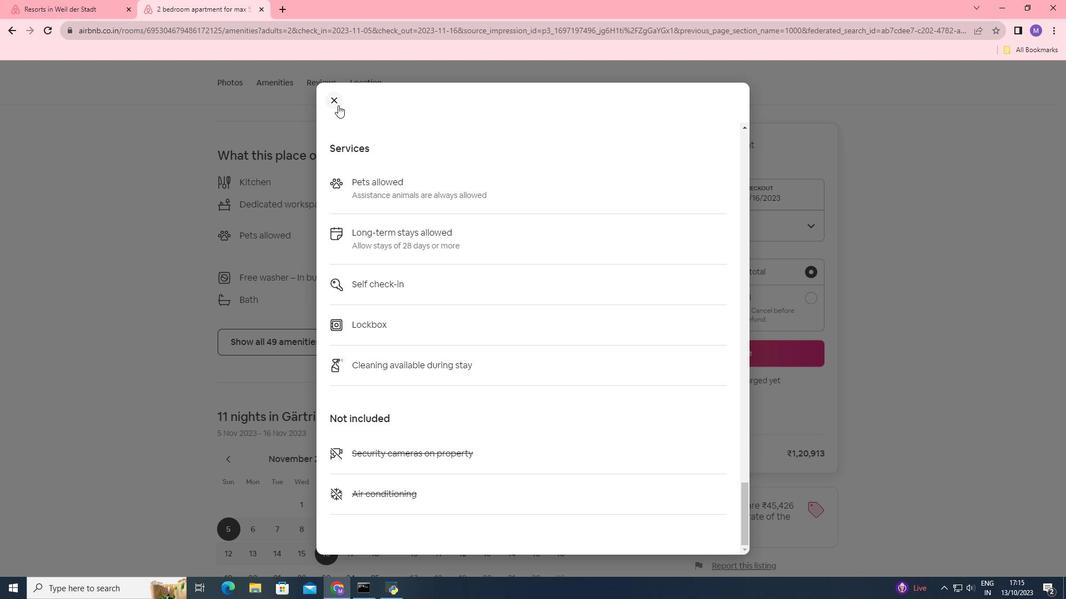 
Action: Mouse moved to (440, 299)
Screenshot: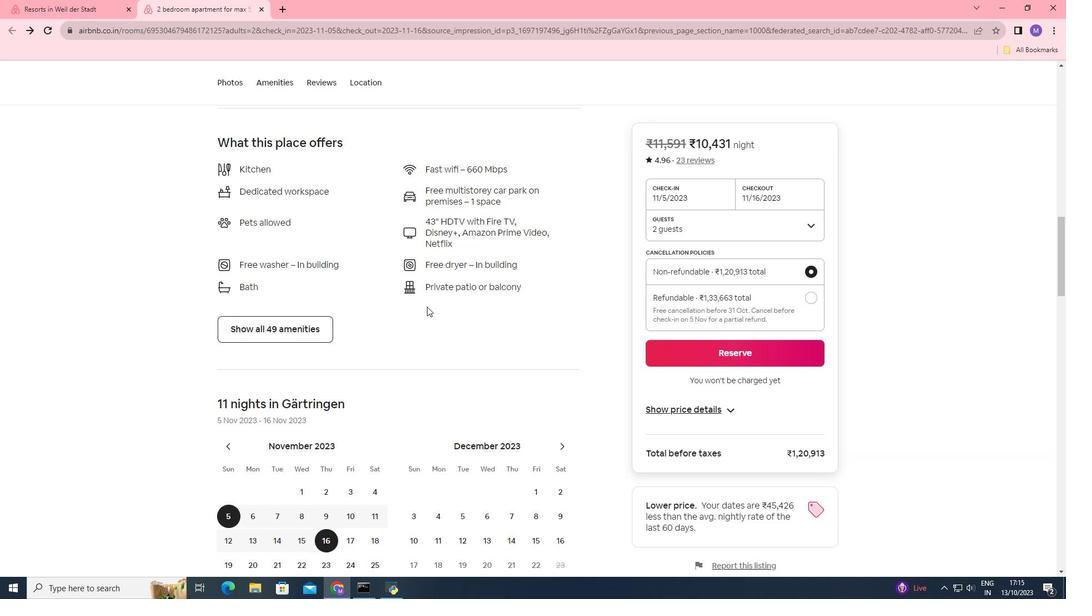 
Action: Mouse scrolled (440, 299) with delta (0, 0)
Screenshot: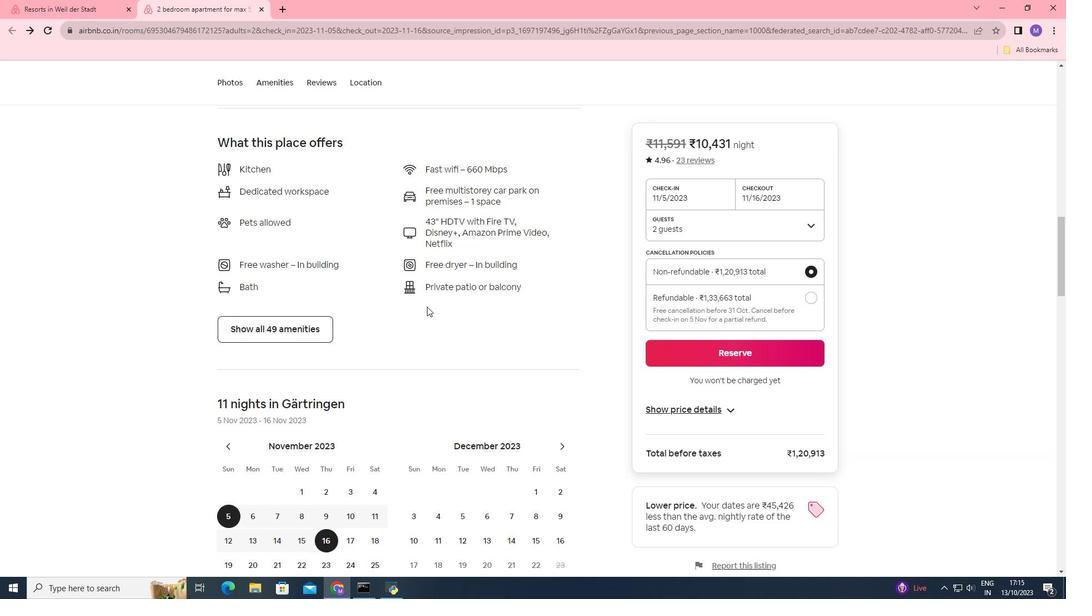 
Action: Mouse moved to (431, 304)
Screenshot: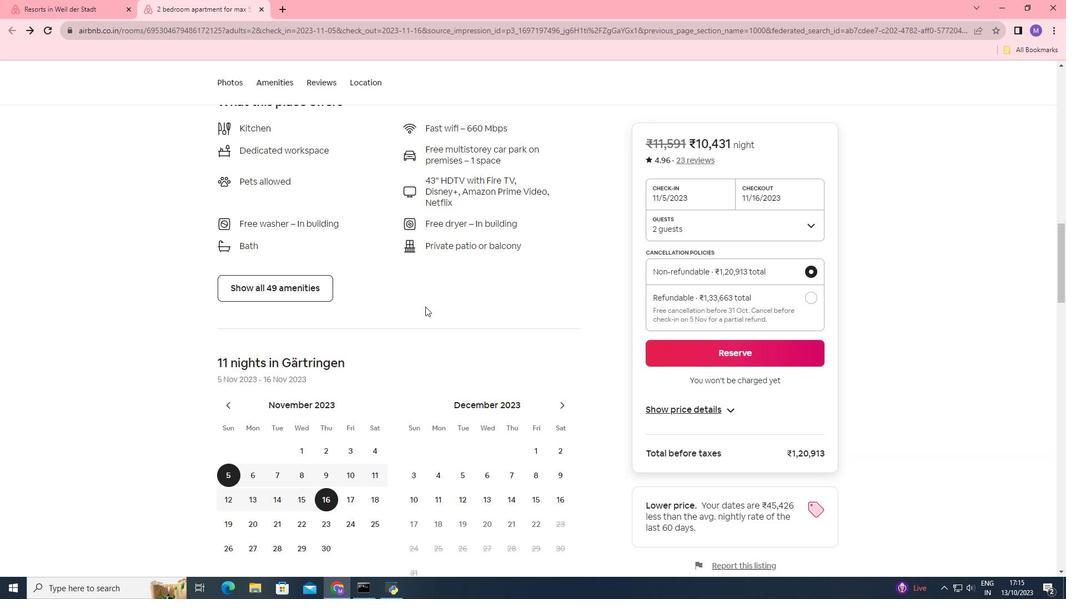 
Action: Mouse scrolled (432, 302) with delta (0, 0)
Screenshot: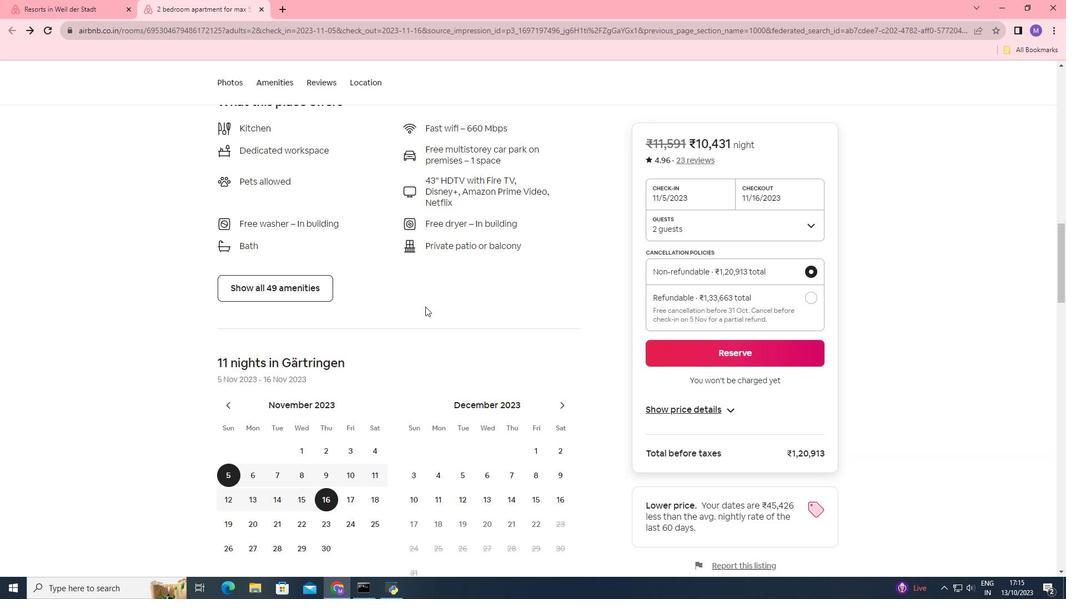 
Action: Mouse moved to (426, 307)
Screenshot: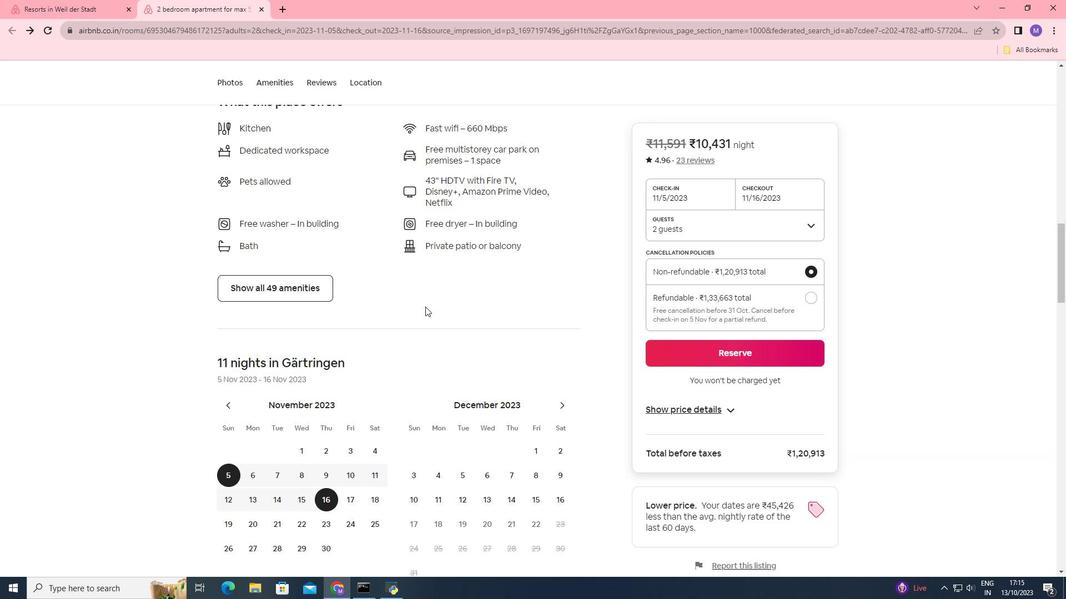 
Action: Mouse scrolled (426, 306) with delta (0, 0)
Screenshot: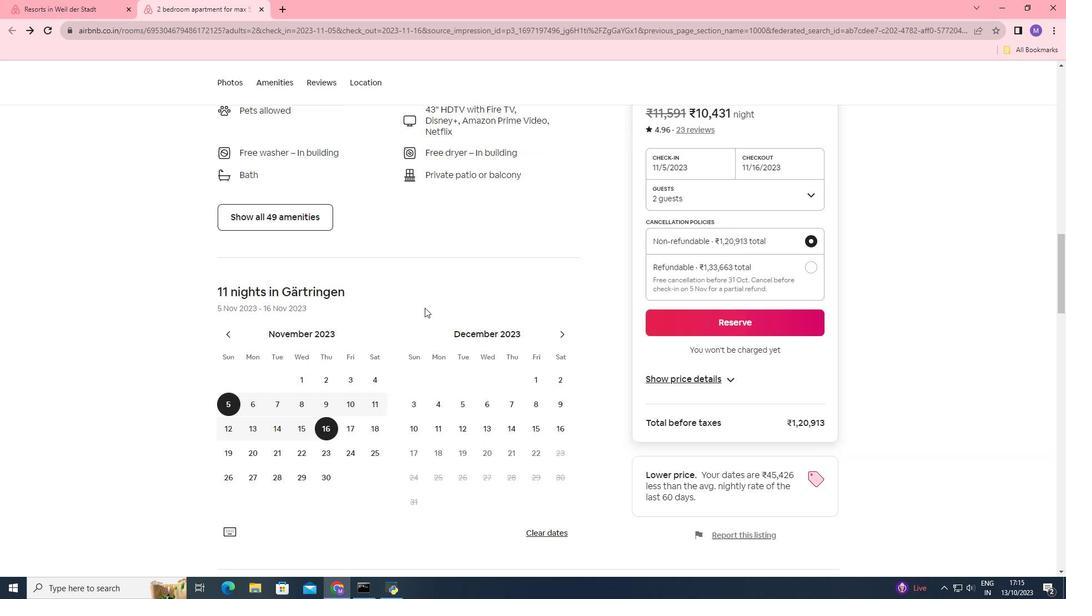 
Action: Mouse moved to (425, 307)
Screenshot: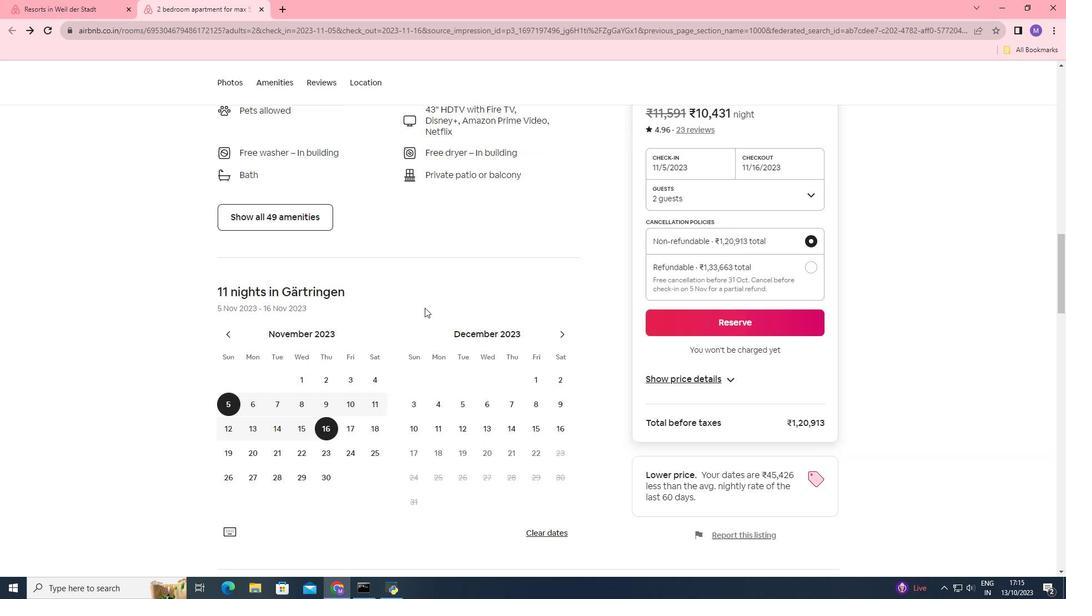 
Action: Mouse scrolled (425, 306) with delta (0, 0)
Screenshot: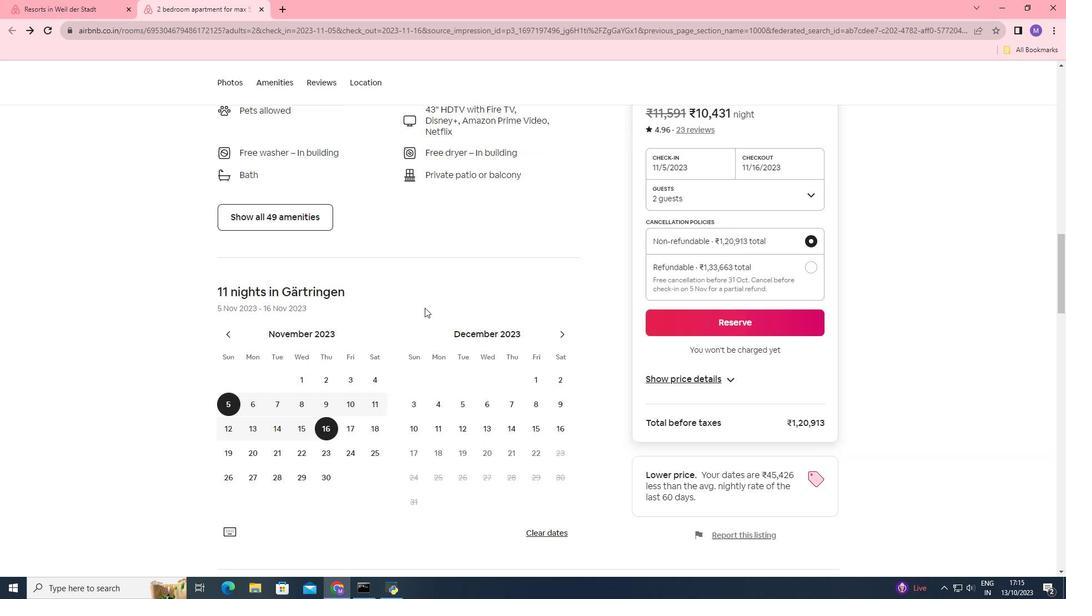
Action: Mouse moved to (424, 308)
Screenshot: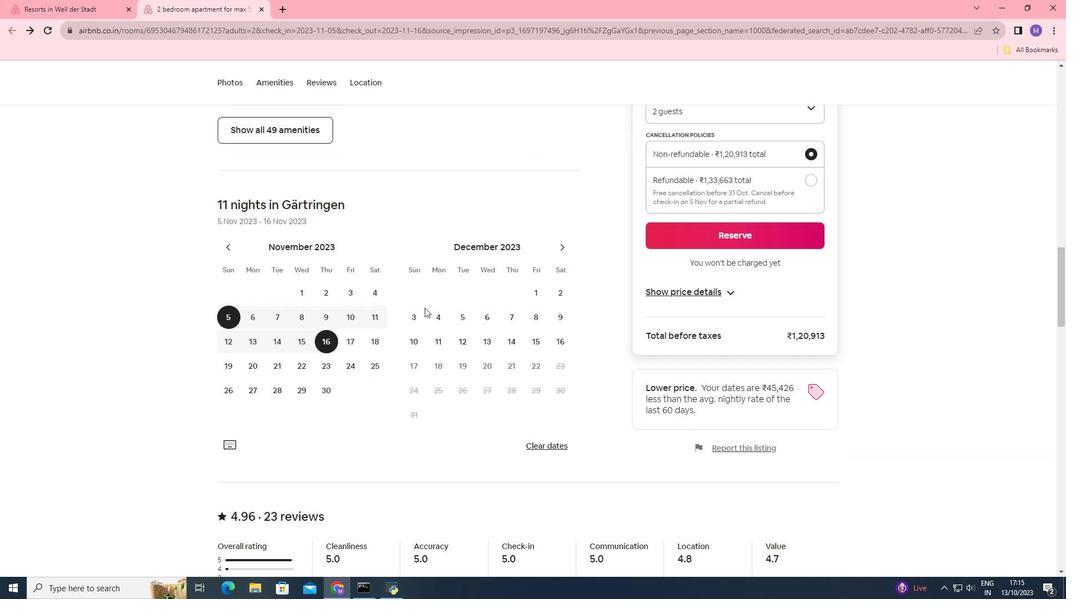 
Action: Mouse scrolled (424, 307) with delta (0, 0)
Screenshot: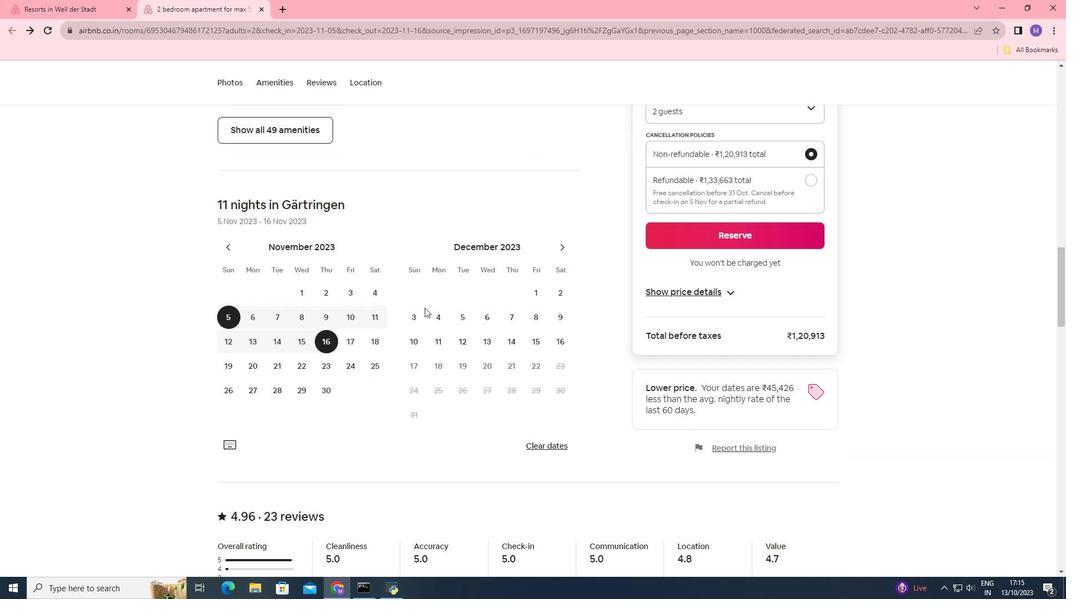
Action: Mouse moved to (399, 324)
Screenshot: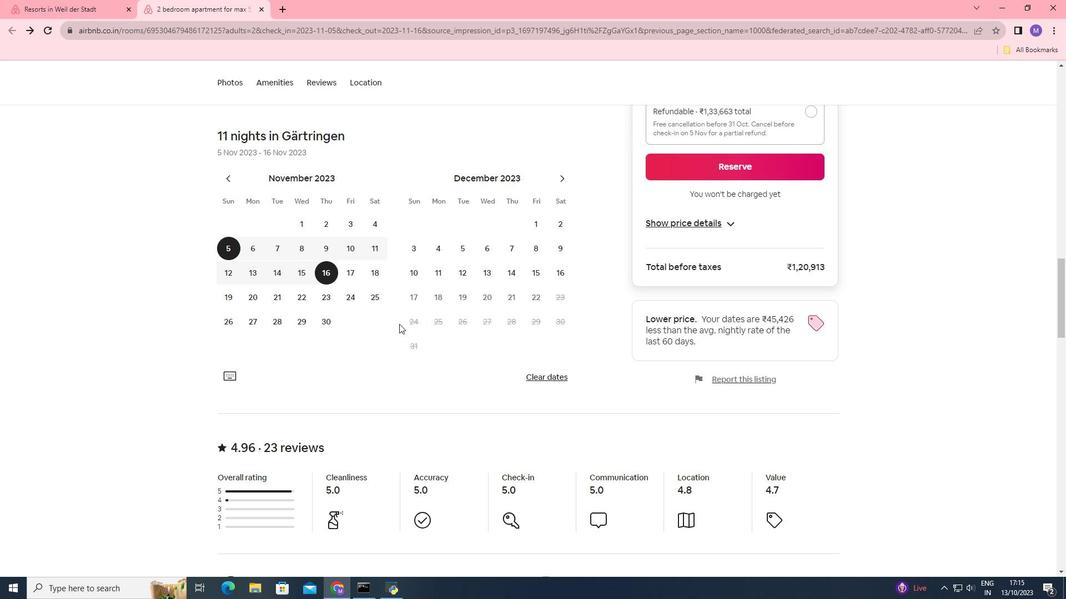 
Action: Mouse scrolled (399, 323) with delta (0, 0)
Screenshot: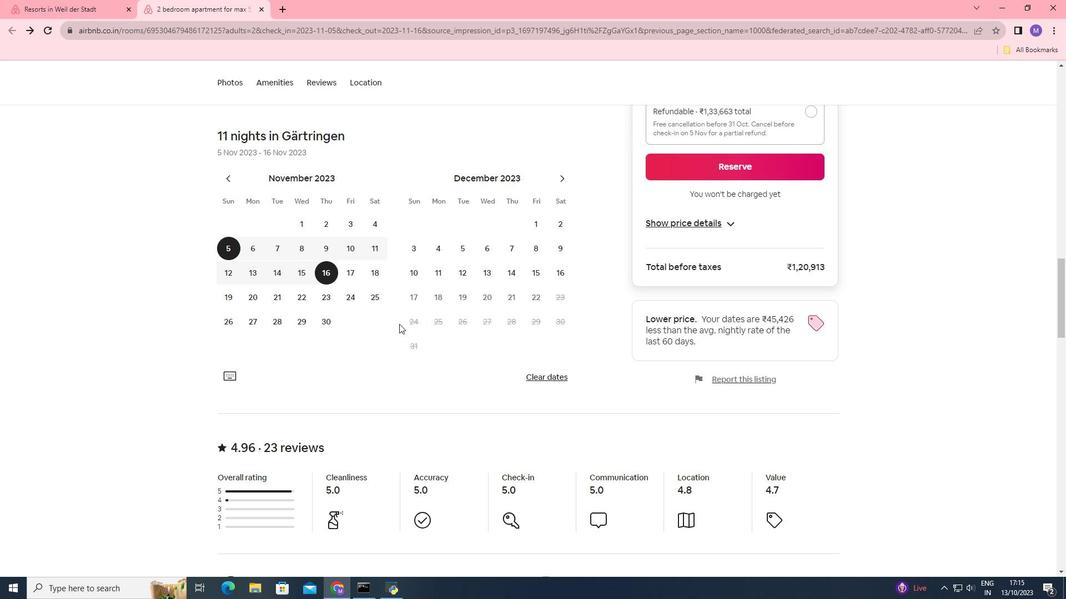 
Action: Mouse scrolled (399, 323) with delta (0, 0)
Screenshot: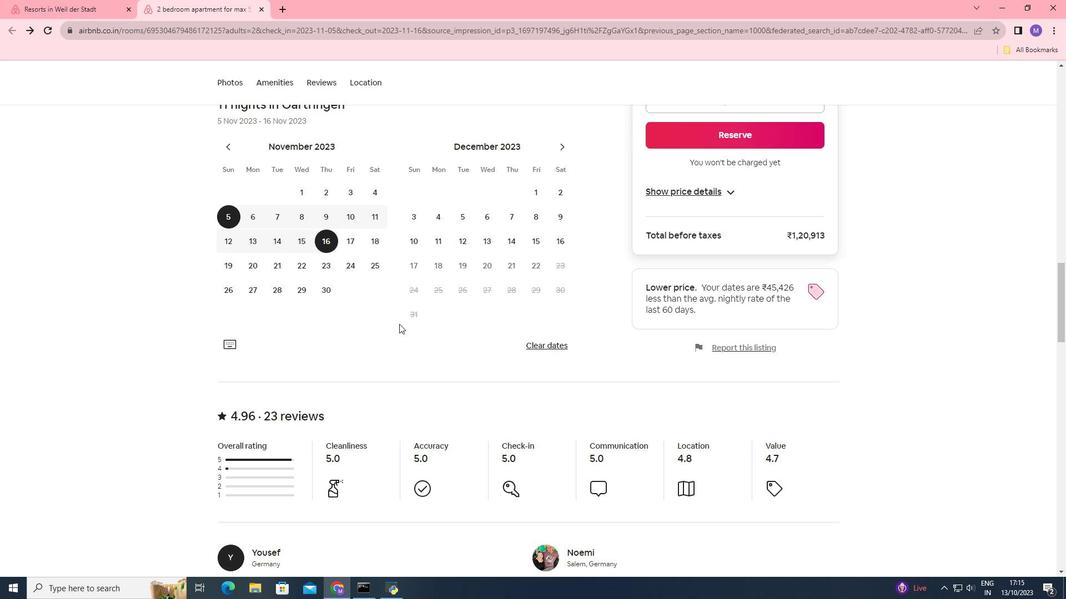 
Action: Mouse scrolled (399, 323) with delta (0, 0)
Screenshot: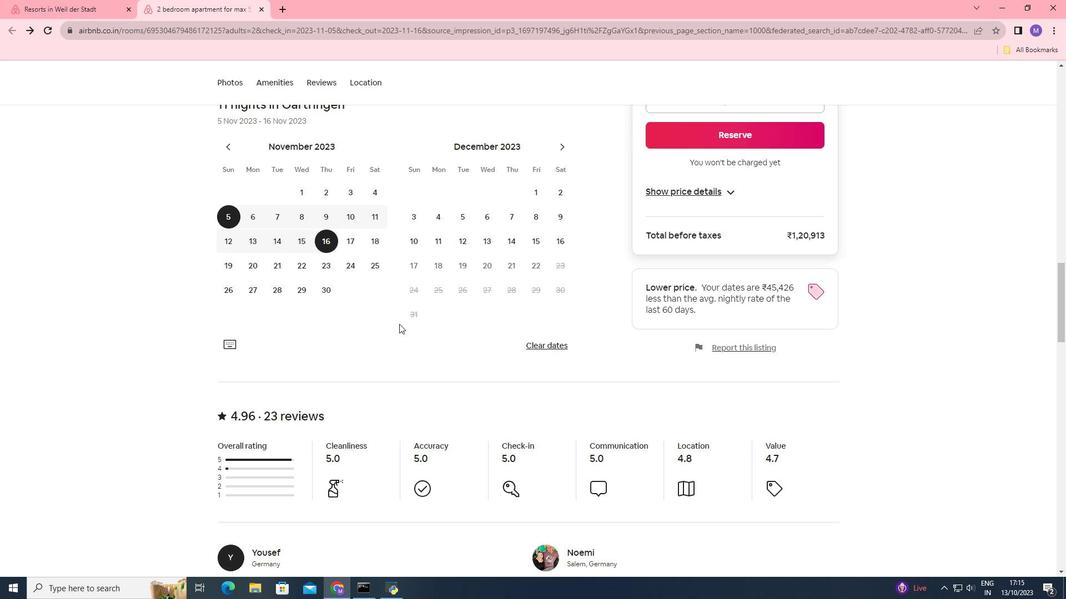 
Action: Mouse scrolled (399, 323) with delta (0, 0)
Screenshot: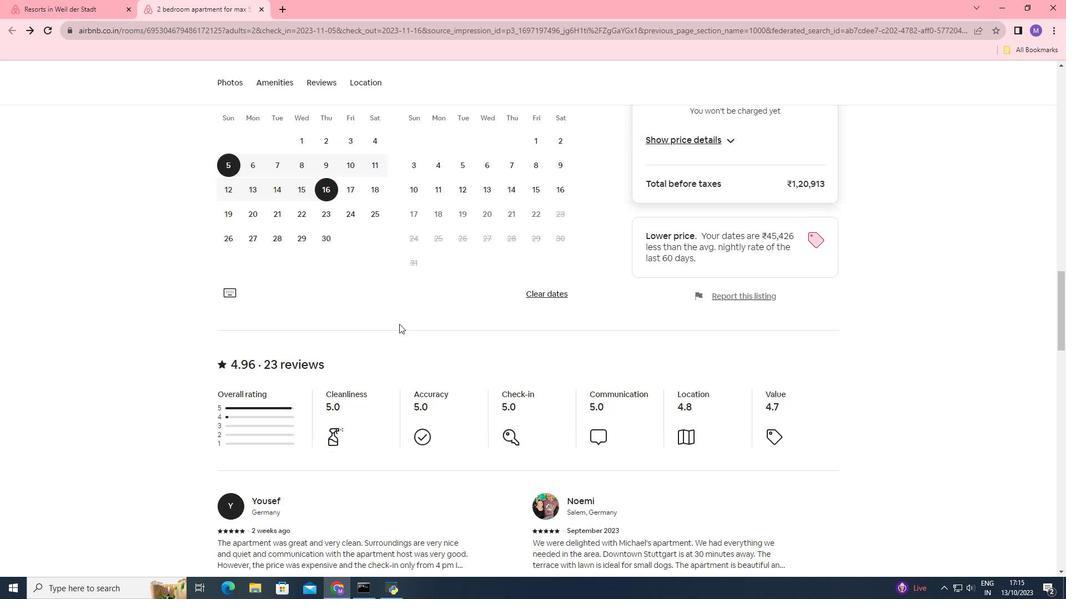 
Action: Mouse scrolled (399, 323) with delta (0, 0)
Screenshot: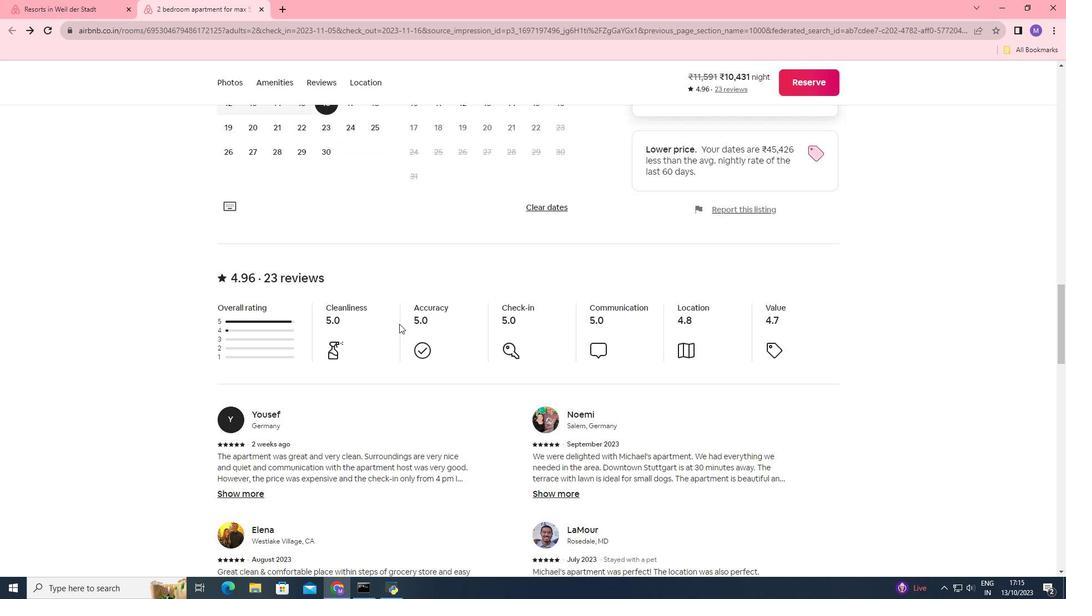
Action: Mouse scrolled (399, 323) with delta (0, 0)
Screenshot: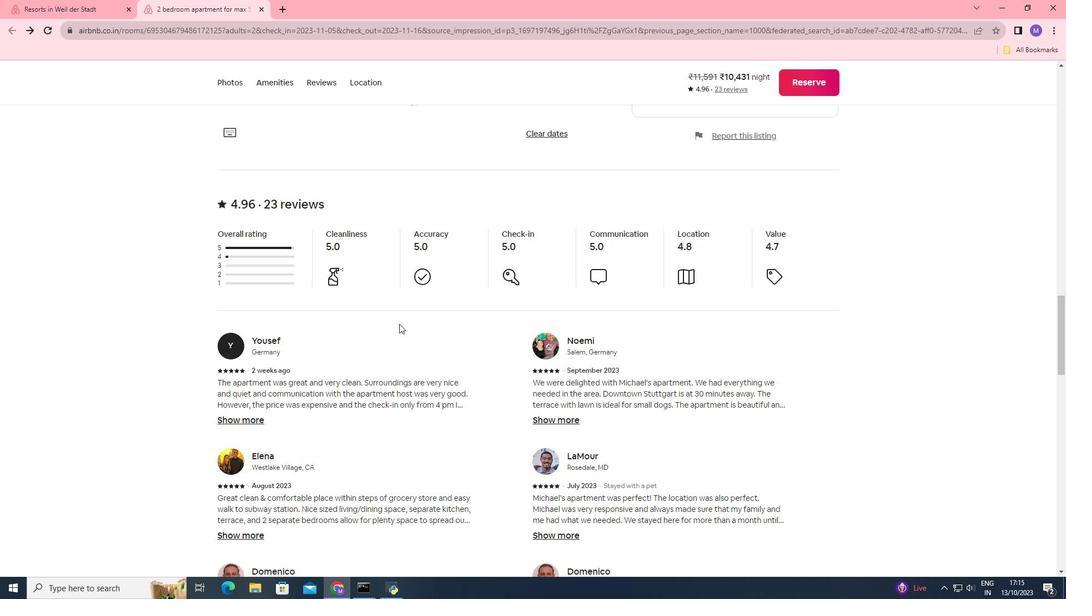 
Action: Mouse moved to (399, 324)
Screenshot: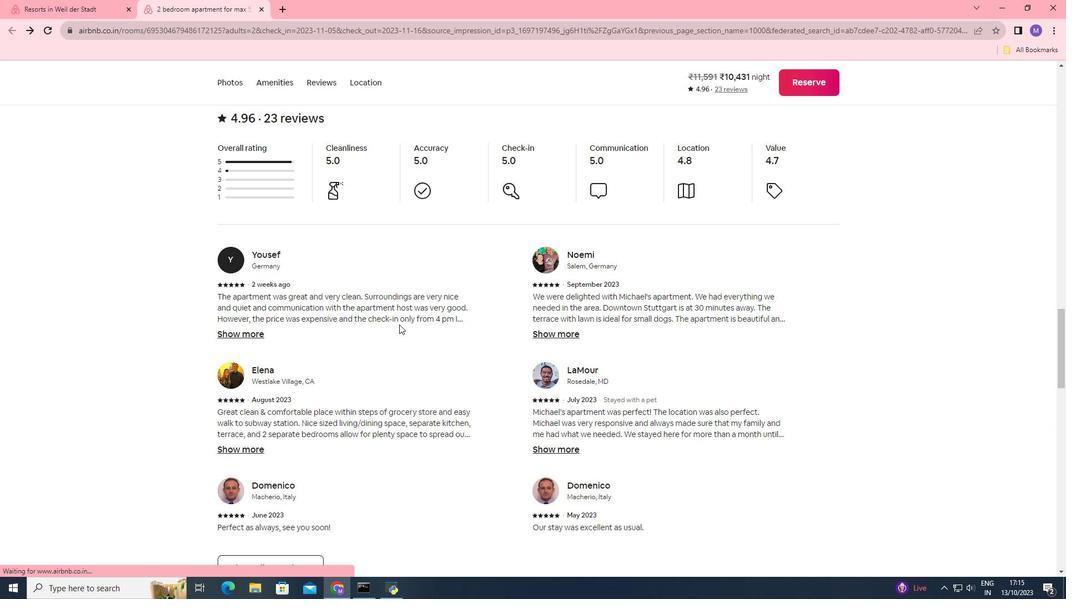 
Action: Mouse scrolled (399, 324) with delta (0, 0)
Screenshot: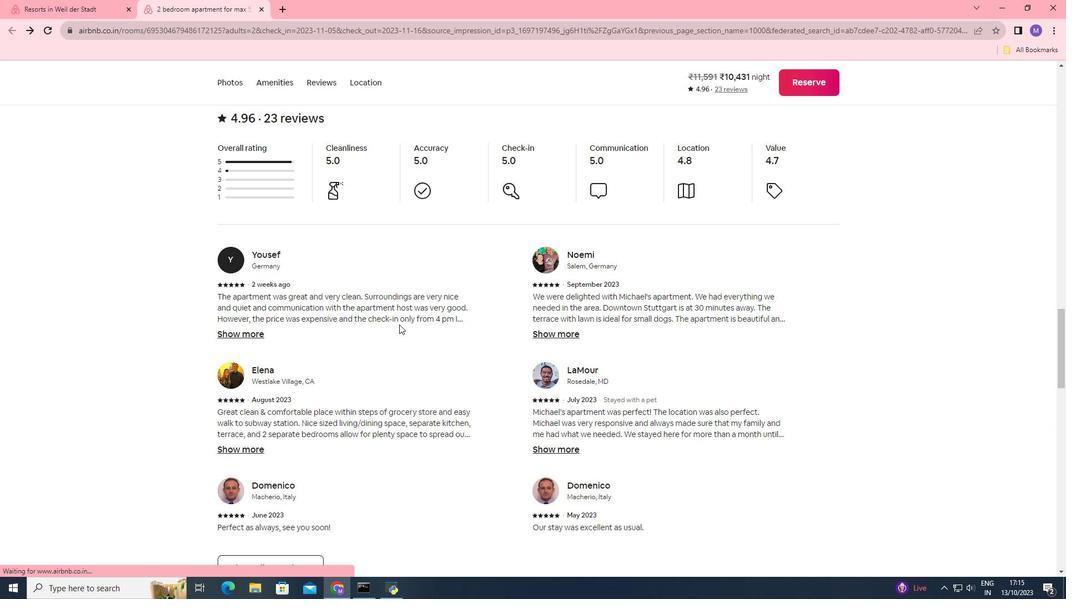 
Action: Mouse scrolled (399, 324) with delta (0, 0)
Screenshot: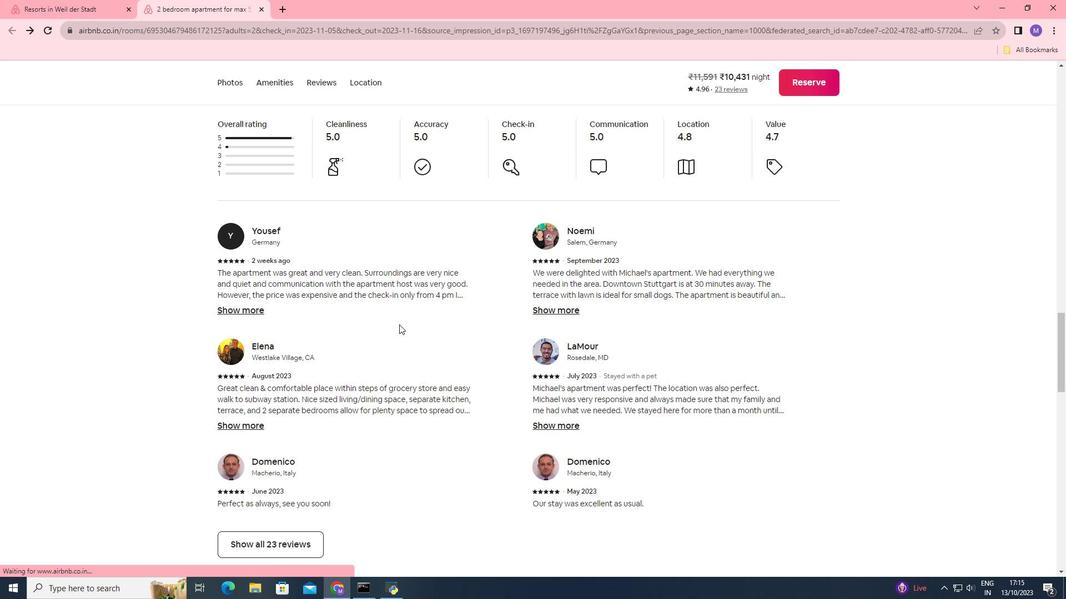 
Action: Mouse scrolled (399, 324) with delta (0, 0)
Screenshot: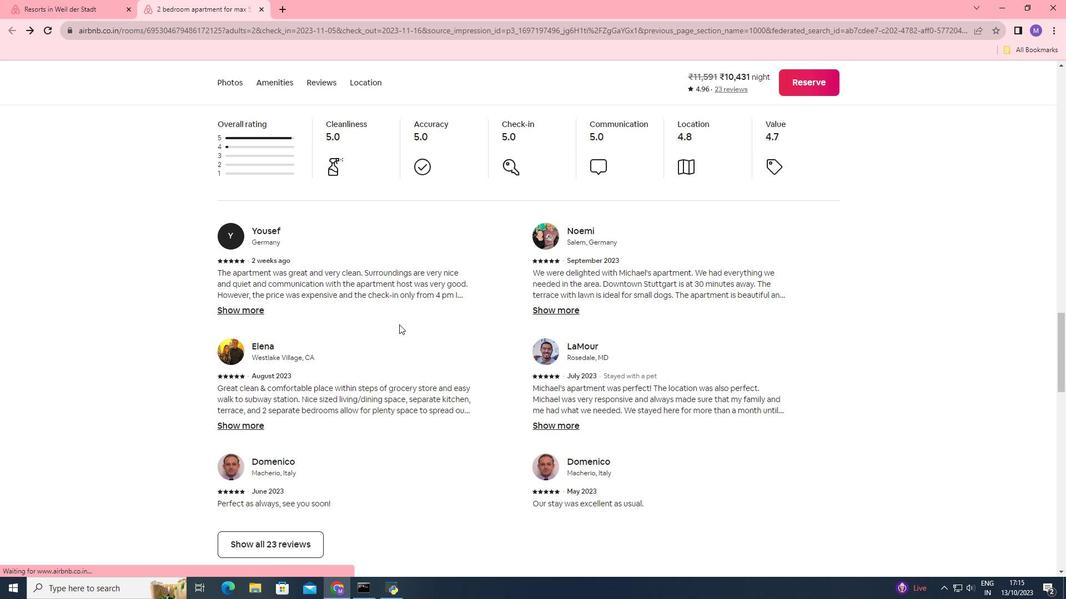 
Action: Mouse scrolled (399, 324) with delta (0, 0)
Screenshot: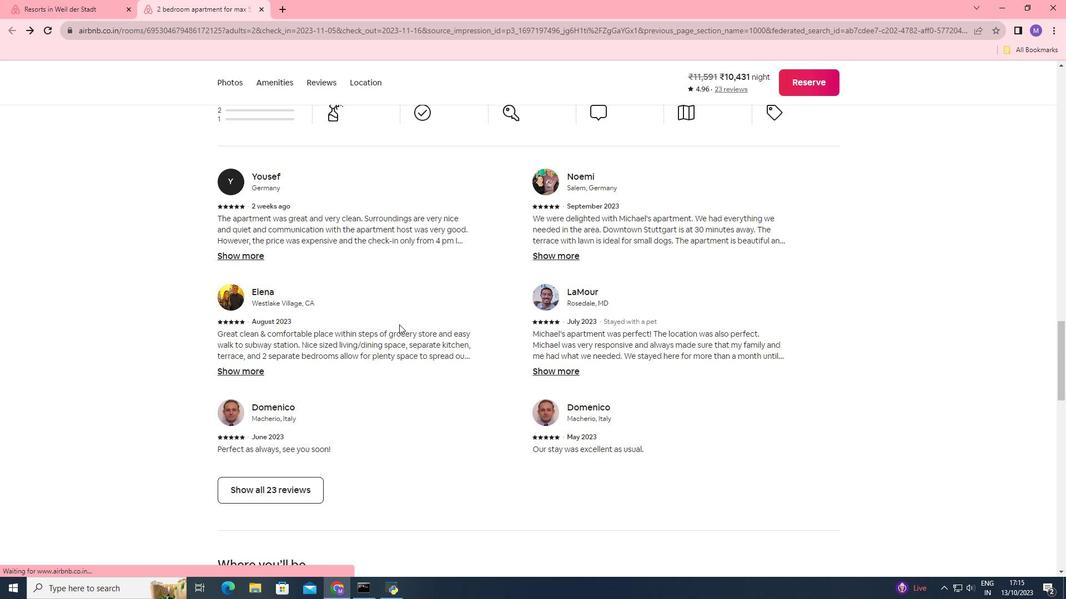 
Action: Mouse moved to (299, 344)
Screenshot: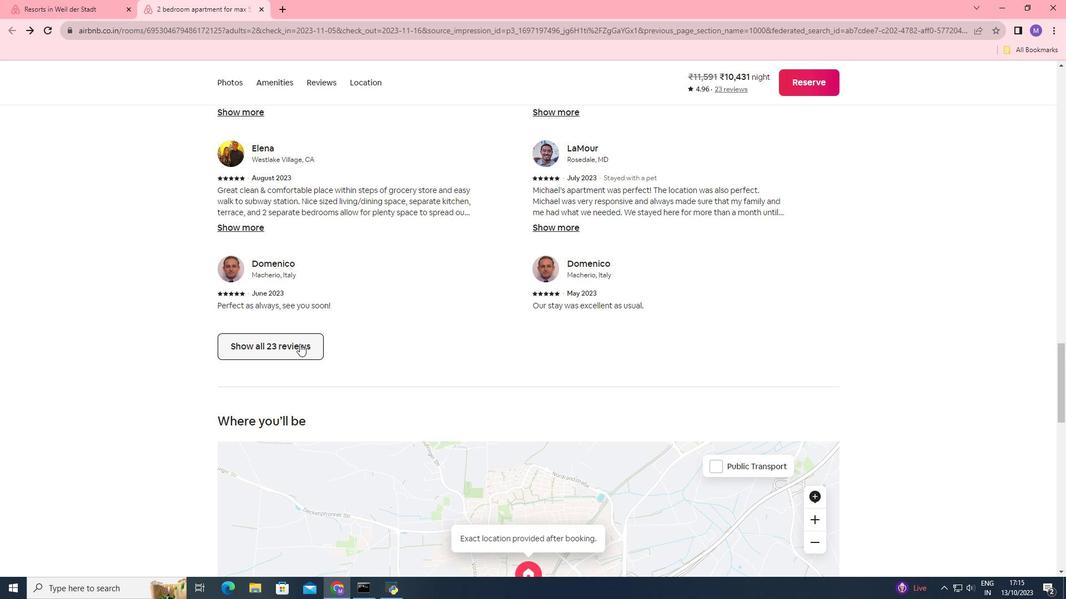 
Action: Mouse pressed left at (299, 344)
Screenshot: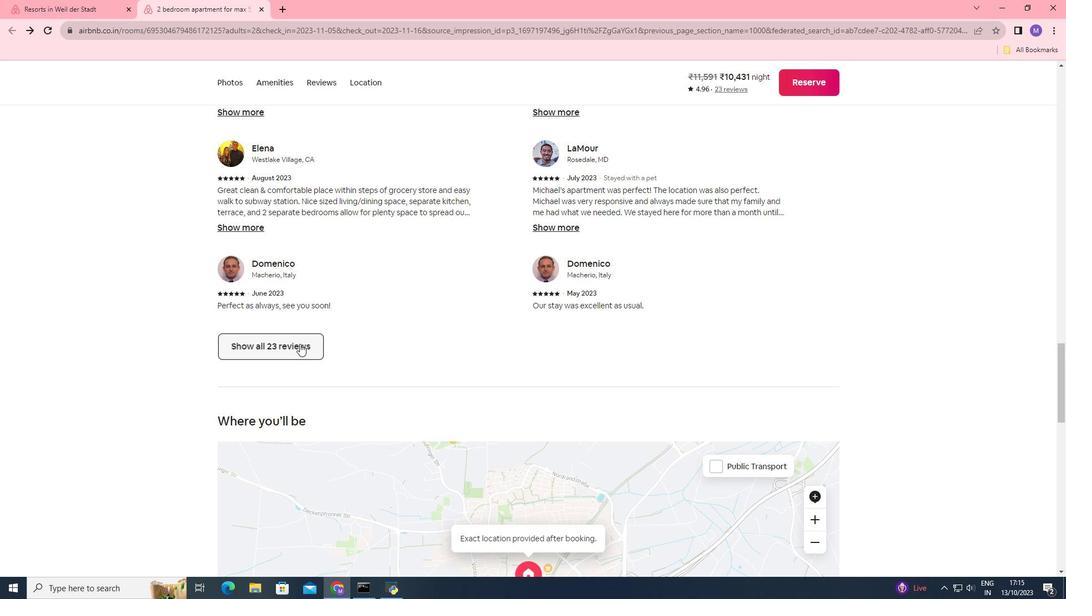 
Action: Mouse moved to (545, 281)
Screenshot: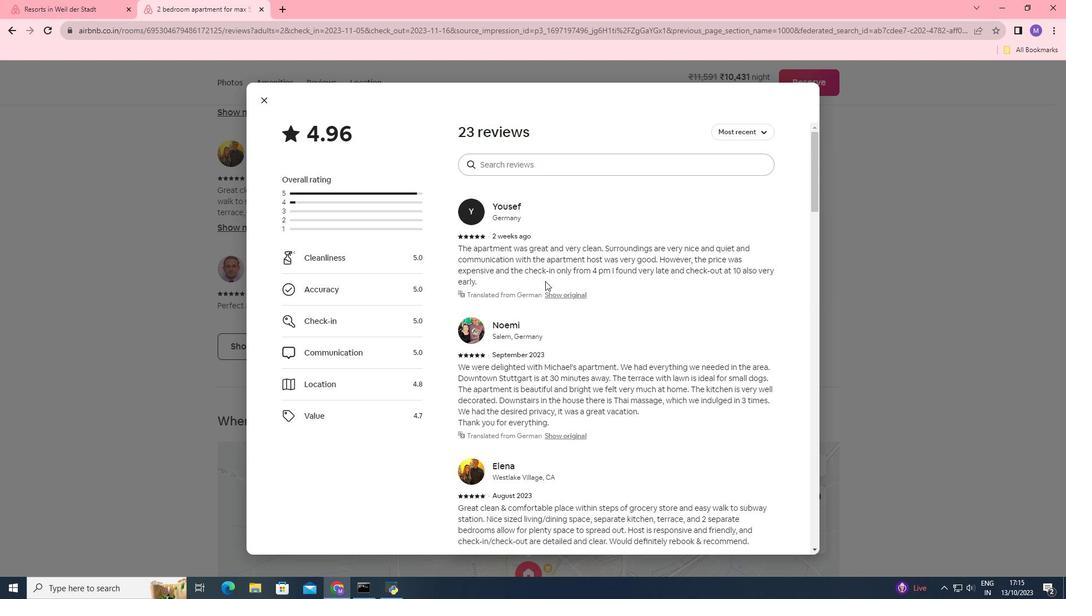 
Action: Mouse scrolled (545, 280) with delta (0, 0)
Screenshot: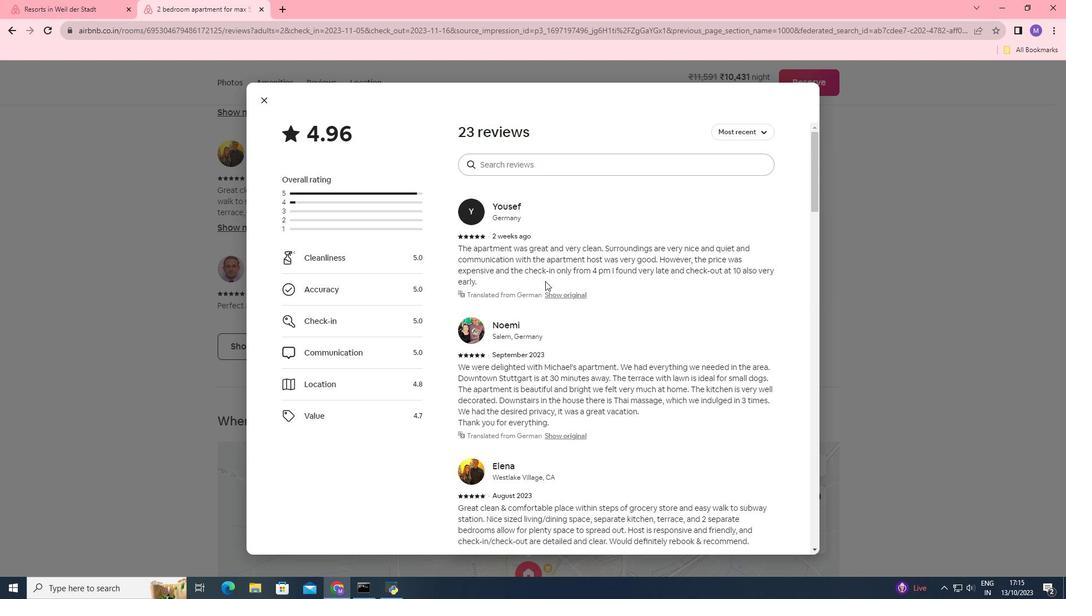 
Action: Mouse scrolled (545, 280) with delta (0, 0)
Screenshot: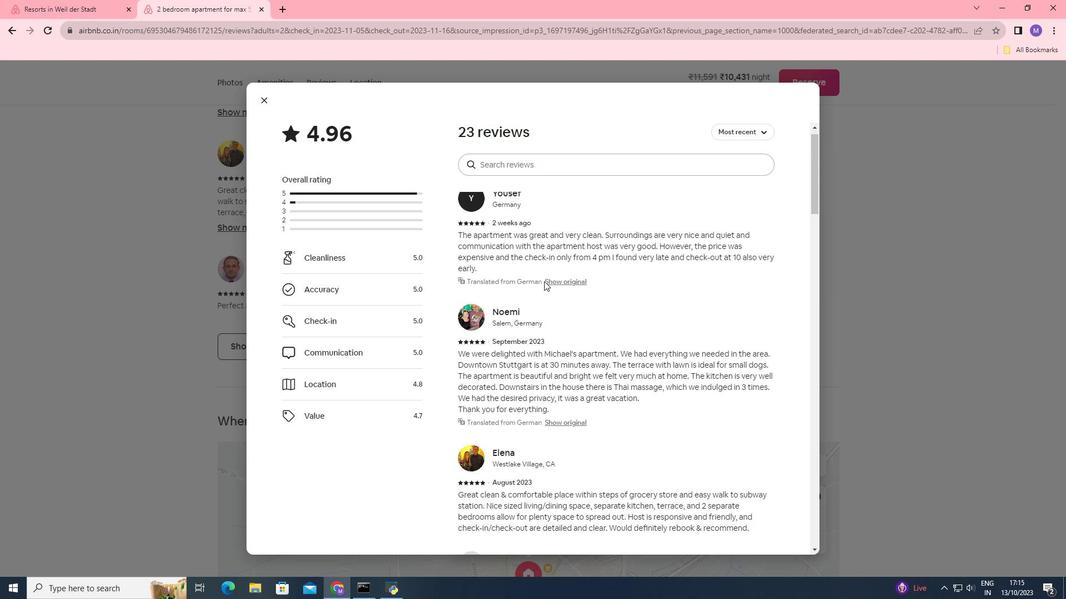 
Action: Mouse moved to (544, 281)
Screenshot: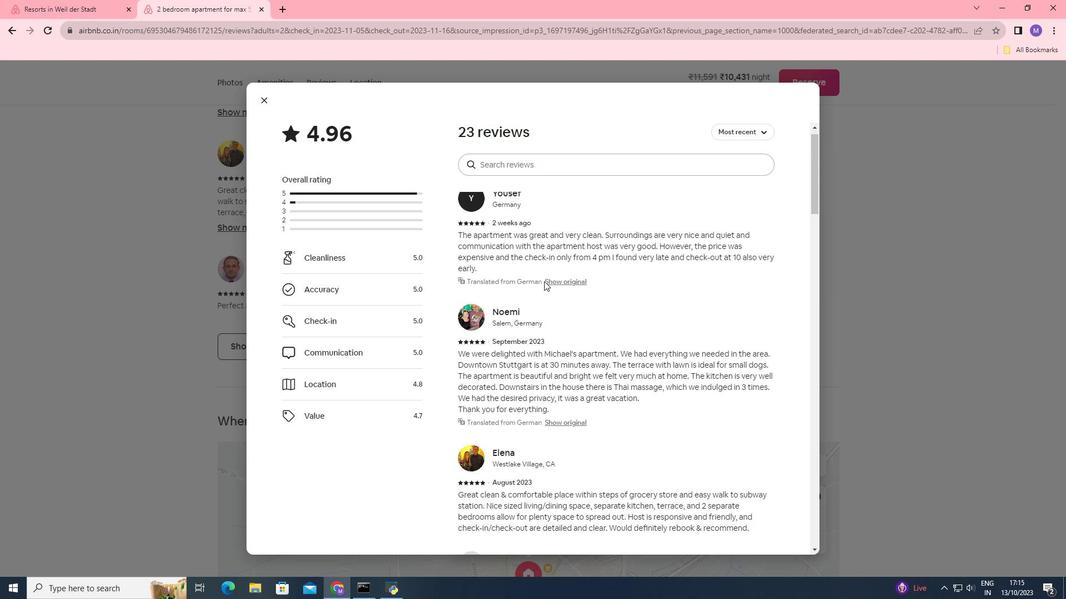 
Action: Mouse scrolled (544, 280) with delta (0, 0)
Screenshot: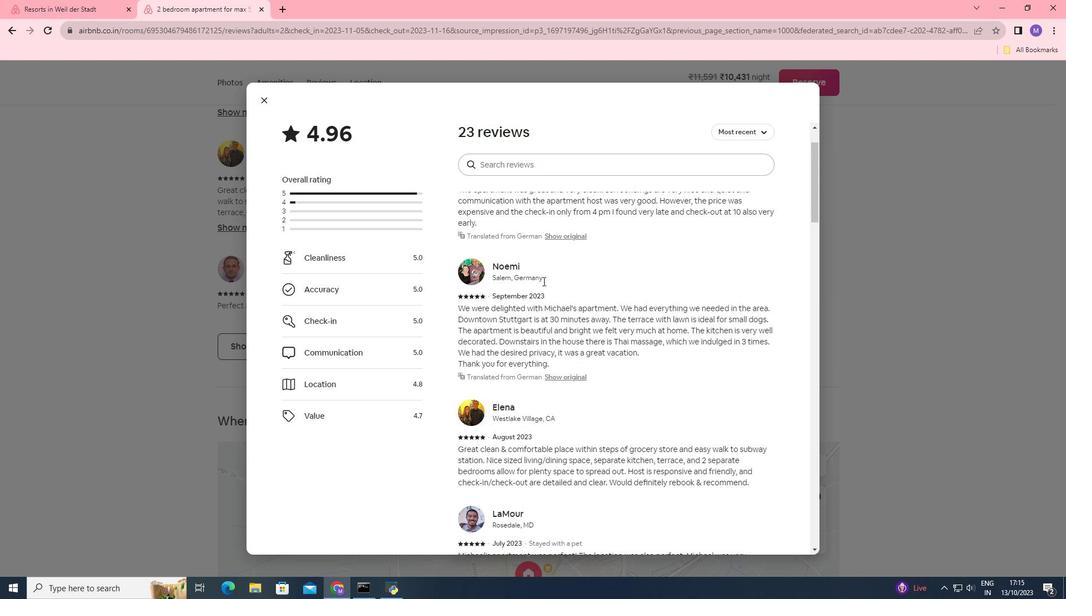 
Action: Mouse scrolled (544, 280) with delta (0, 0)
Screenshot: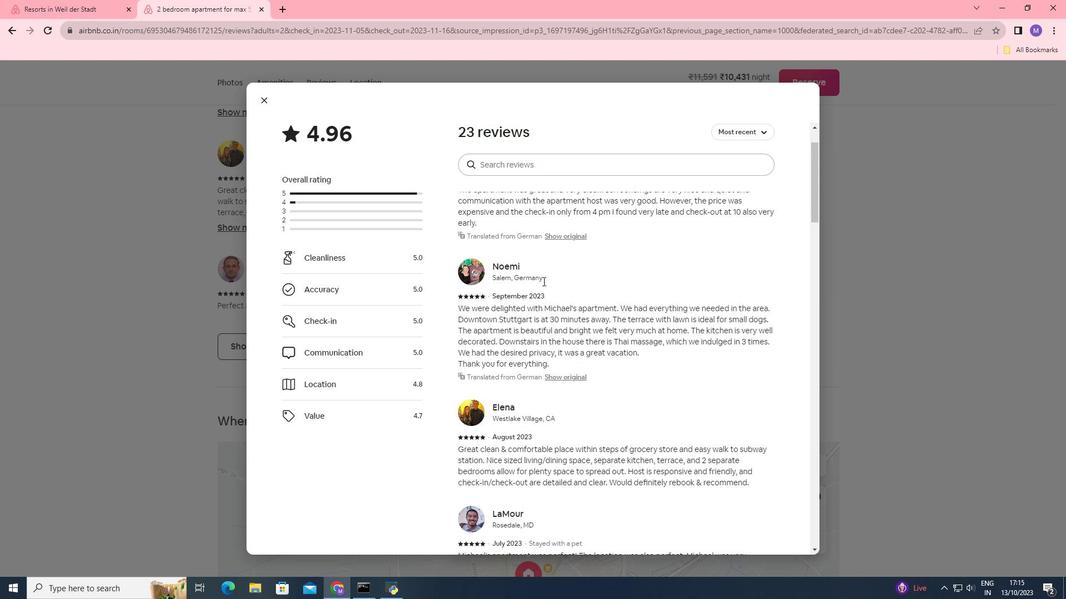 
Action: Mouse moved to (543, 281)
Screenshot: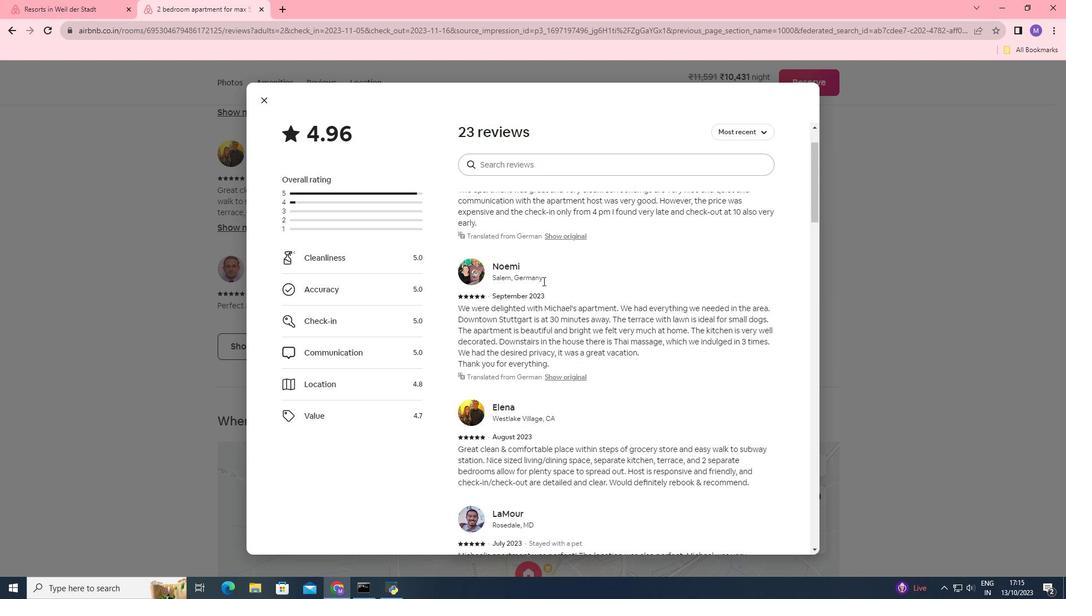 
Action: Mouse scrolled (543, 280) with delta (0, 0)
Screenshot: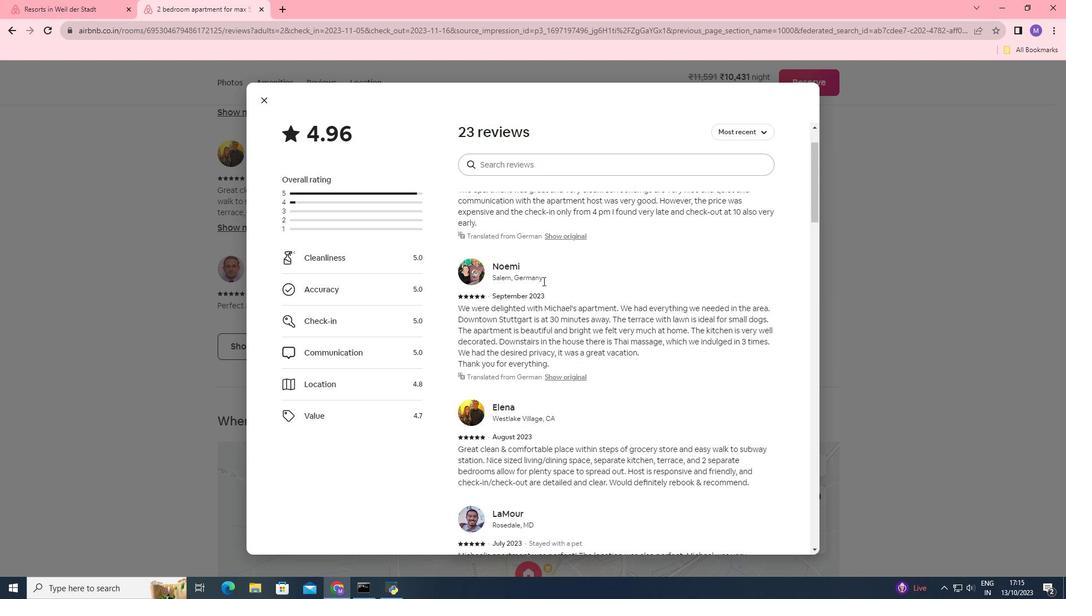 
Action: Mouse scrolled (543, 280) with delta (0, 0)
Screenshot: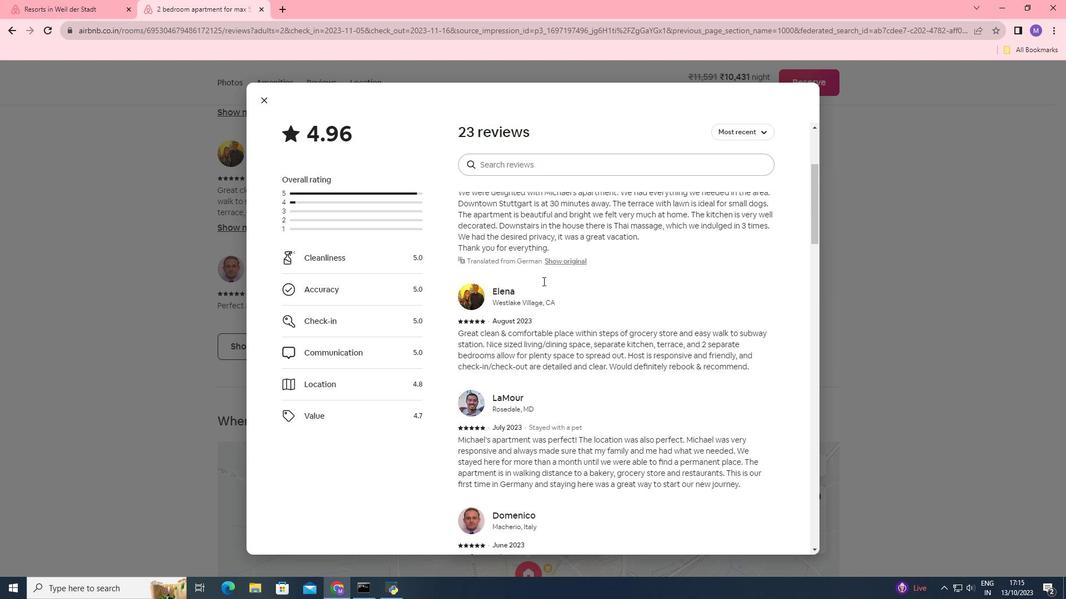 
Action: Mouse scrolled (543, 280) with delta (0, 0)
Screenshot: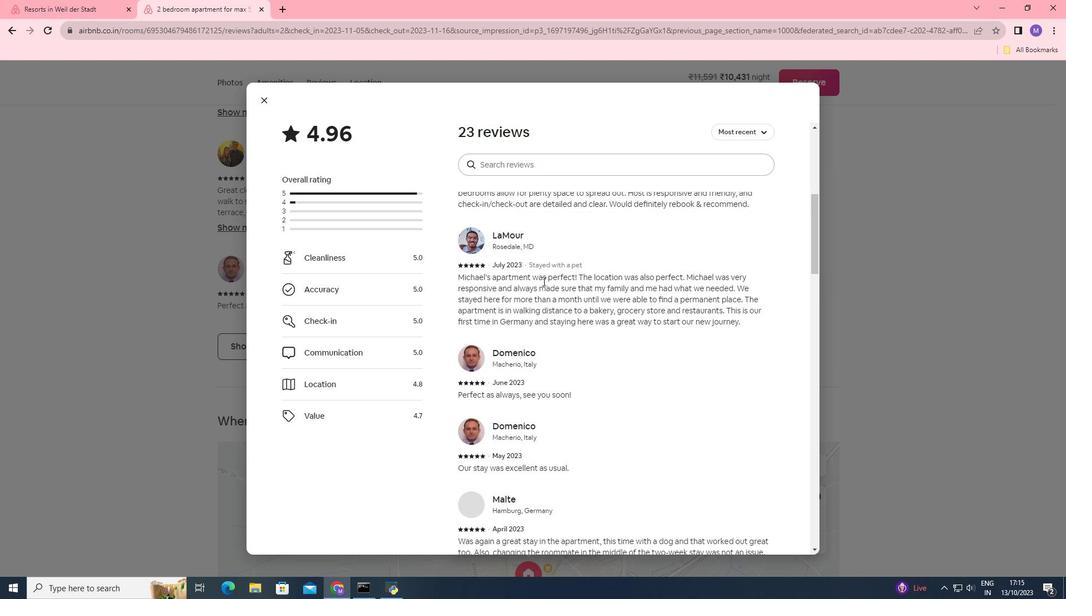
Action: Mouse moved to (599, 319)
Screenshot: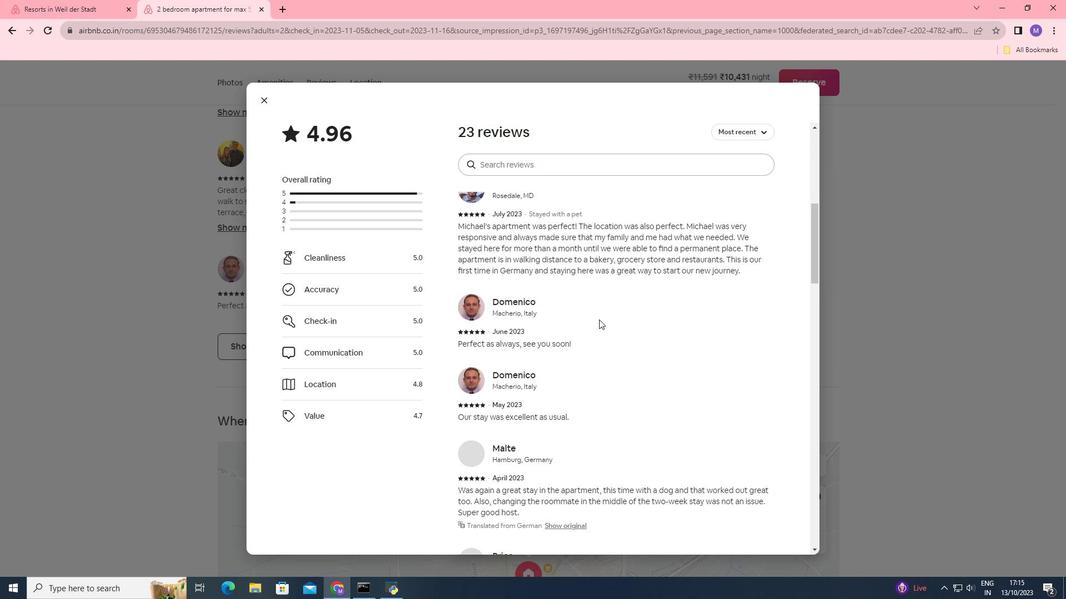 
Action: Mouse scrolled (599, 319) with delta (0, 0)
Screenshot: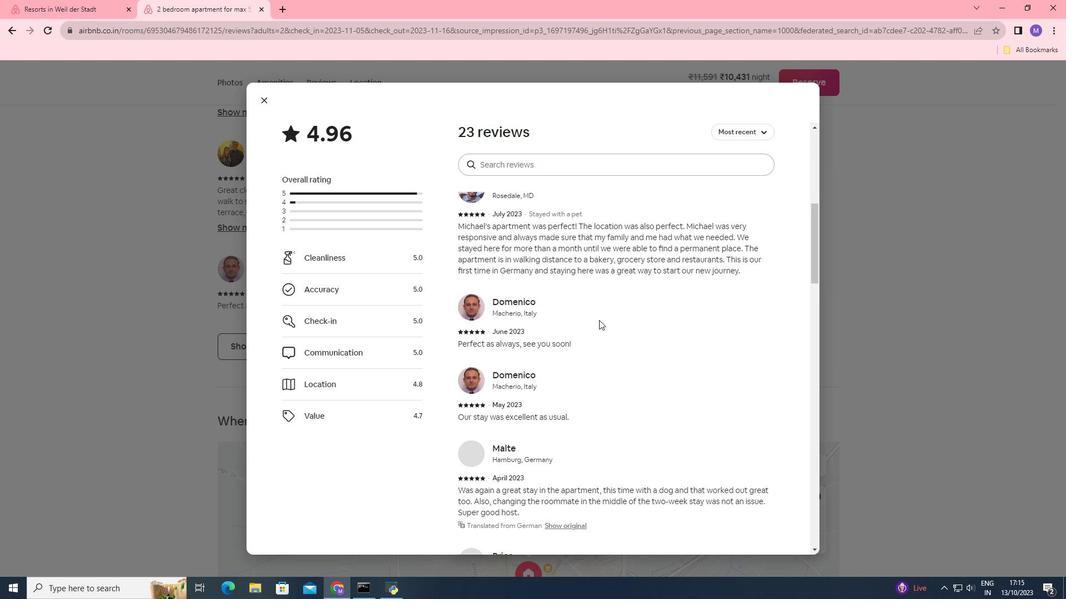 
Action: Mouse moved to (599, 320)
Screenshot: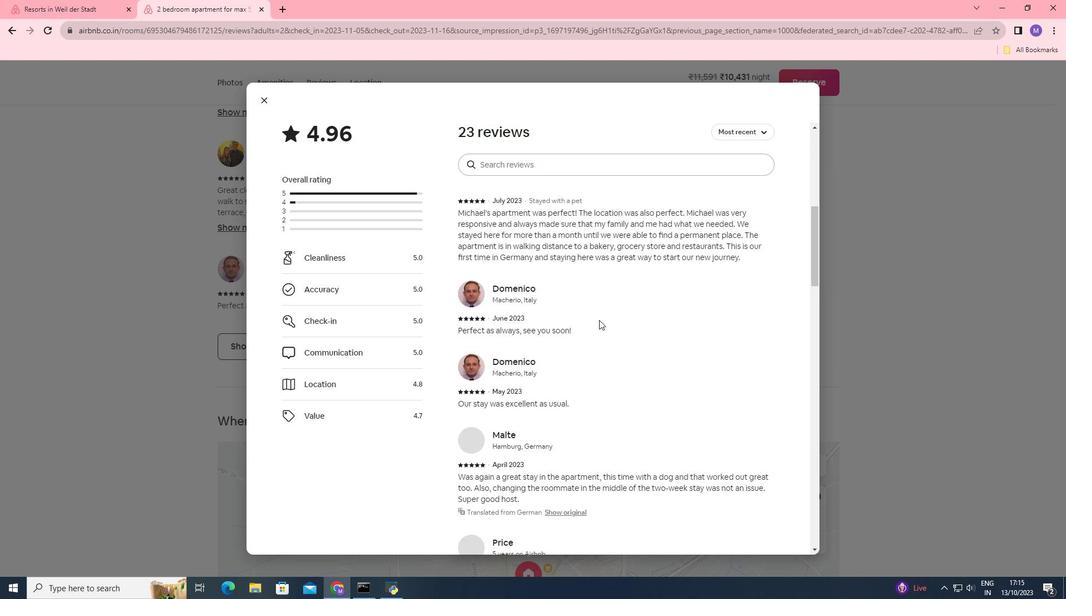 
Action: Mouse scrolled (599, 319) with delta (0, 0)
Screenshot: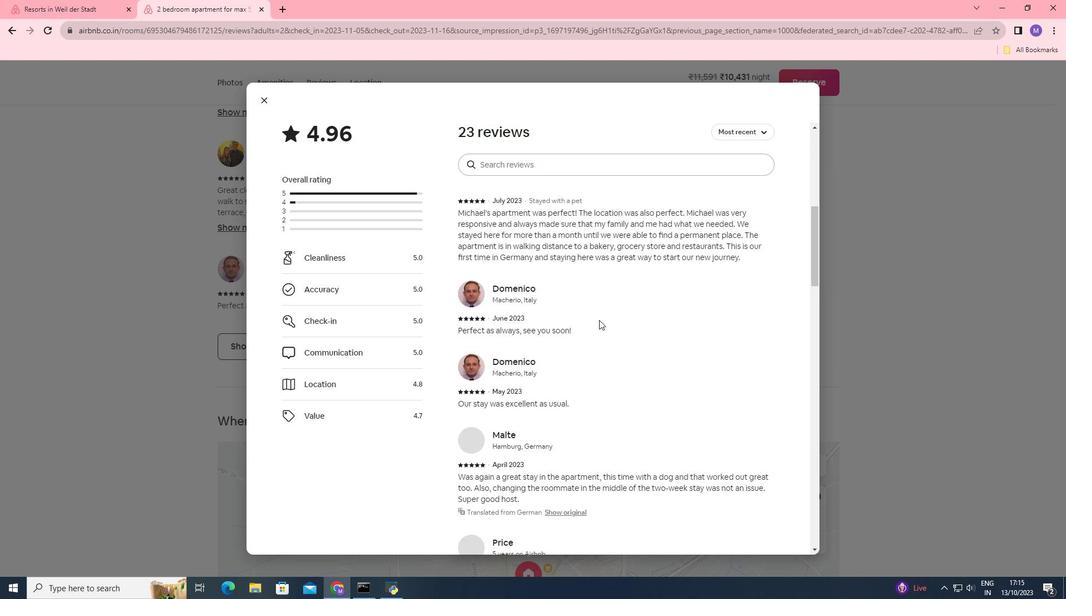 
Action: Mouse scrolled (599, 319) with delta (0, 0)
Screenshot: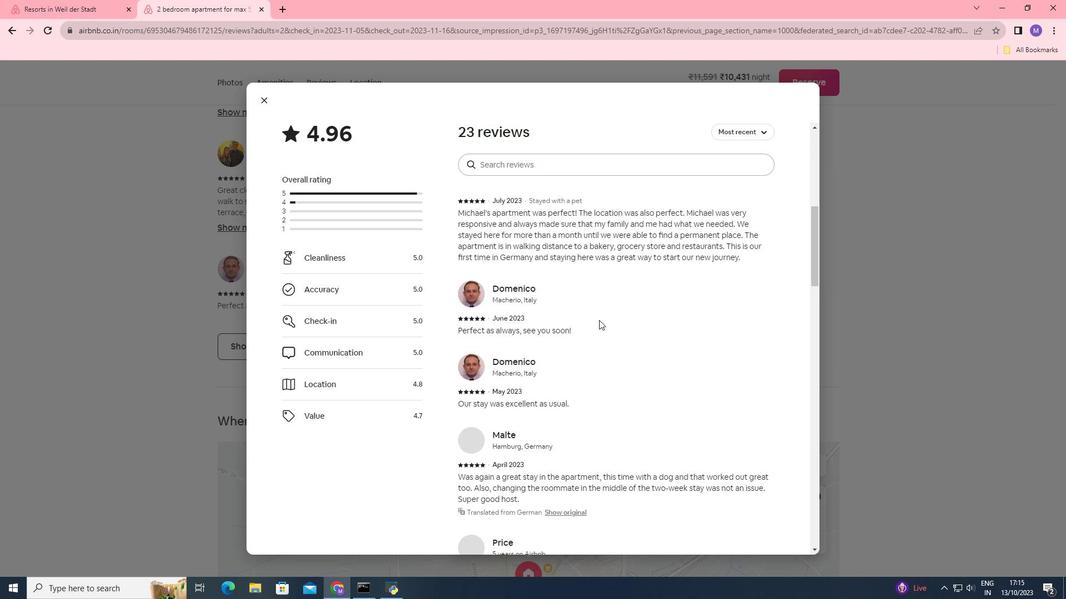 
Action: Mouse scrolled (599, 319) with delta (0, 0)
Screenshot: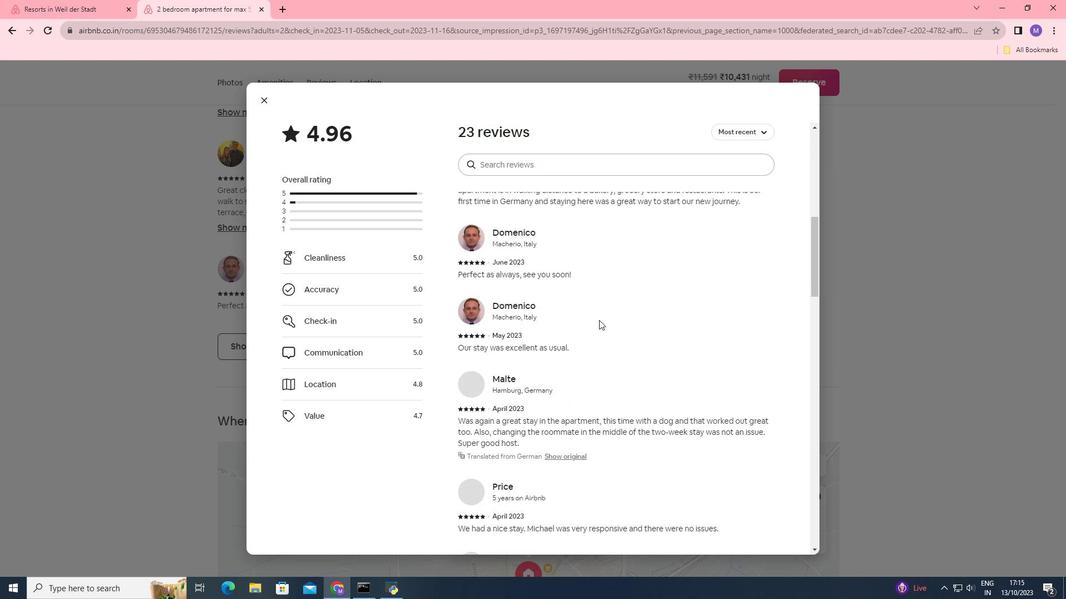 
Action: Mouse scrolled (599, 319) with delta (0, 0)
Screenshot: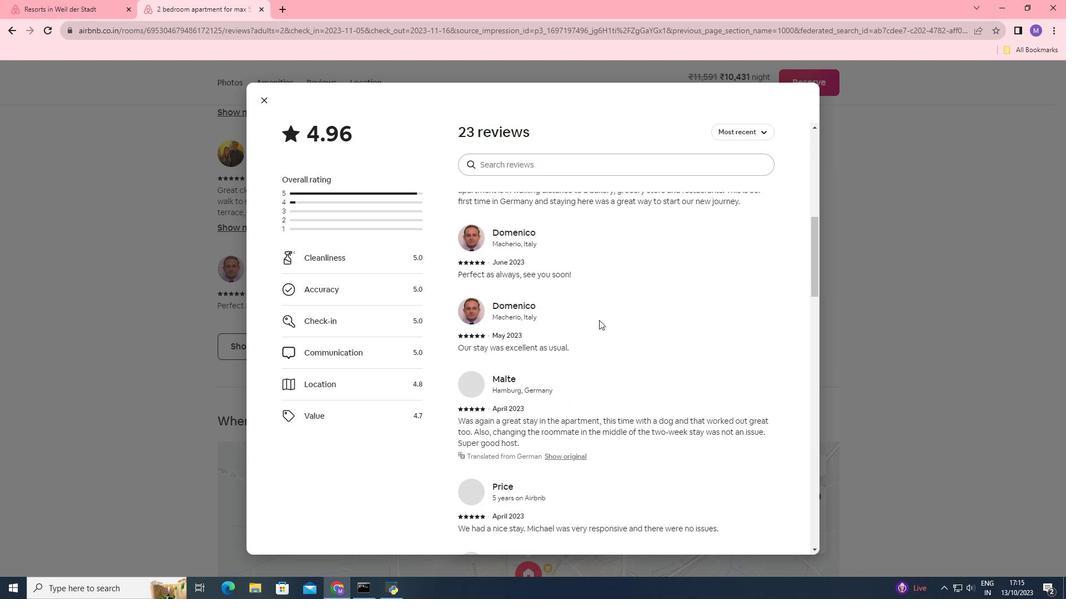 
Action: Mouse scrolled (599, 319) with delta (0, 0)
Screenshot: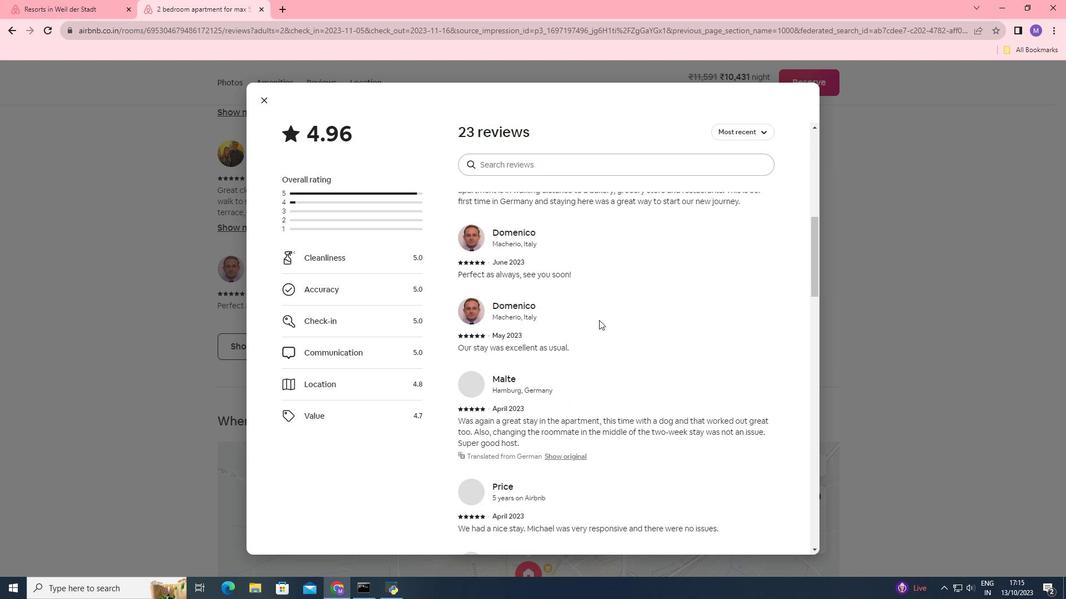 
Action: Mouse scrolled (599, 319) with delta (0, 0)
